 Task: Reply to email with the signature Douglas Martin with the subject Emergency leave request from softage.1@softage.net with the message I would like to schedule a meeting to discuss the projects human resources plan. with CC to softage.9@softage.net with an attached document Brand_guidelines.pdf
Action: Mouse moved to (546, 691)
Screenshot: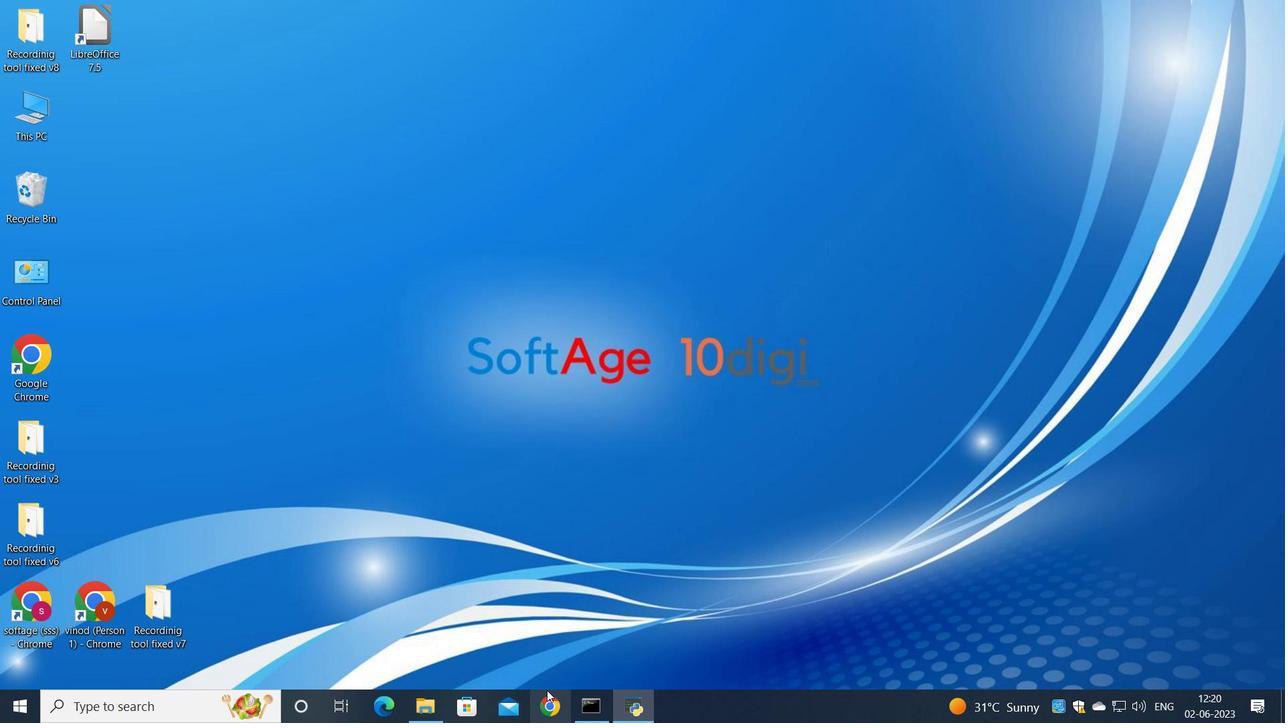 
Action: Mouse pressed left at (546, 691)
Screenshot: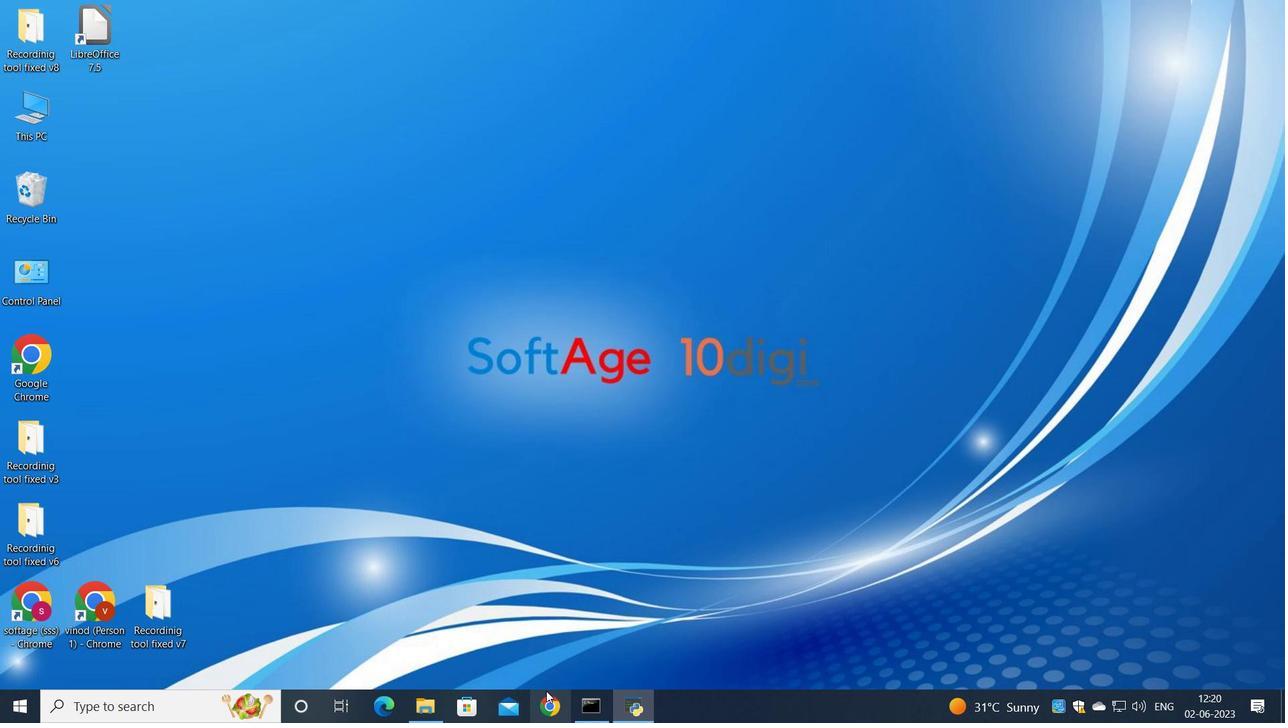 
Action: Mouse moved to (547, 406)
Screenshot: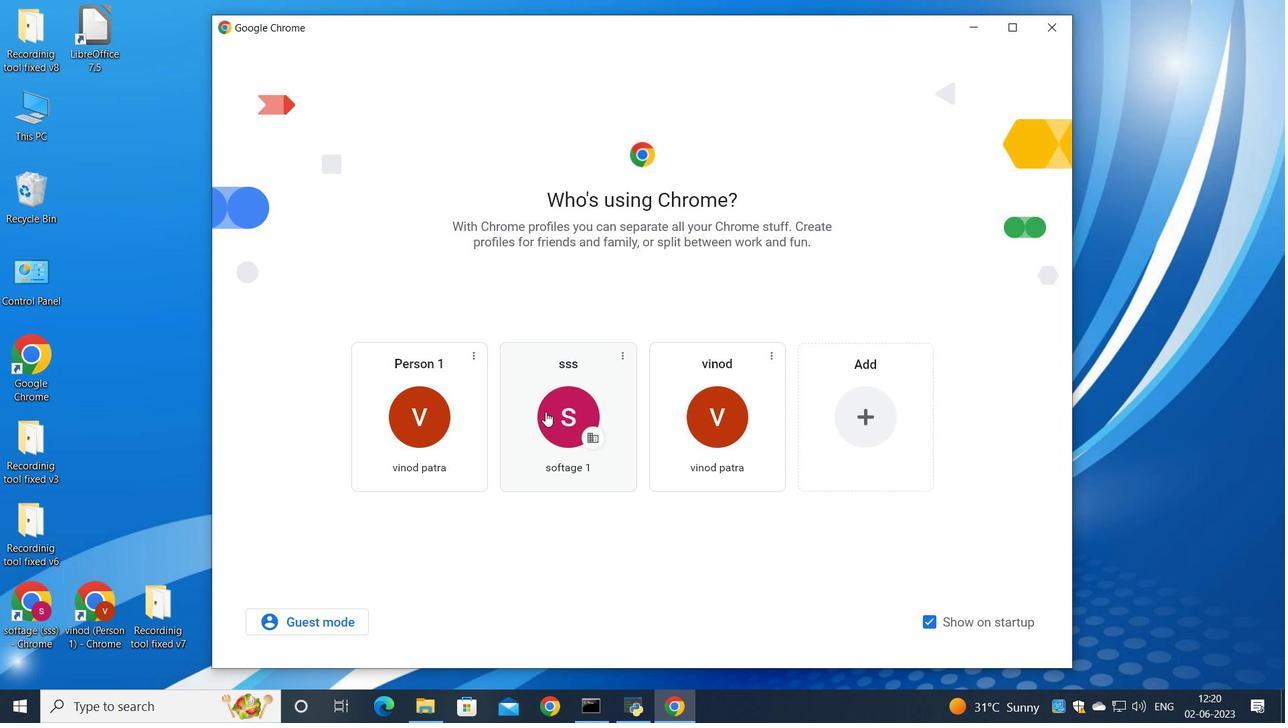 
Action: Mouse pressed left at (547, 406)
Screenshot: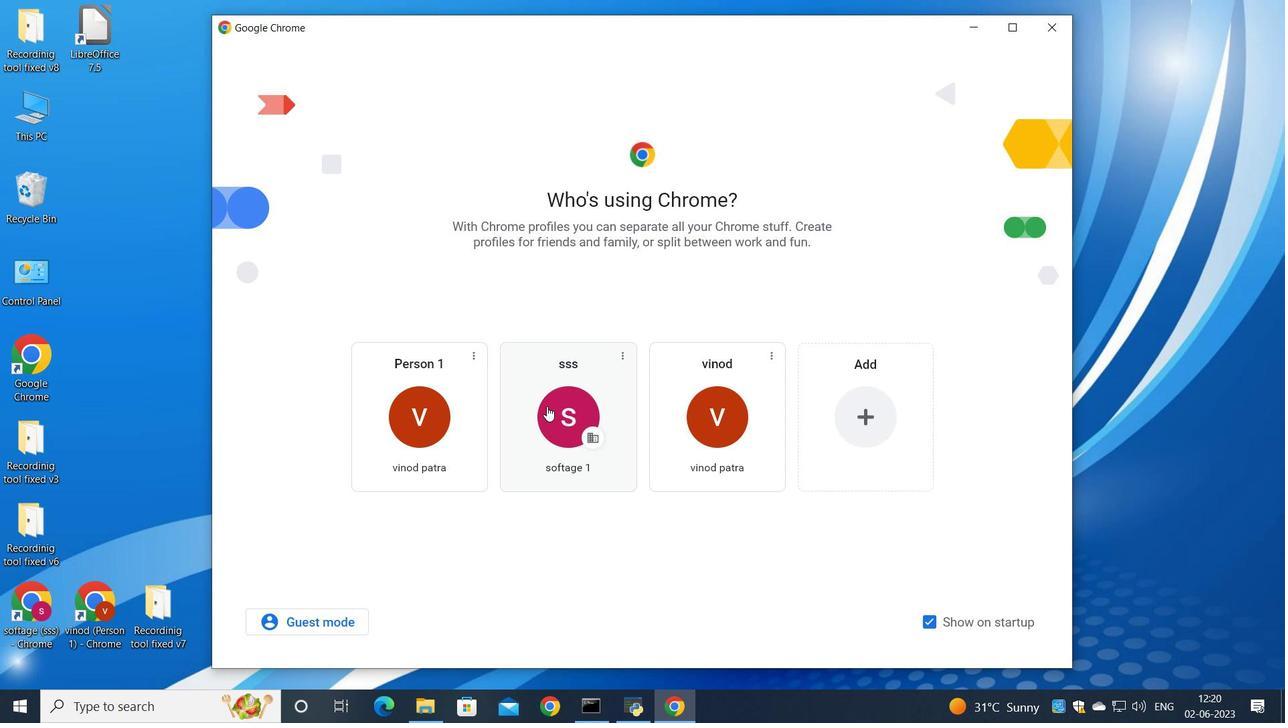 
Action: Mouse moved to (1127, 117)
Screenshot: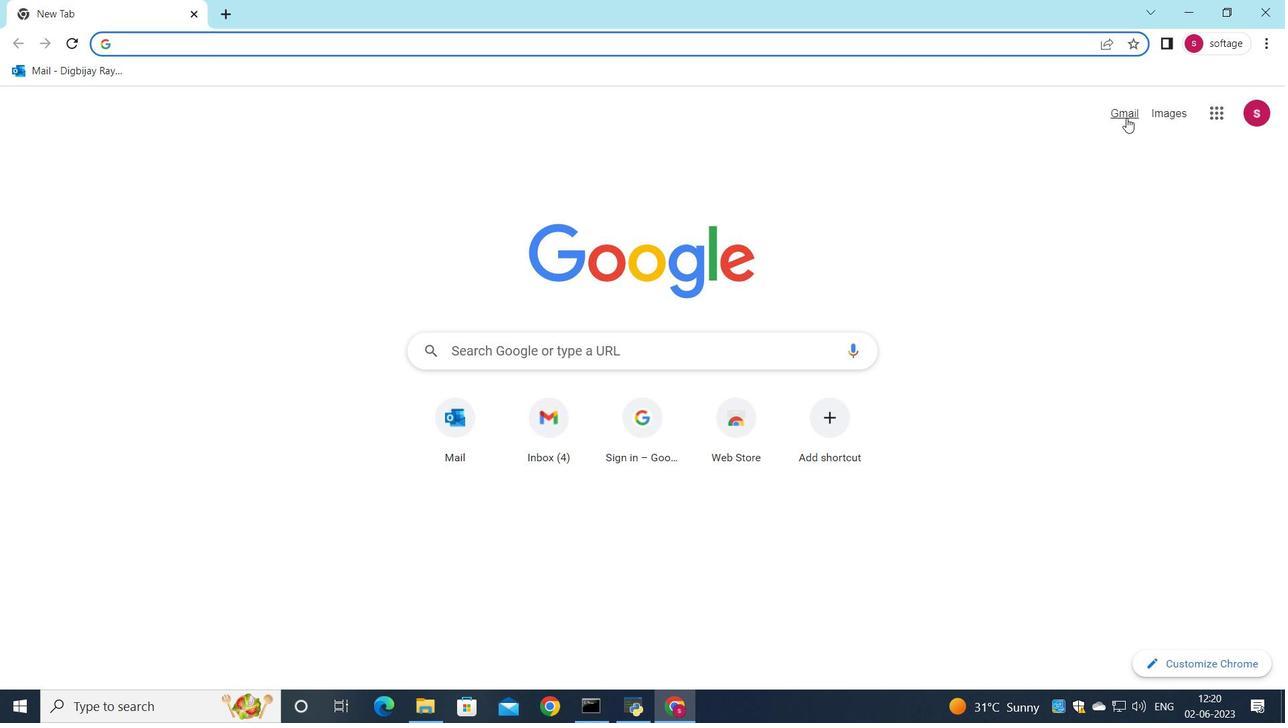 
Action: Mouse pressed left at (1127, 117)
Screenshot: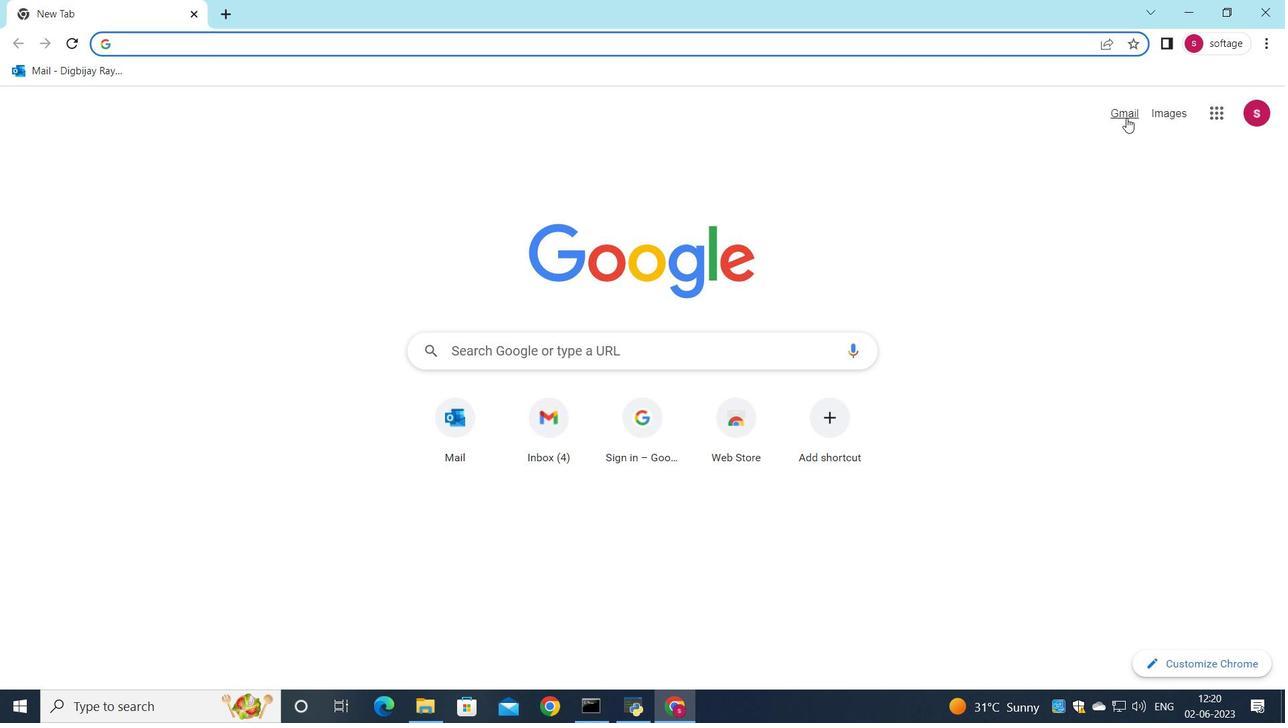 
Action: Mouse moved to (1090, 114)
Screenshot: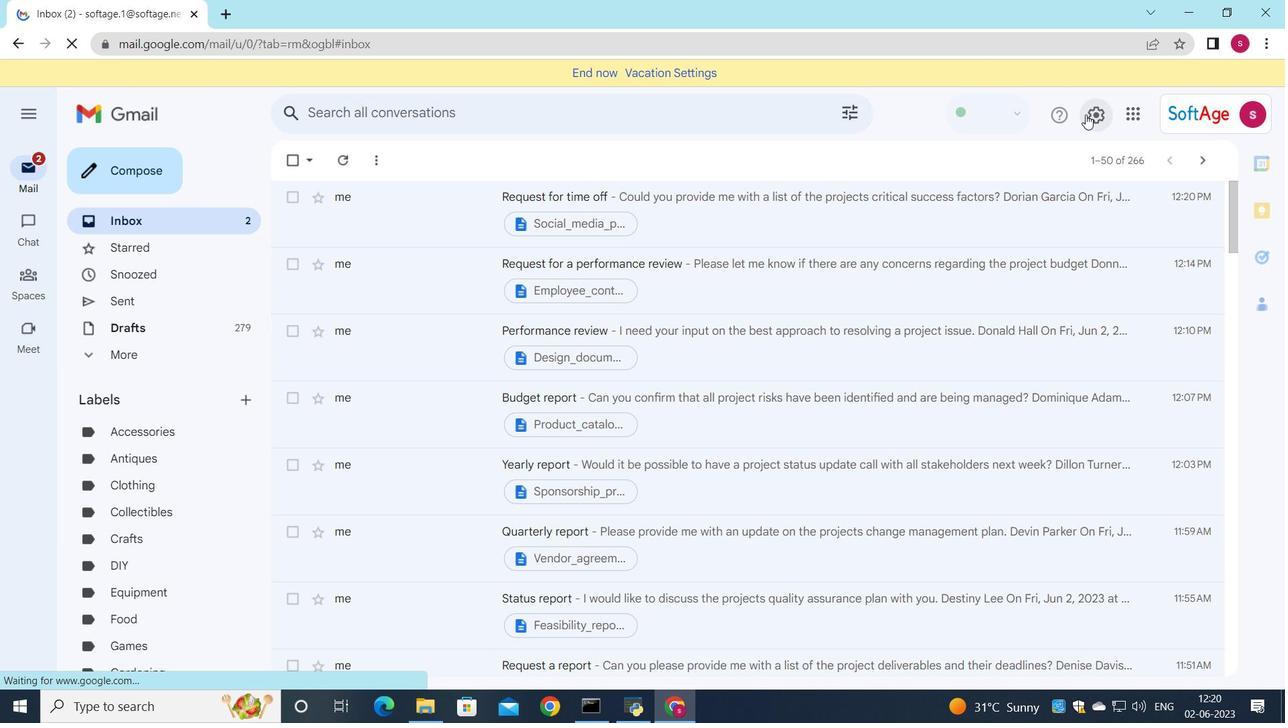 
Action: Mouse pressed left at (1090, 114)
Screenshot: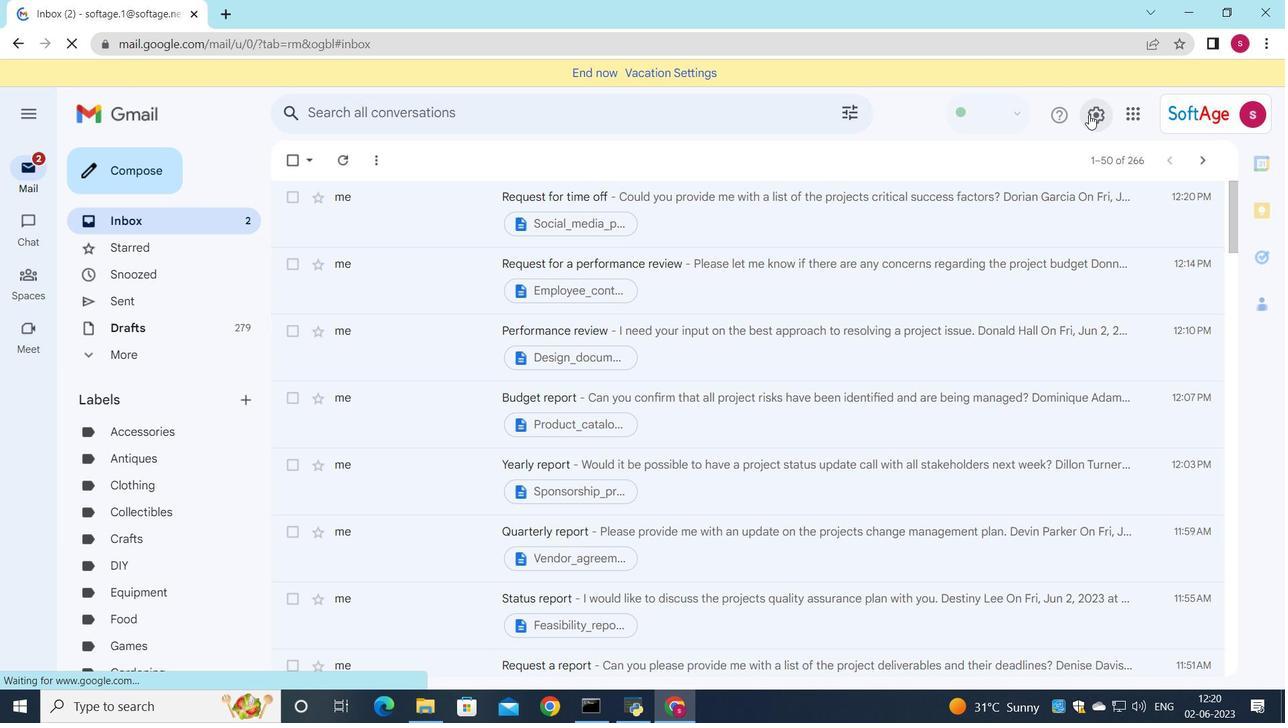 
Action: Mouse moved to (1111, 189)
Screenshot: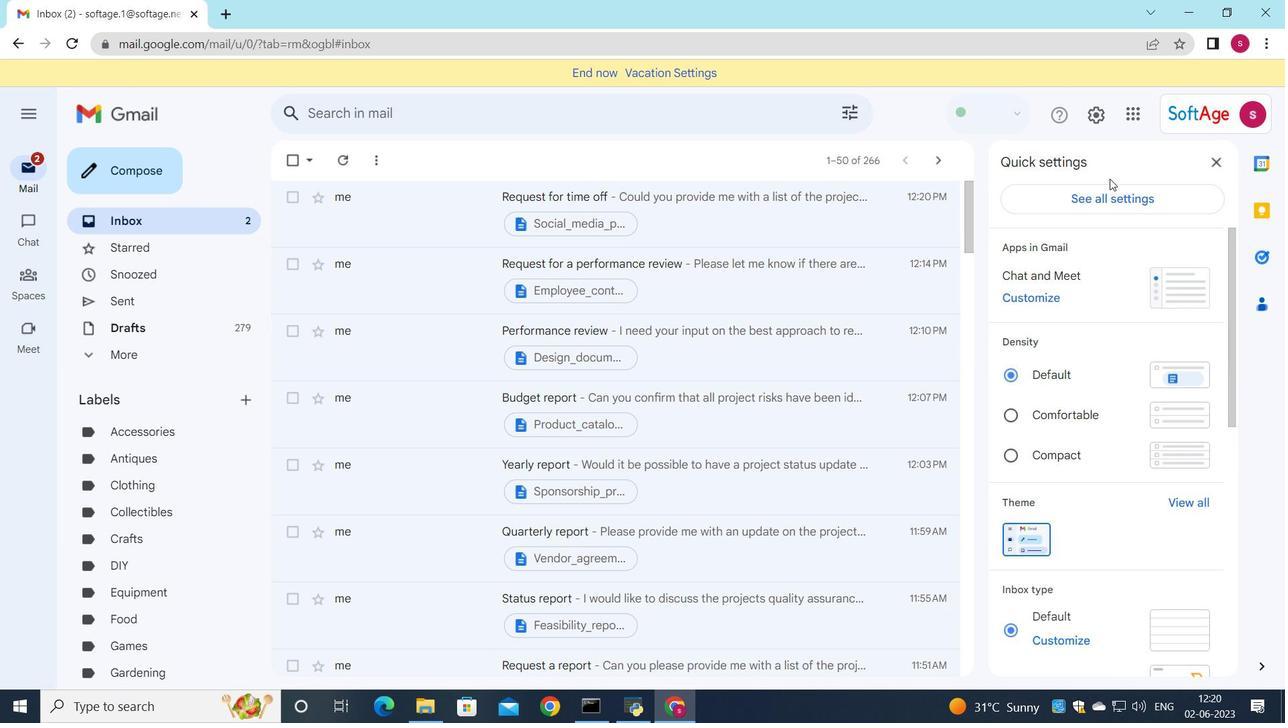 
Action: Mouse pressed left at (1111, 189)
Screenshot: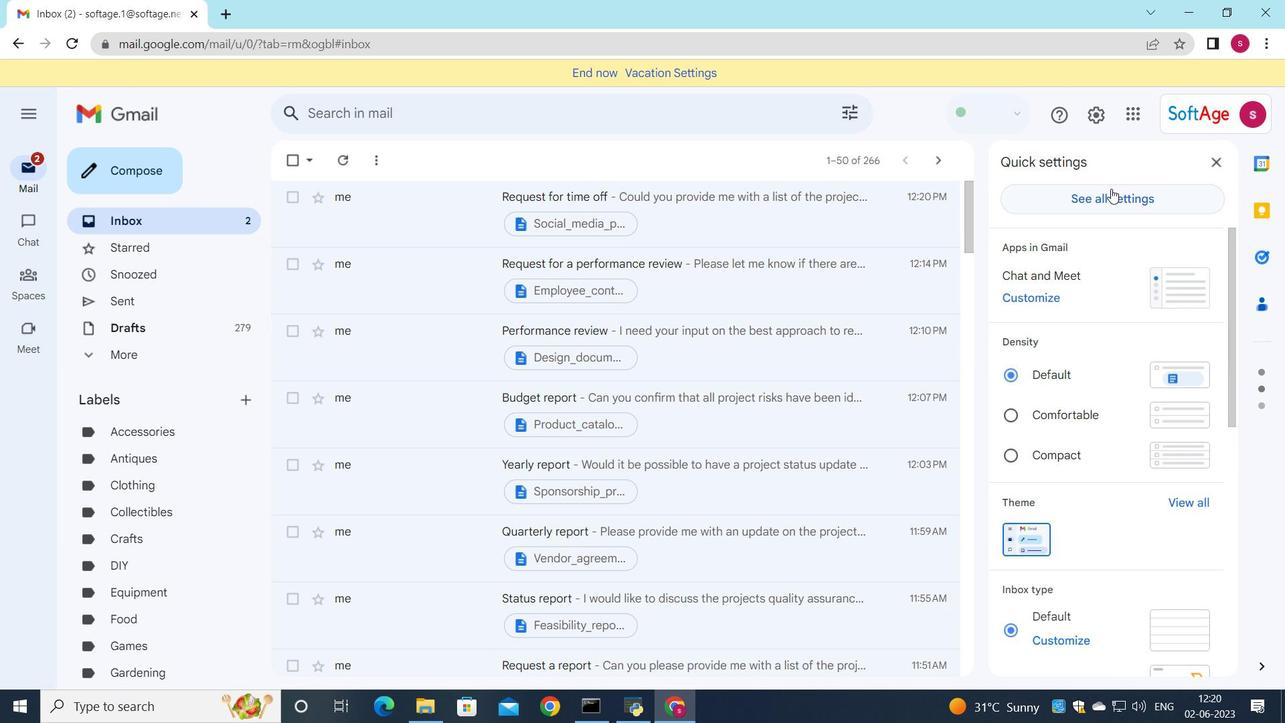 
Action: Mouse moved to (647, 287)
Screenshot: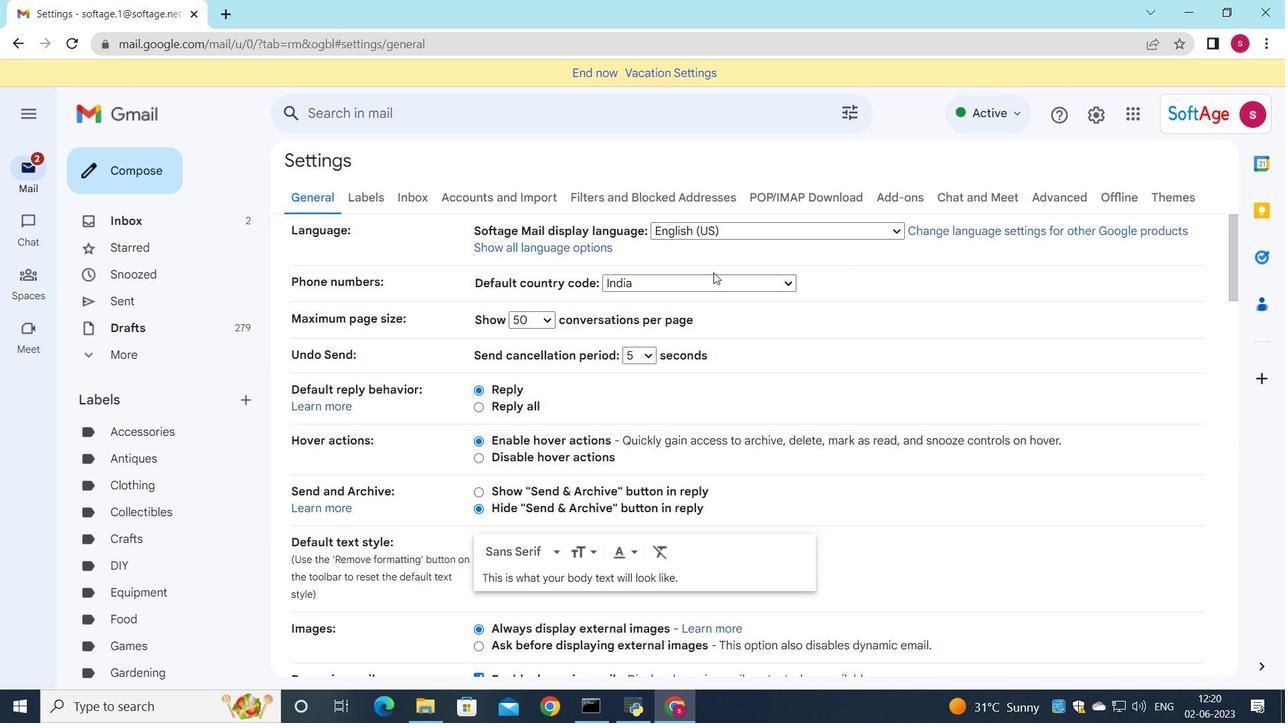 
Action: Mouse scrolled (647, 286) with delta (0, 0)
Screenshot: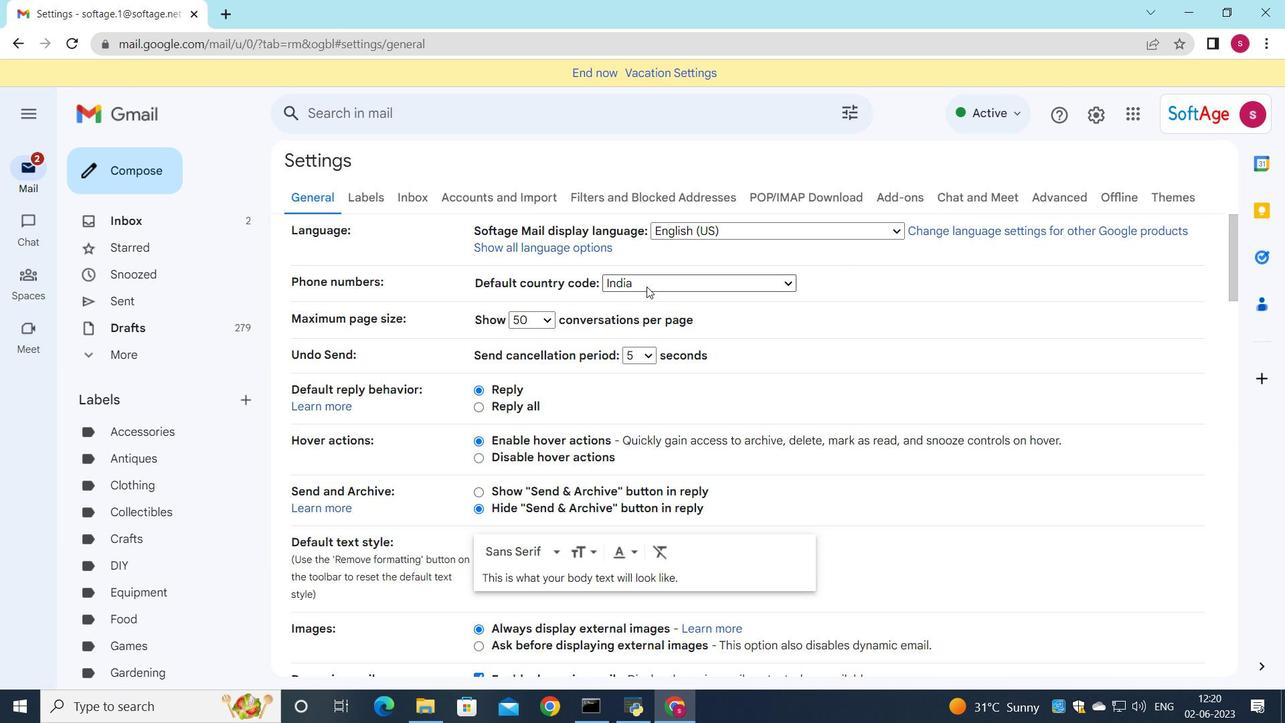 
Action: Mouse scrolled (647, 286) with delta (0, 0)
Screenshot: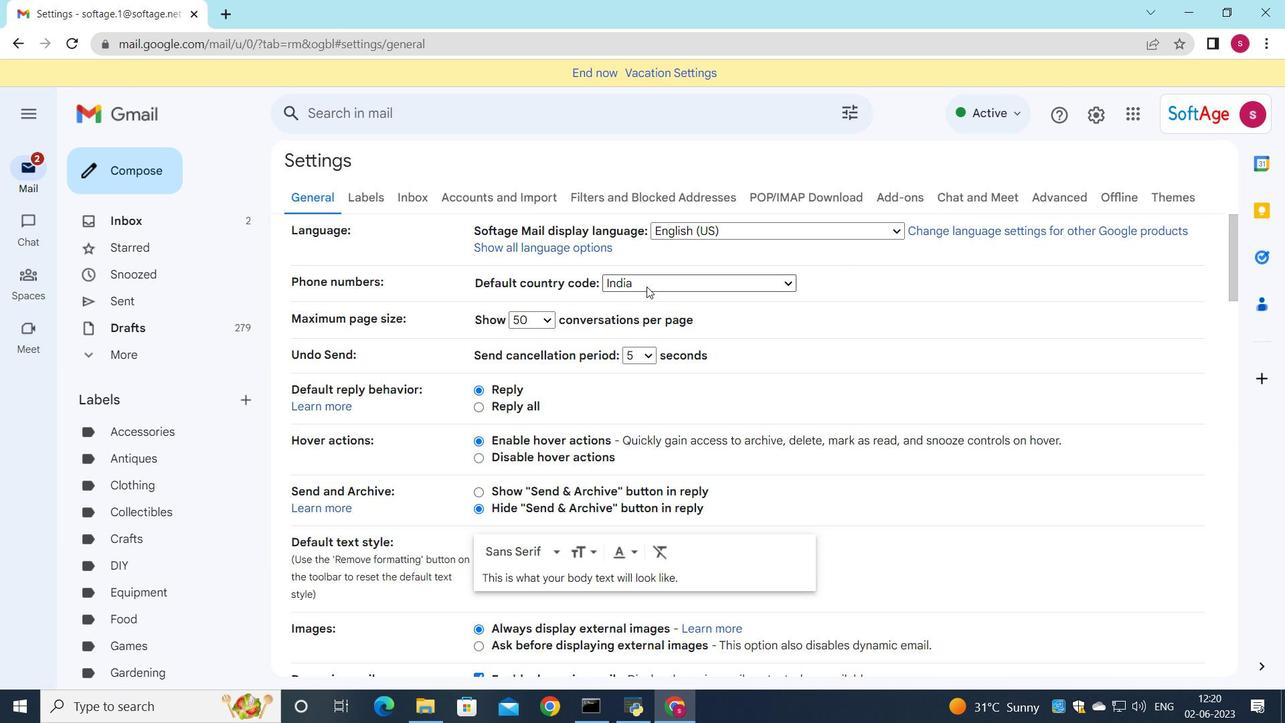 
Action: Mouse scrolled (647, 286) with delta (0, 0)
Screenshot: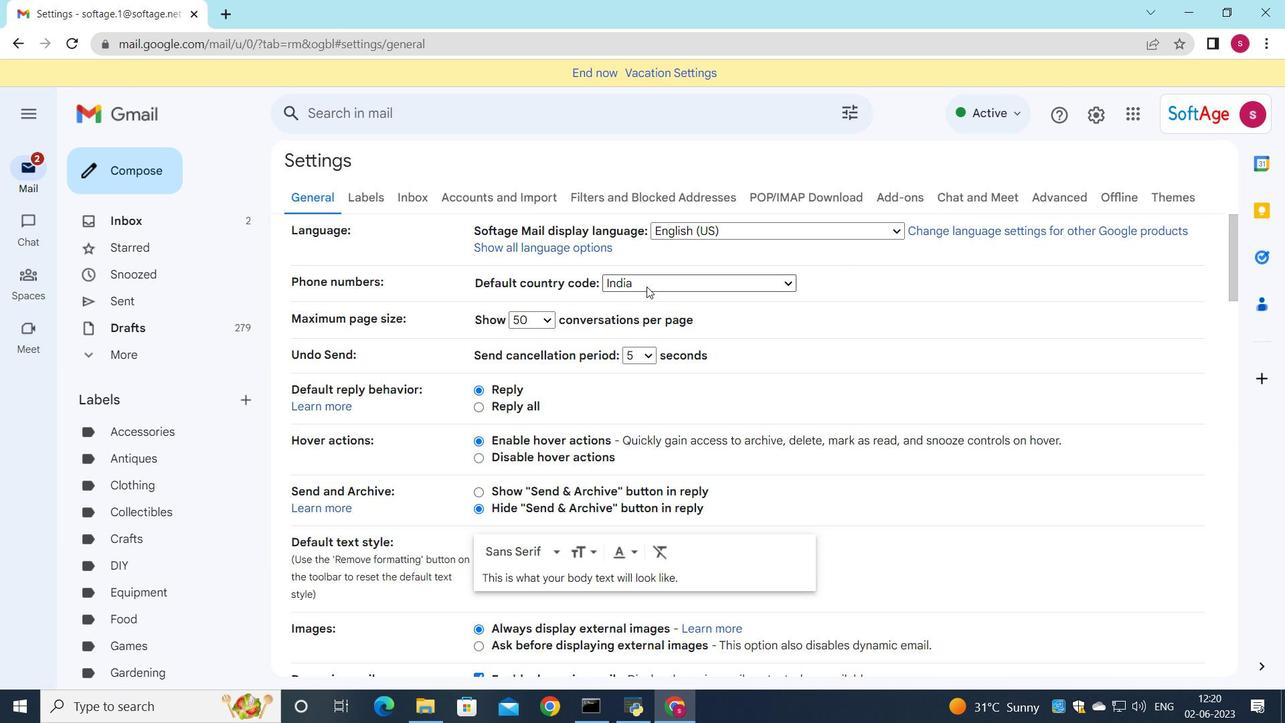 
Action: Mouse moved to (640, 302)
Screenshot: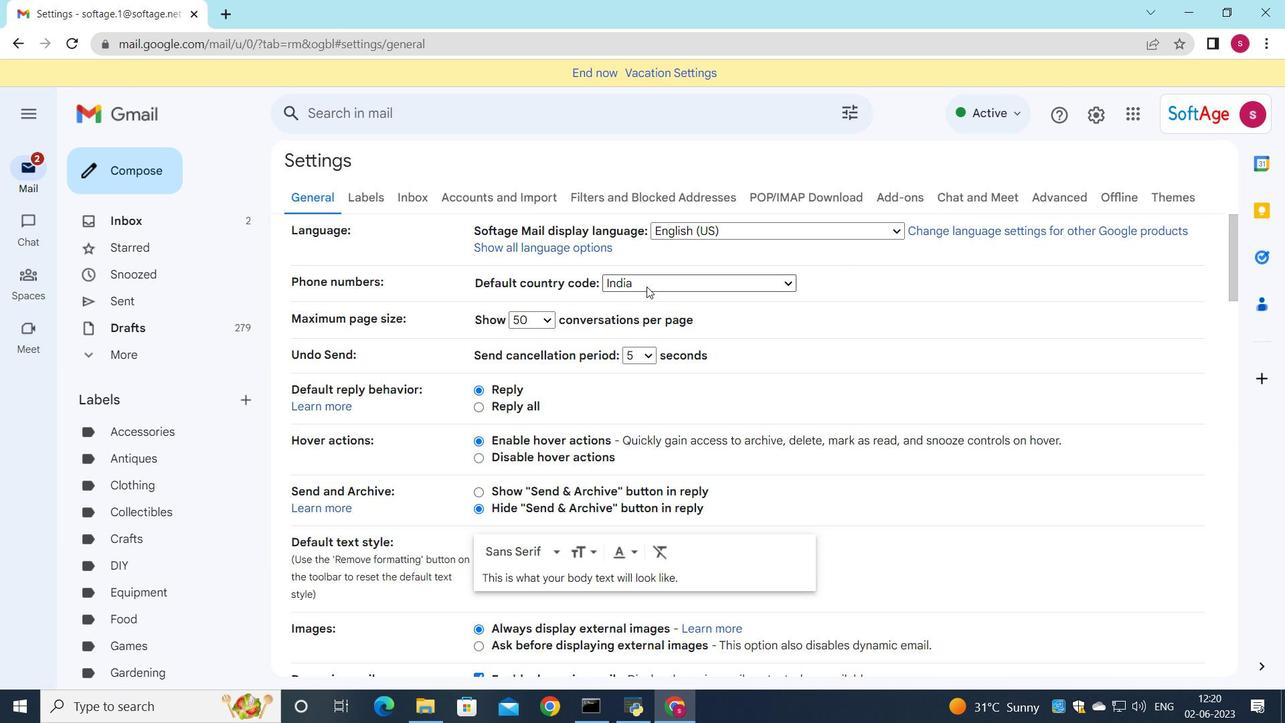 
Action: Mouse scrolled (640, 301) with delta (0, 0)
Screenshot: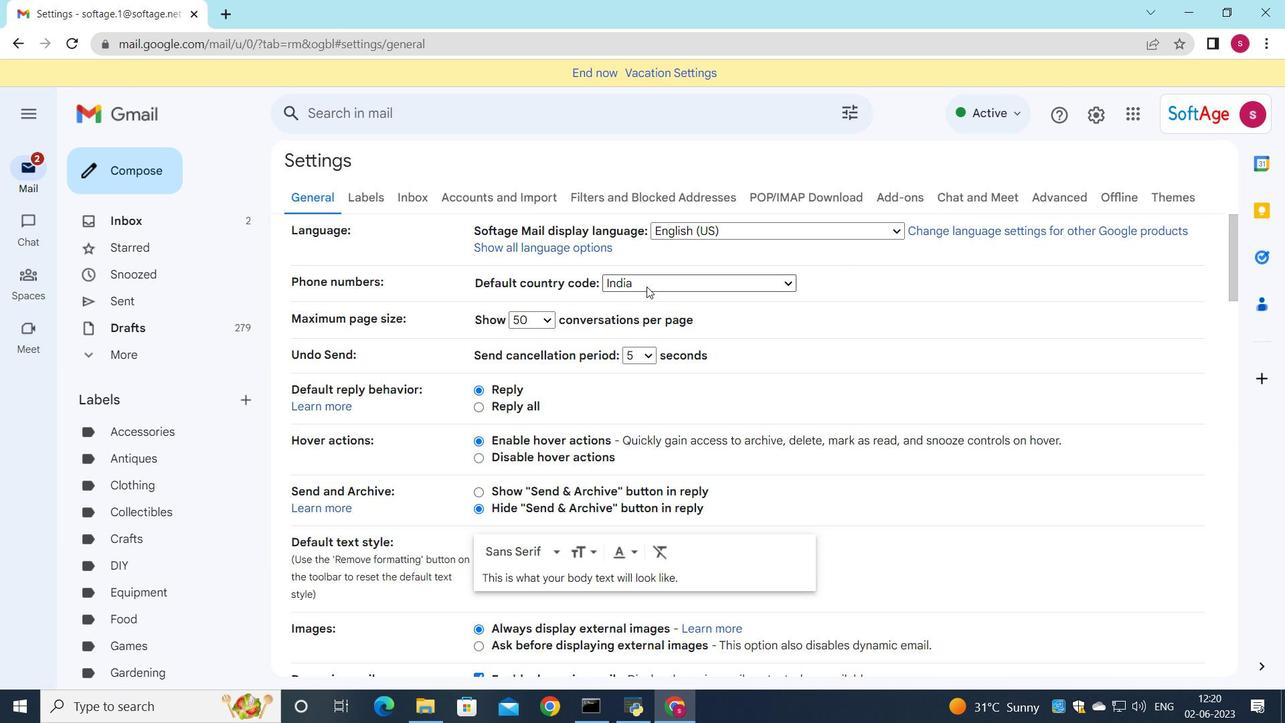 
Action: Mouse moved to (523, 398)
Screenshot: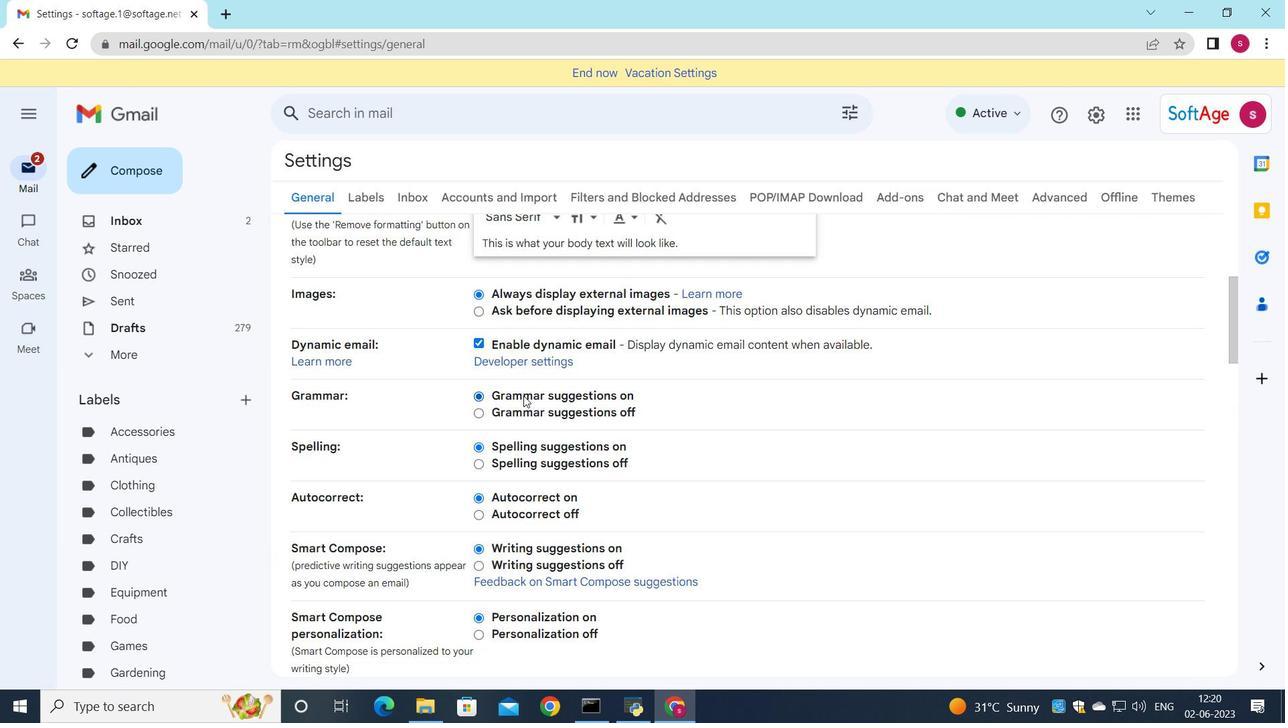 
Action: Mouse scrolled (523, 397) with delta (0, 0)
Screenshot: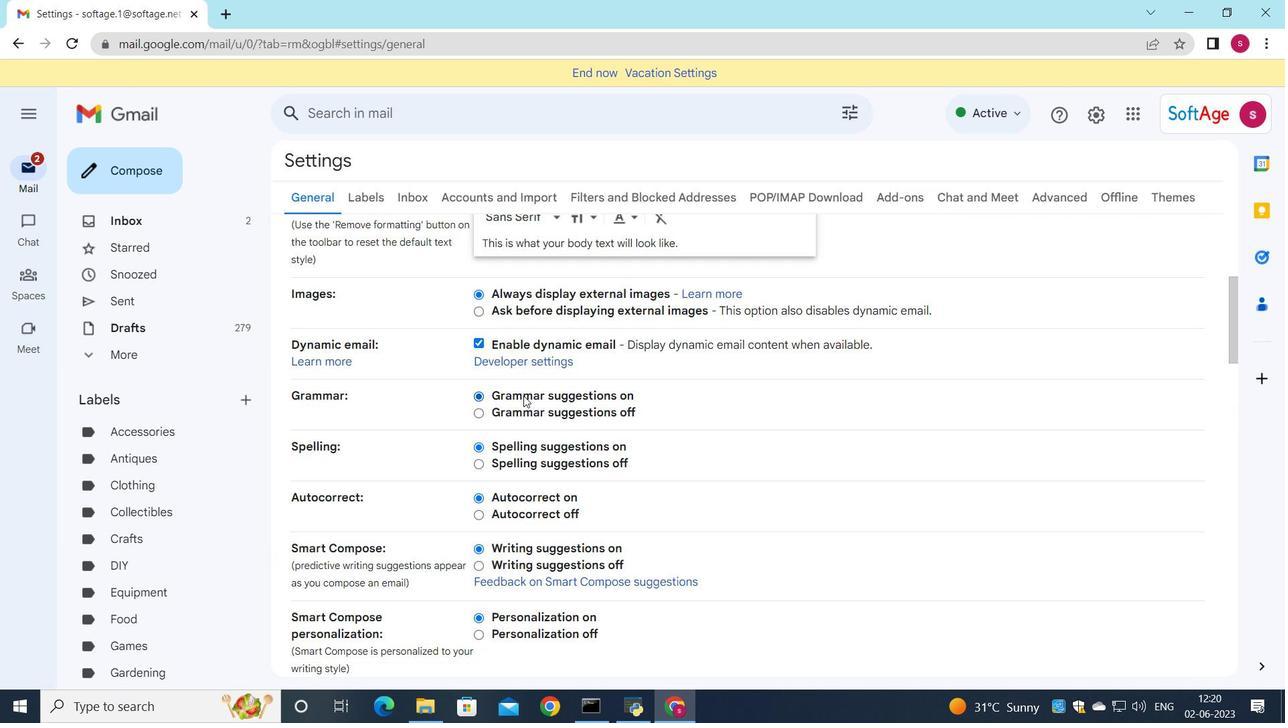 
Action: Mouse moved to (522, 419)
Screenshot: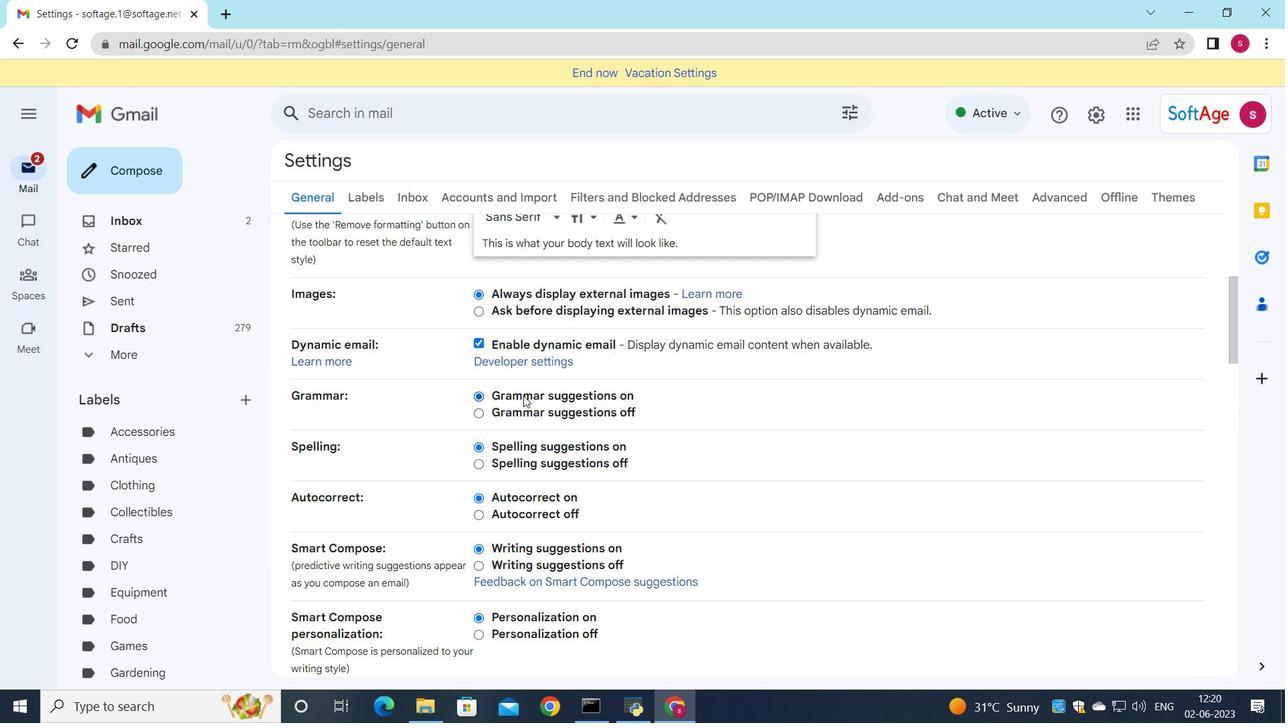 
Action: Mouse scrolled (522, 419) with delta (0, 0)
Screenshot: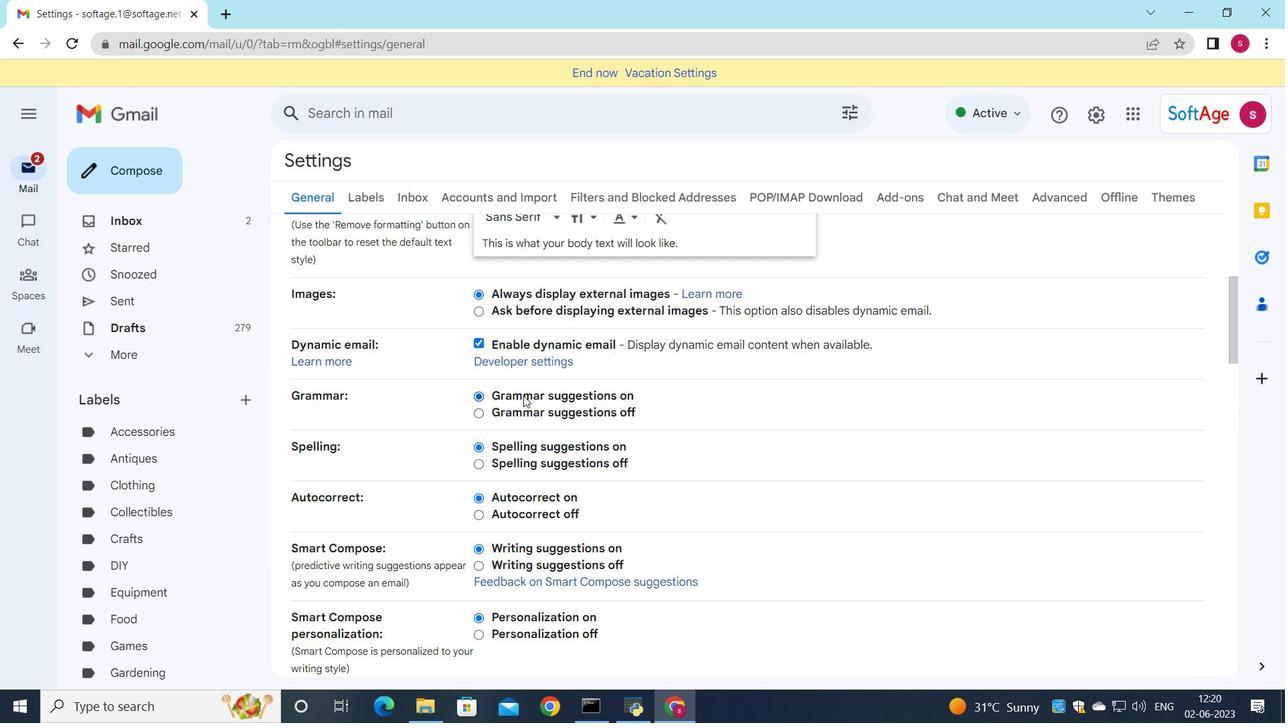 
Action: Mouse moved to (509, 444)
Screenshot: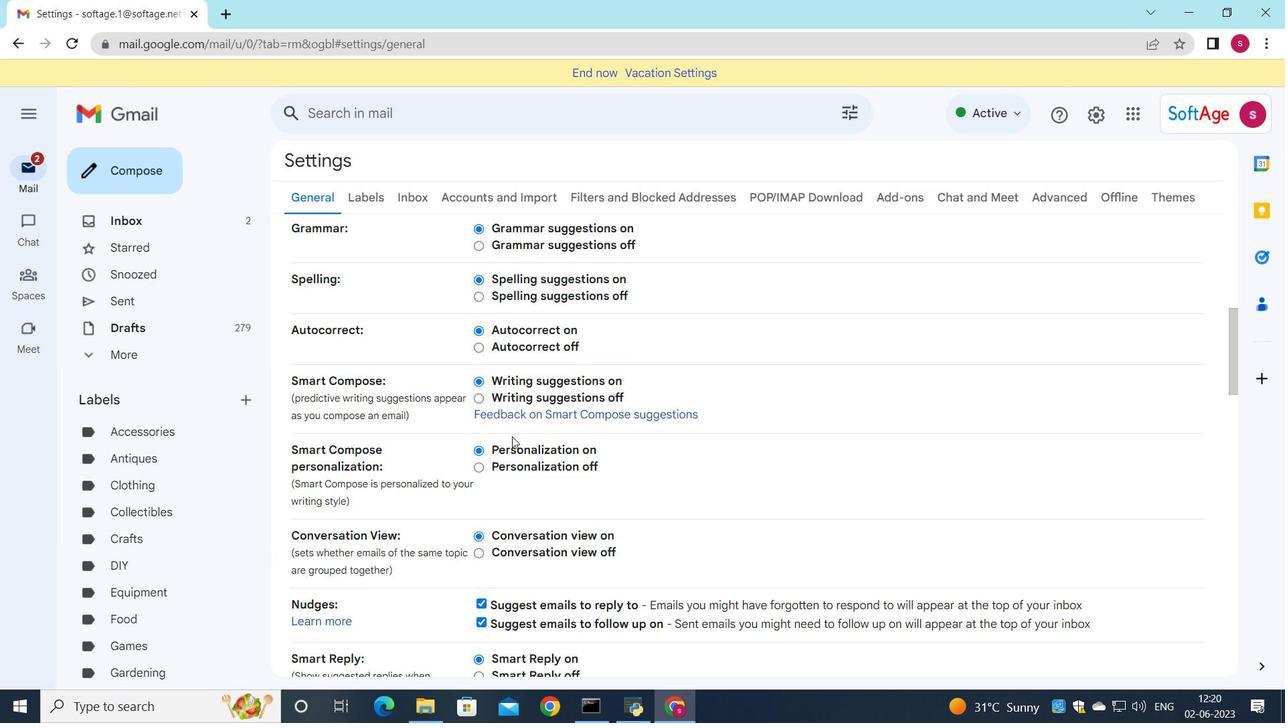 
Action: Mouse scrolled (509, 443) with delta (0, 0)
Screenshot: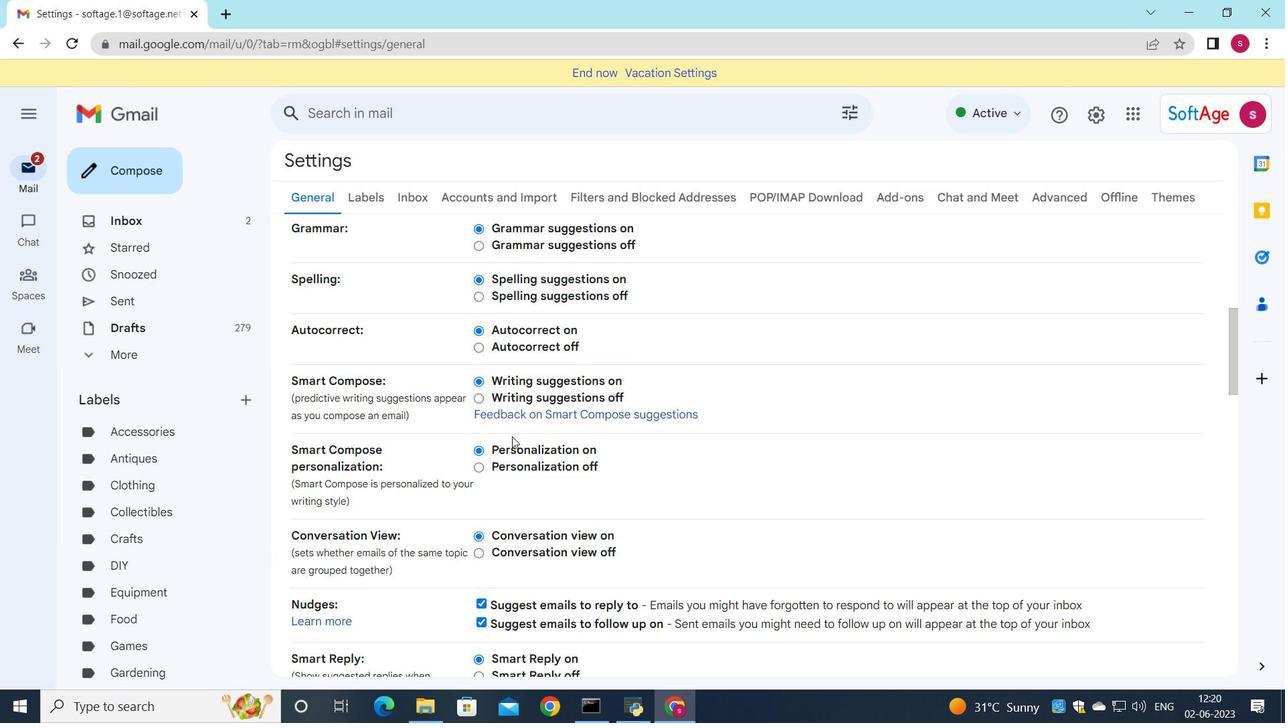 
Action: Mouse moved to (507, 459)
Screenshot: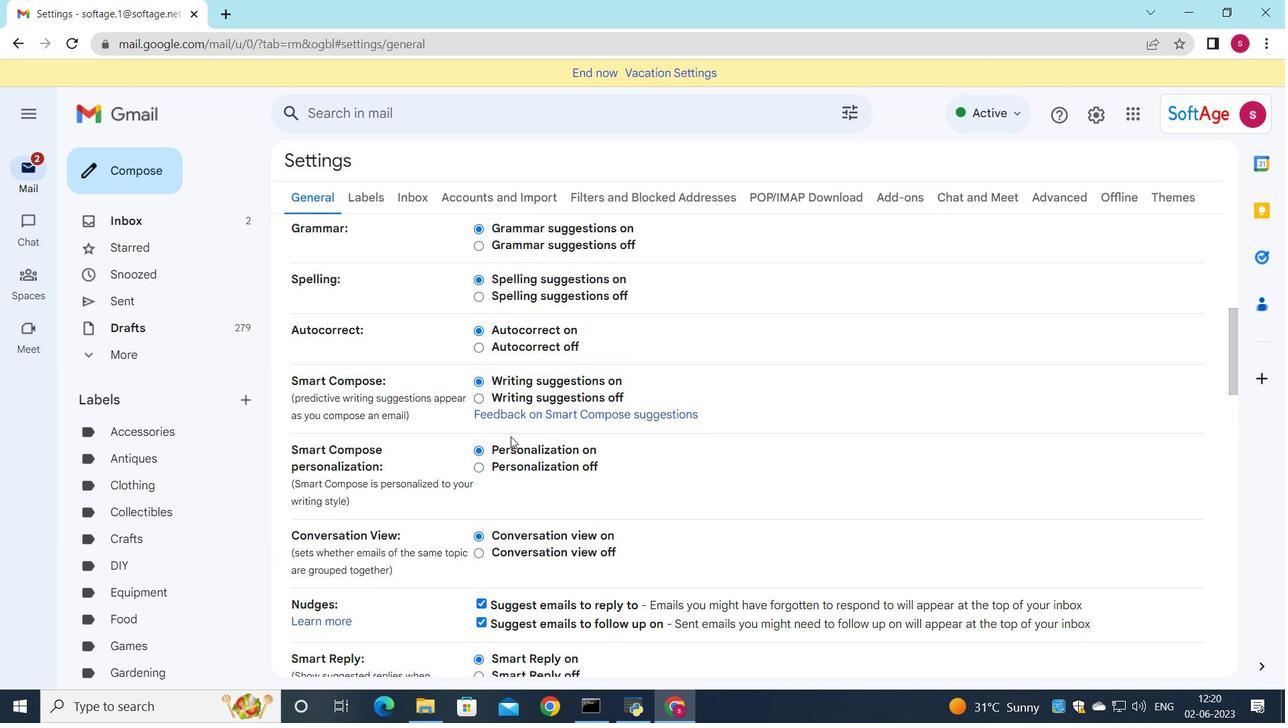 
Action: Mouse scrolled (507, 458) with delta (0, 0)
Screenshot: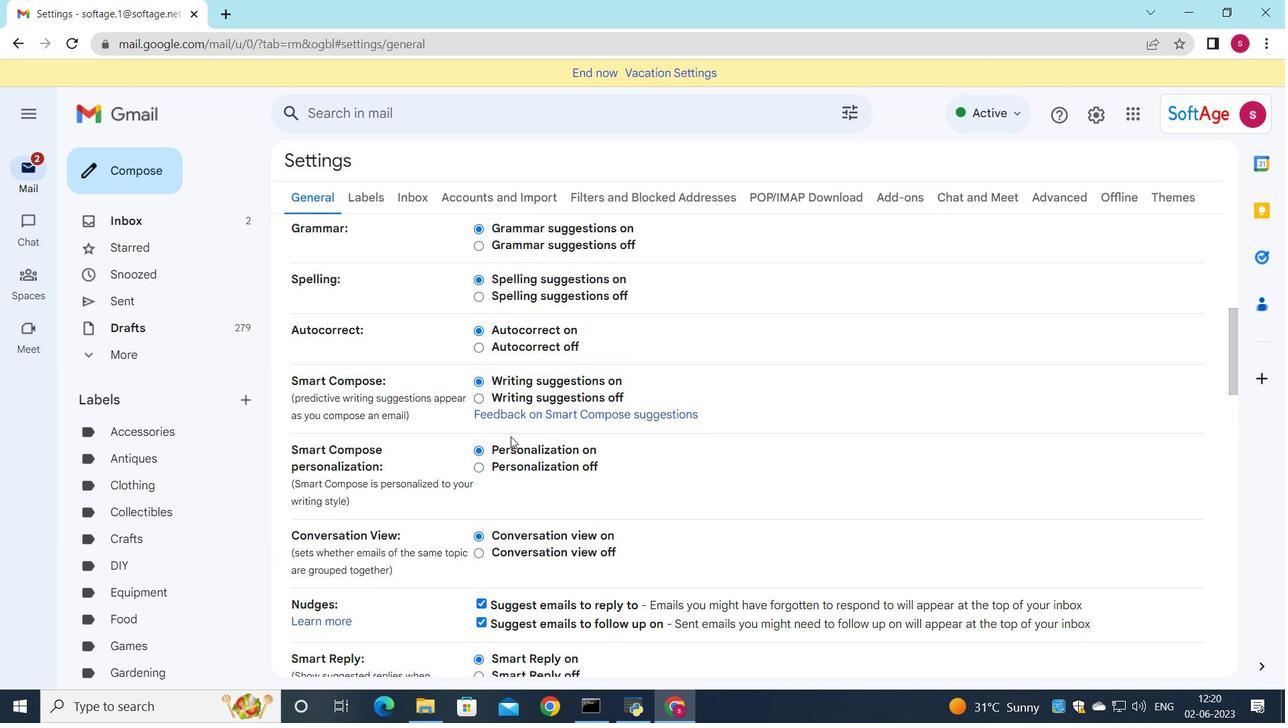 
Action: Mouse moved to (503, 426)
Screenshot: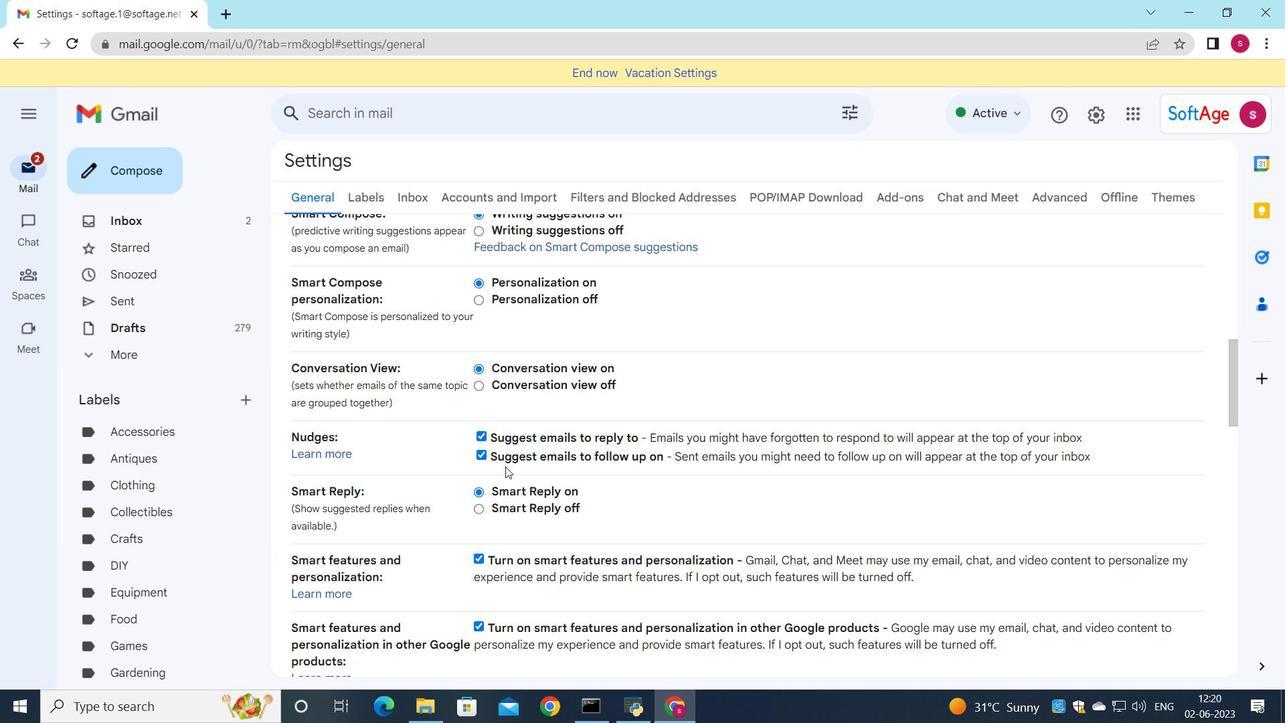 
Action: Mouse scrolled (503, 425) with delta (0, 0)
Screenshot: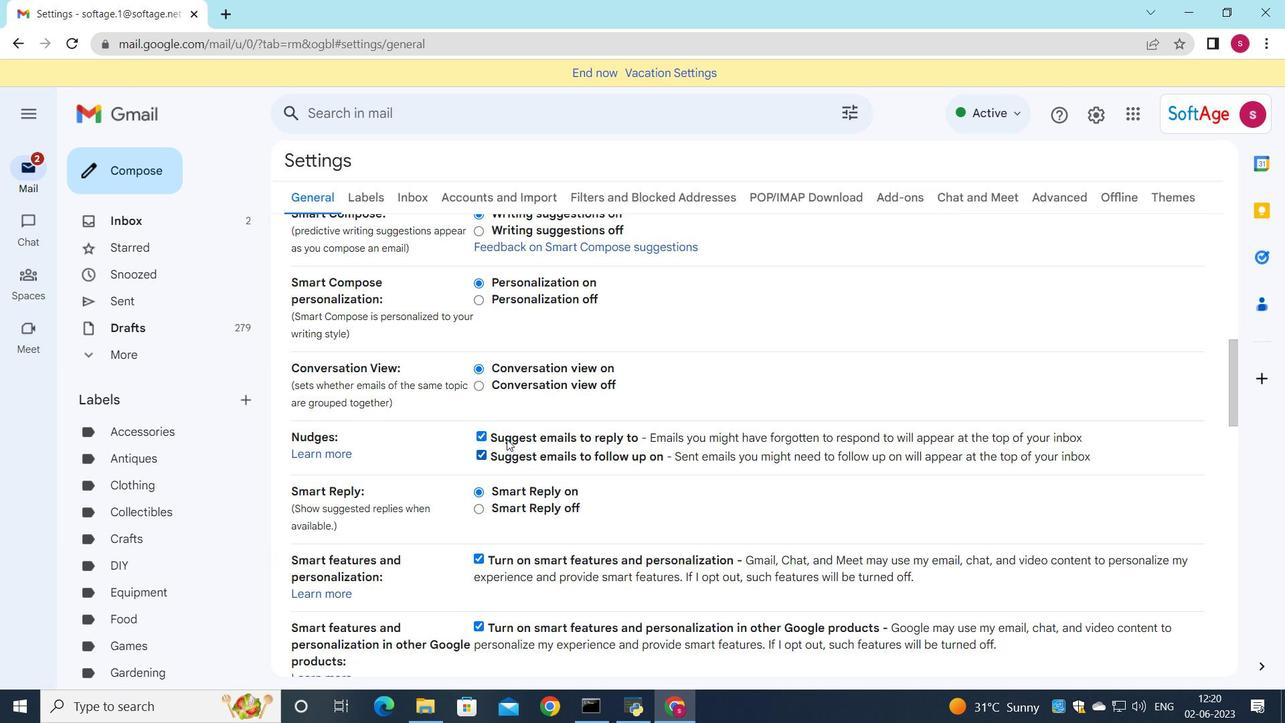 
Action: Mouse moved to (503, 426)
Screenshot: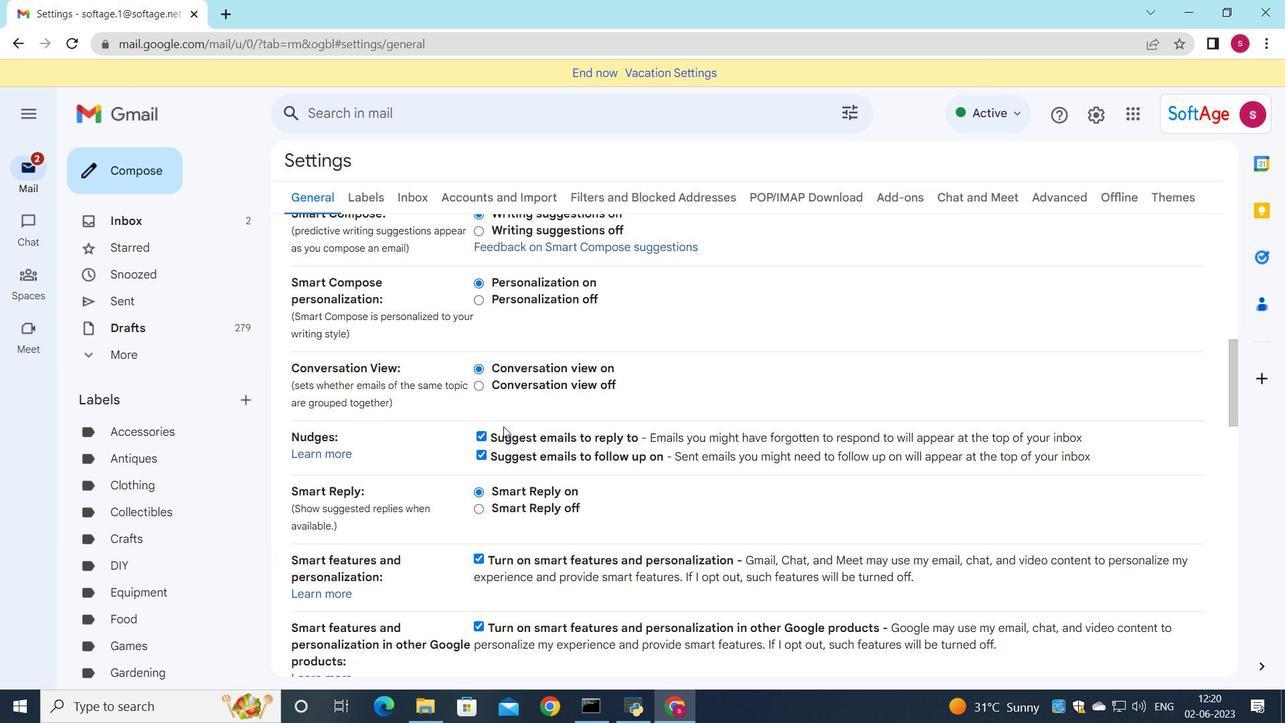 
Action: Mouse scrolled (503, 425) with delta (0, 0)
Screenshot: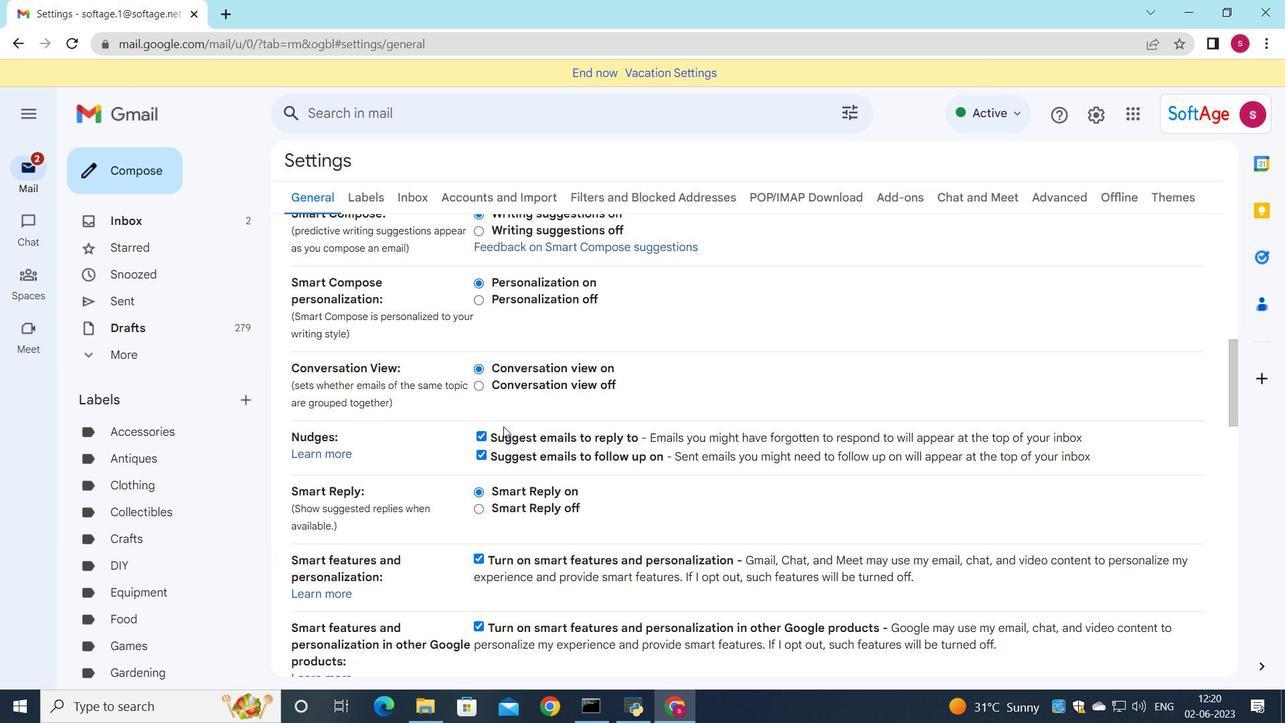 
Action: Mouse scrolled (503, 425) with delta (0, 0)
Screenshot: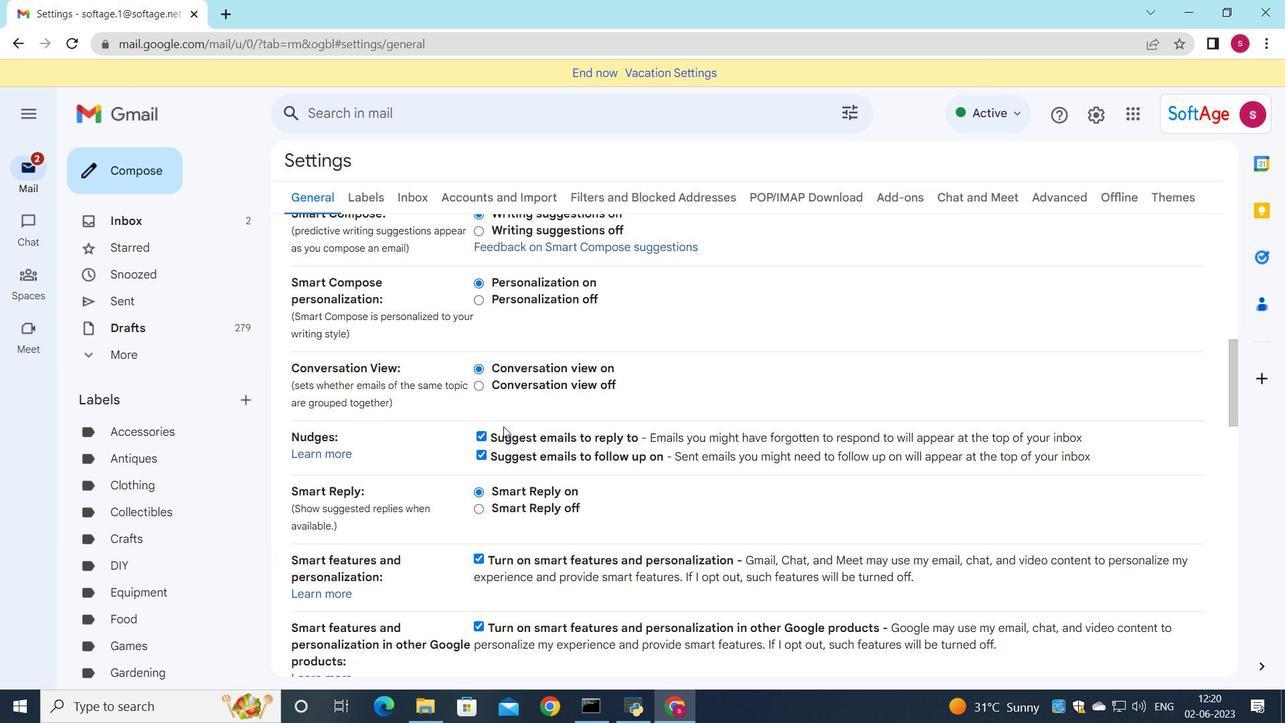 
Action: Mouse moved to (511, 447)
Screenshot: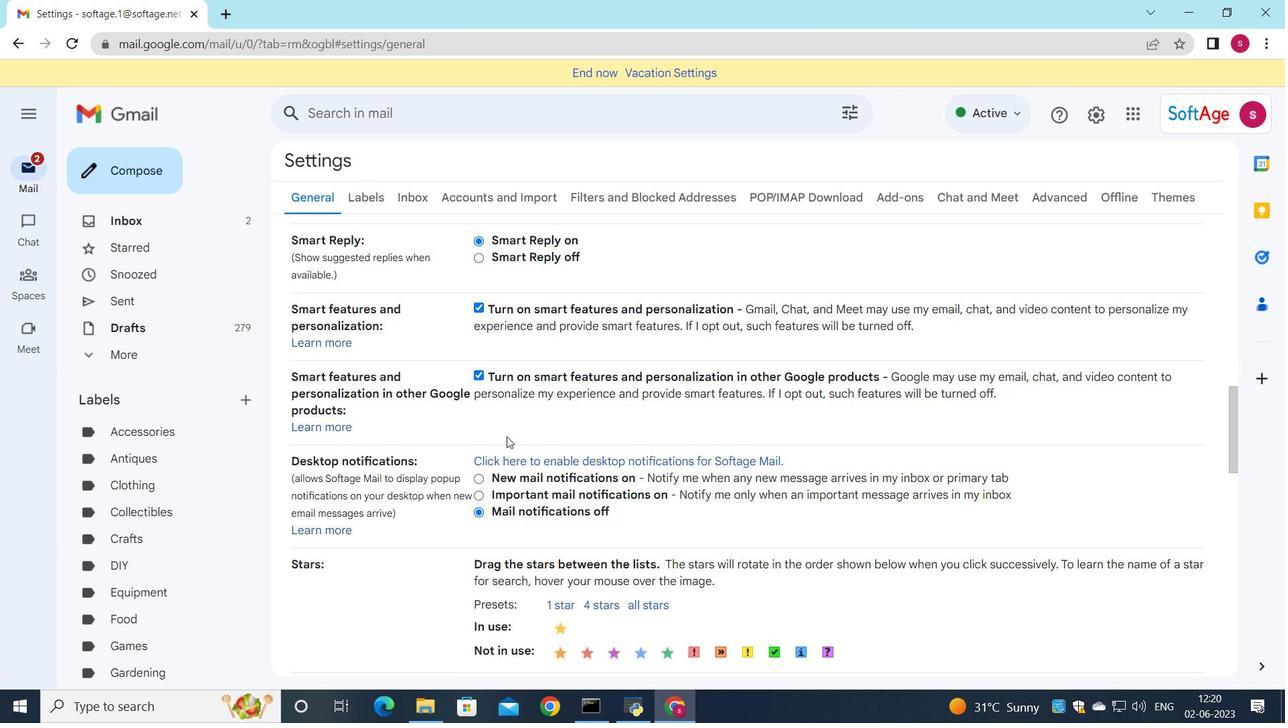 
Action: Mouse scrolled (511, 446) with delta (0, 0)
Screenshot: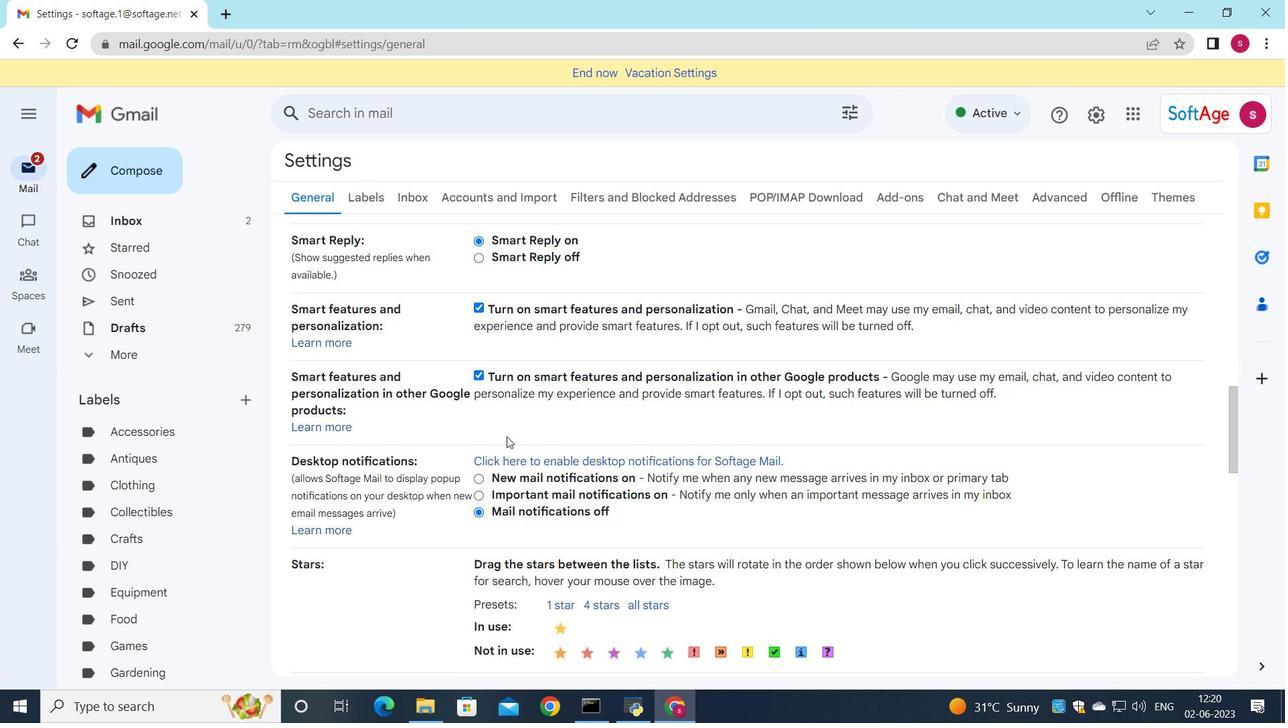 
Action: Mouse moved to (511, 454)
Screenshot: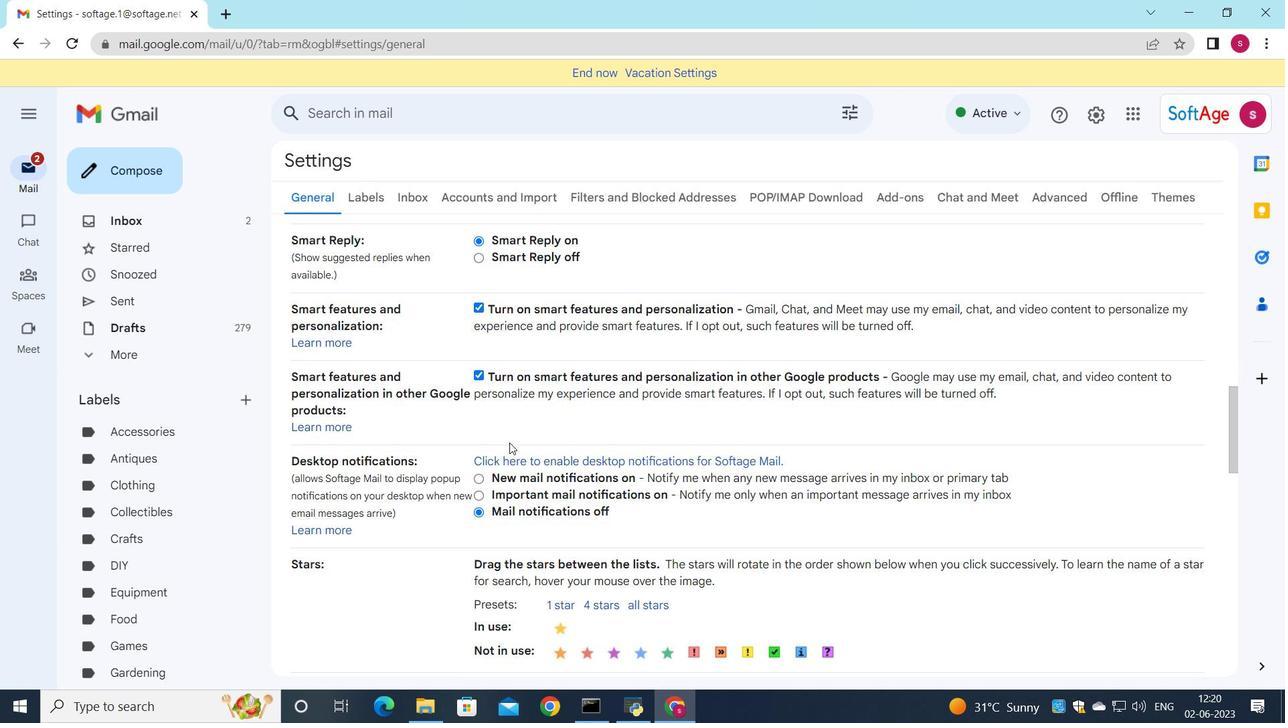 
Action: Mouse scrolled (511, 454) with delta (0, 0)
Screenshot: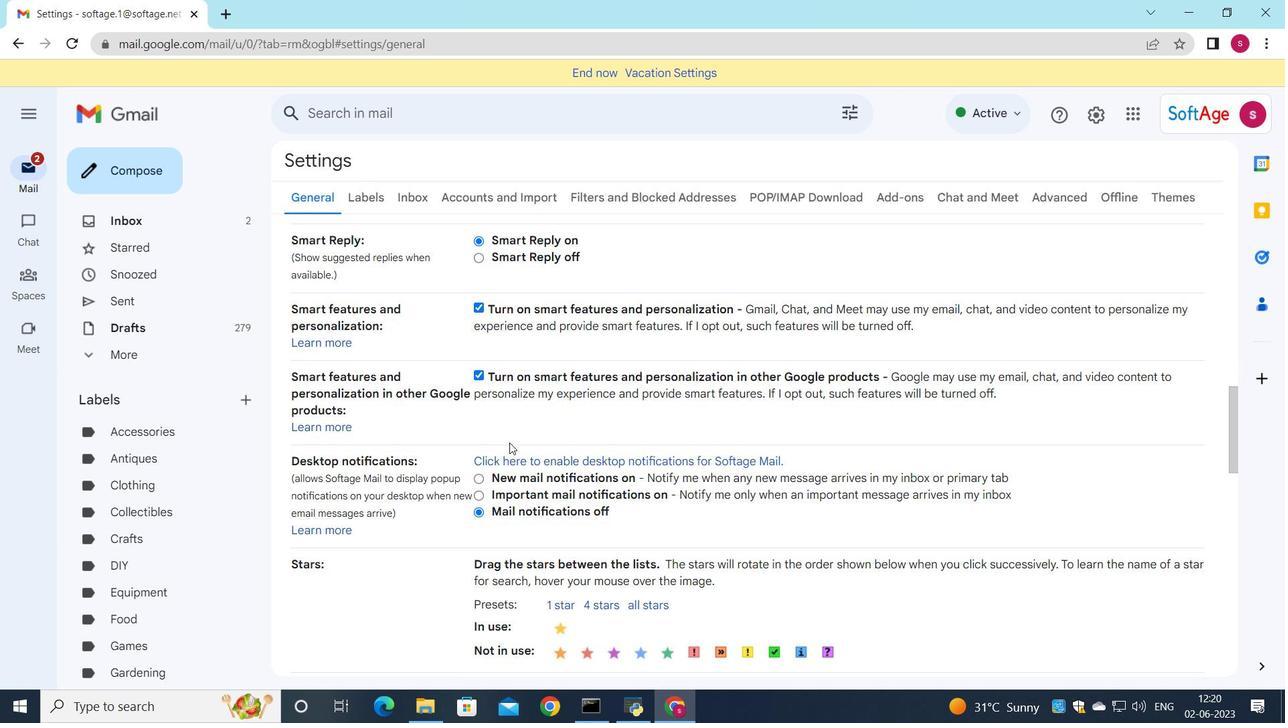 
Action: Mouse moved to (511, 460)
Screenshot: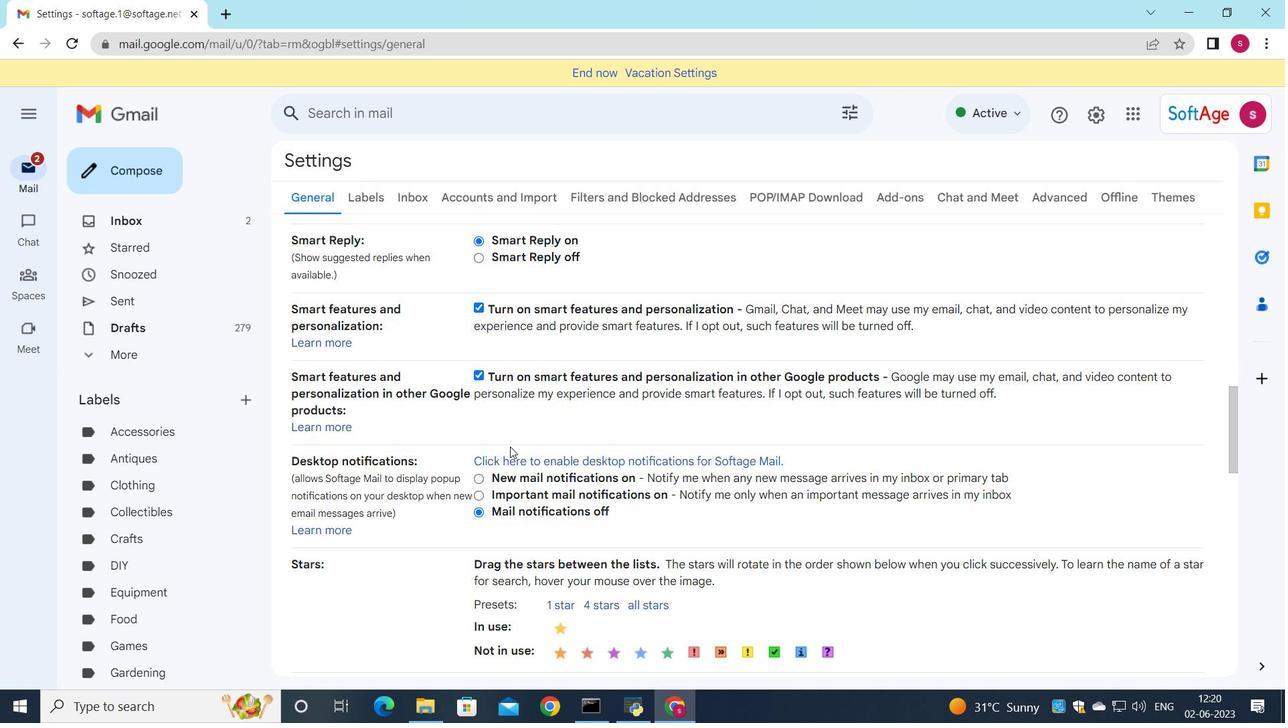 
Action: Mouse scrolled (511, 460) with delta (0, 0)
Screenshot: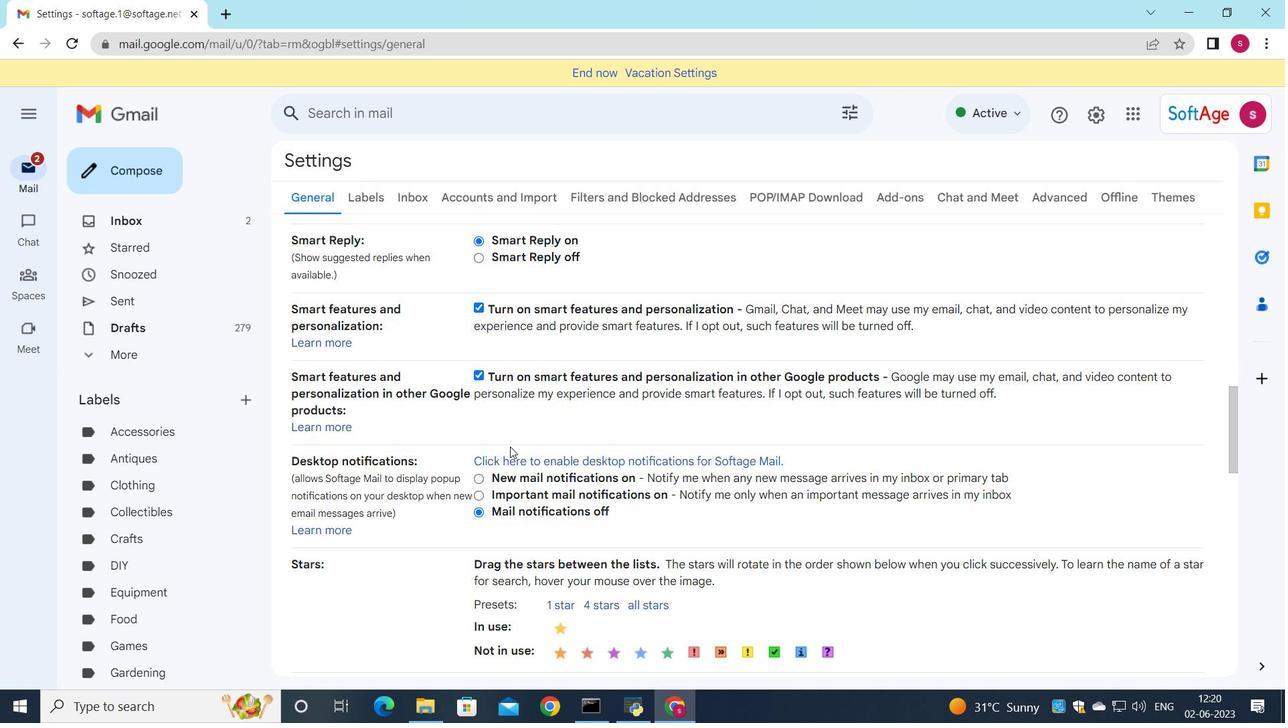
Action: Mouse moved to (513, 483)
Screenshot: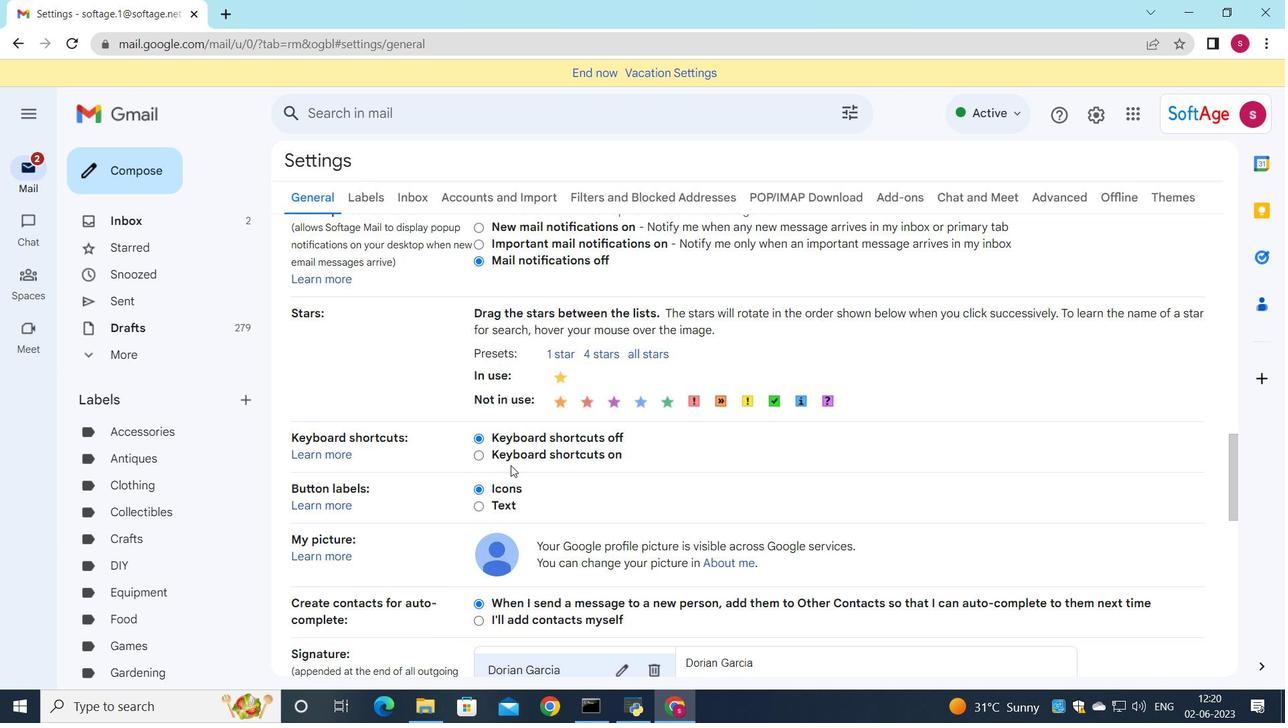 
Action: Mouse scrolled (513, 482) with delta (0, 0)
Screenshot: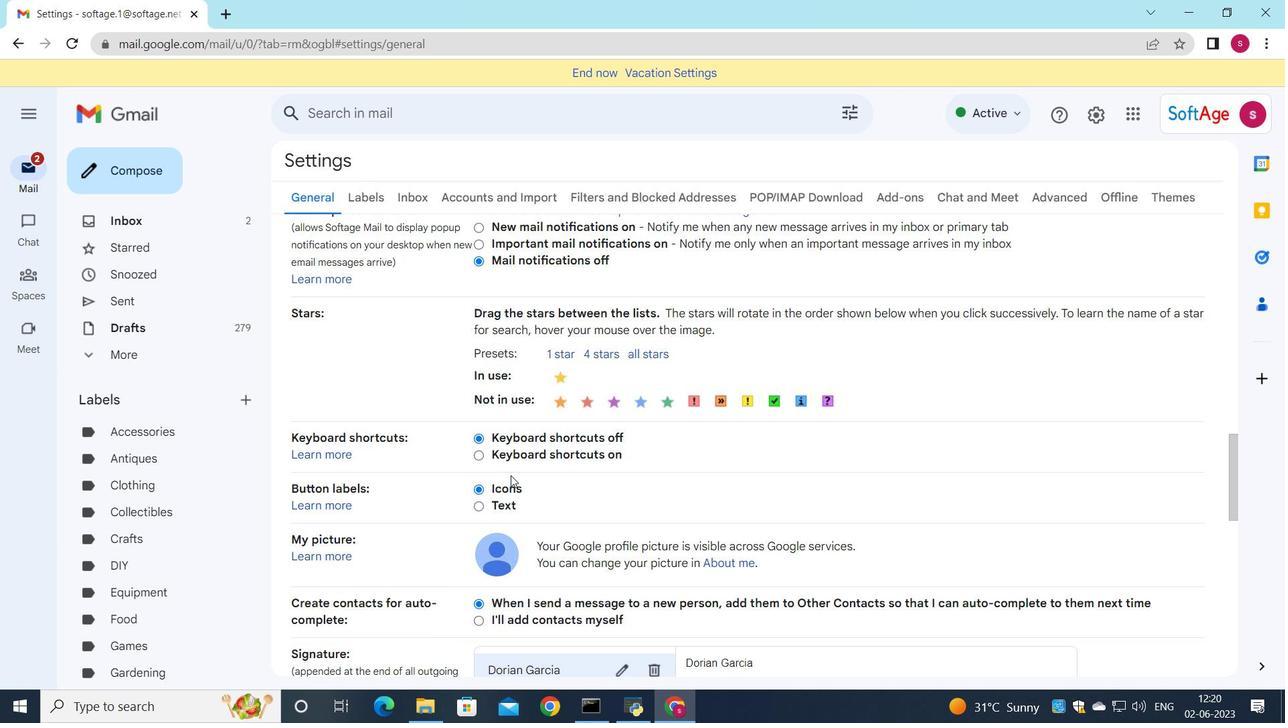 
Action: Mouse moved to (513, 486)
Screenshot: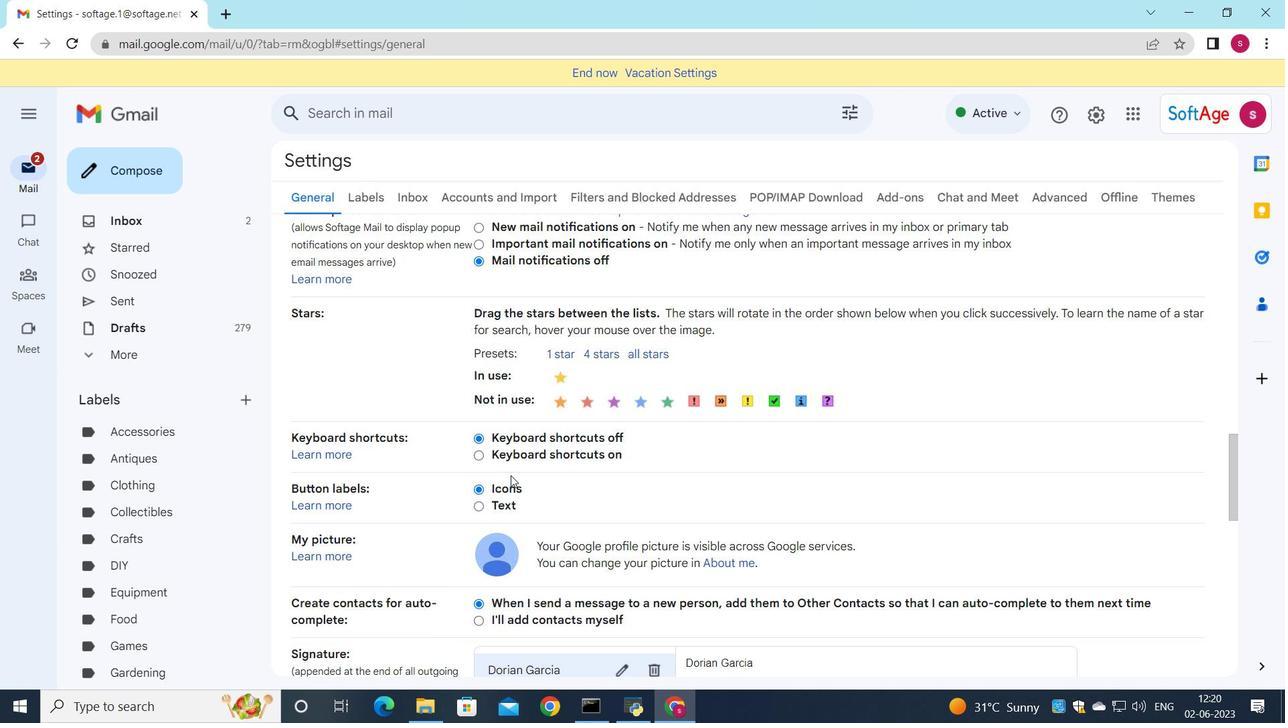 
Action: Mouse scrolled (513, 486) with delta (0, 0)
Screenshot: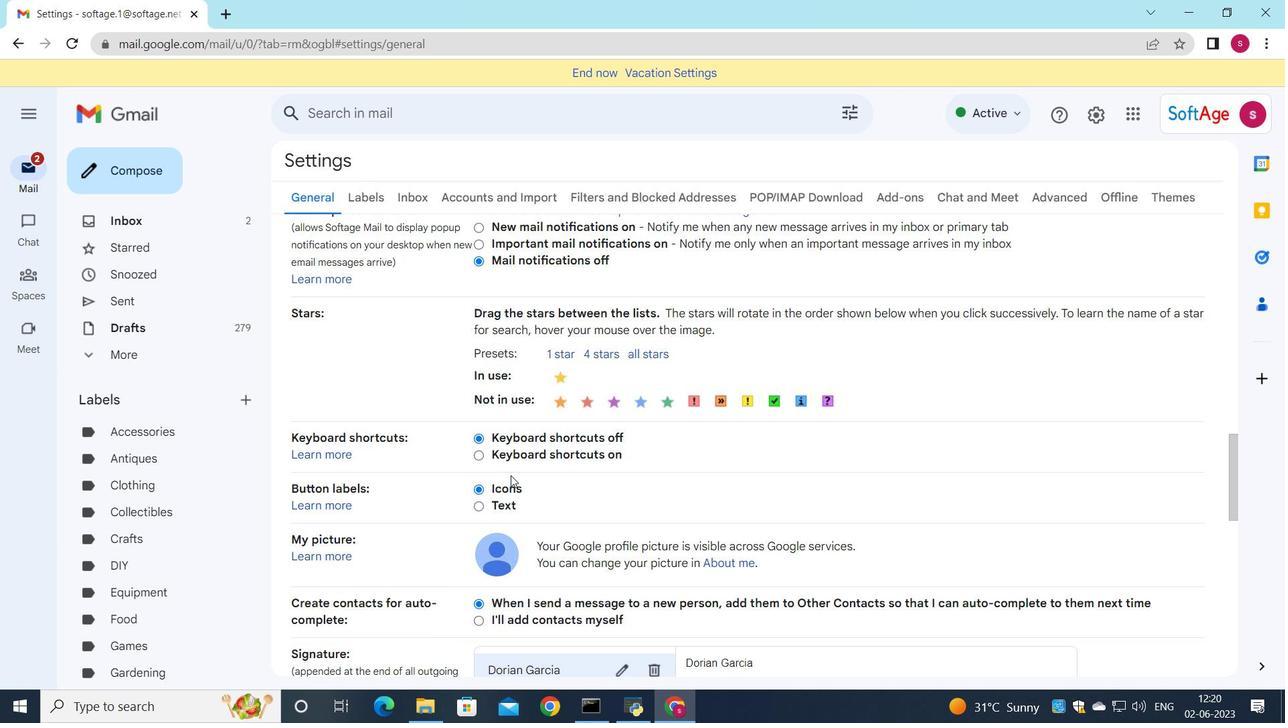
Action: Mouse moved to (659, 495)
Screenshot: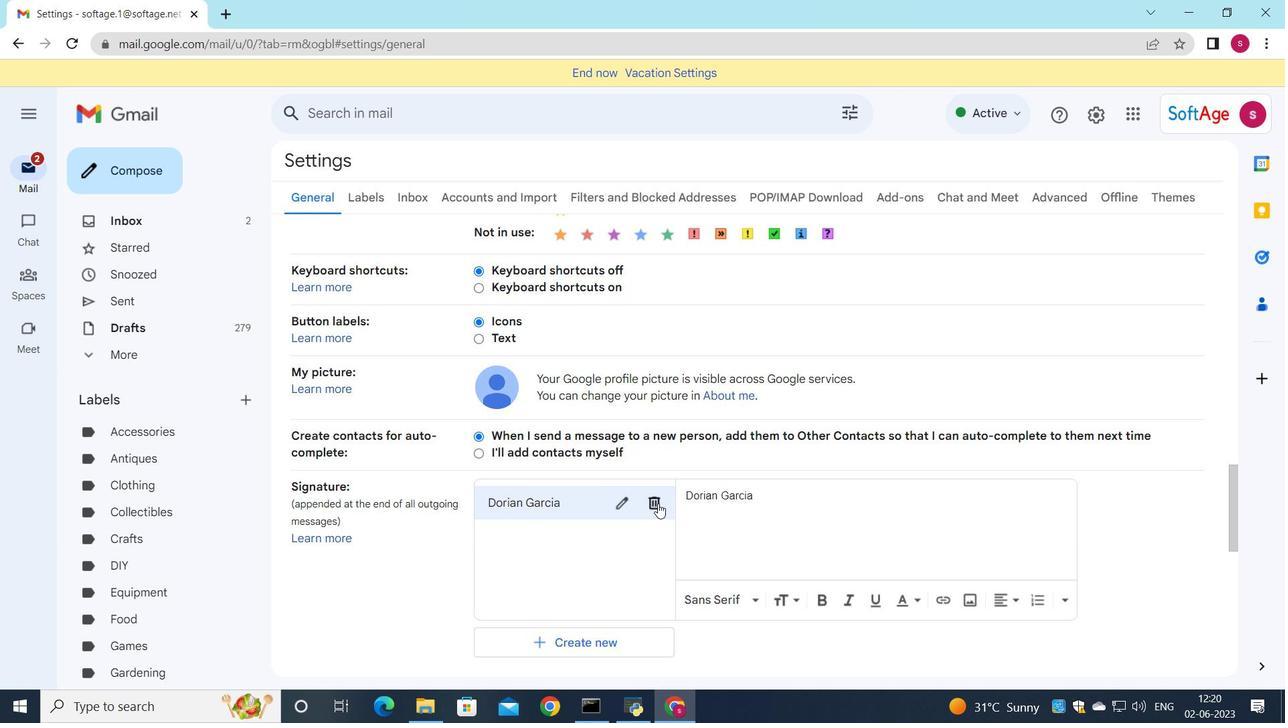 
Action: Mouse pressed left at (659, 495)
Screenshot: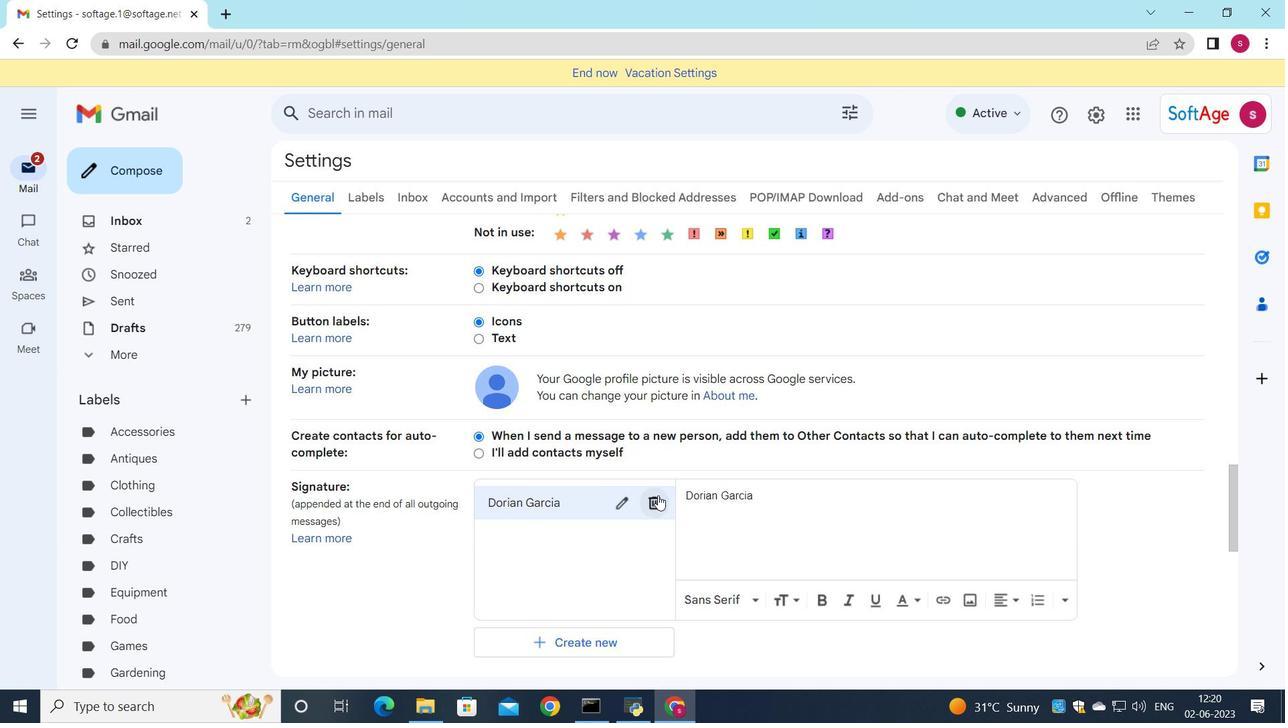 
Action: Mouse moved to (768, 411)
Screenshot: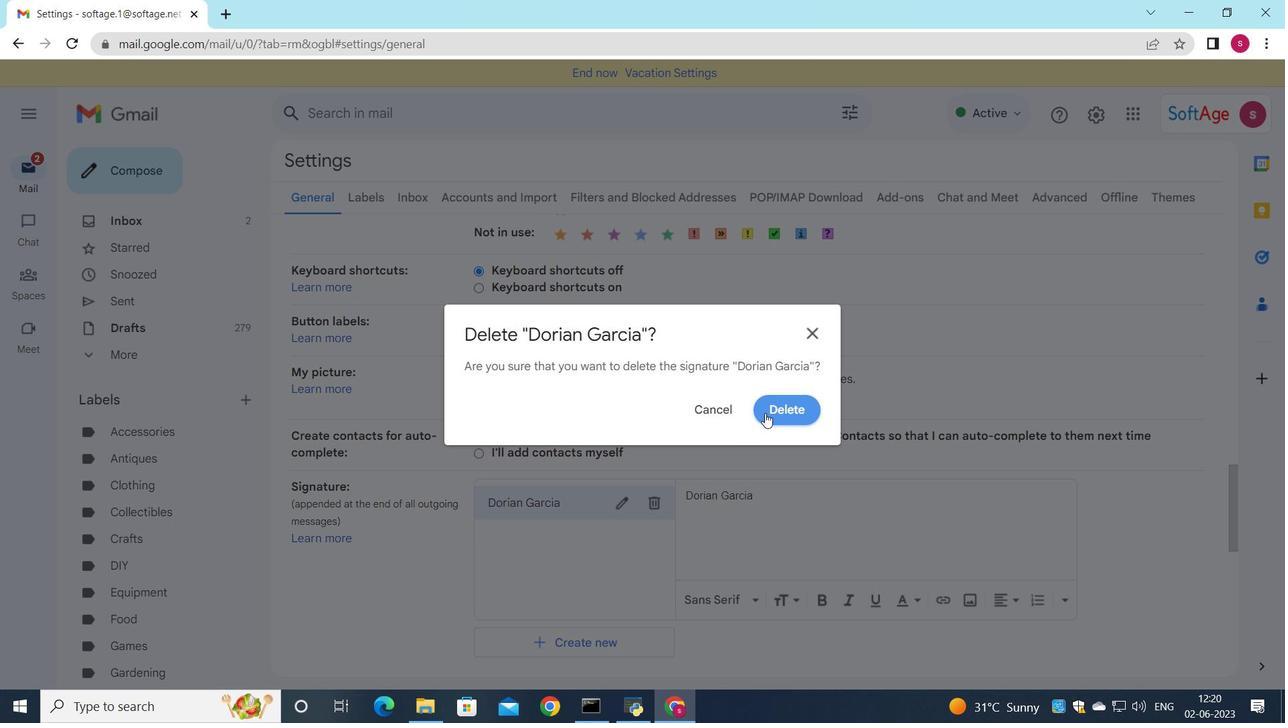 
Action: Mouse pressed left at (768, 411)
Screenshot: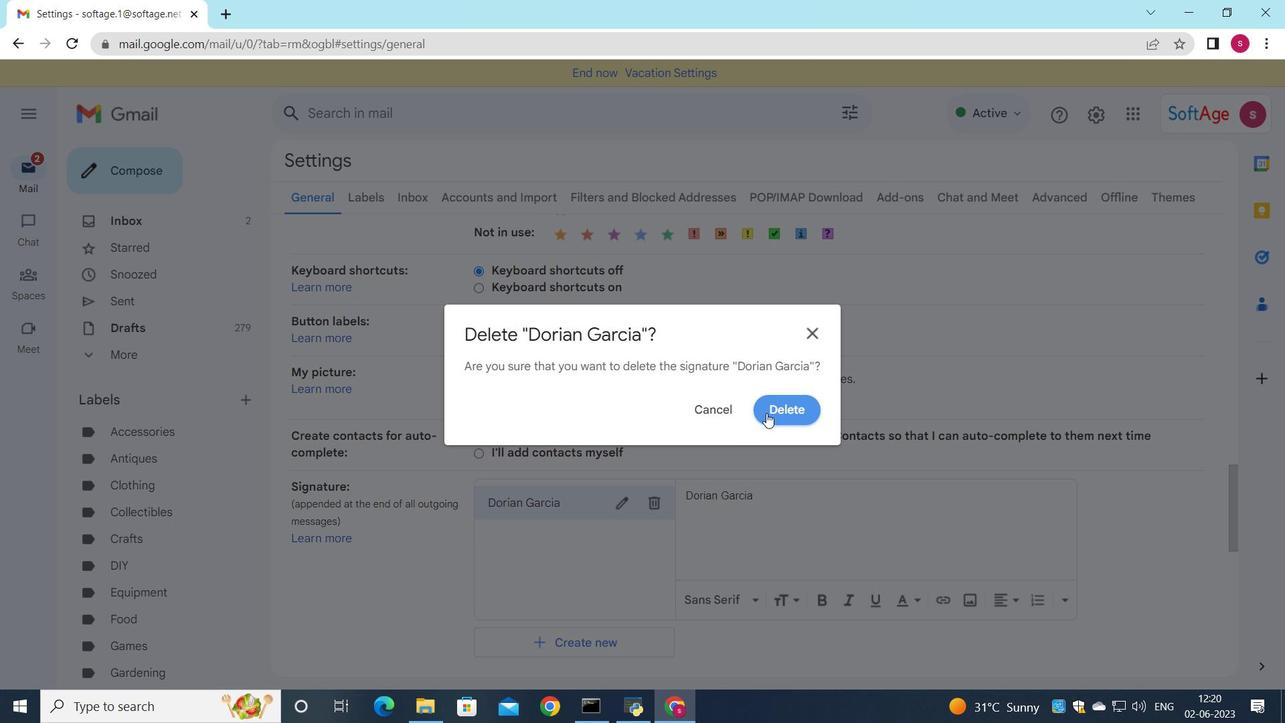 
Action: Mouse moved to (524, 518)
Screenshot: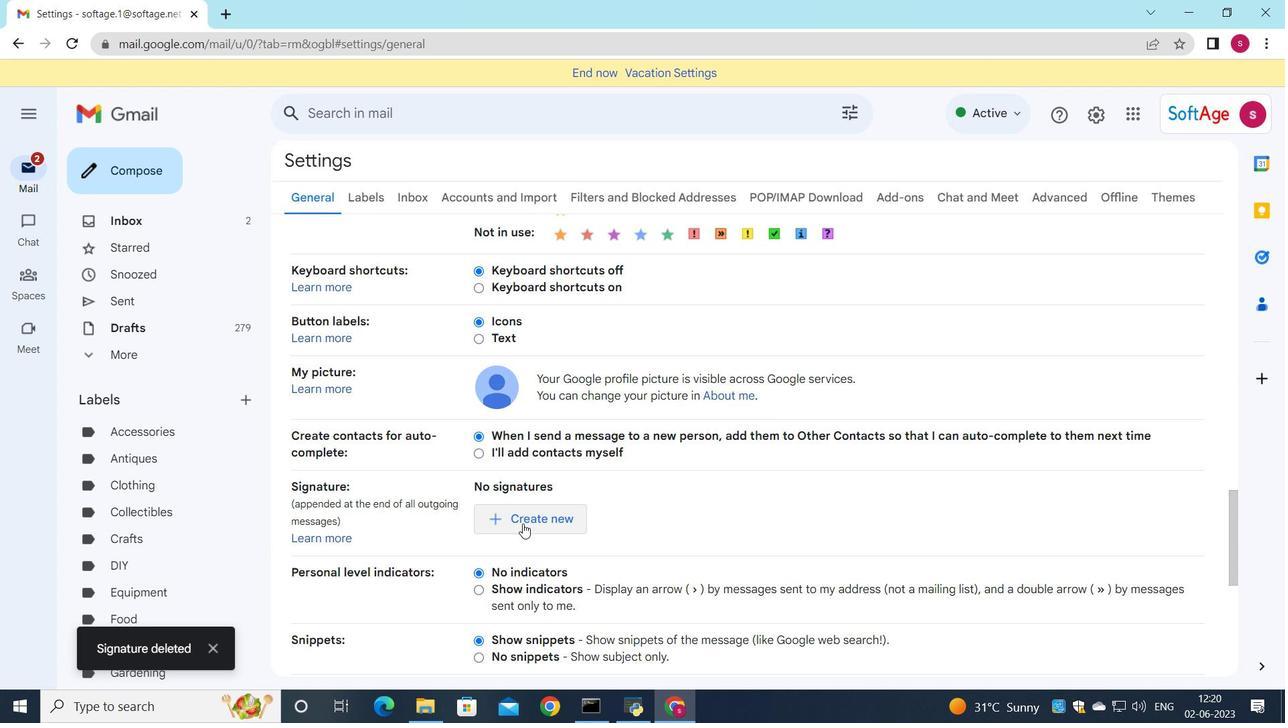 
Action: Mouse pressed left at (524, 518)
Screenshot: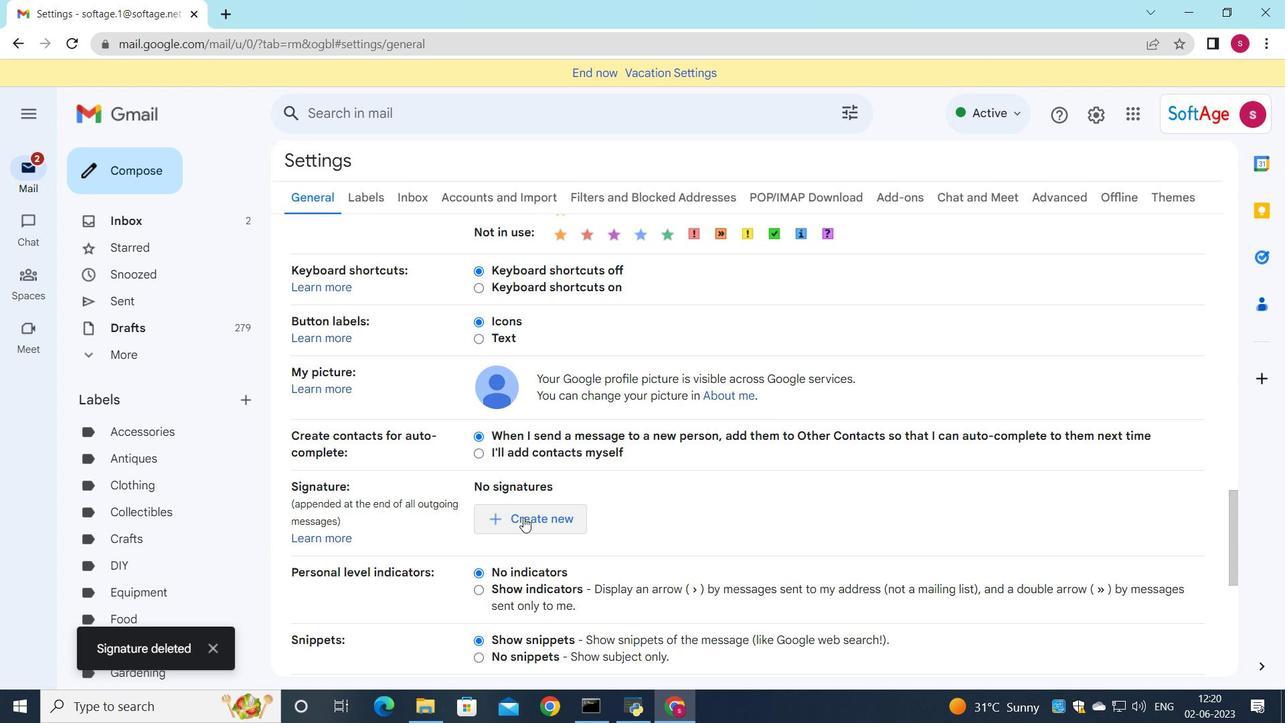 
Action: Mouse moved to (797, 397)
Screenshot: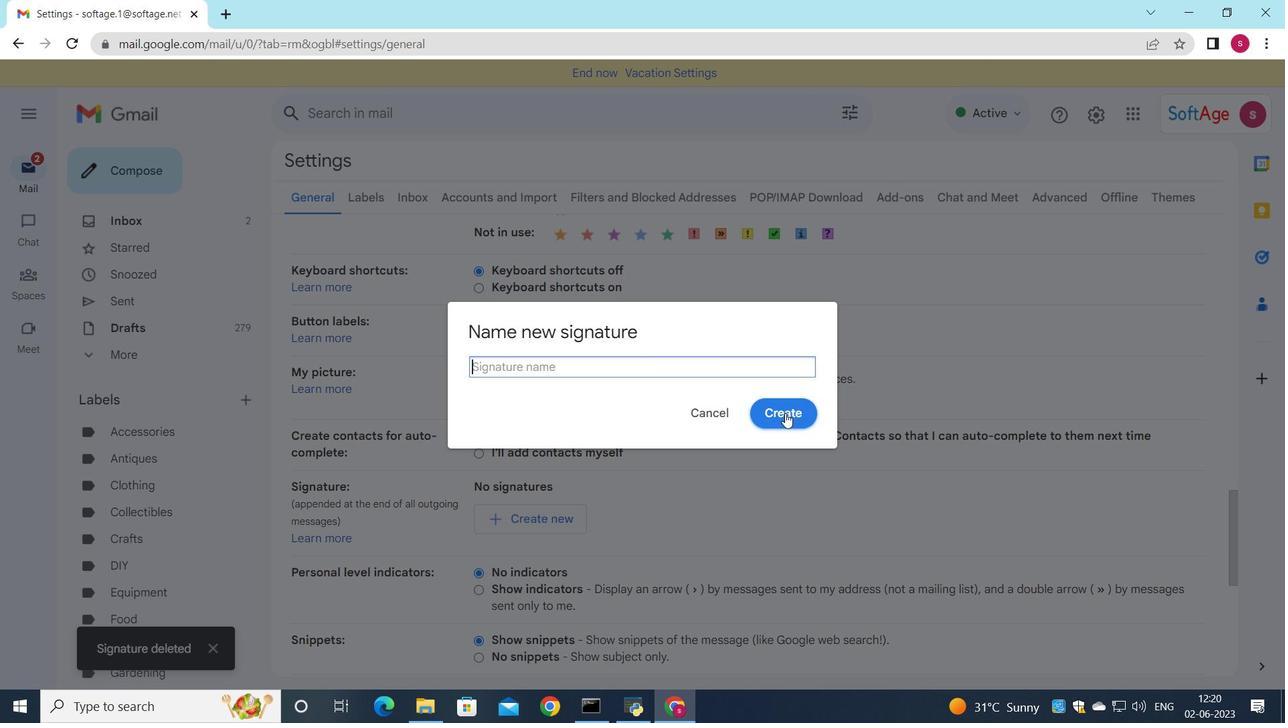 
Action: Key pressed <Key.shift>Douglas<Key.space><Key.shift>Martin
Screenshot: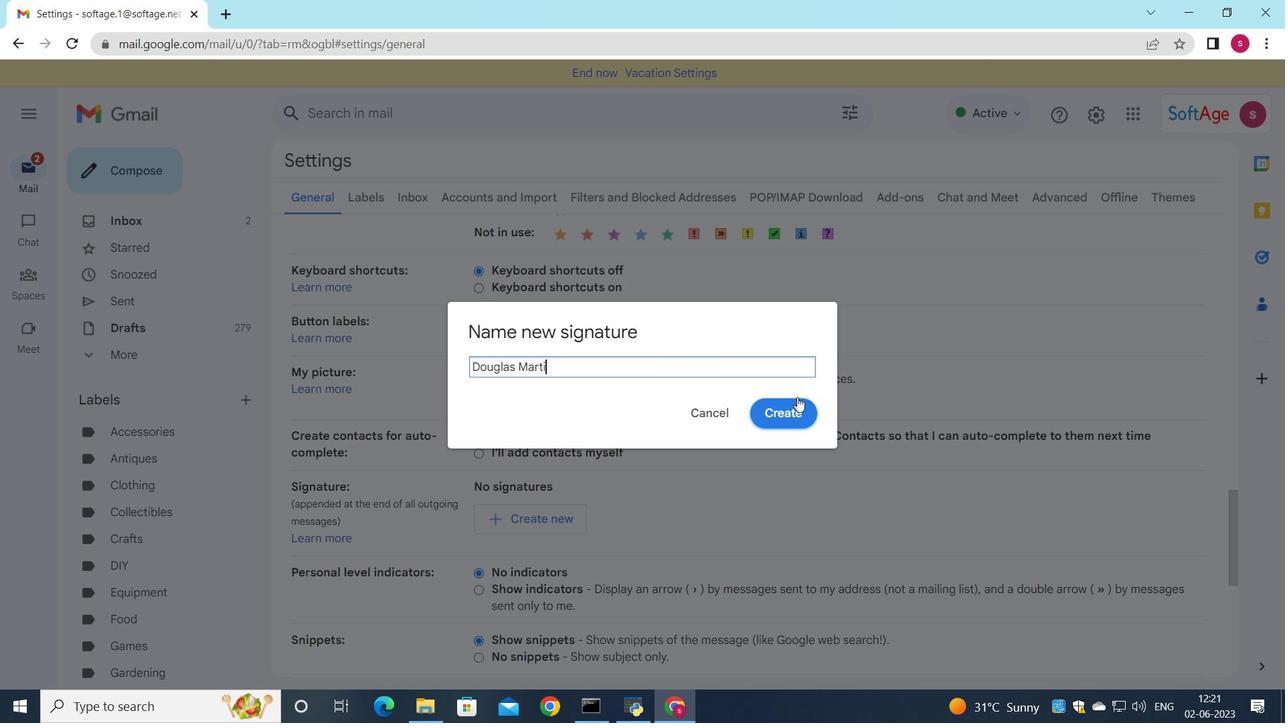 
Action: Mouse moved to (771, 414)
Screenshot: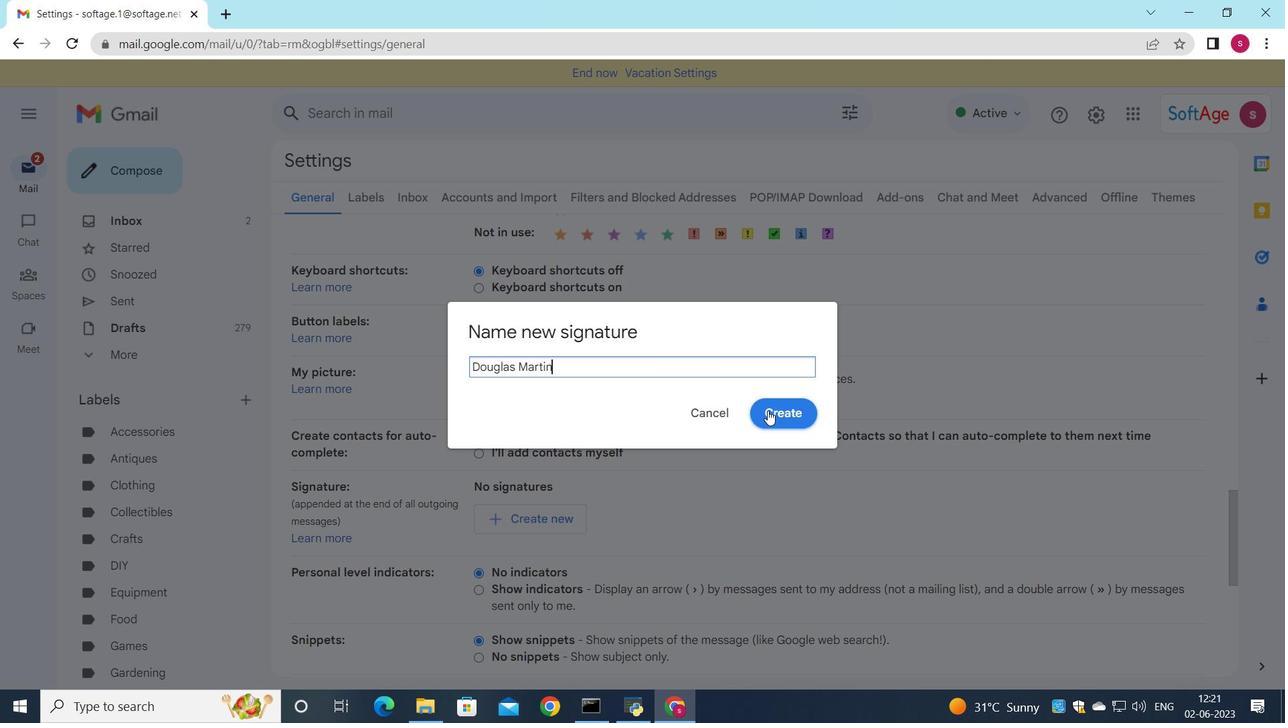
Action: Mouse pressed left at (771, 414)
Screenshot: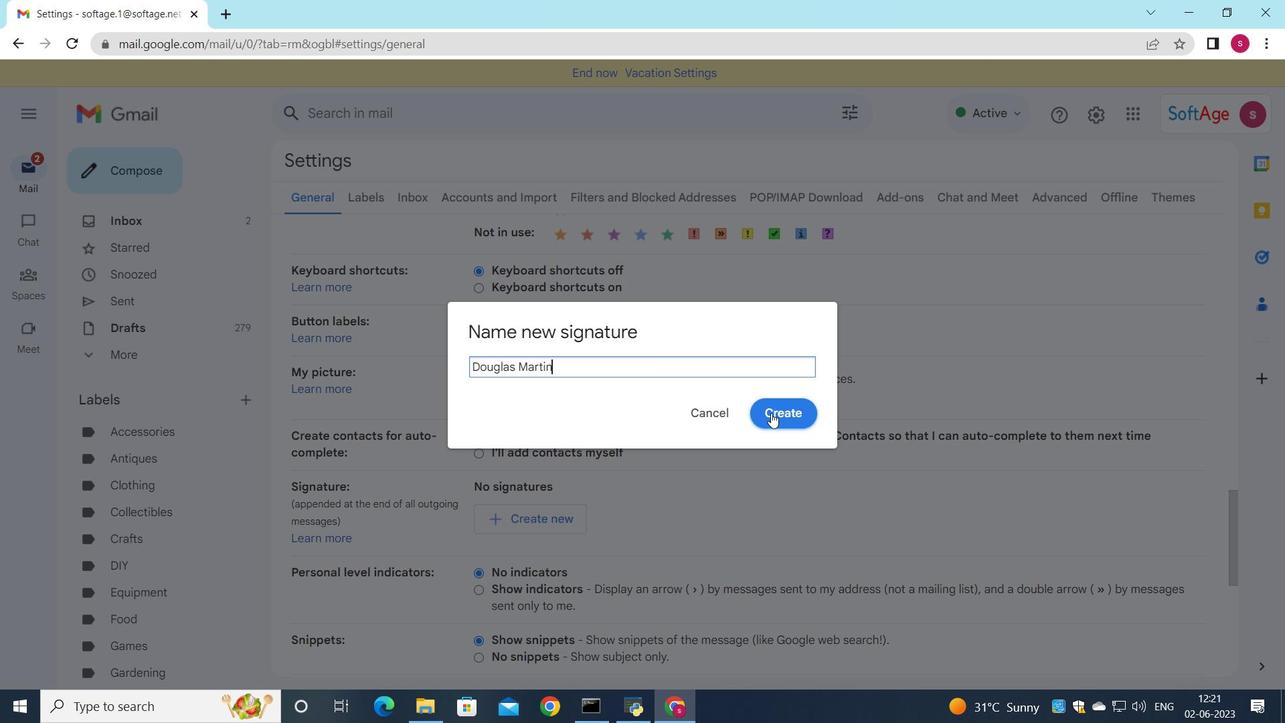 
Action: Mouse moved to (808, 527)
Screenshot: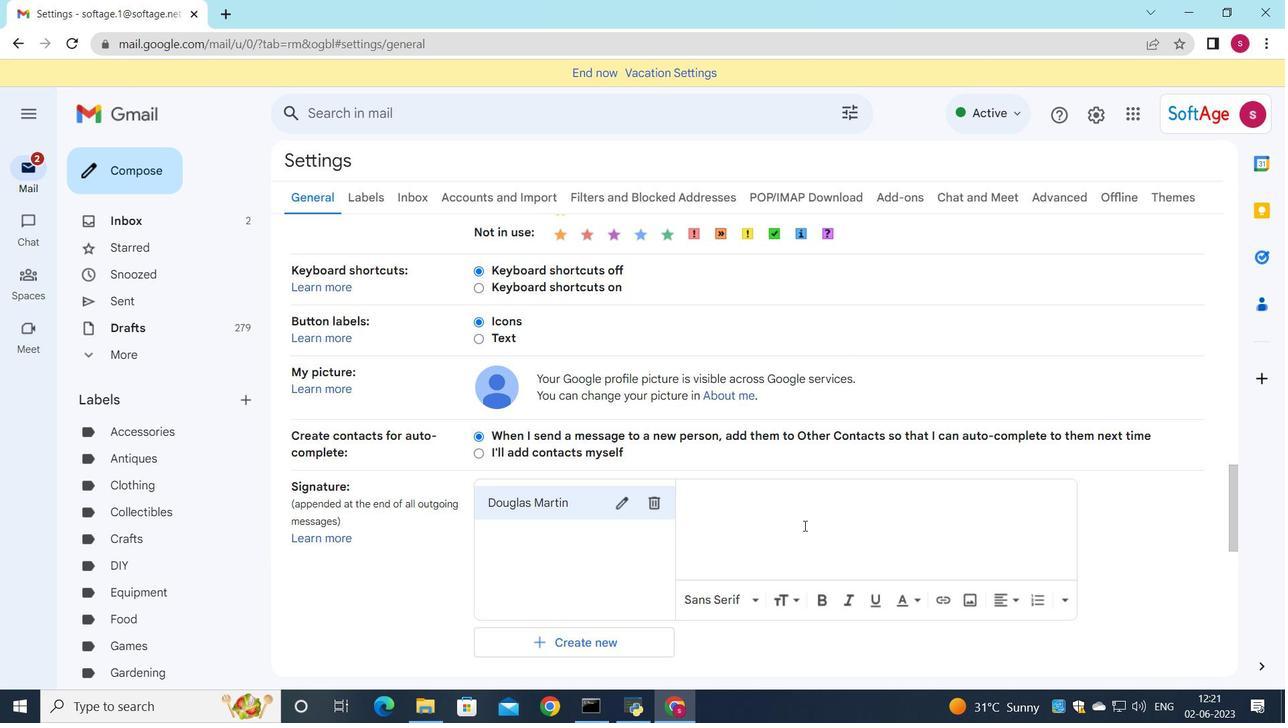 
Action: Mouse pressed left at (808, 527)
Screenshot: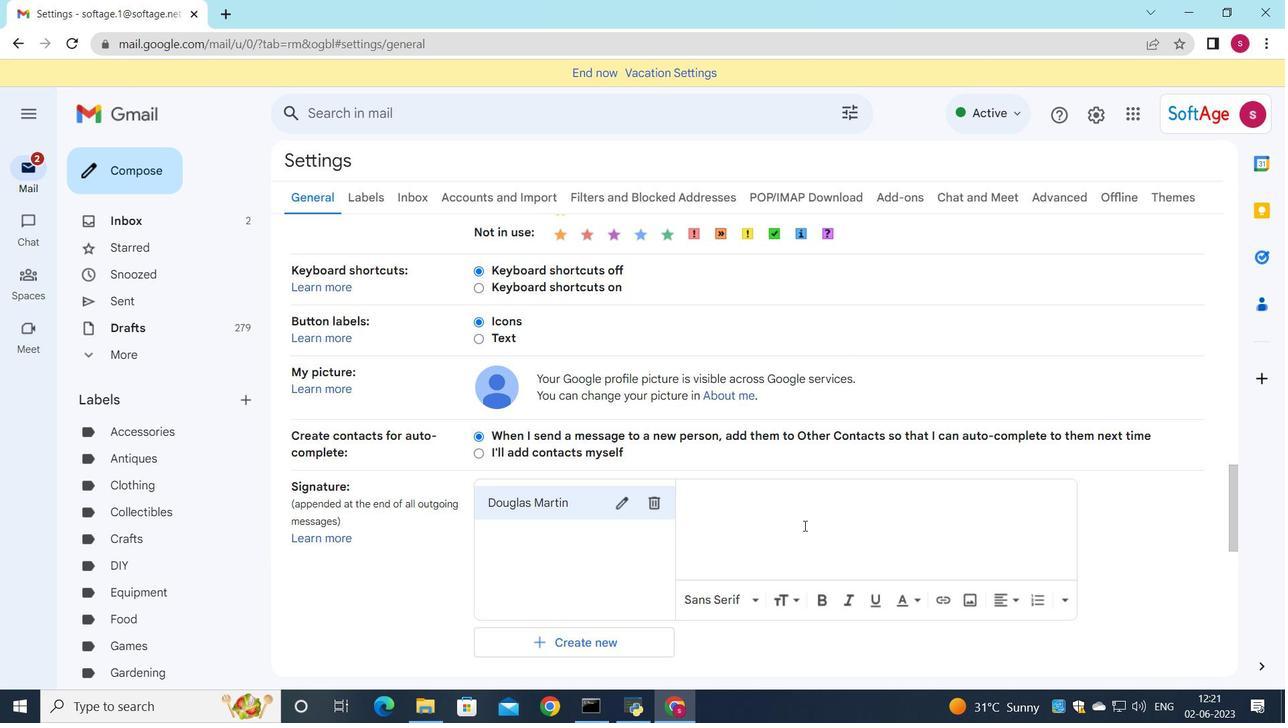 
Action: Key pressed <Key.shift>Douglas<Key.space><Key.shift>Martin
Screenshot: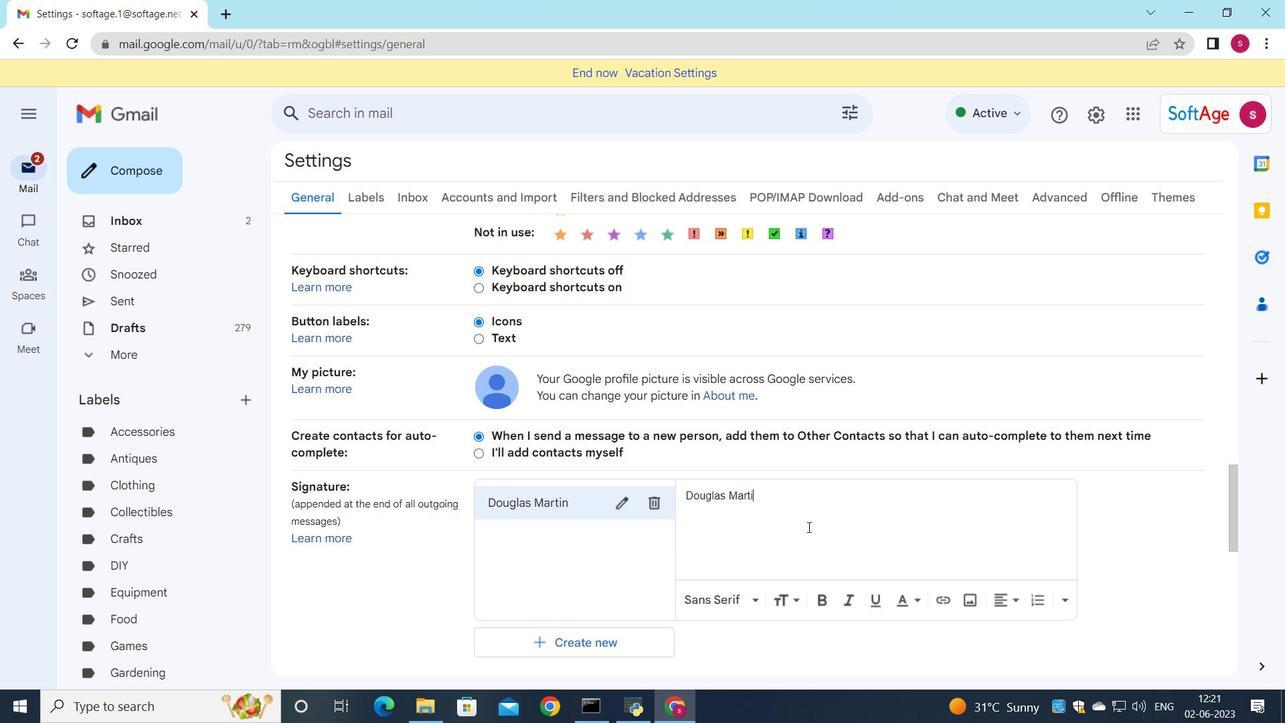 
Action: Mouse scrolled (808, 527) with delta (0, 0)
Screenshot: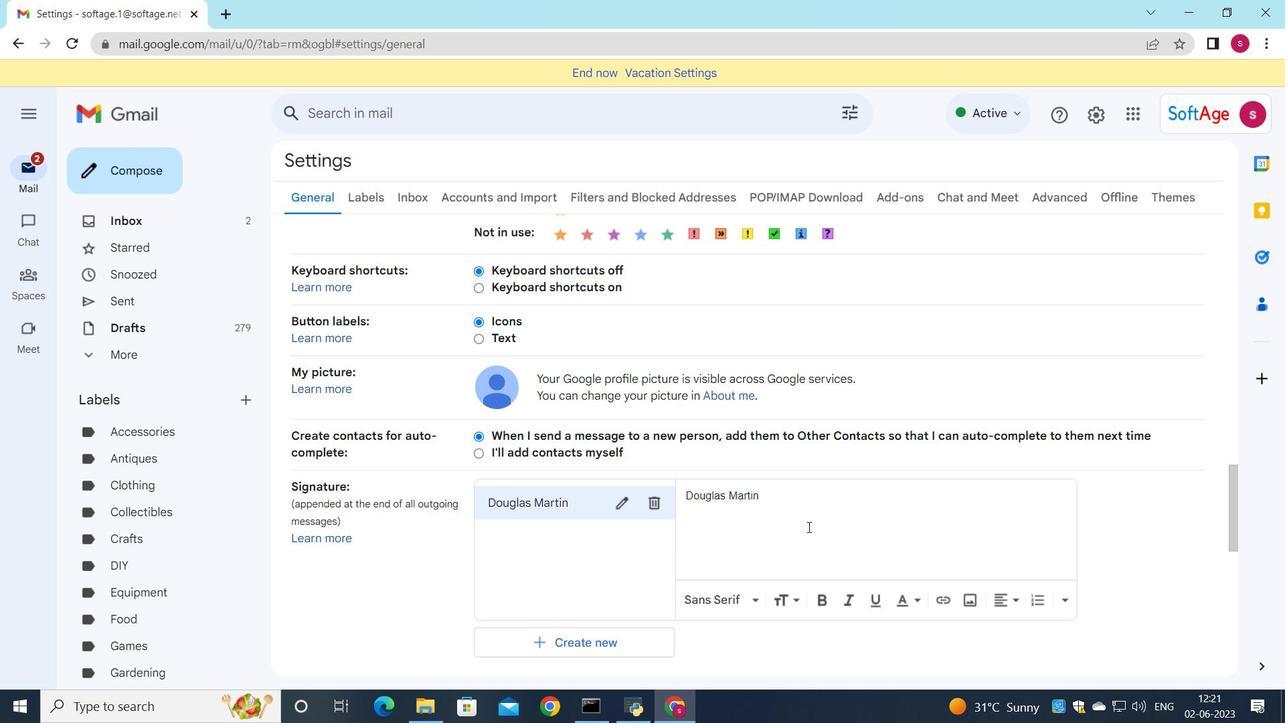 
Action: Mouse scrolled (808, 527) with delta (0, 0)
Screenshot: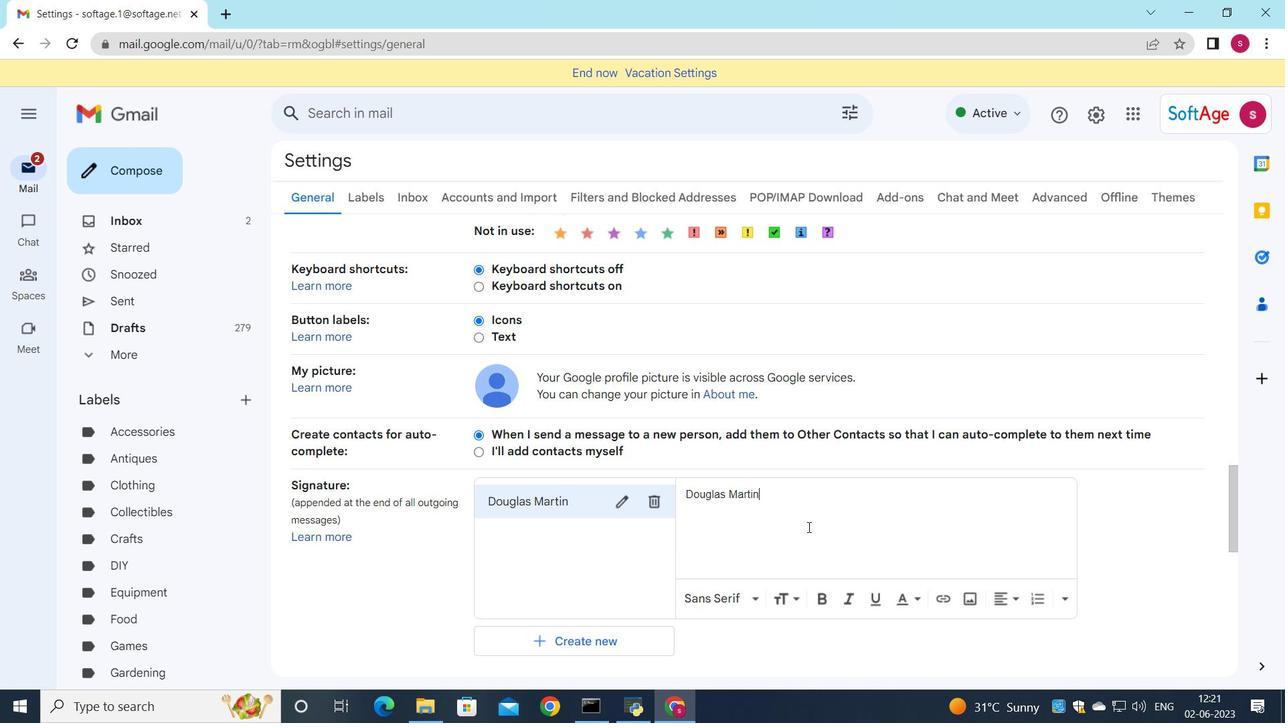 
Action: Mouse scrolled (808, 527) with delta (0, 0)
Screenshot: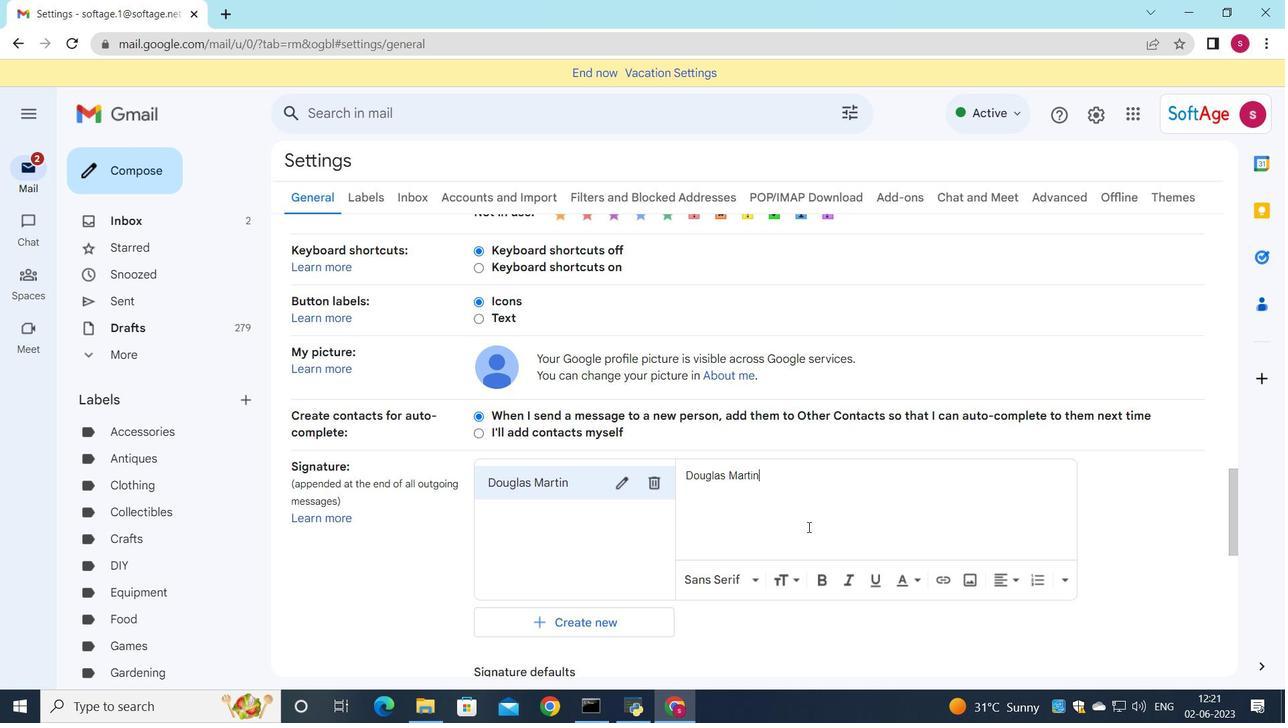 
Action: Mouse scrolled (808, 527) with delta (0, 0)
Screenshot: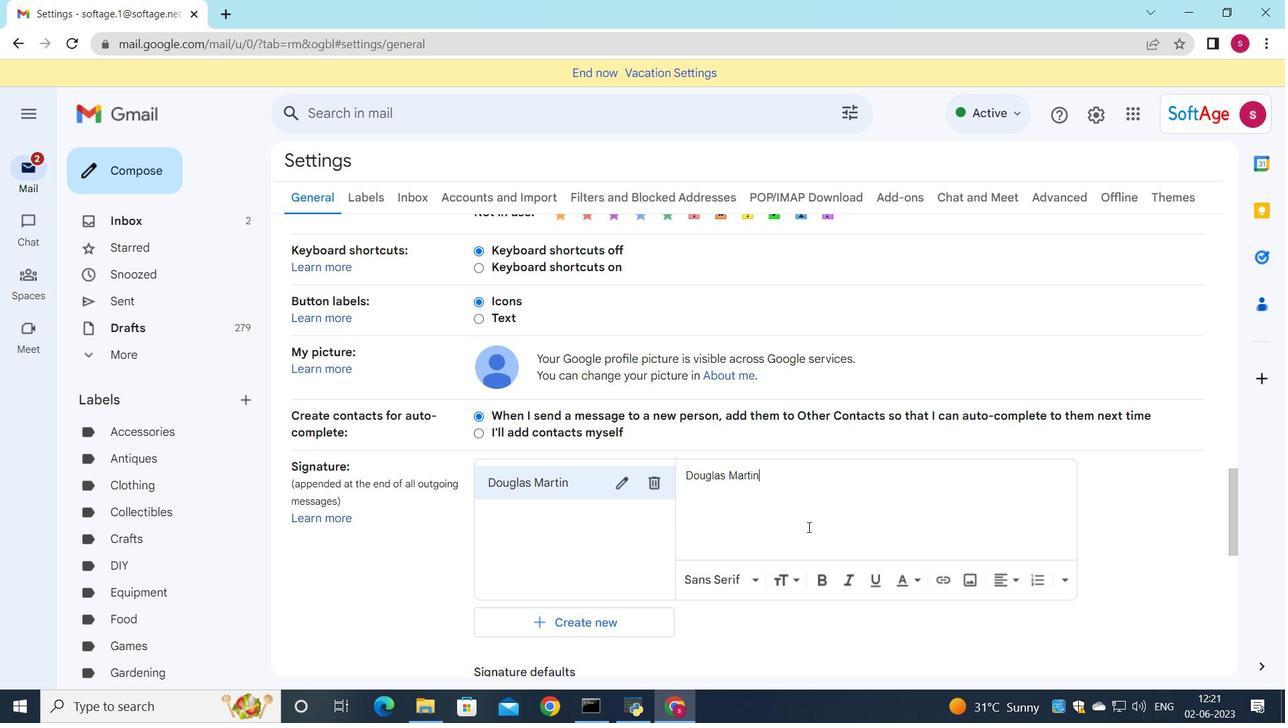 
Action: Mouse moved to (608, 383)
Screenshot: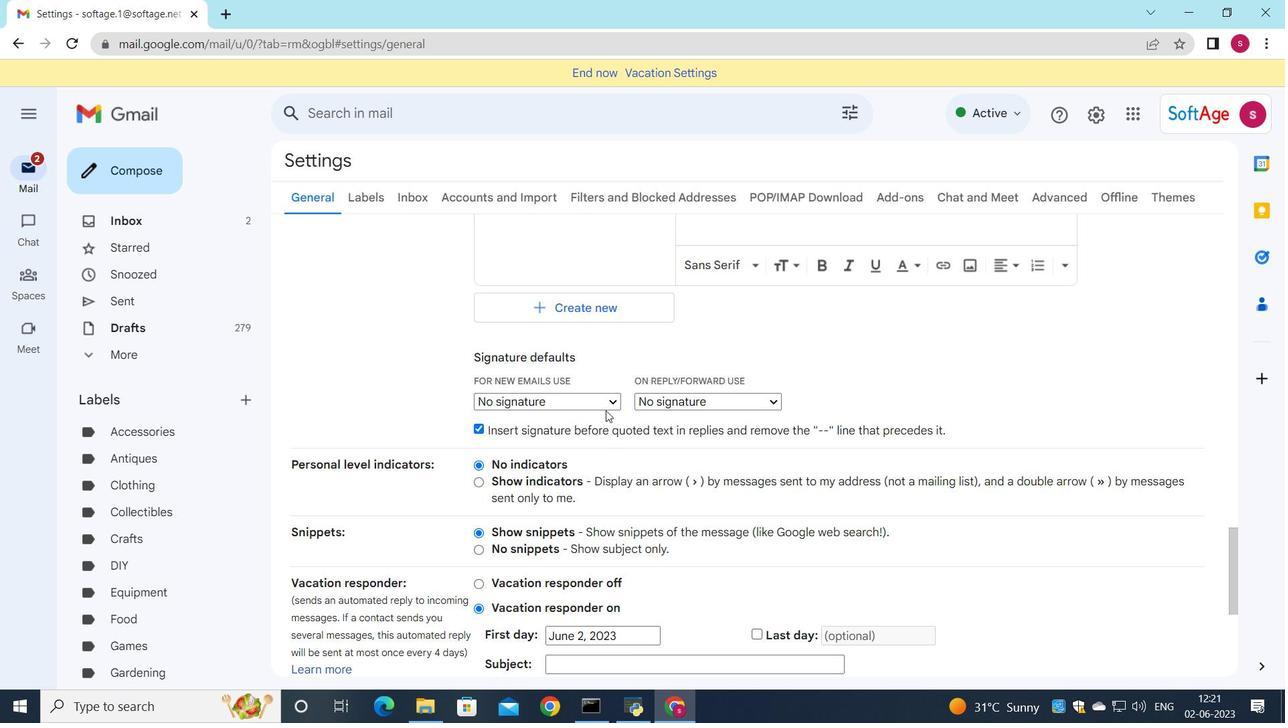 
Action: Mouse pressed left at (608, 383)
Screenshot: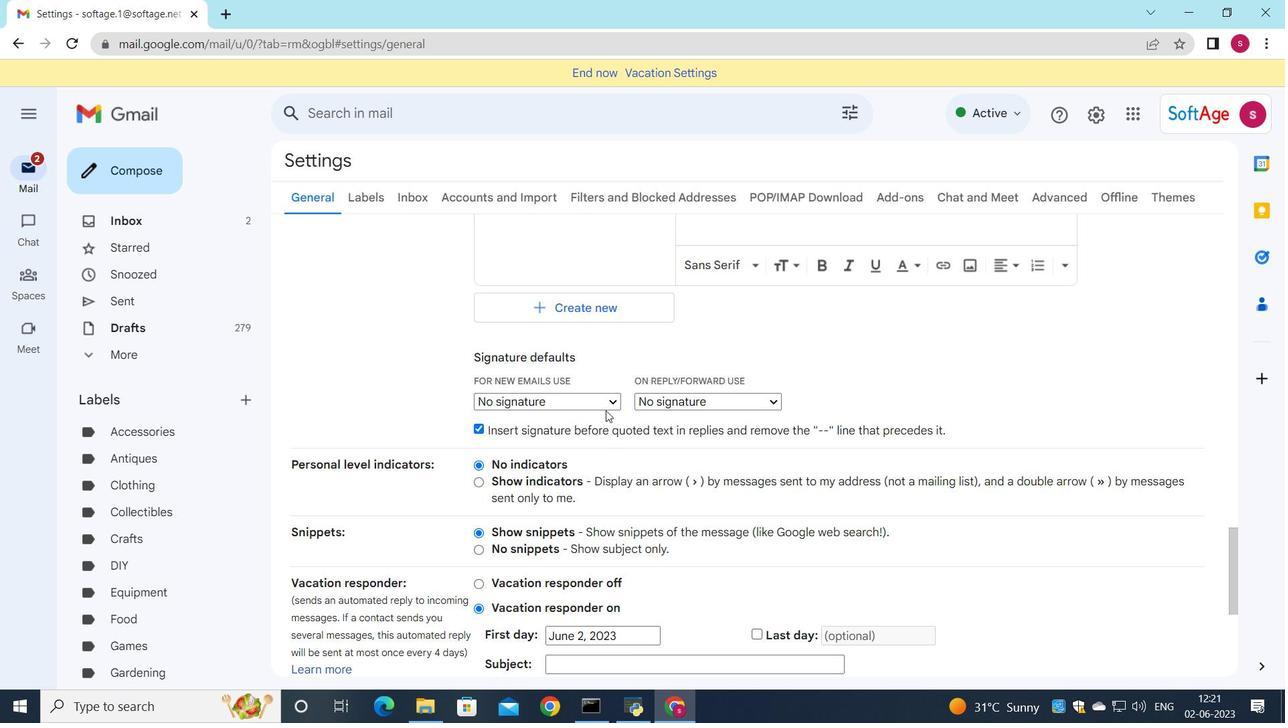 
Action: Mouse moved to (606, 398)
Screenshot: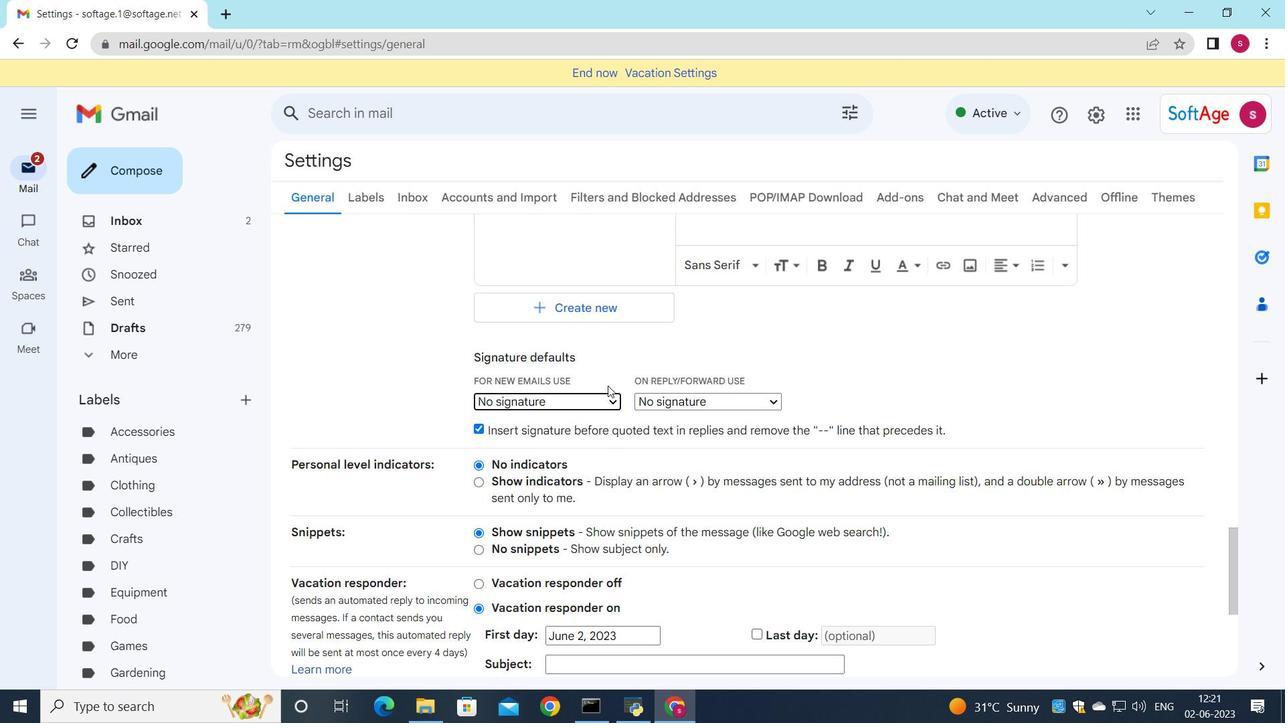 
Action: Mouse pressed left at (606, 398)
Screenshot: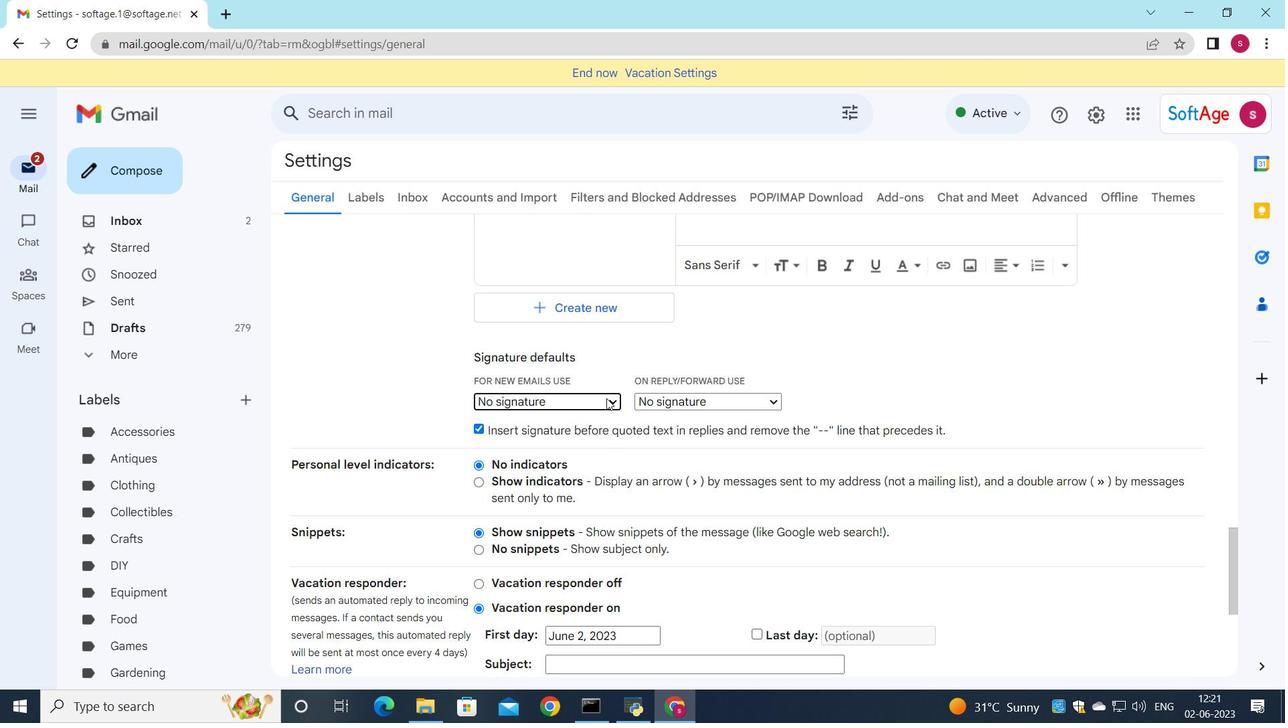 
Action: Mouse moved to (615, 429)
Screenshot: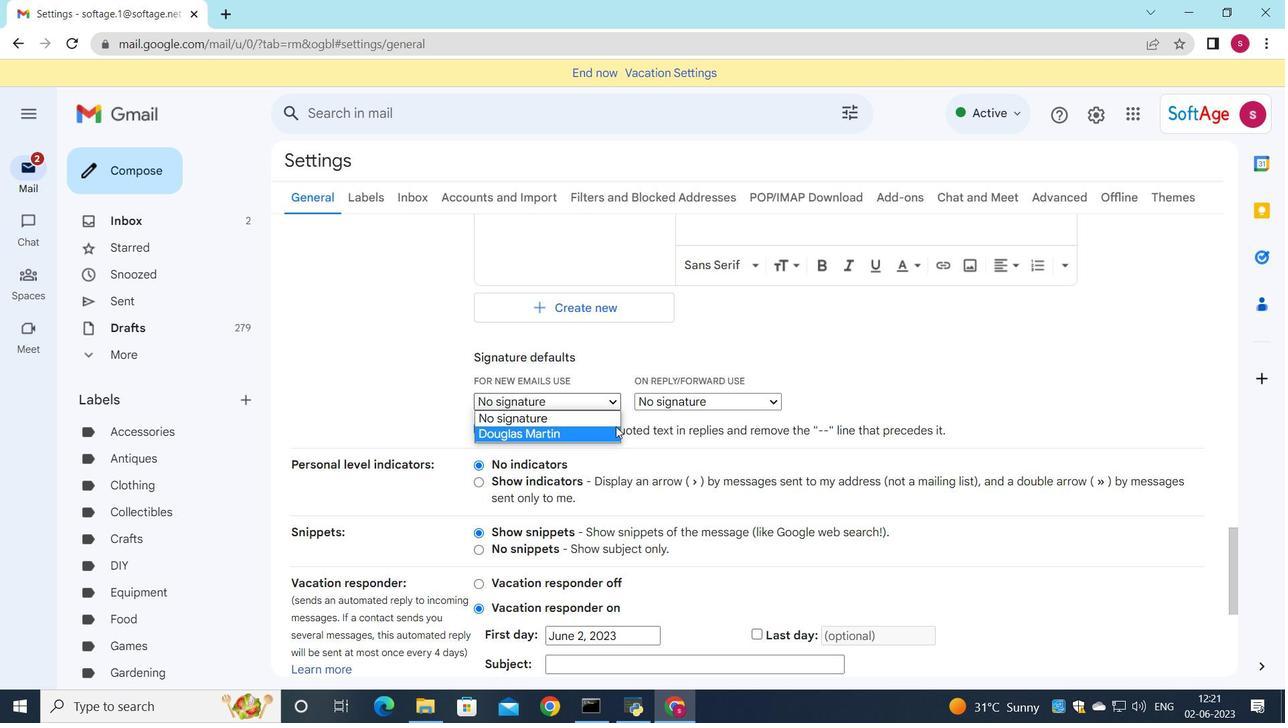 
Action: Mouse pressed left at (615, 429)
Screenshot: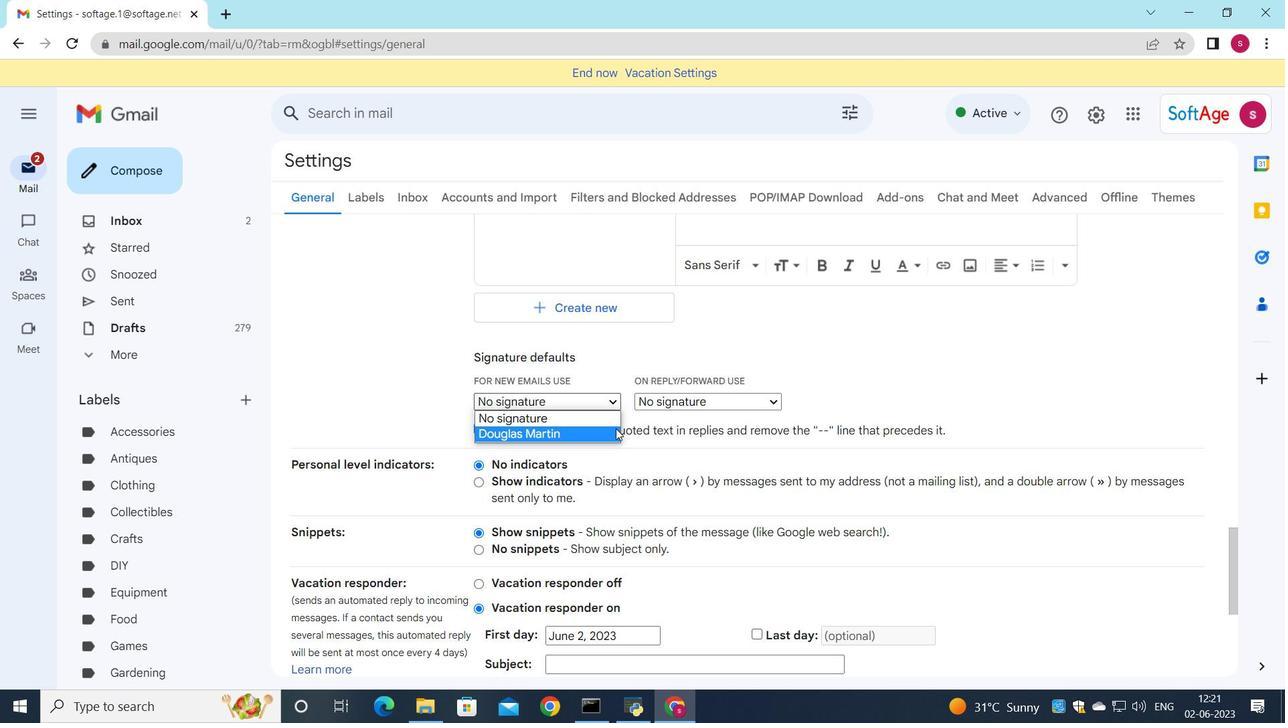 
Action: Mouse moved to (653, 396)
Screenshot: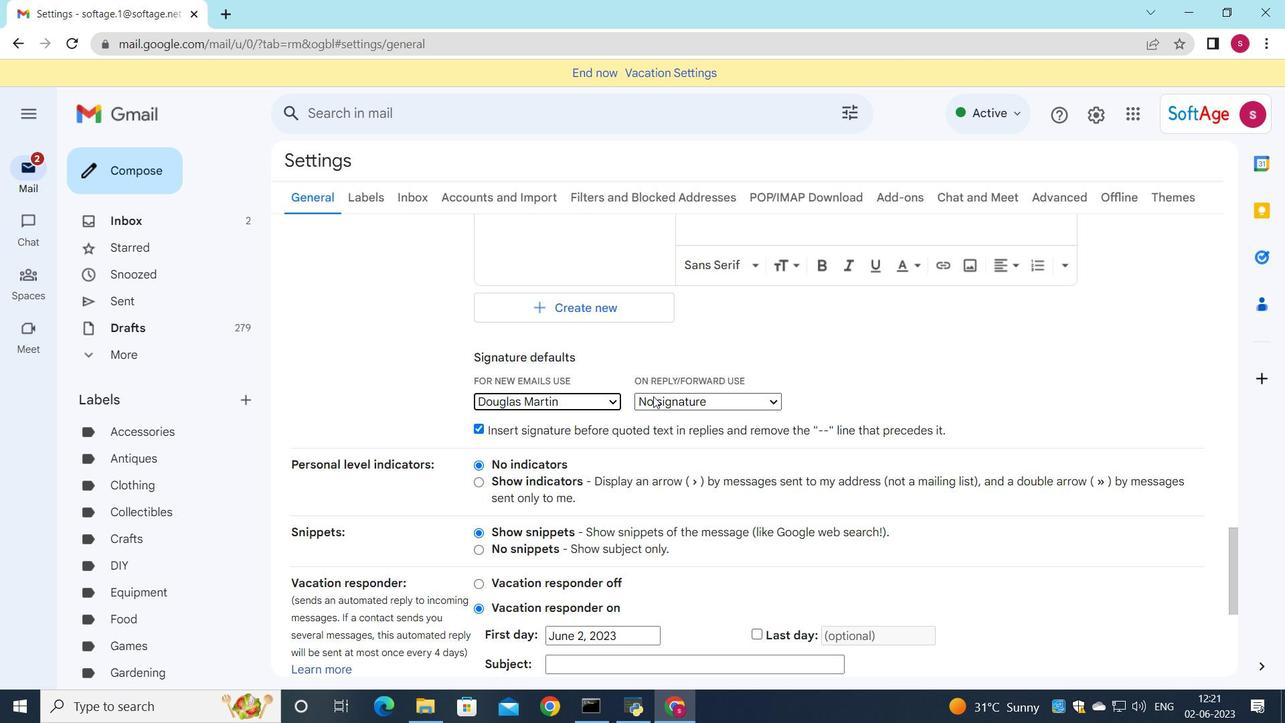 
Action: Mouse pressed left at (653, 396)
Screenshot: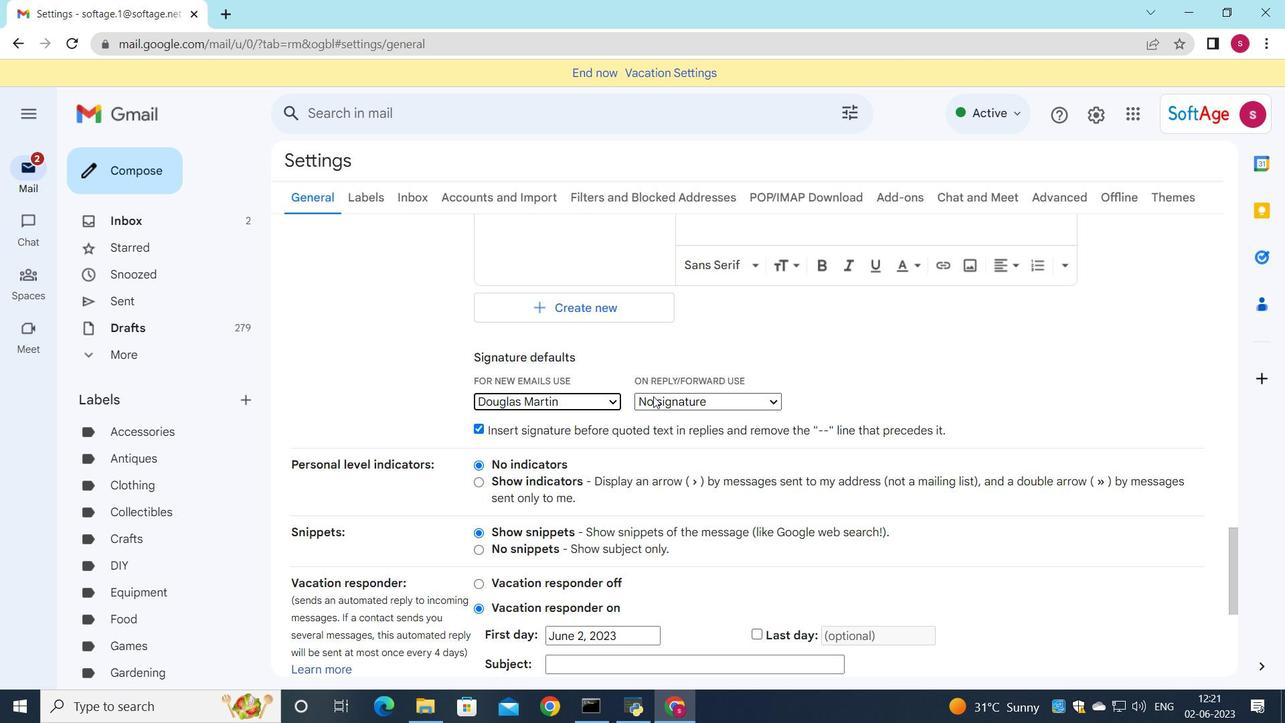 
Action: Mouse moved to (650, 433)
Screenshot: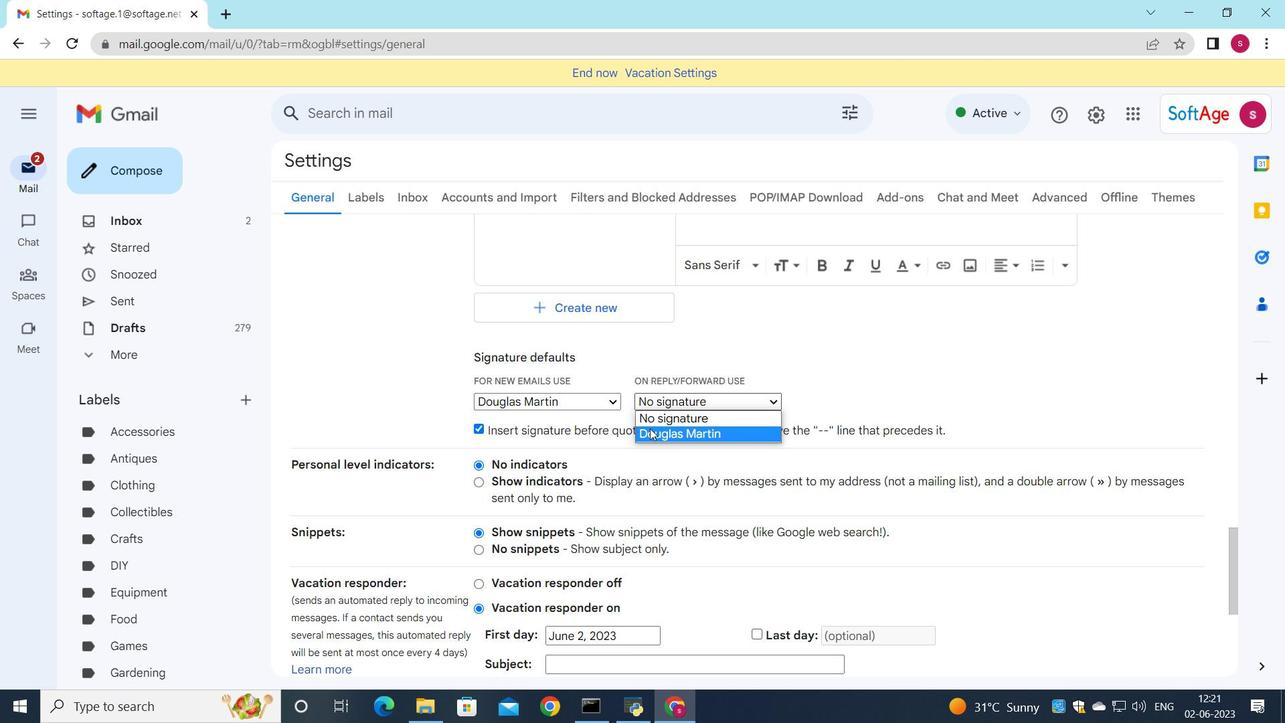 
Action: Mouse pressed left at (650, 433)
Screenshot: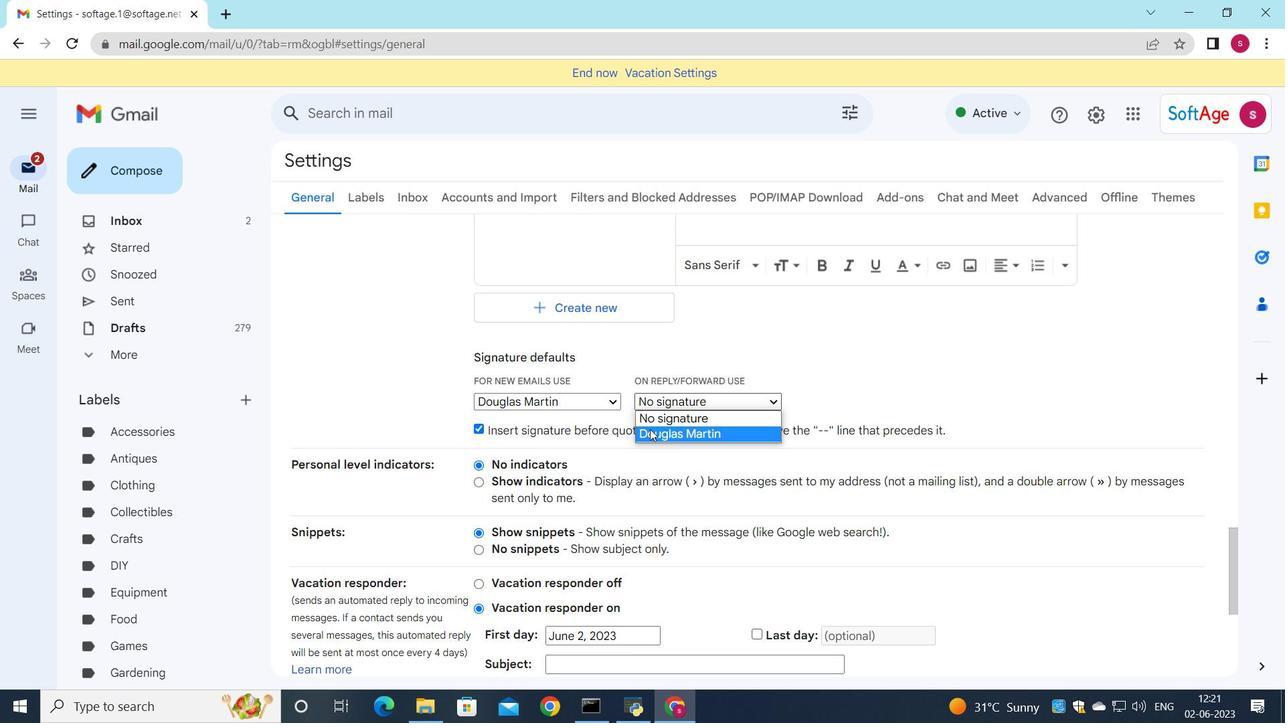 
Action: Mouse scrolled (650, 432) with delta (0, 0)
Screenshot: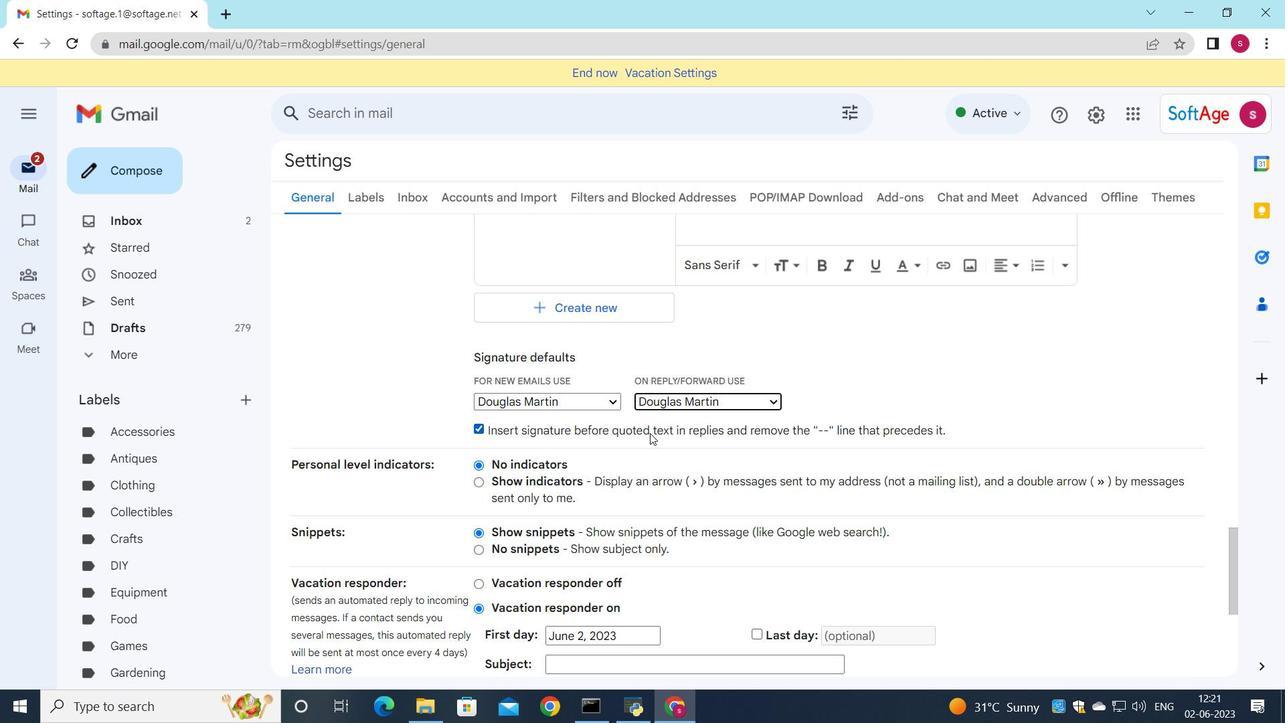 
Action: Mouse scrolled (650, 432) with delta (0, 0)
Screenshot: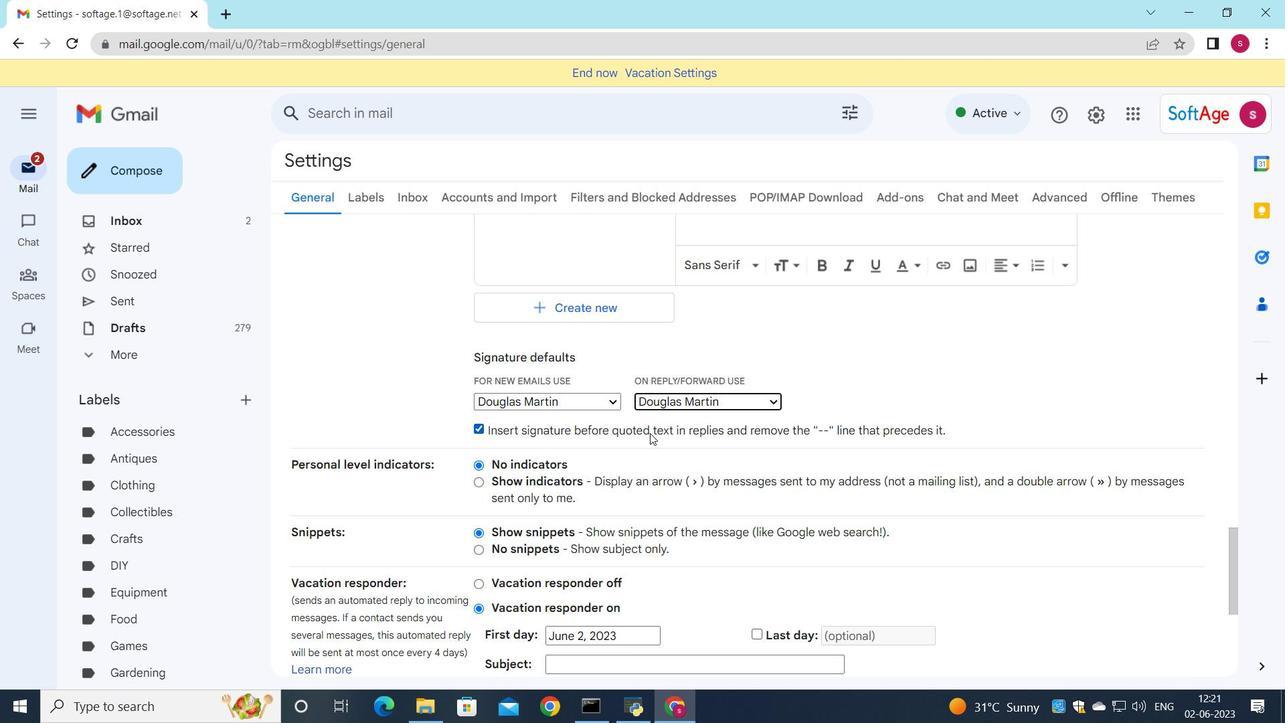 
Action: Mouse scrolled (650, 432) with delta (0, 0)
Screenshot: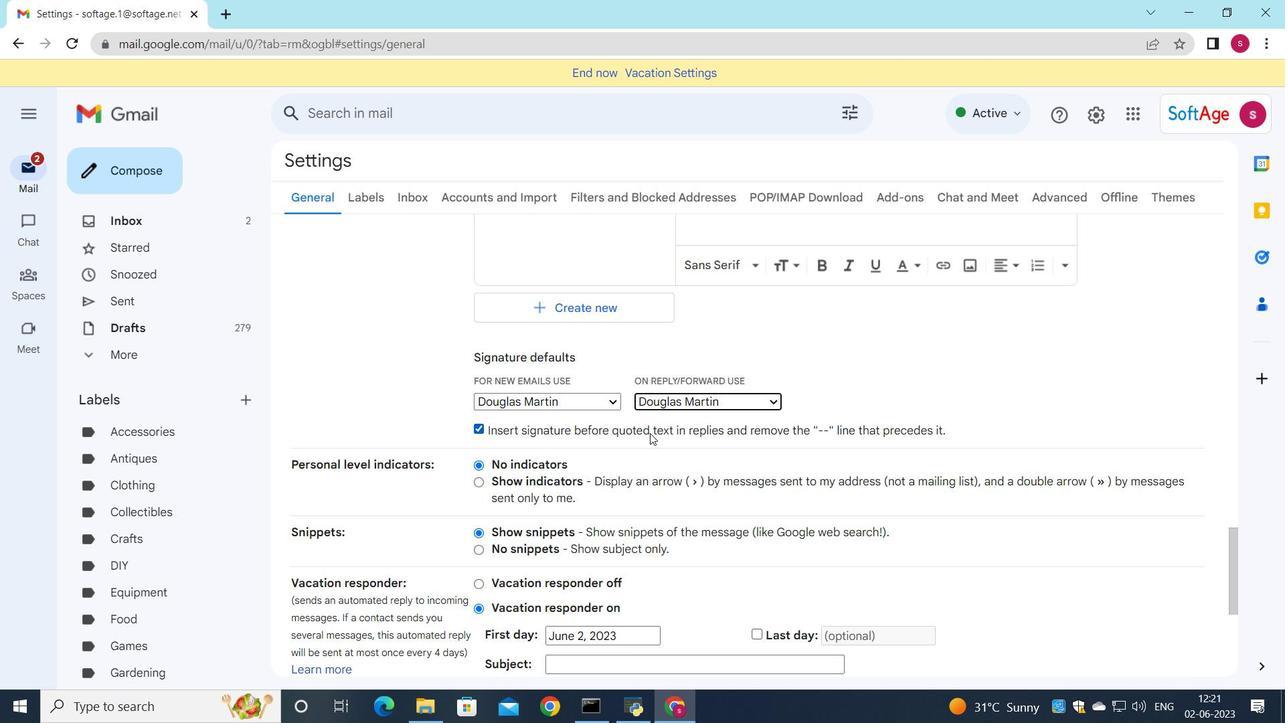 
Action: Mouse scrolled (650, 432) with delta (0, 0)
Screenshot: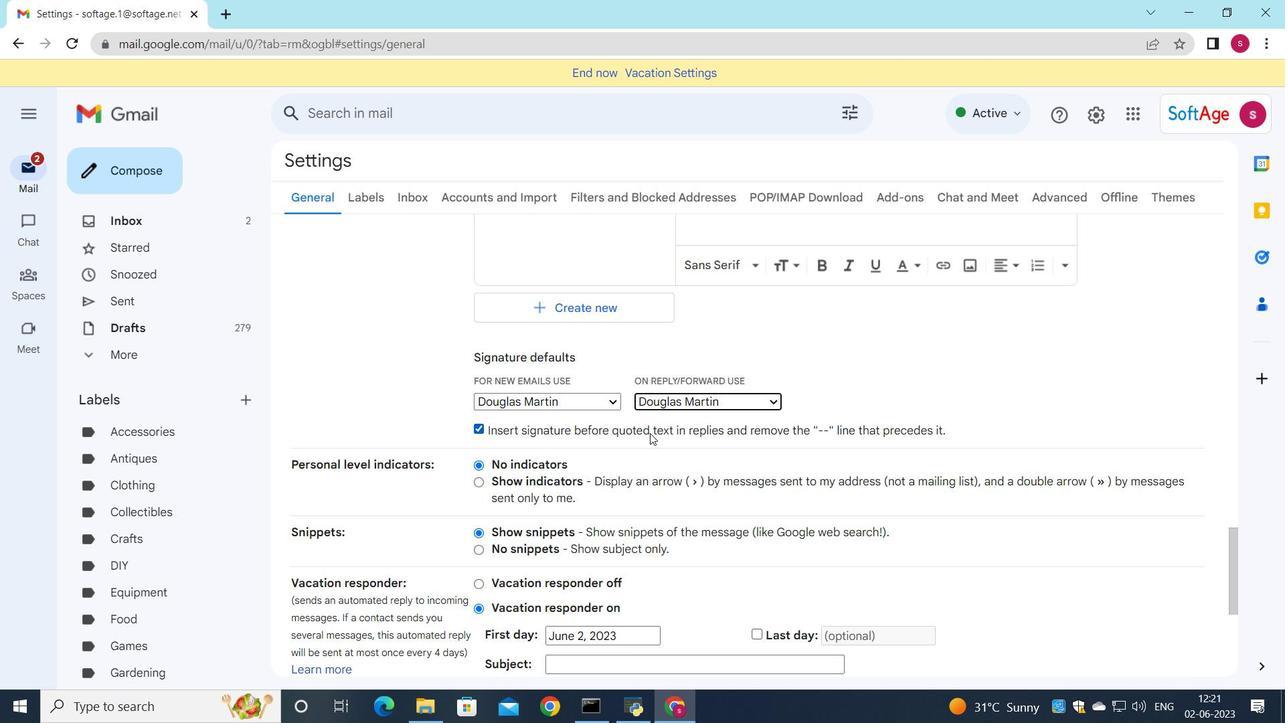 
Action: Mouse scrolled (650, 432) with delta (0, 0)
Screenshot: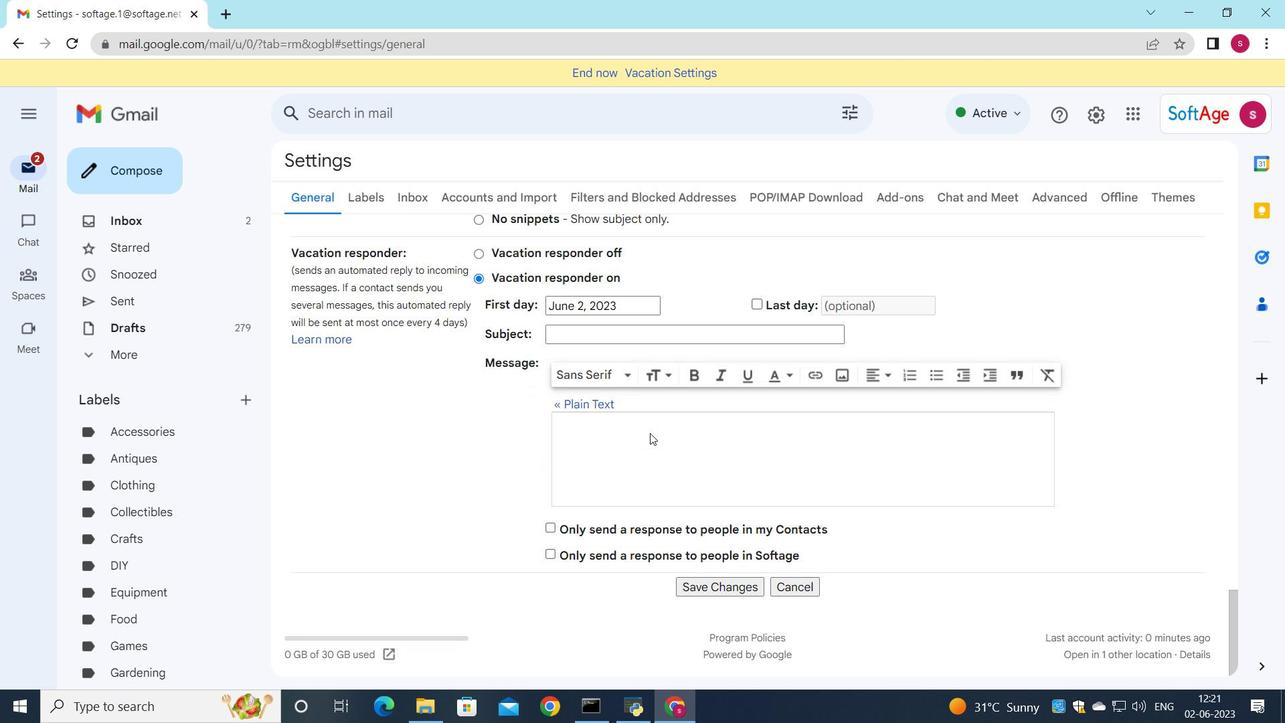 
Action: Mouse scrolled (650, 432) with delta (0, 0)
Screenshot: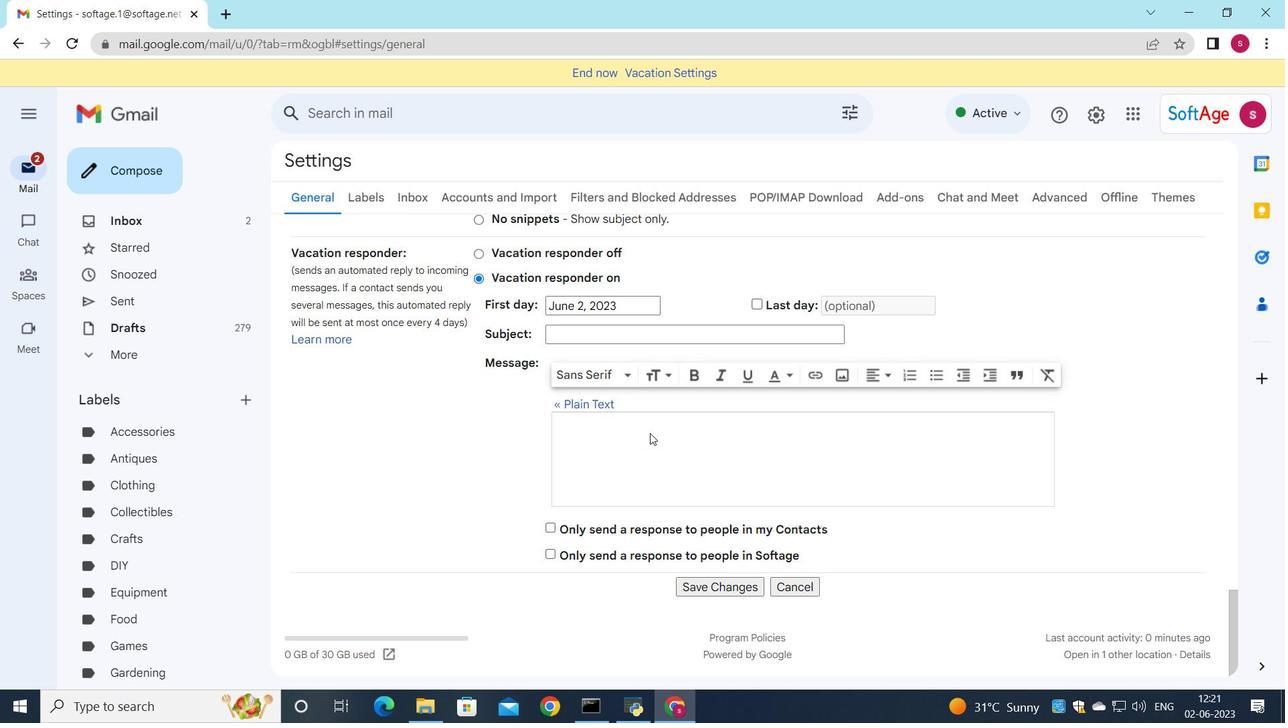 
Action: Mouse scrolled (650, 432) with delta (0, 0)
Screenshot: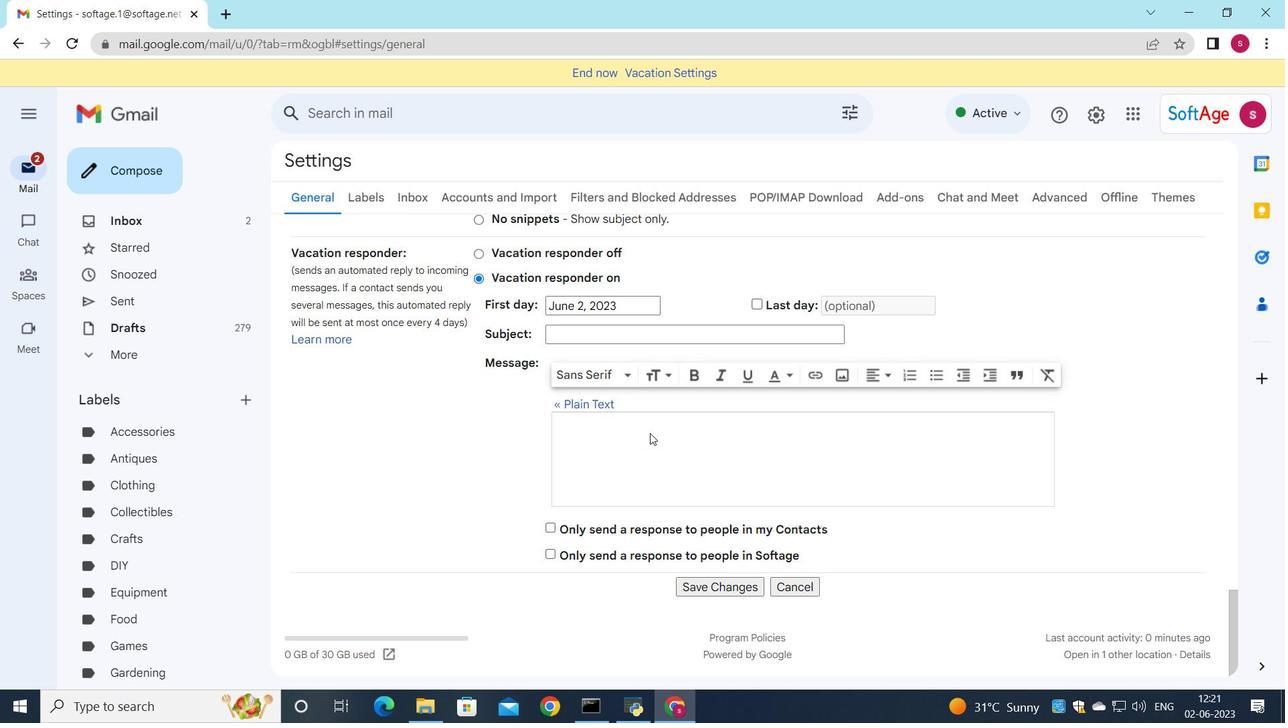 
Action: Mouse moved to (657, 438)
Screenshot: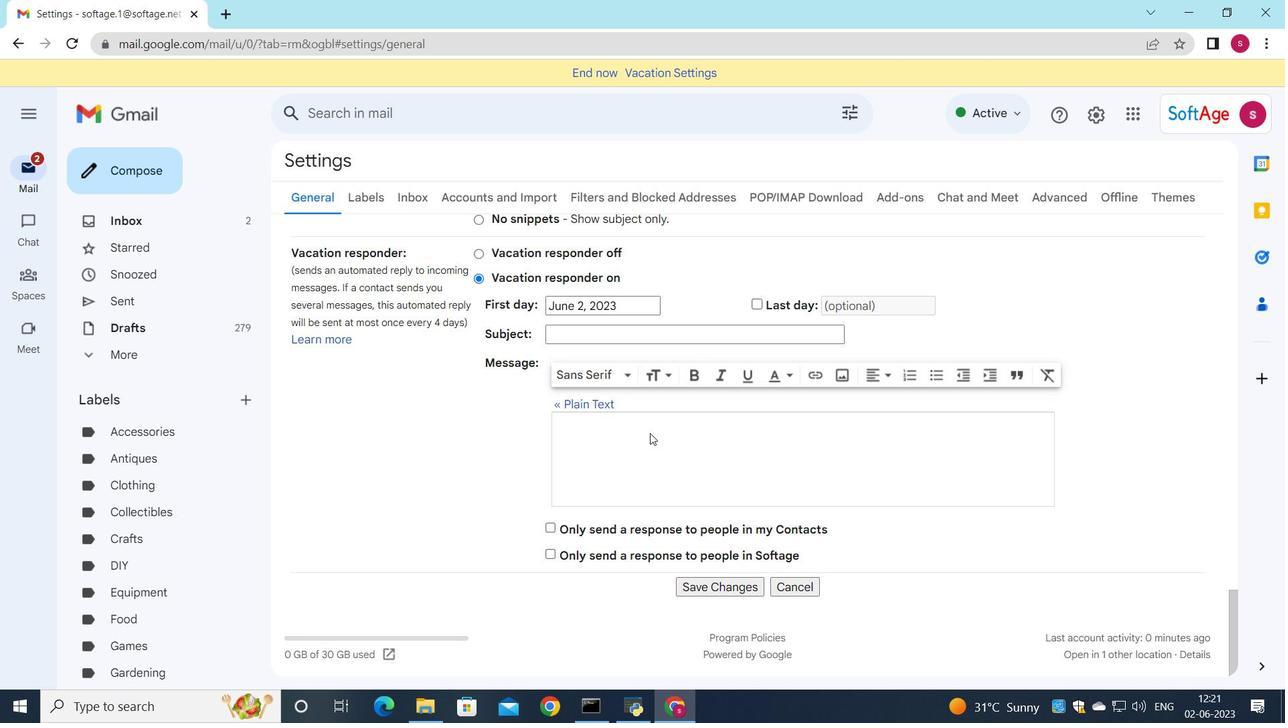 
Action: Mouse scrolled (655, 436) with delta (0, 0)
Screenshot: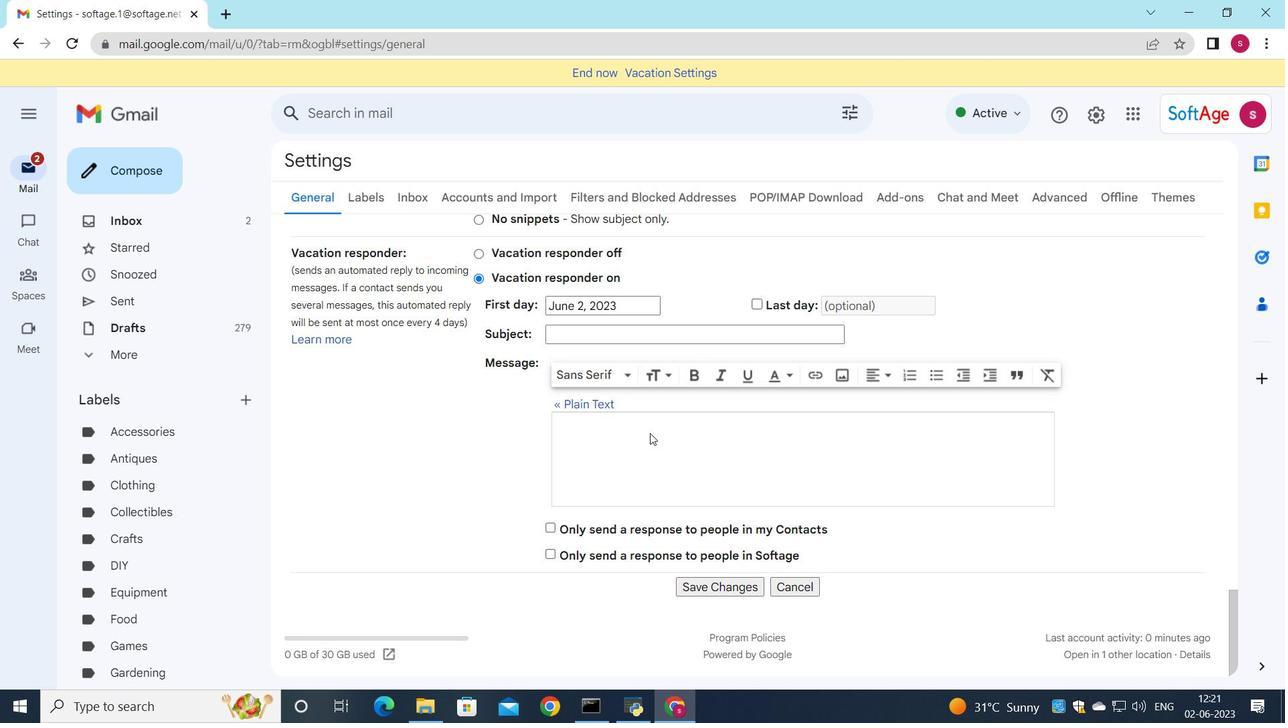 
Action: Mouse moved to (712, 592)
Screenshot: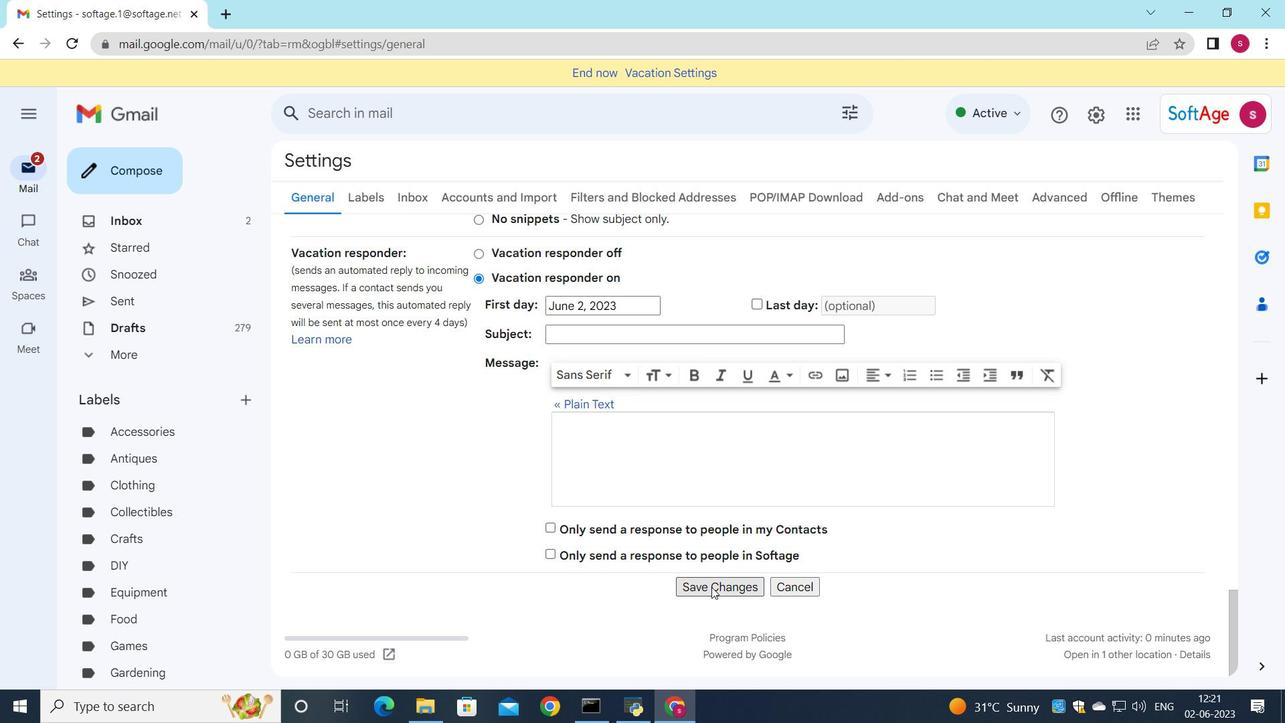 
Action: Mouse pressed left at (712, 592)
Screenshot: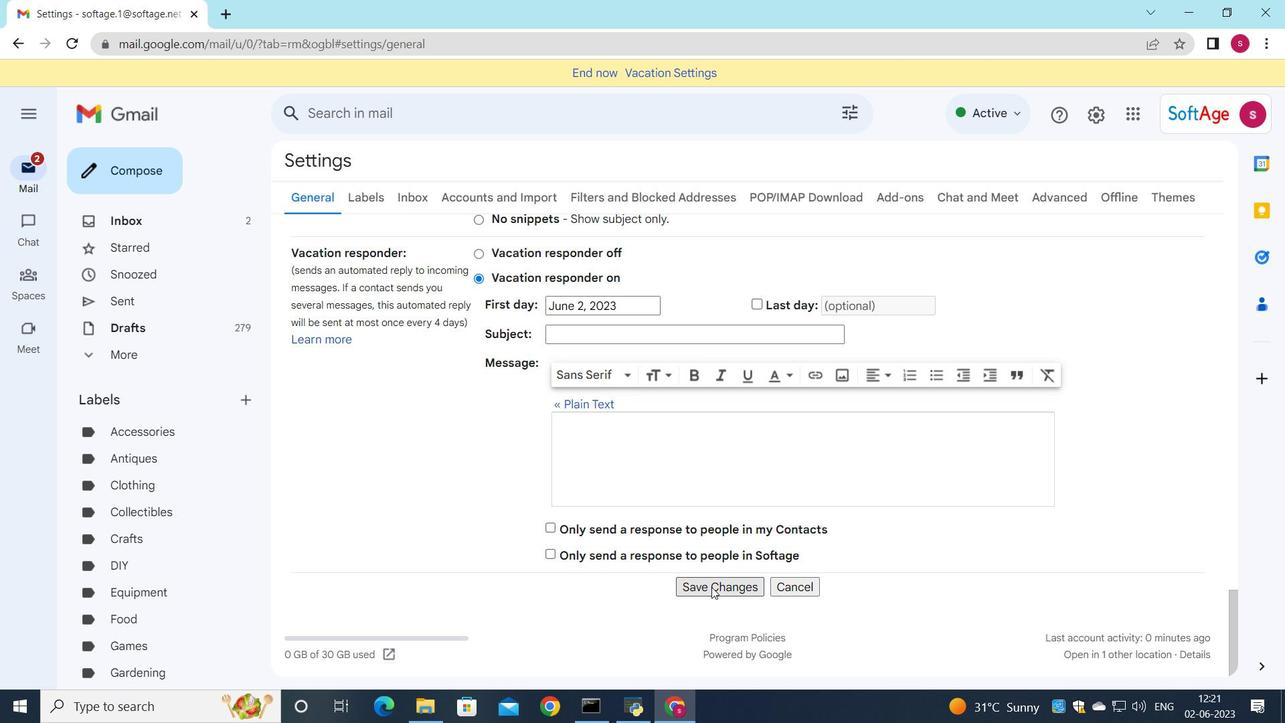 
Action: Mouse moved to (496, 330)
Screenshot: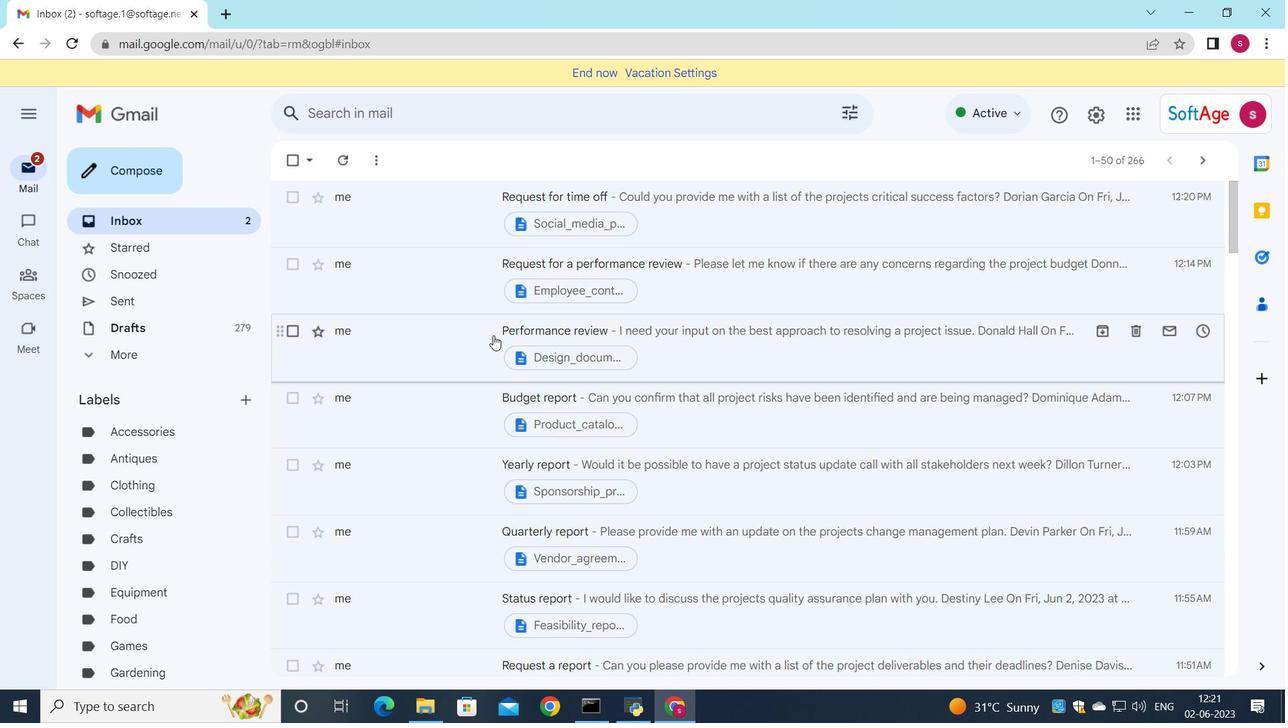 
Action: Mouse scrolled (496, 330) with delta (0, 0)
Screenshot: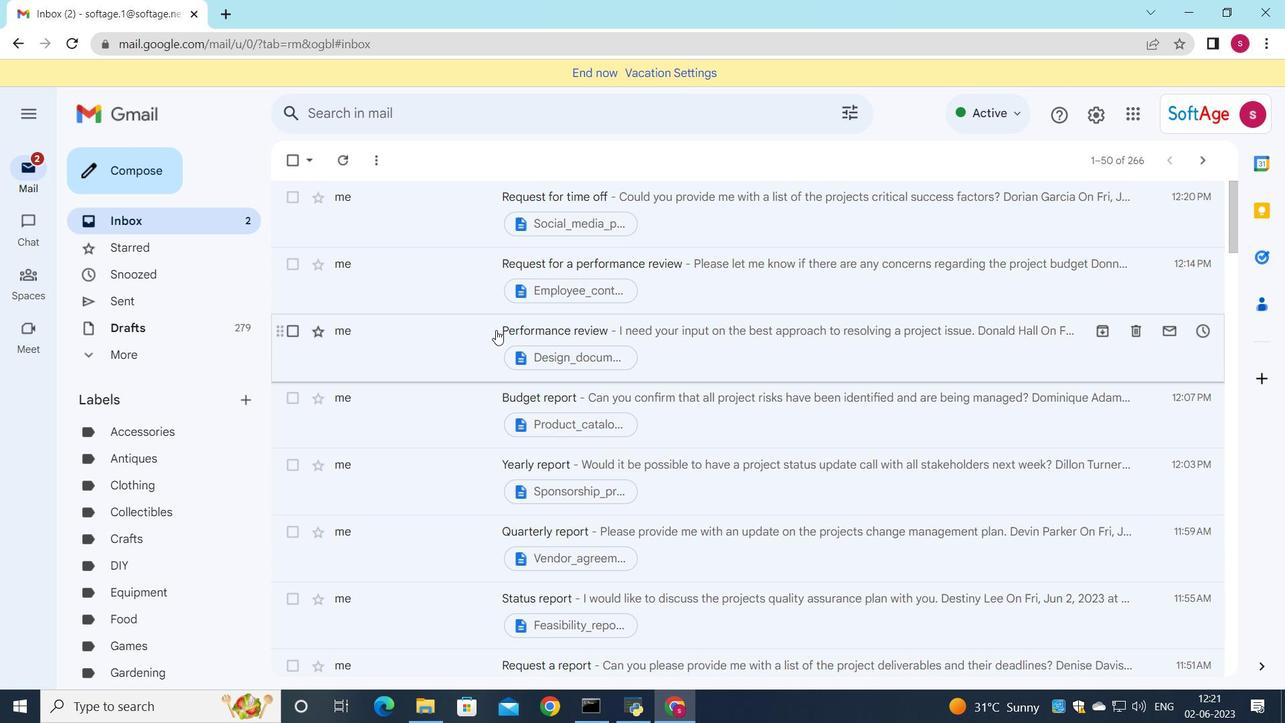 
Action: Mouse scrolled (496, 330) with delta (0, 0)
Screenshot: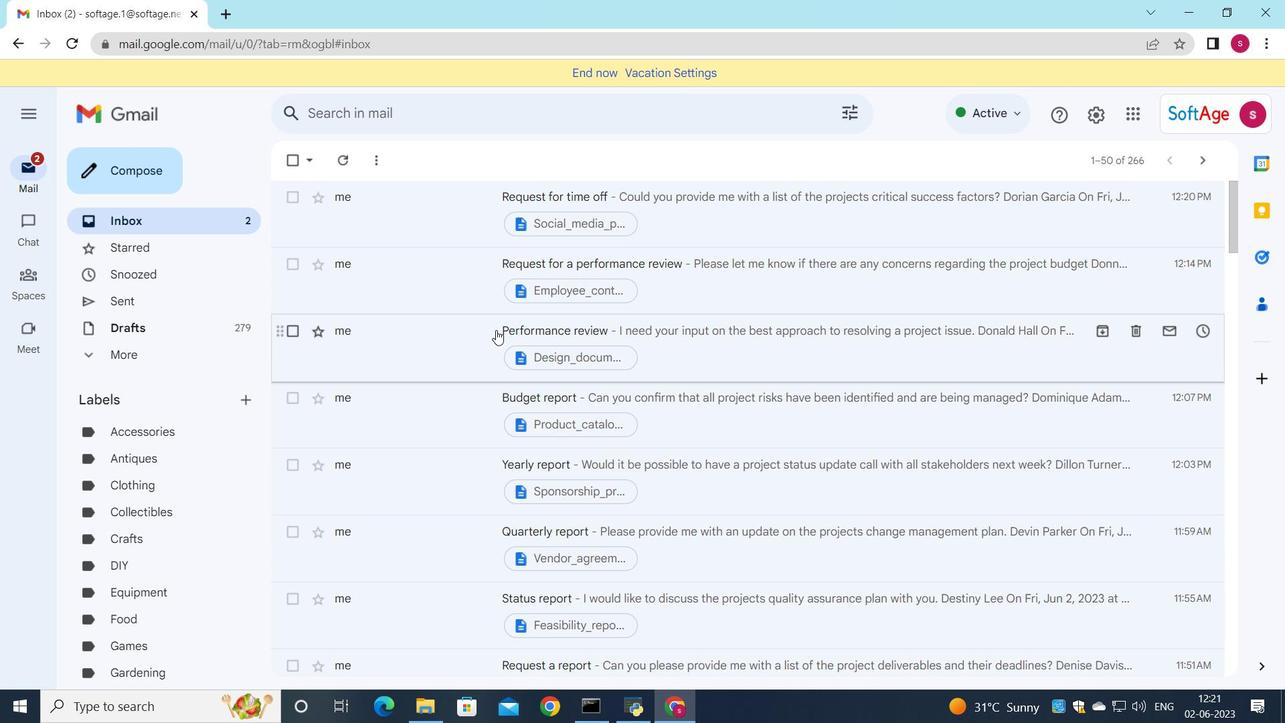 
Action: Mouse scrolled (496, 330) with delta (0, 0)
Screenshot: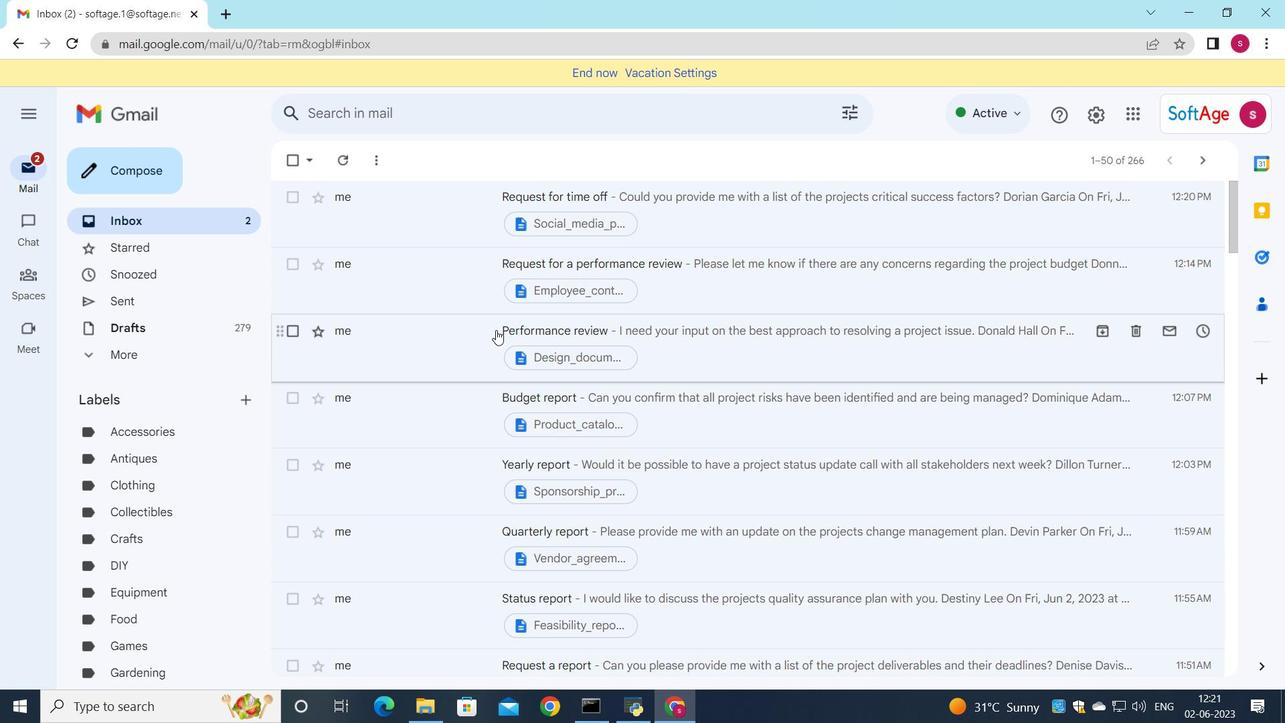 
Action: Mouse scrolled (496, 330) with delta (0, 0)
Screenshot: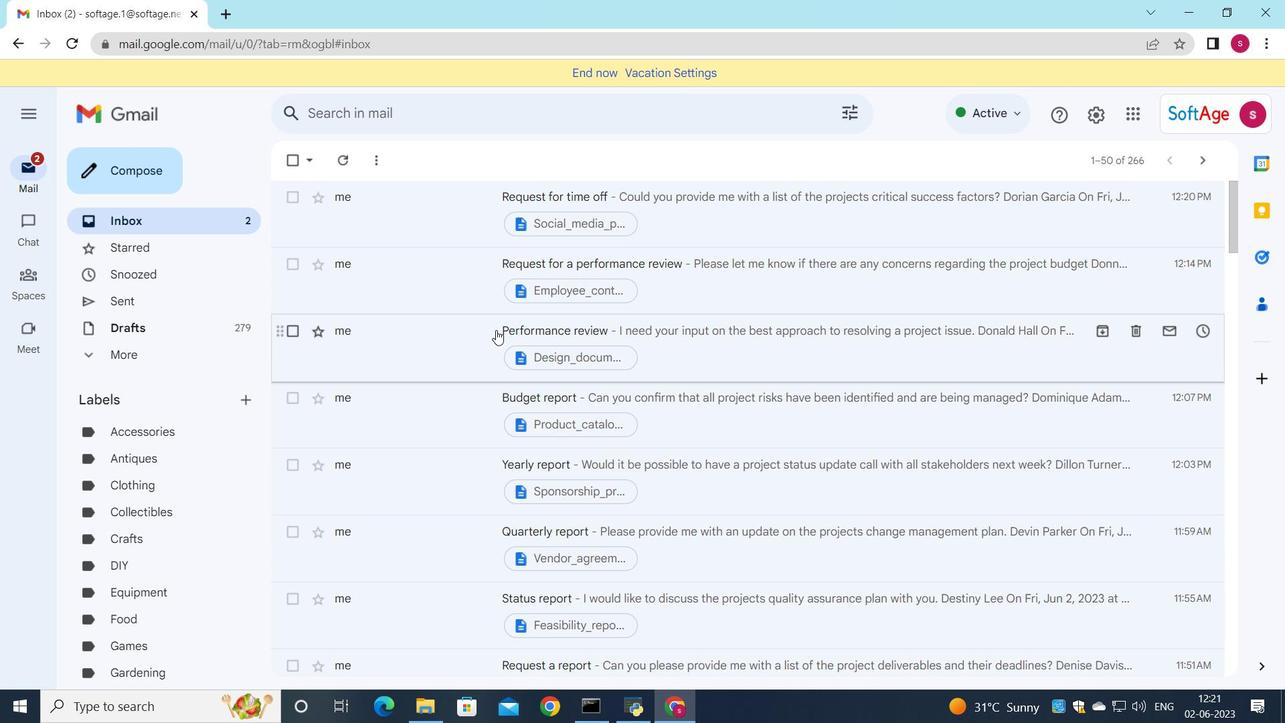 
Action: Mouse scrolled (496, 330) with delta (0, 0)
Screenshot: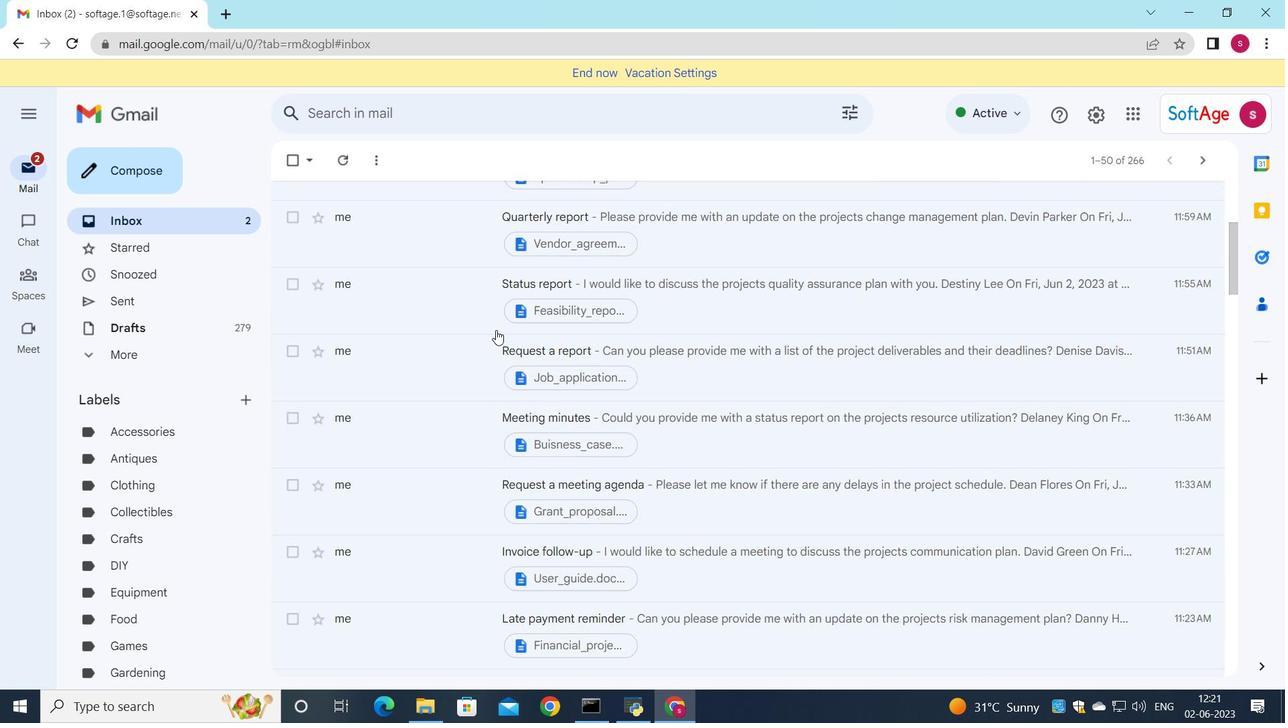 
Action: Mouse scrolled (496, 330) with delta (0, 0)
Screenshot: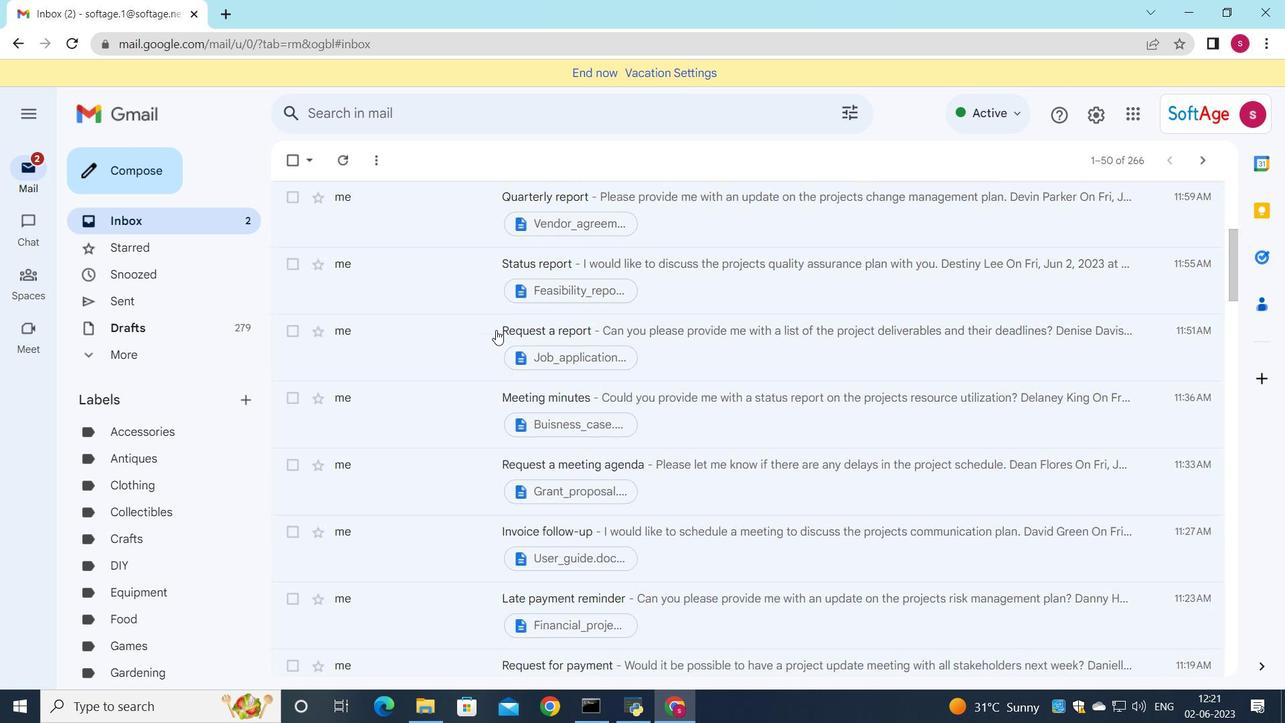 
Action: Mouse scrolled (496, 330) with delta (0, 0)
Screenshot: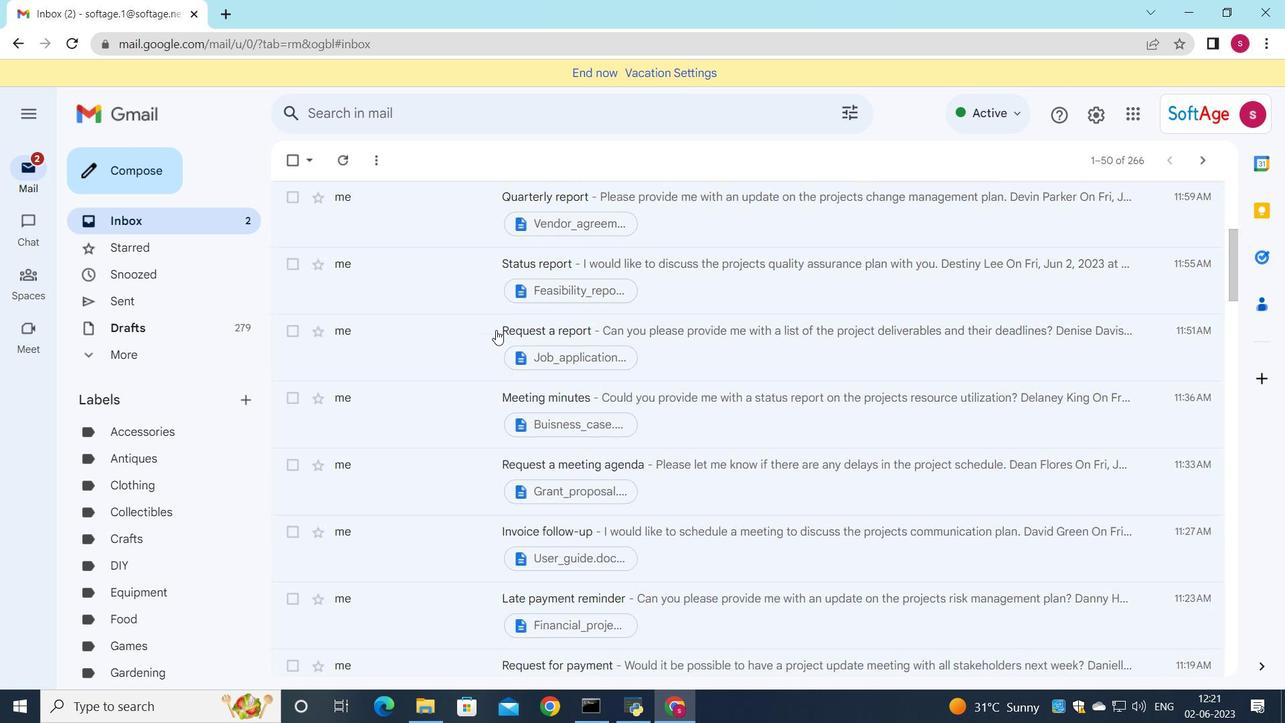 
Action: Mouse moved to (500, 330)
Screenshot: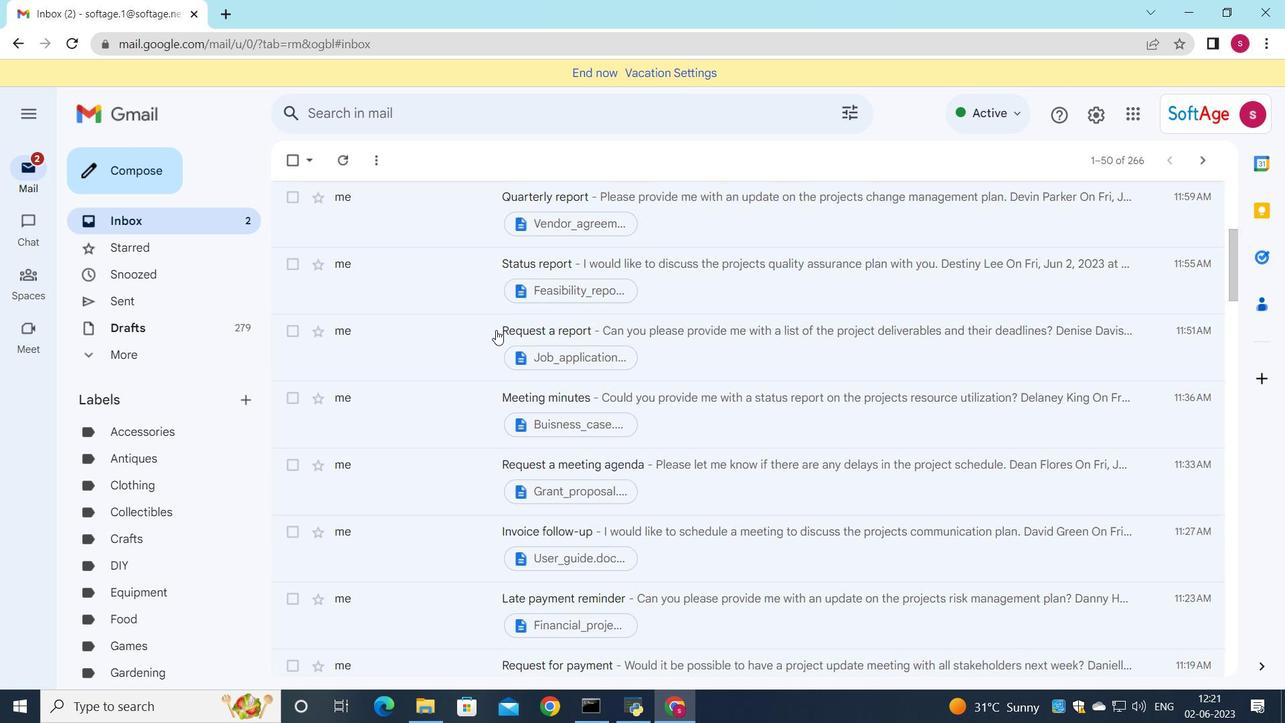 
Action: Mouse scrolled (500, 330) with delta (0, 0)
Screenshot: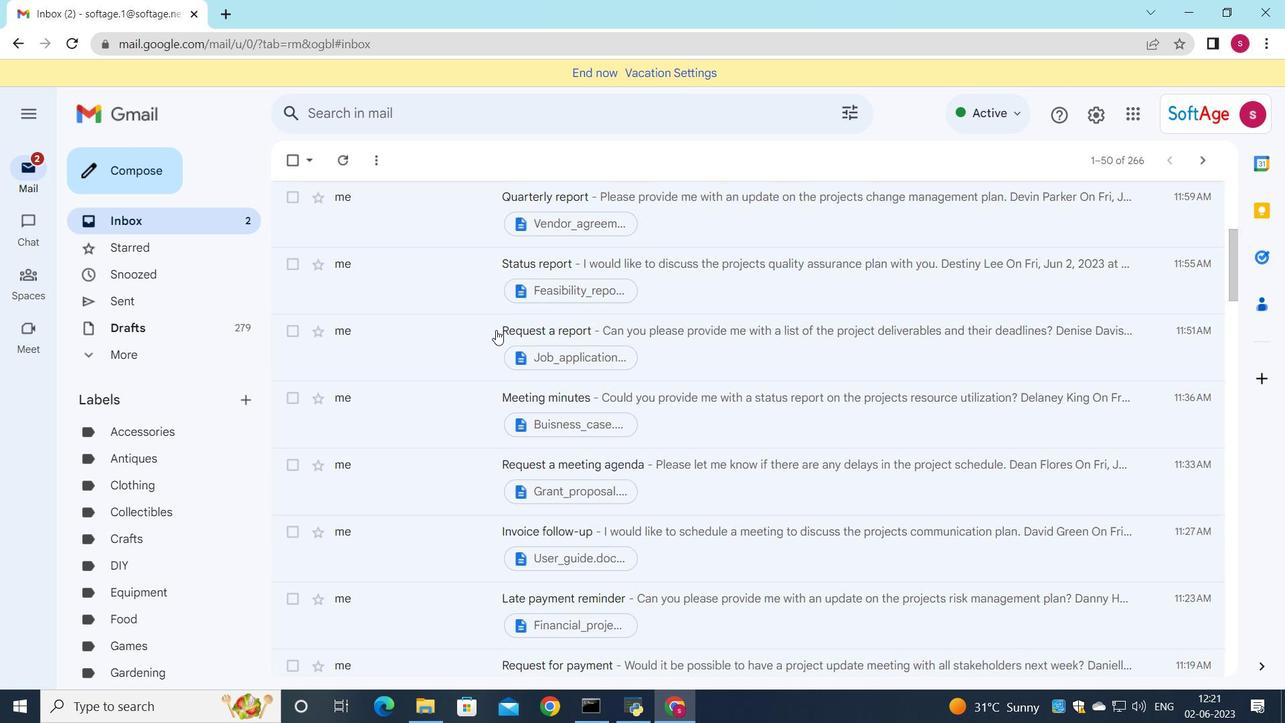 
Action: Mouse moved to (662, 484)
Screenshot: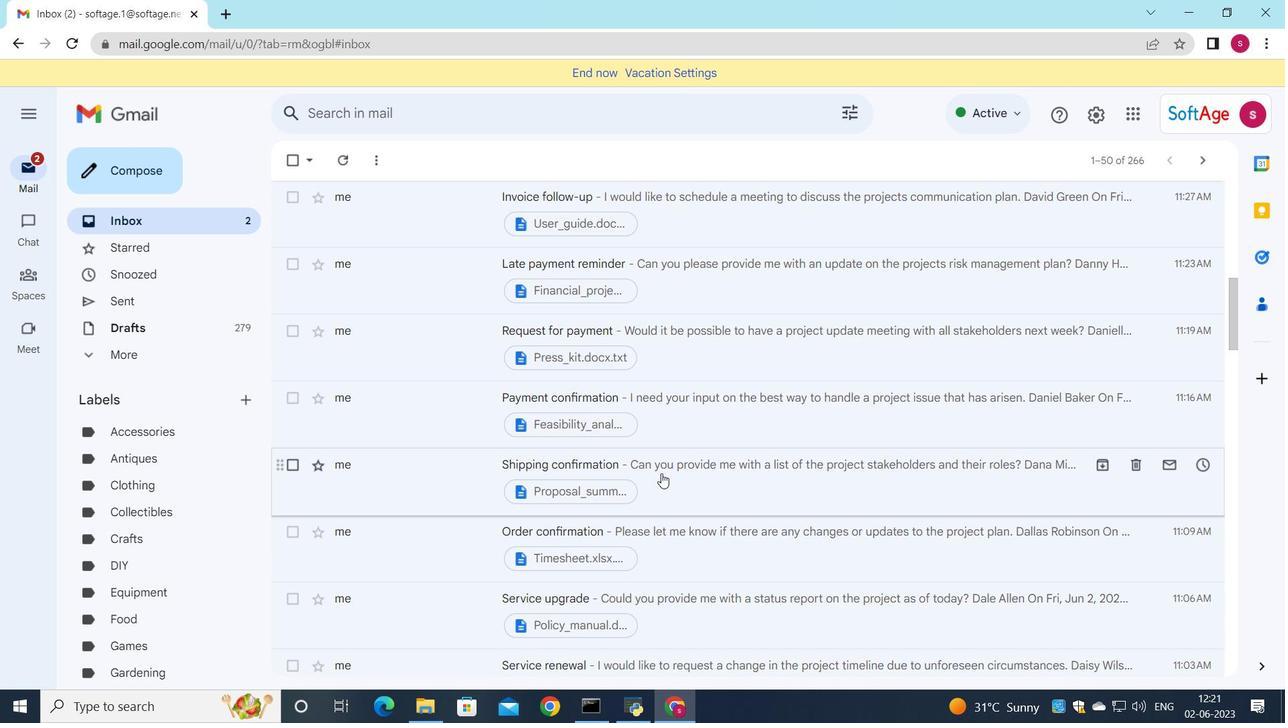 
Action: Mouse pressed left at (662, 484)
Screenshot: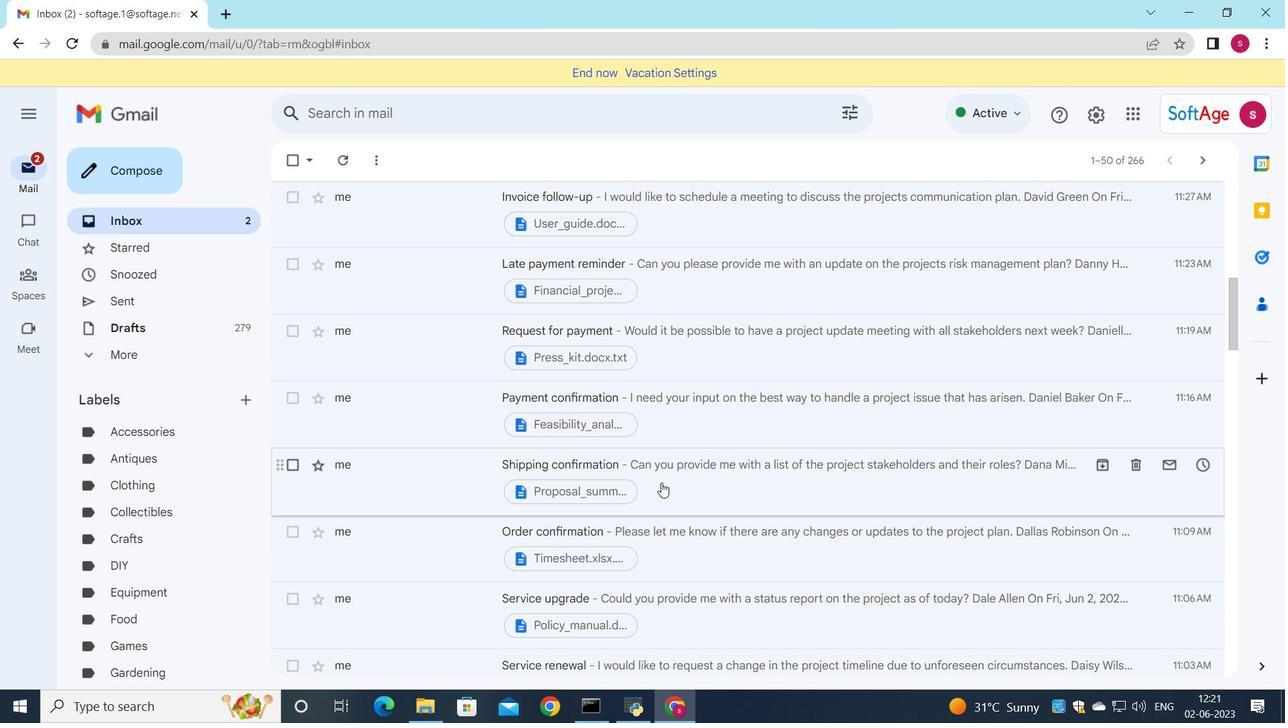 
Action: Mouse moved to (500, 326)
Screenshot: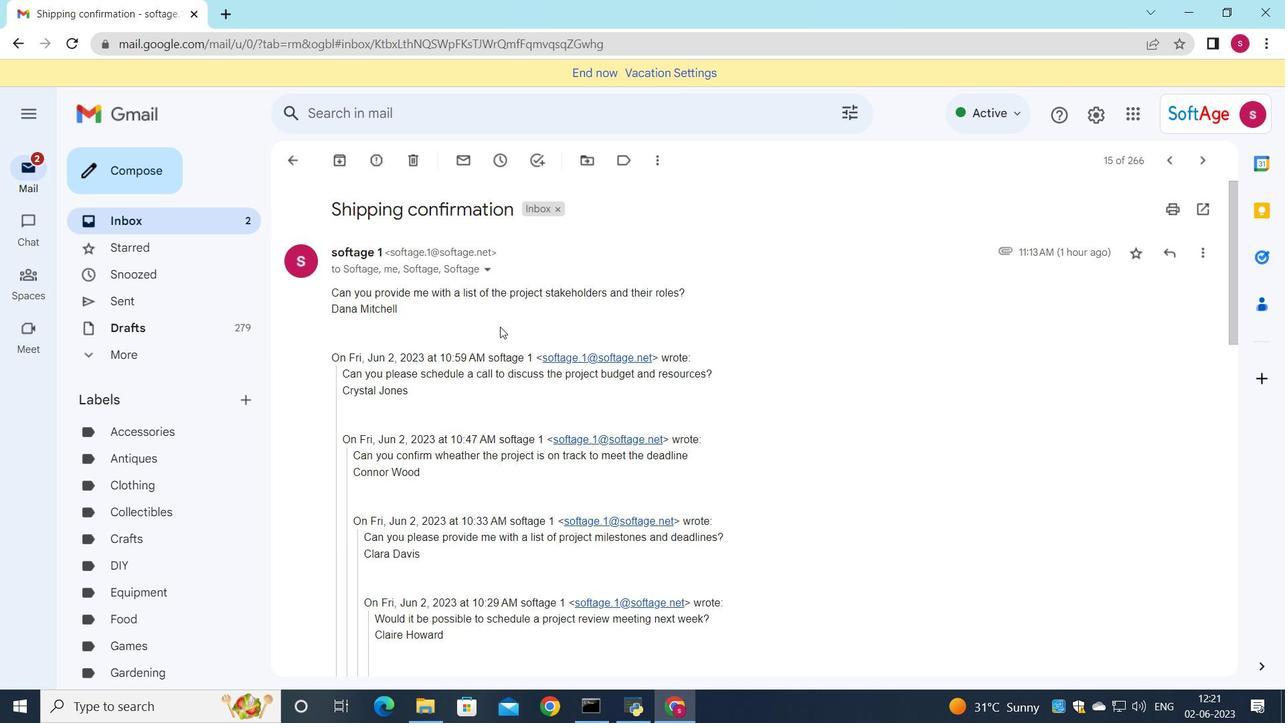 
Action: Mouse scrolled (500, 325) with delta (0, 0)
Screenshot: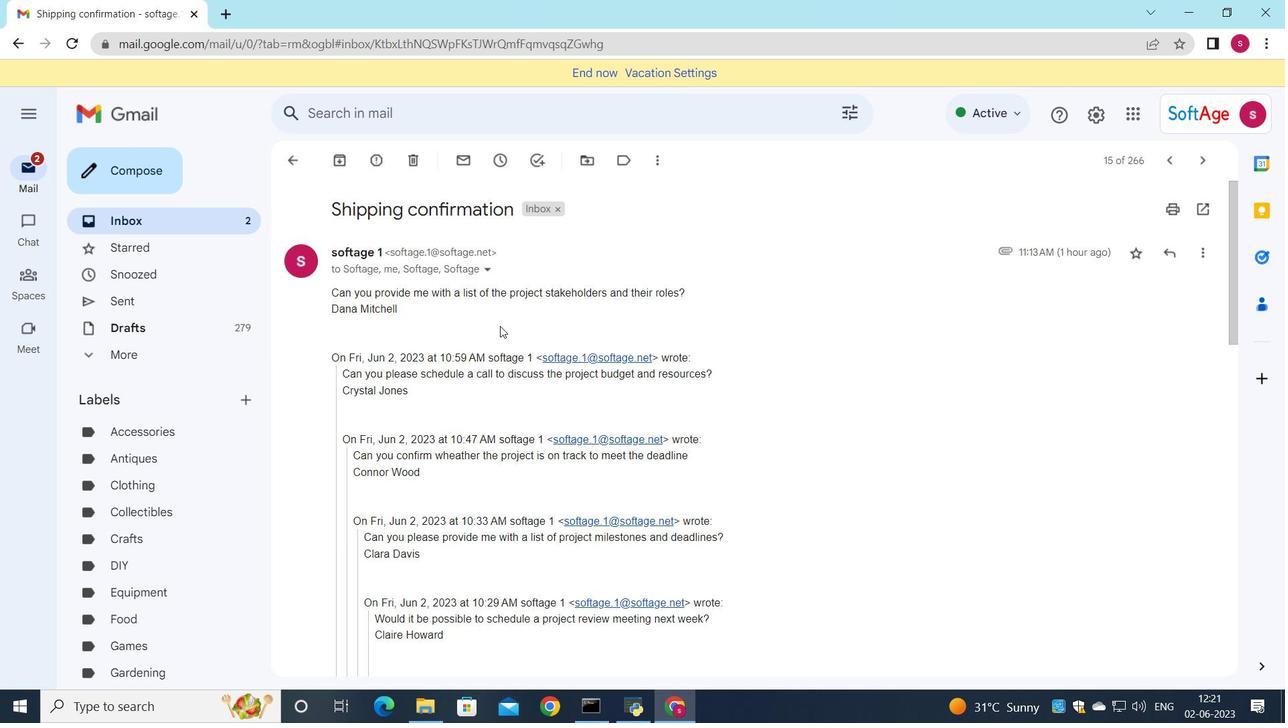 
Action: Mouse scrolled (500, 325) with delta (0, 0)
Screenshot: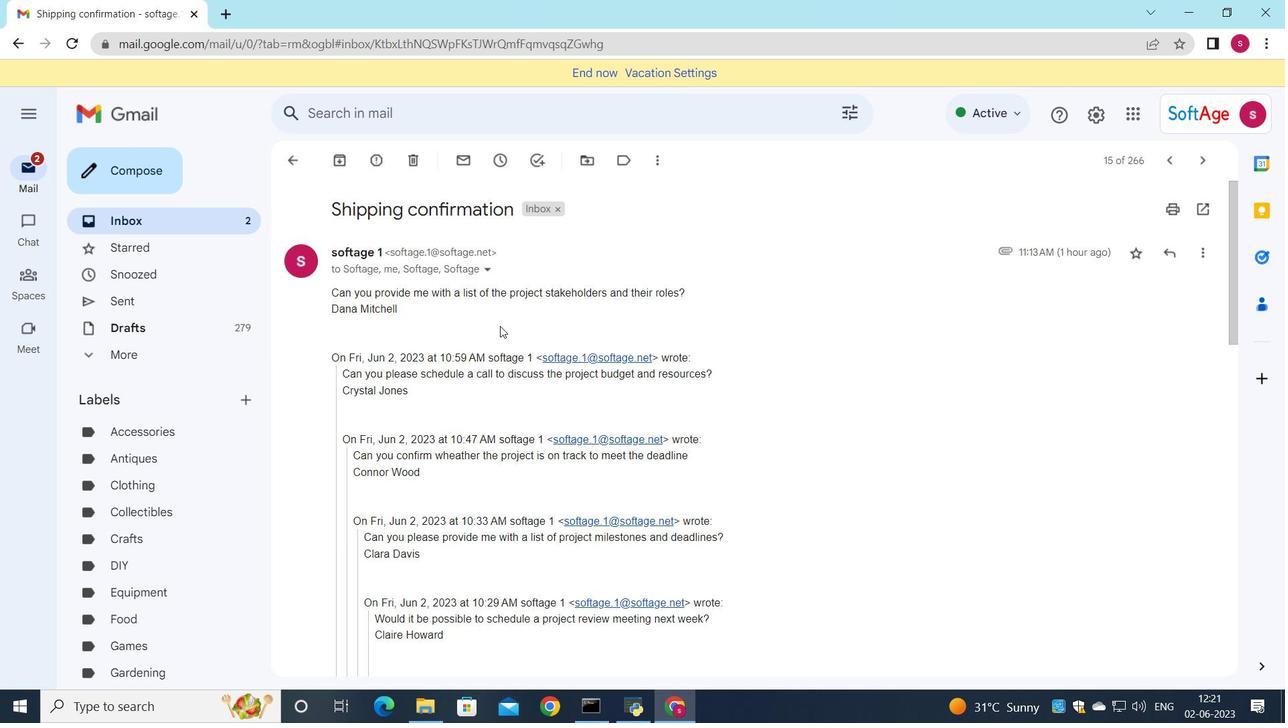 
Action: Mouse scrolled (500, 325) with delta (0, 0)
Screenshot: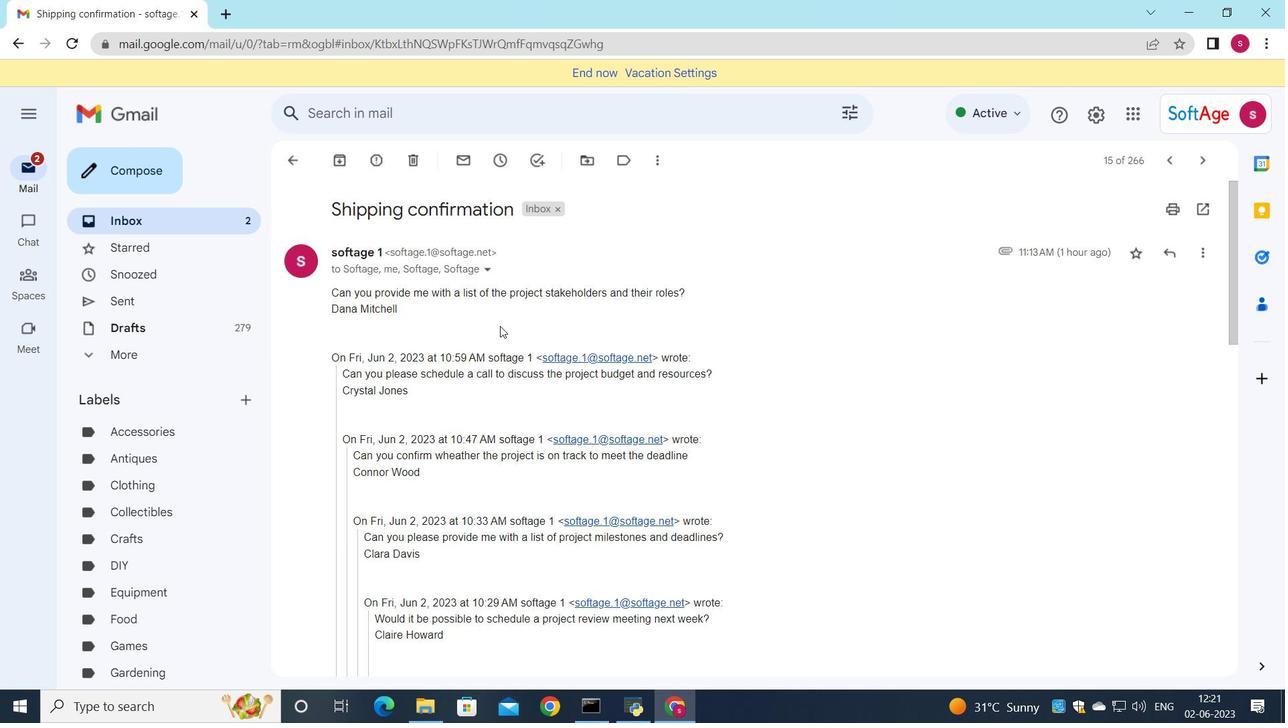 
Action: Mouse scrolled (500, 325) with delta (0, 0)
Screenshot: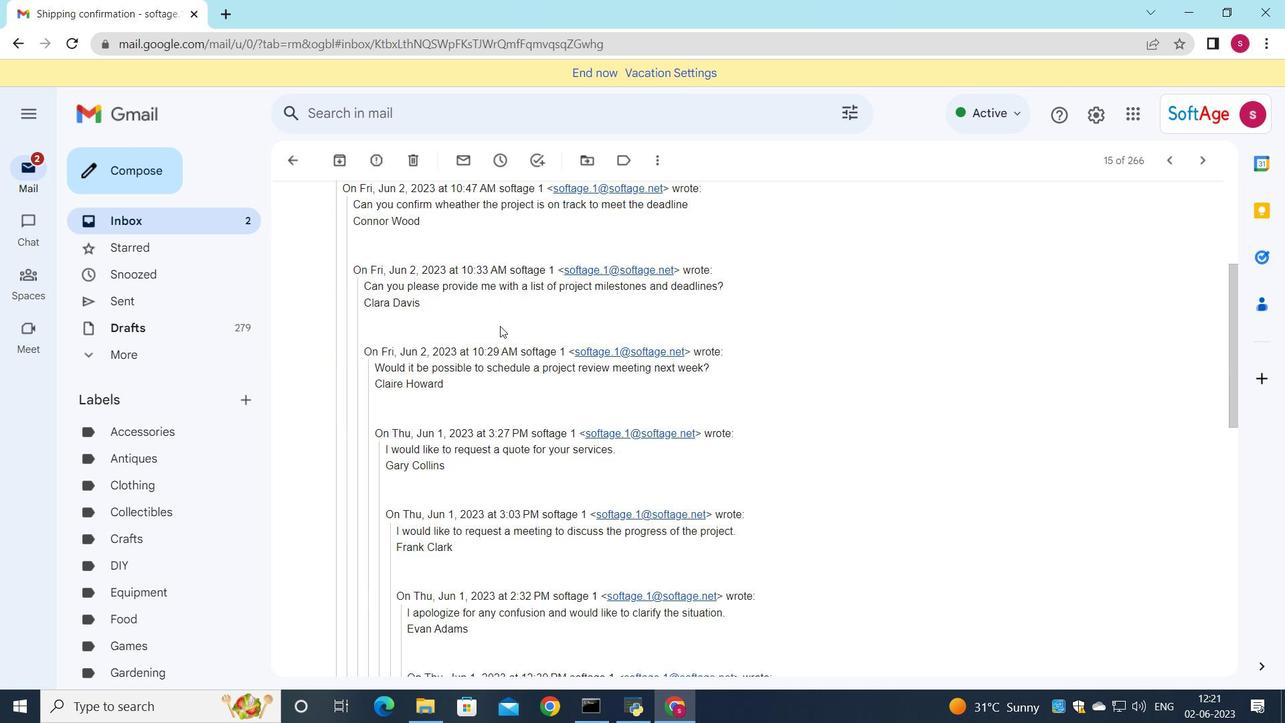 
Action: Mouse scrolled (500, 325) with delta (0, 0)
Screenshot: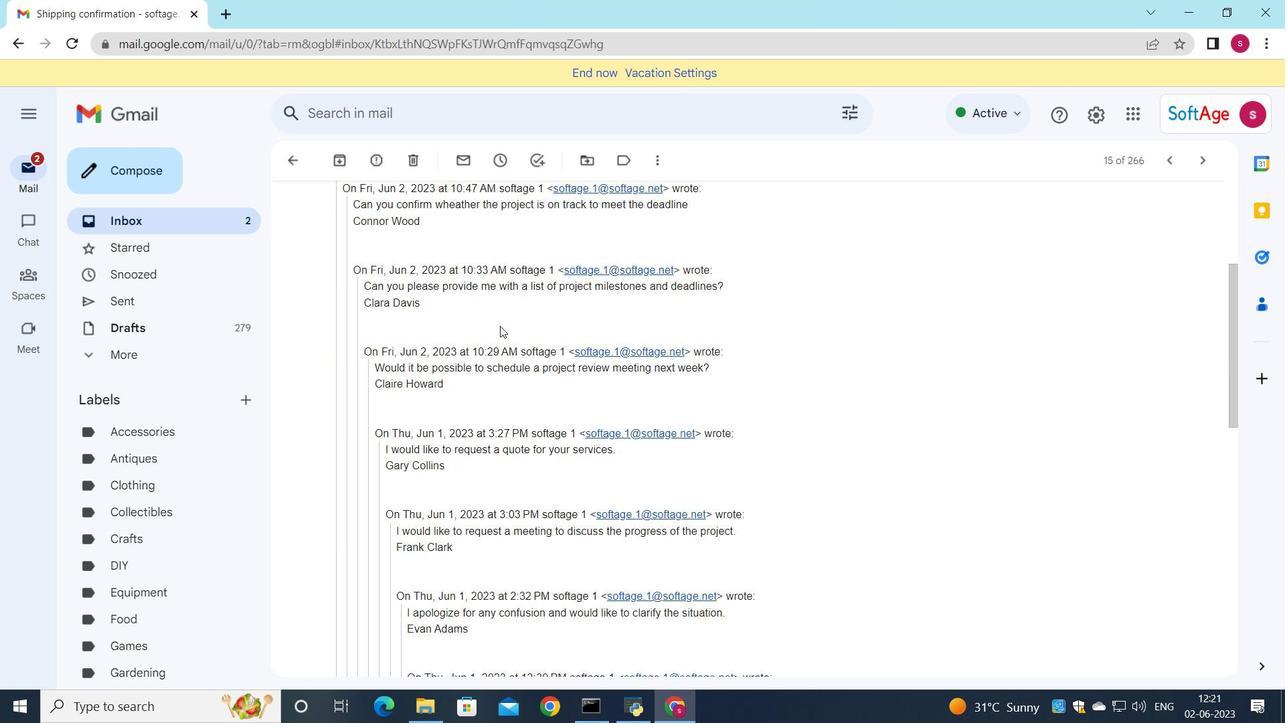 
Action: Mouse scrolled (500, 325) with delta (0, 0)
Screenshot: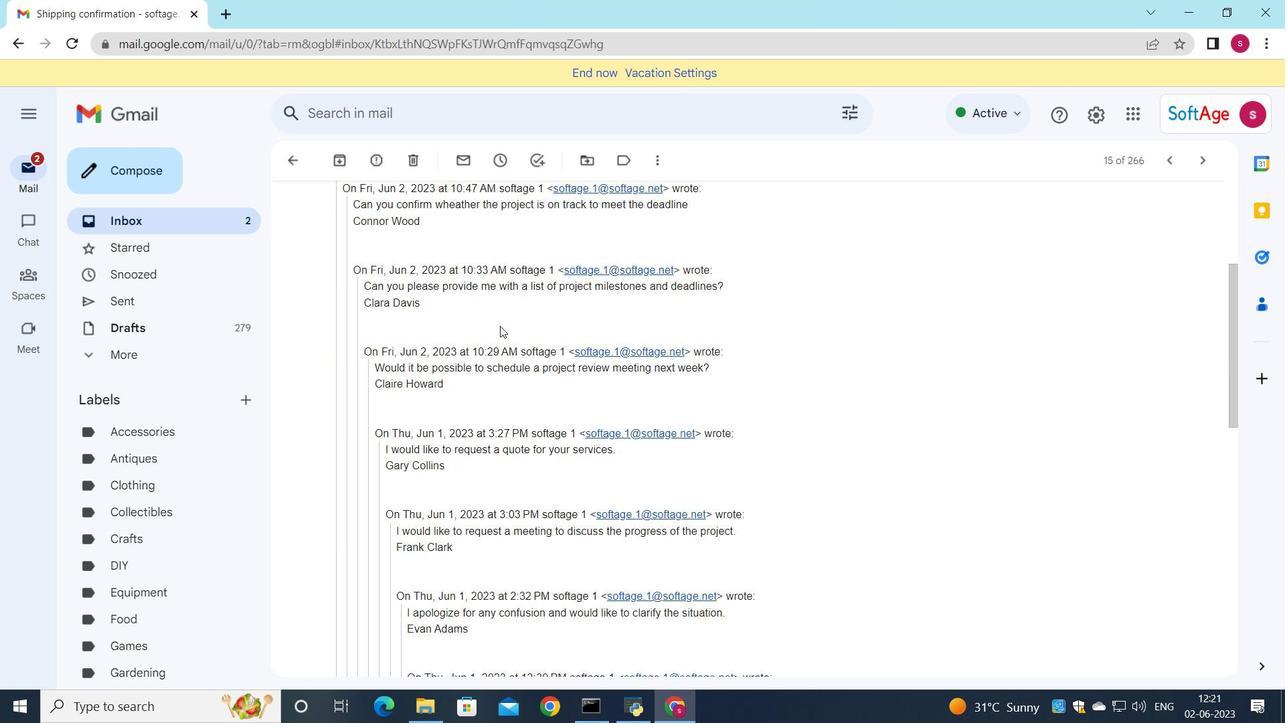 
Action: Mouse scrolled (500, 325) with delta (0, 0)
Screenshot: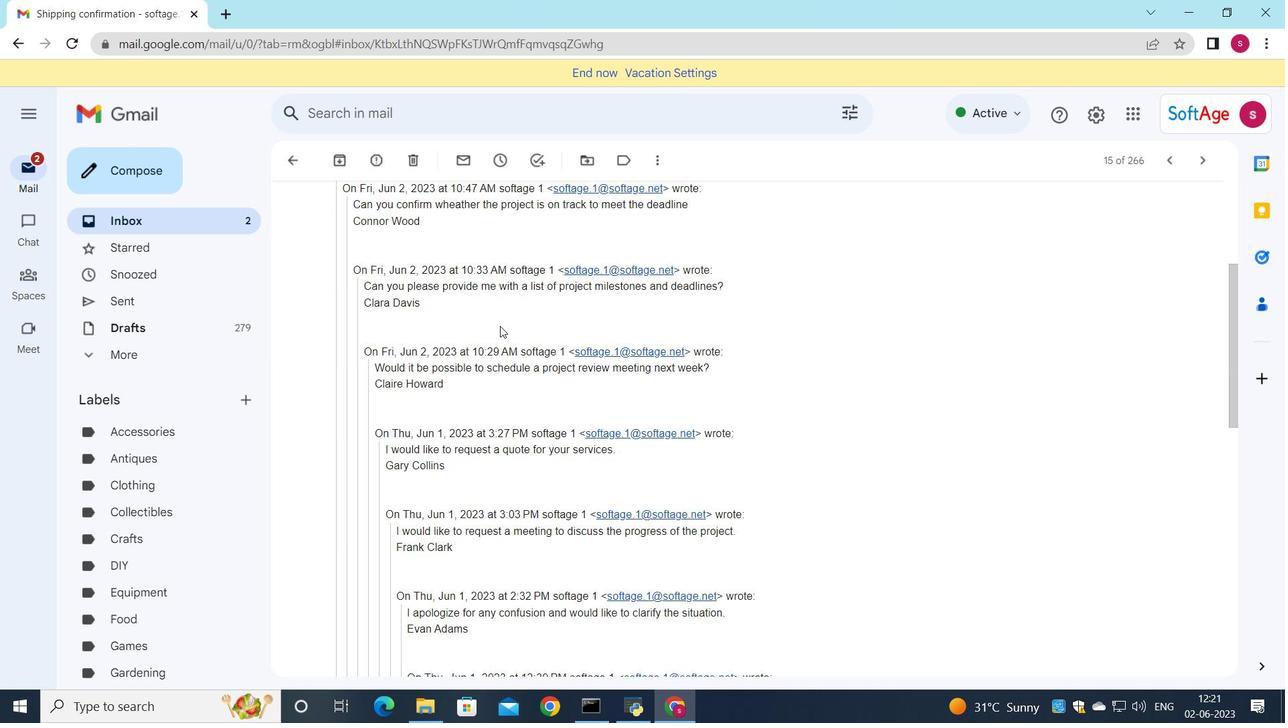 
Action: Mouse scrolled (500, 325) with delta (0, 0)
Screenshot: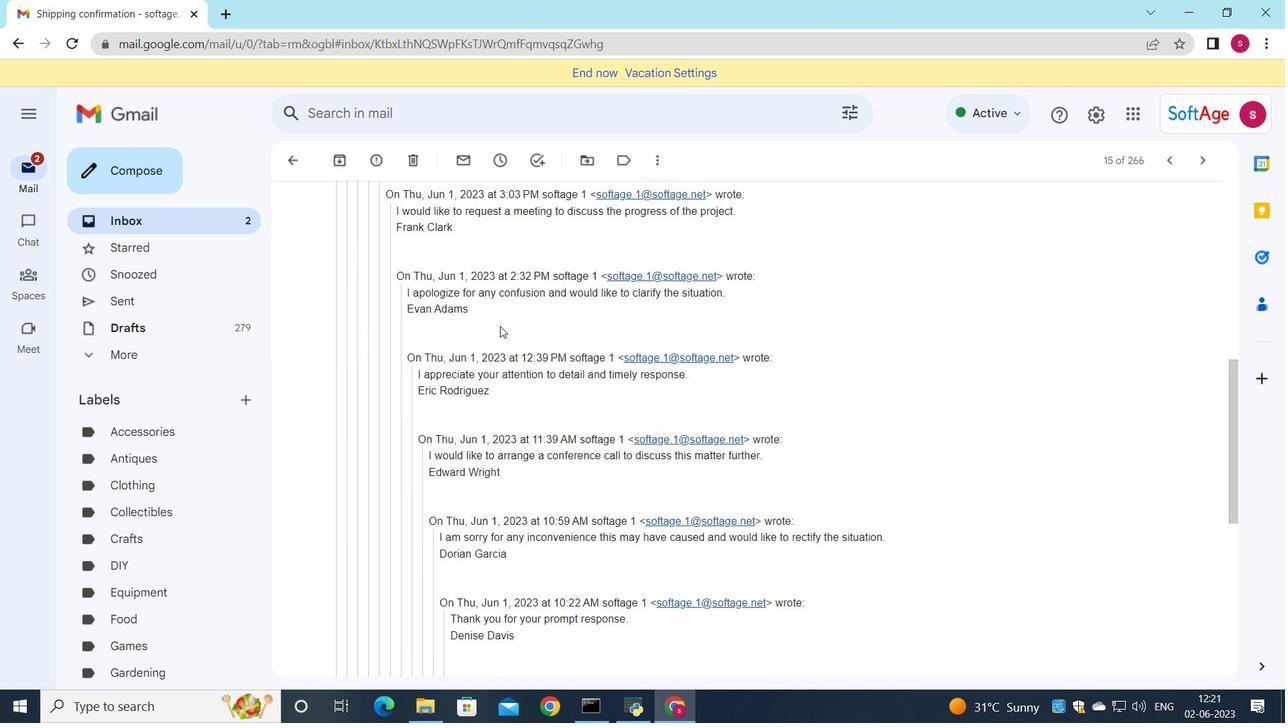 
Action: Mouse scrolled (500, 325) with delta (0, 0)
Screenshot: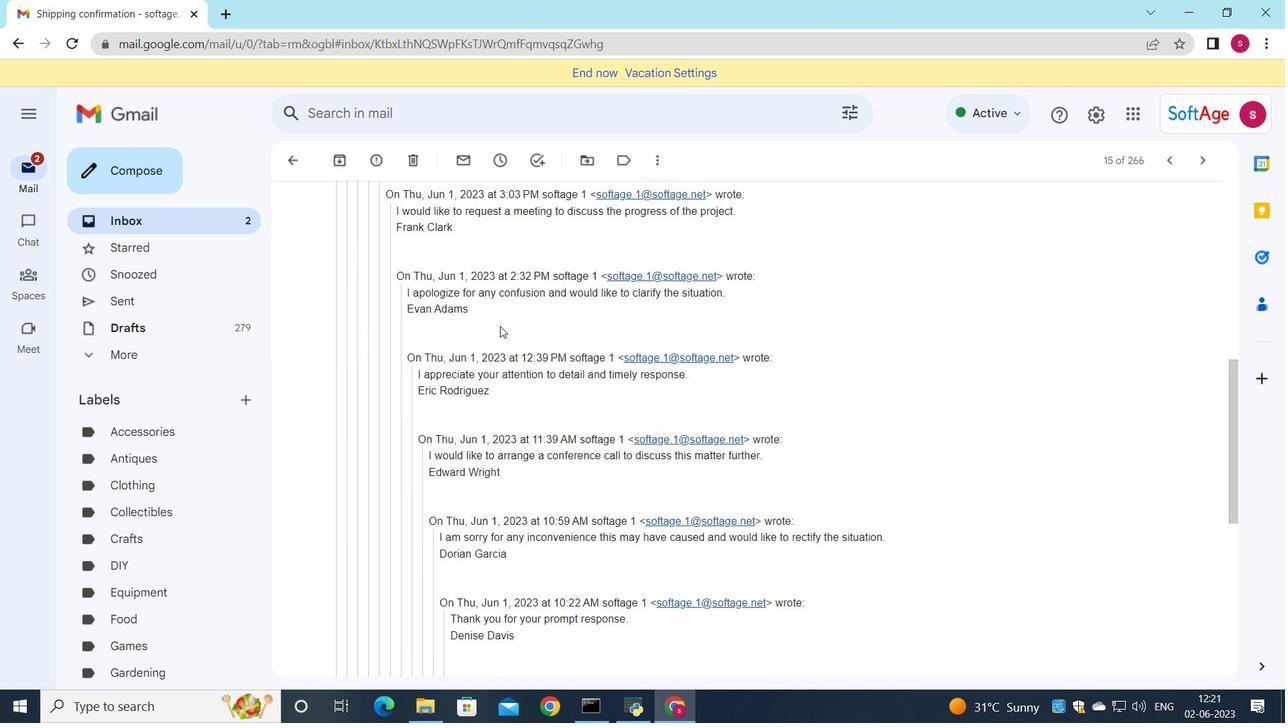 
Action: Mouse scrolled (500, 325) with delta (0, 0)
Screenshot: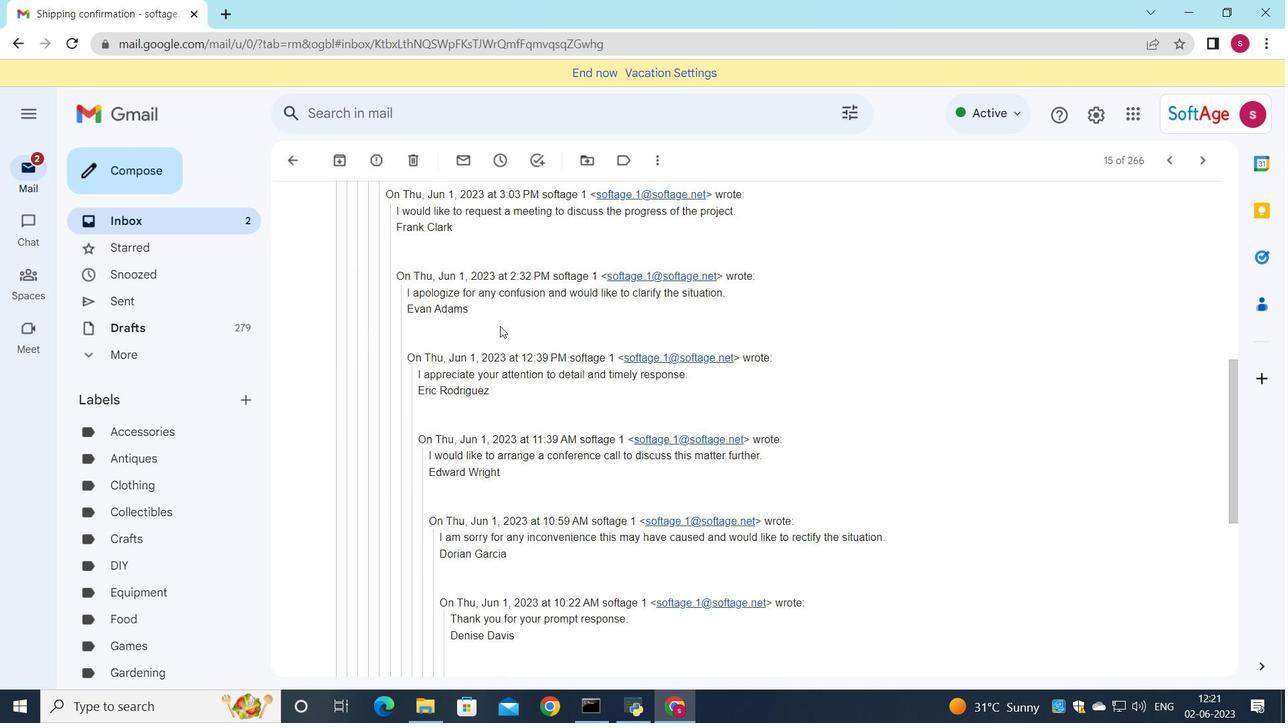 
Action: Mouse scrolled (500, 325) with delta (0, 0)
Screenshot: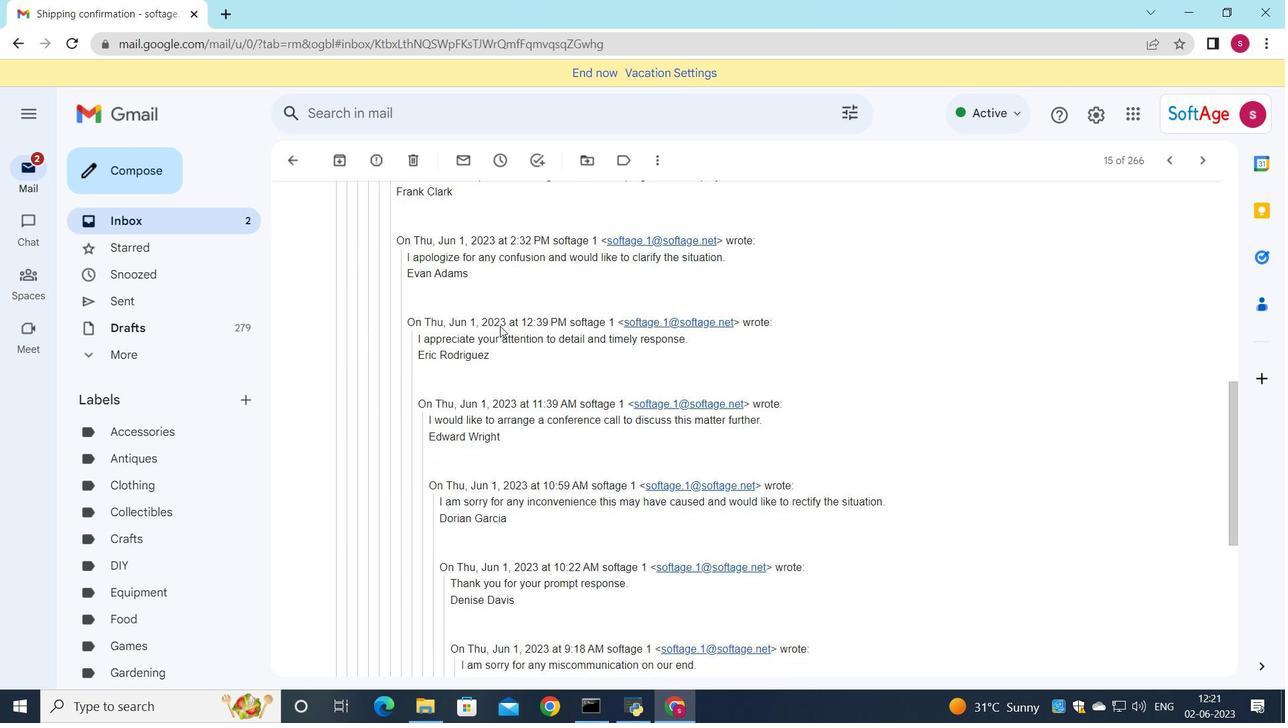 
Action: Mouse scrolled (500, 325) with delta (0, 0)
Screenshot: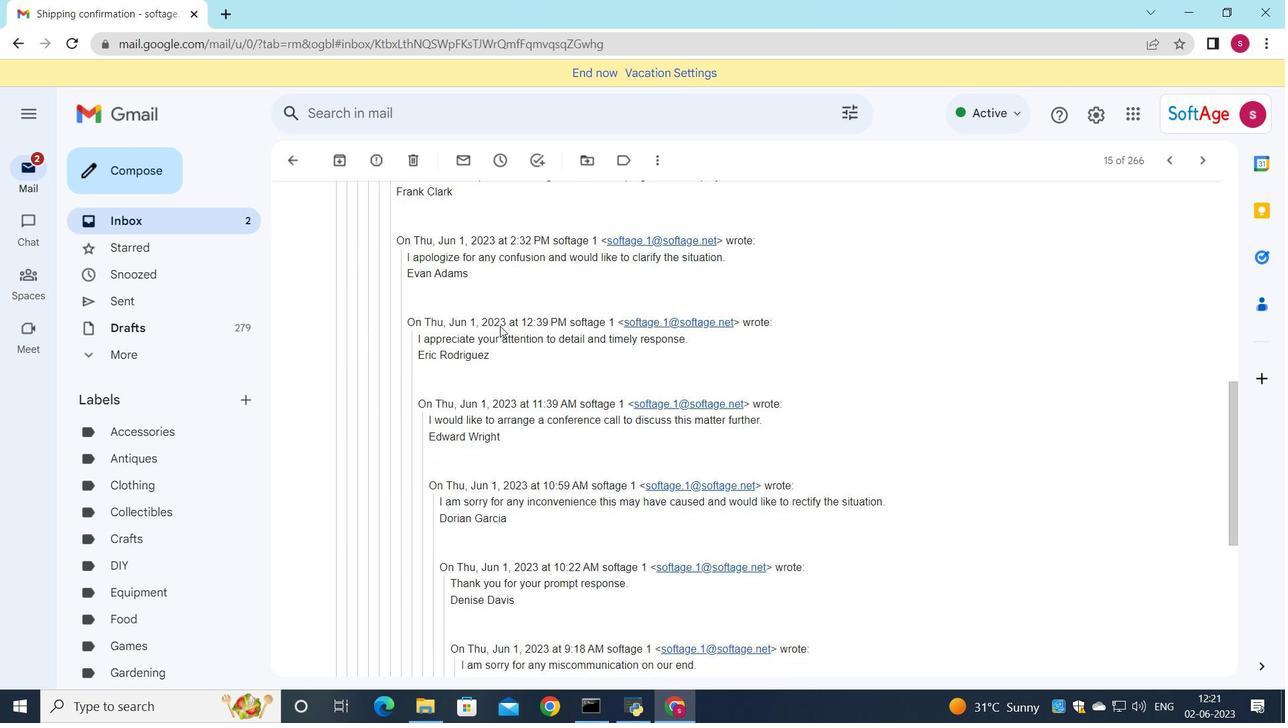 
Action: Mouse scrolled (500, 325) with delta (0, 0)
Screenshot: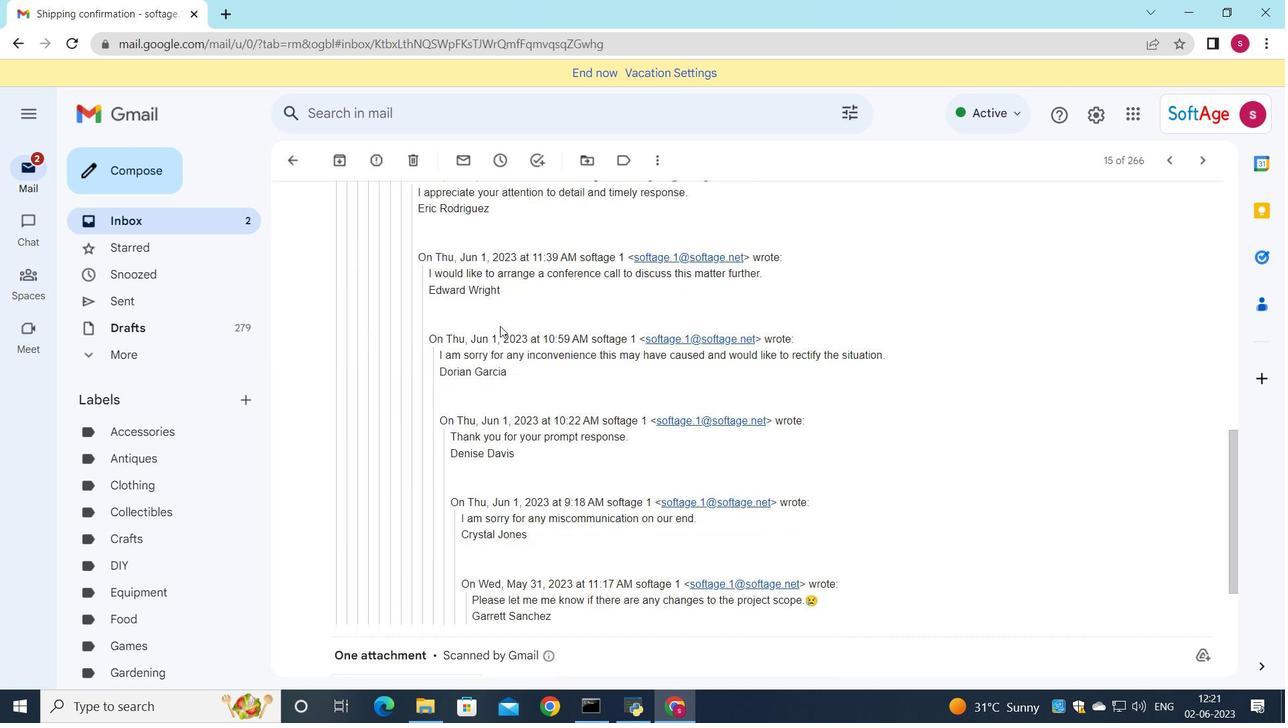 
Action: Mouse scrolled (500, 325) with delta (0, 0)
Screenshot: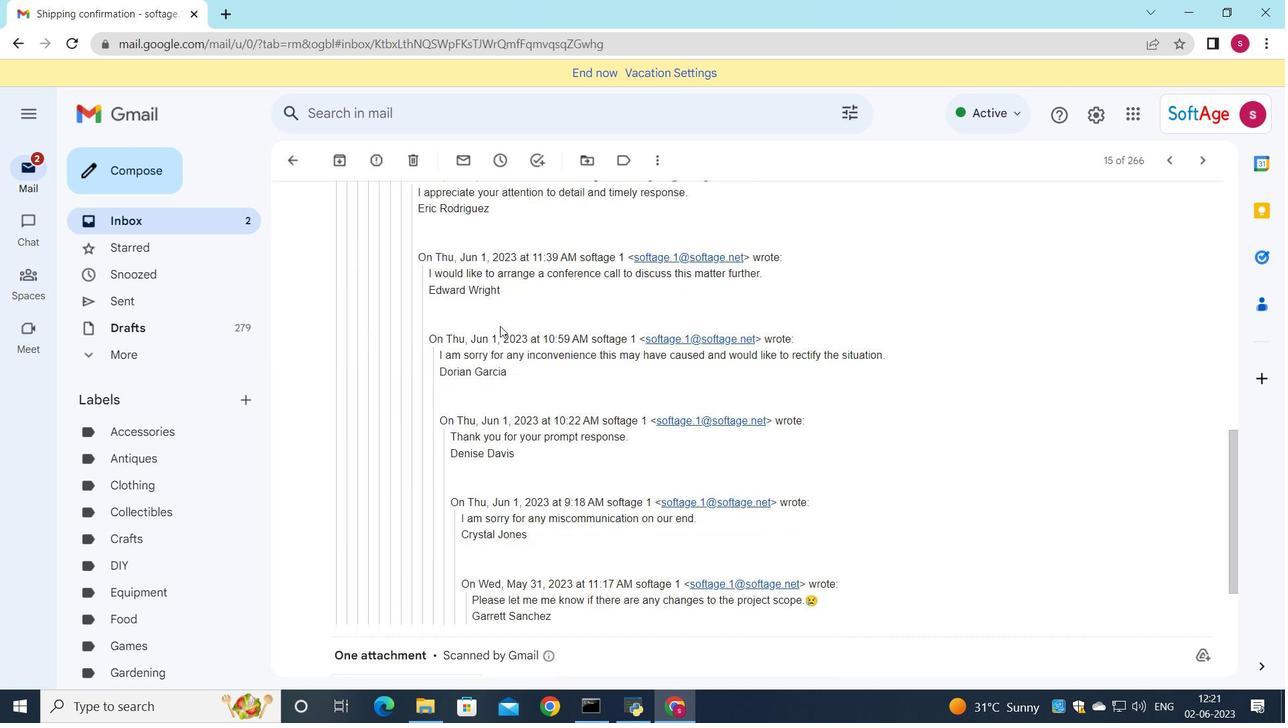 
Action: Mouse scrolled (500, 325) with delta (0, 0)
Screenshot: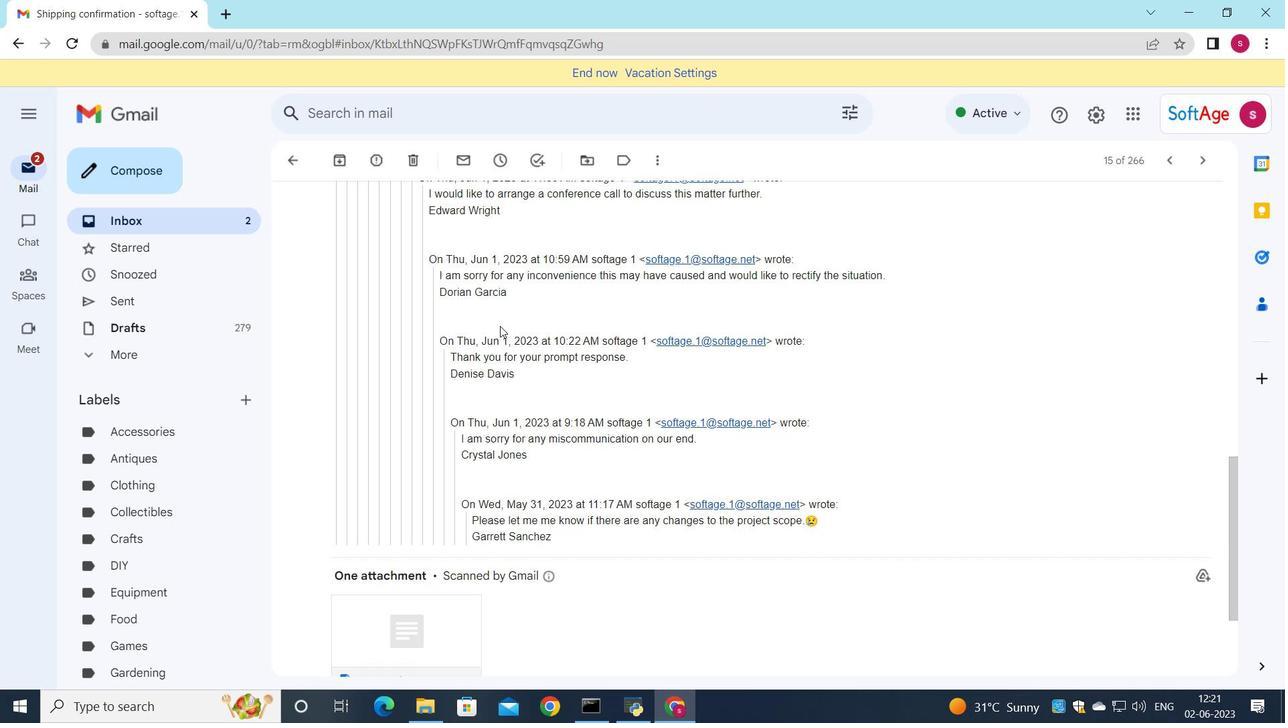 
Action: Mouse scrolled (500, 325) with delta (0, 0)
Screenshot: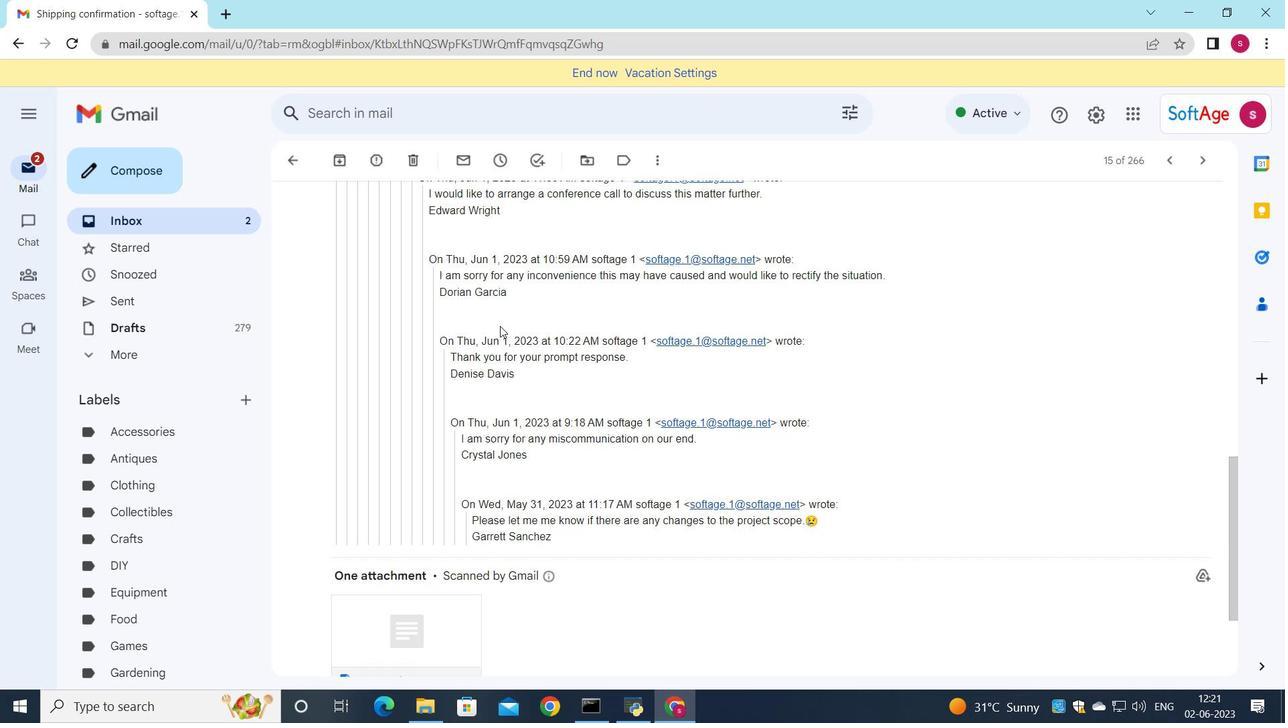 
Action: Mouse moved to (395, 579)
Screenshot: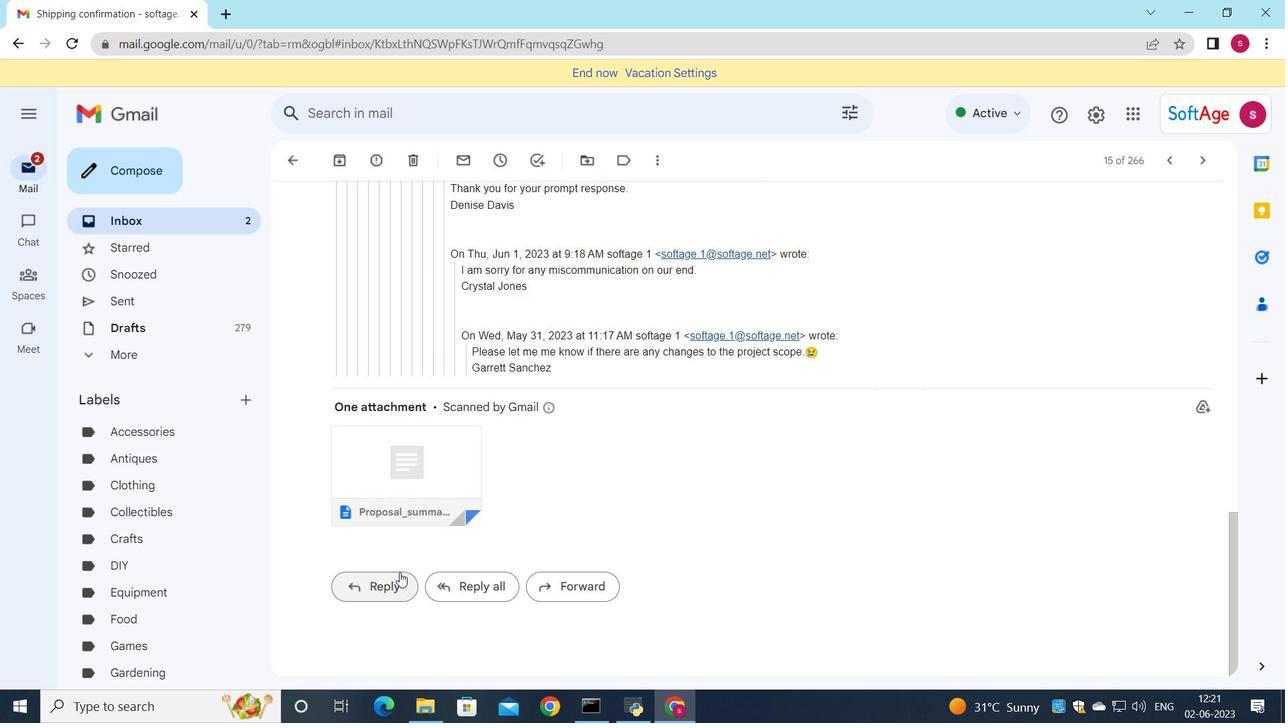
Action: Mouse pressed left at (395, 579)
Screenshot: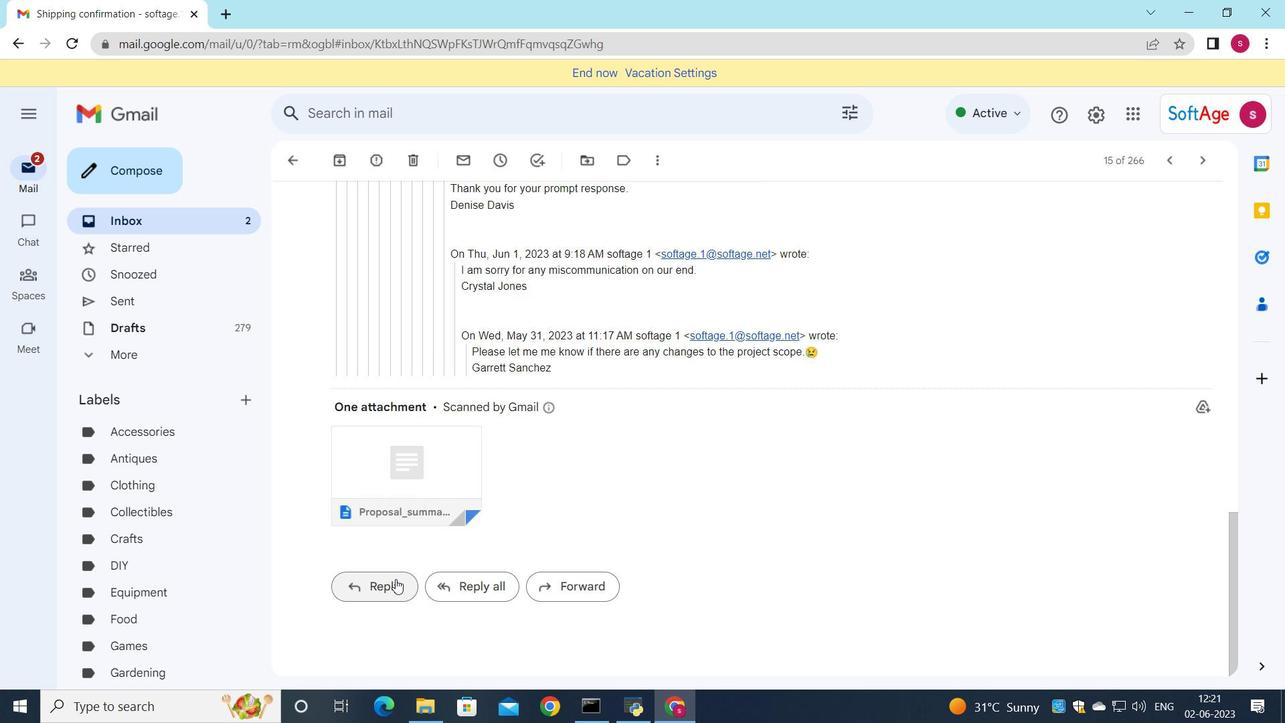 
Action: Mouse moved to (368, 456)
Screenshot: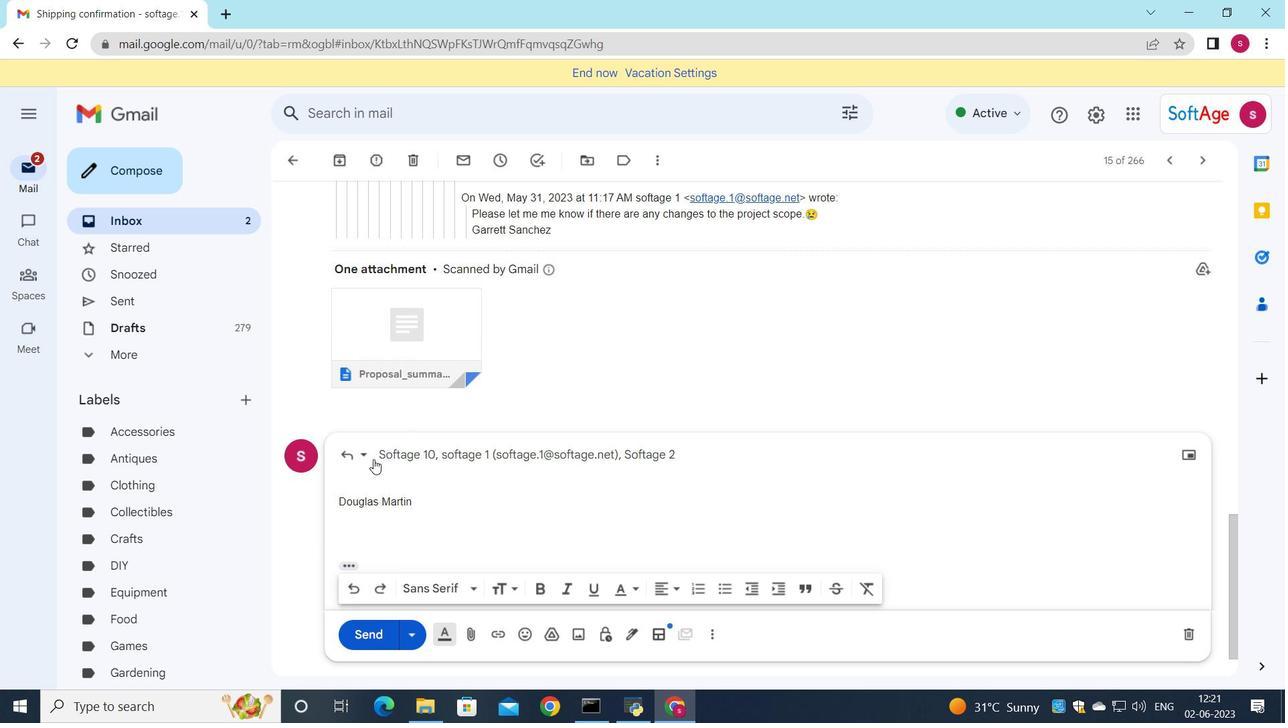 
Action: Mouse pressed left at (368, 456)
Screenshot: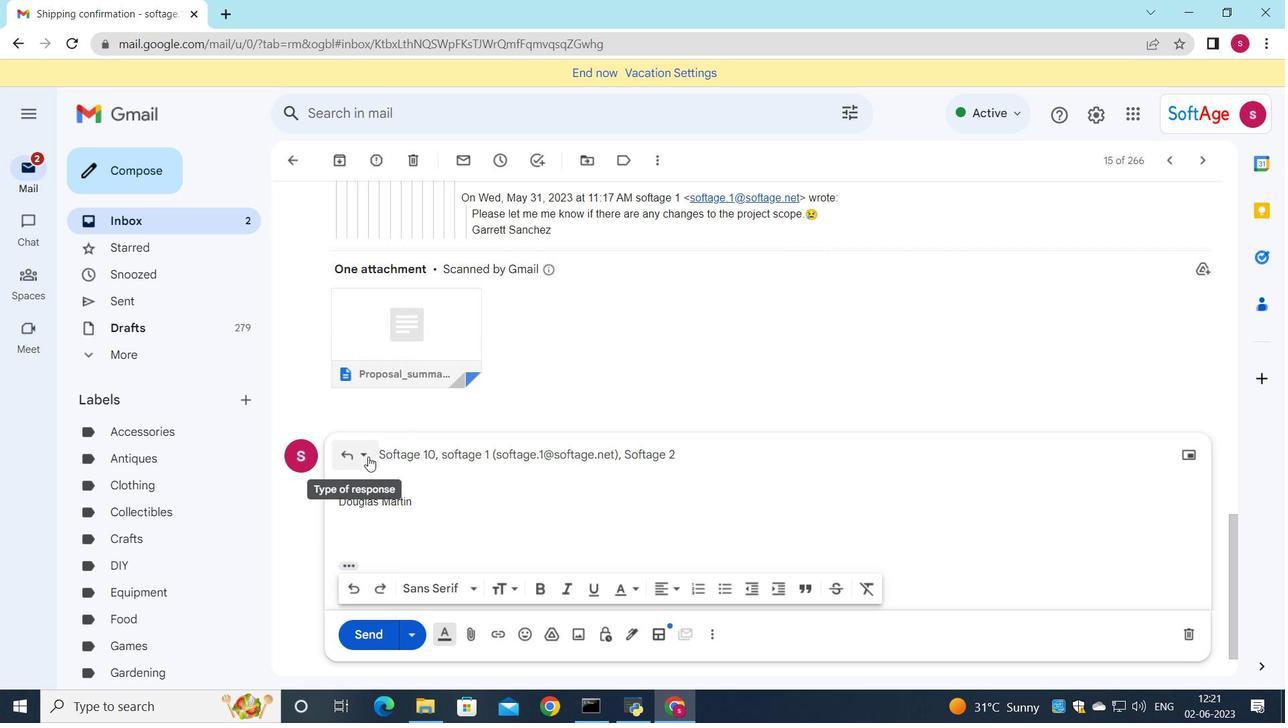 
Action: Mouse moved to (400, 570)
Screenshot: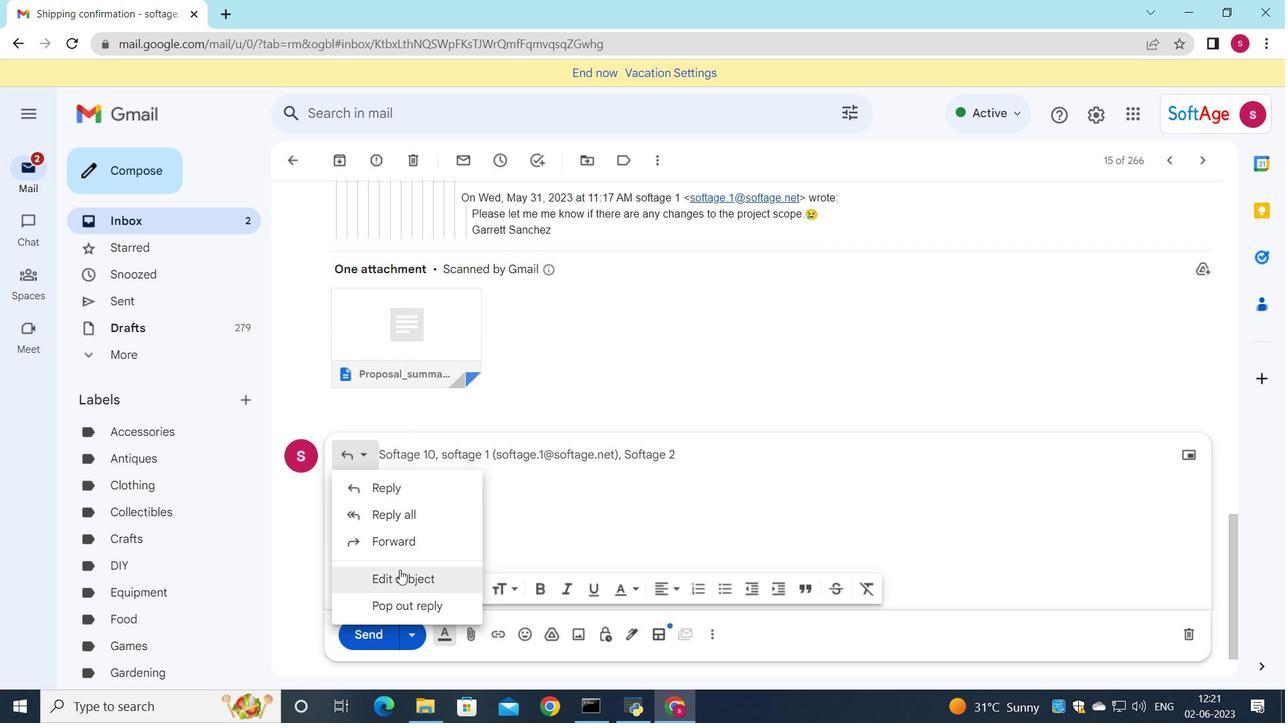
Action: Mouse pressed left at (400, 570)
Screenshot: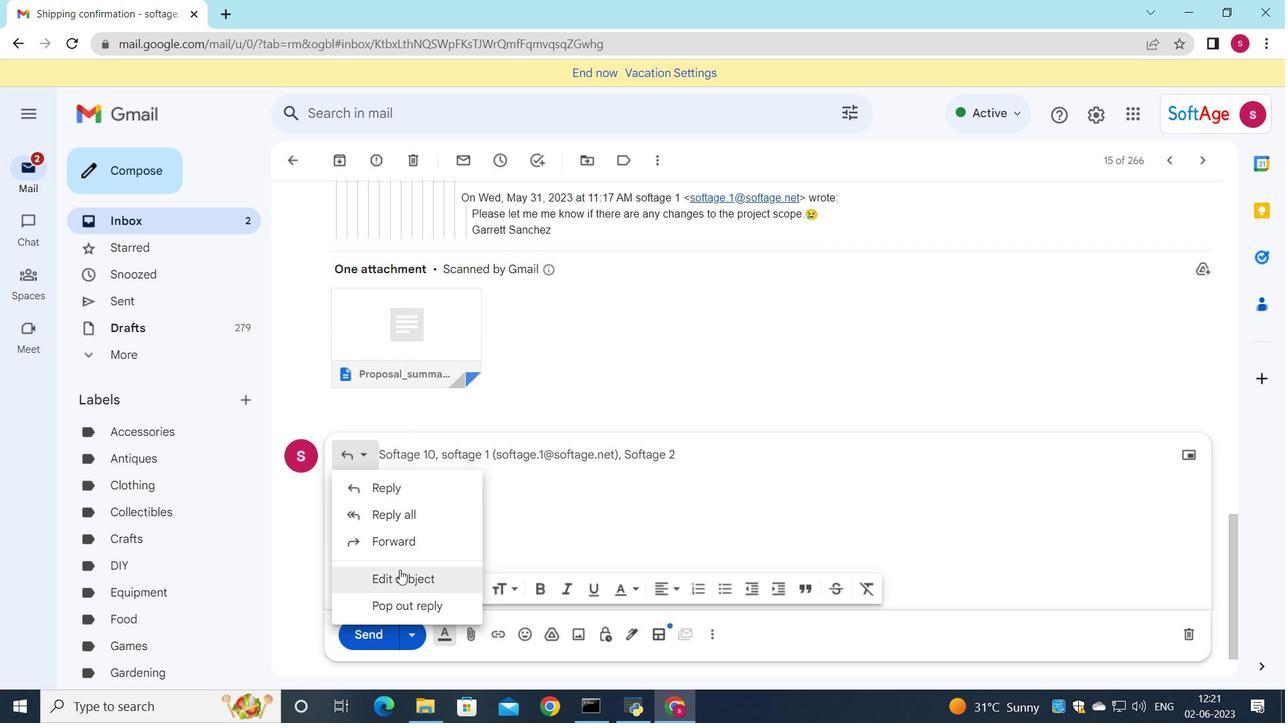 
Action: Mouse moved to (1013, 269)
Screenshot: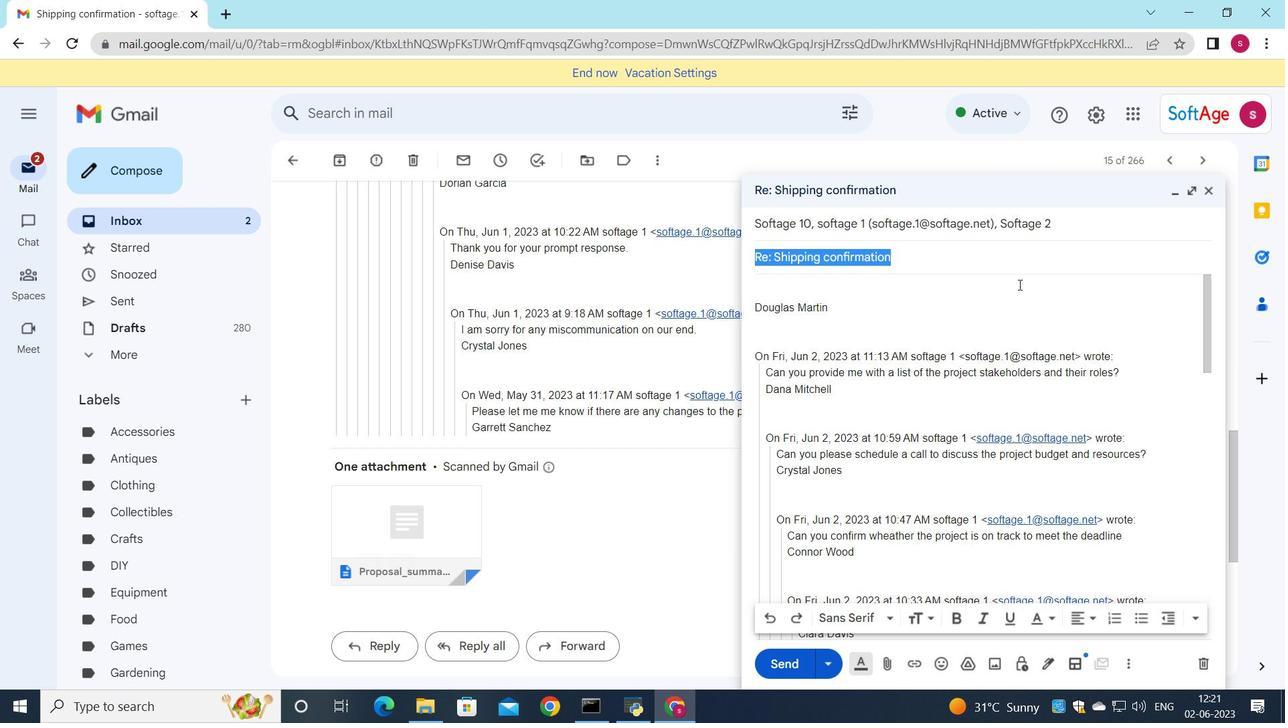 
Action: Key pressed <Key.shift>Emergency<Key.space>leave<Key.space>request
Screenshot: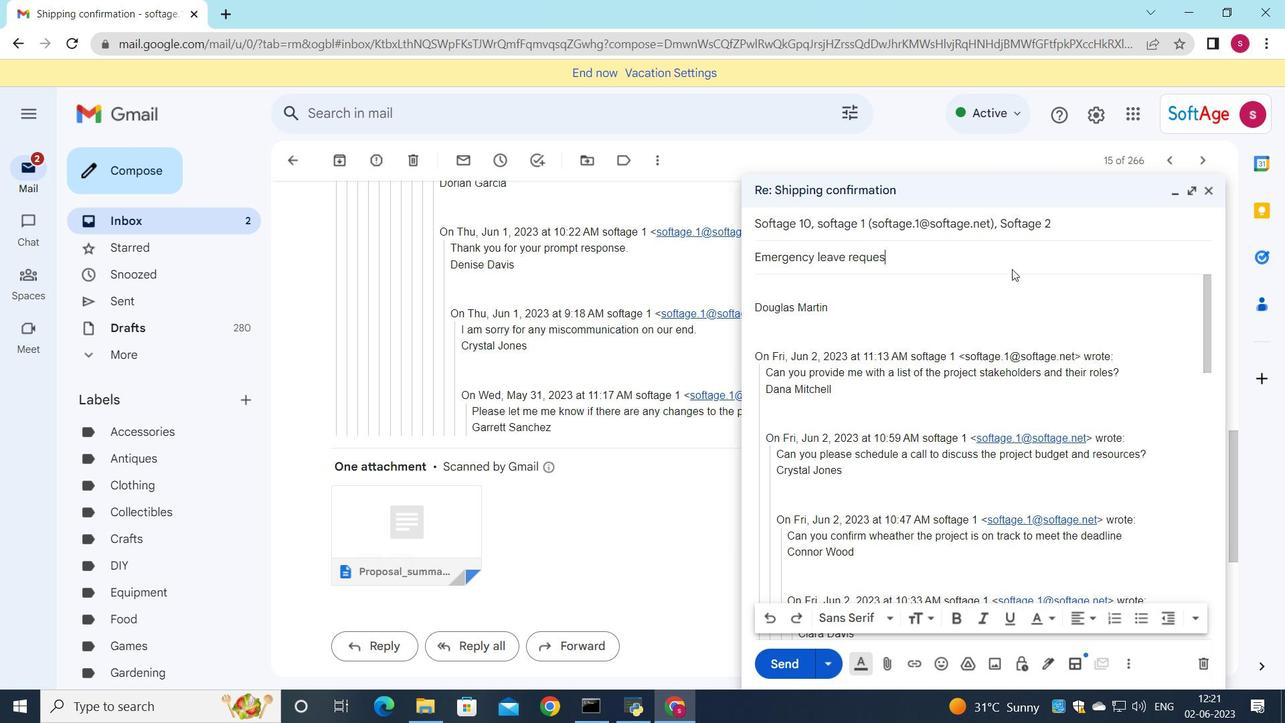 
Action: Mouse moved to (810, 290)
Screenshot: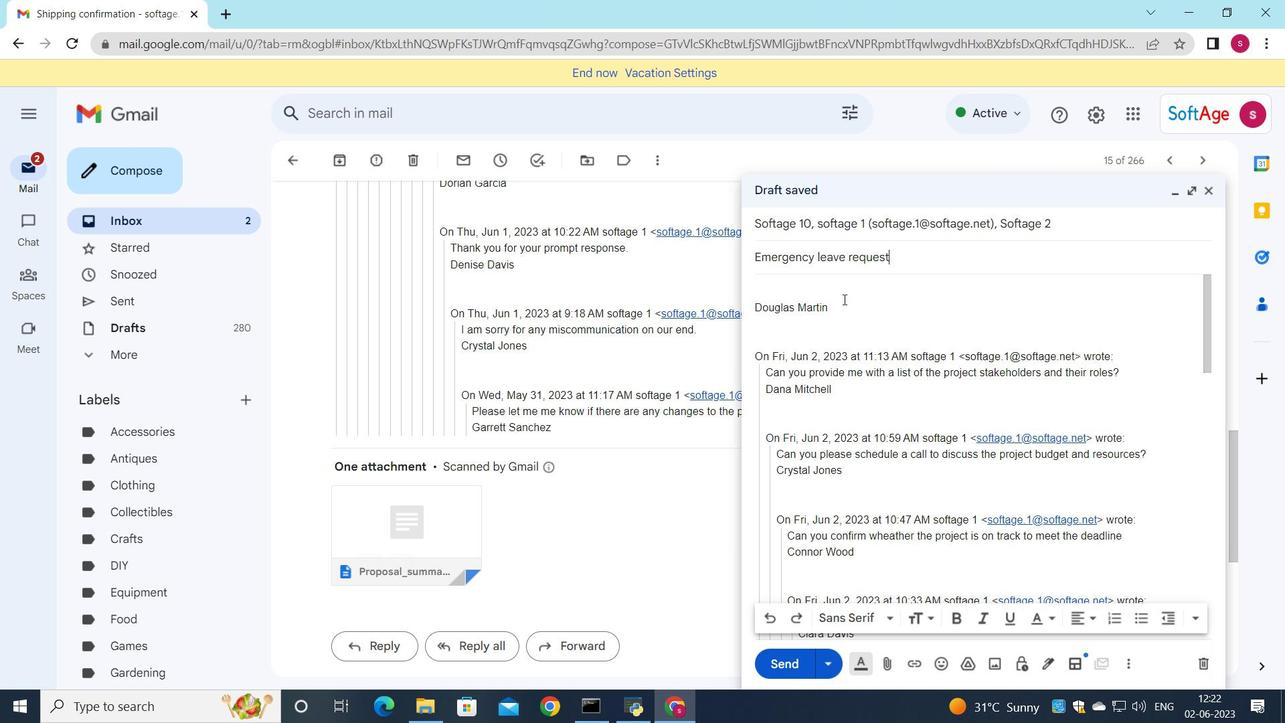 
Action: Mouse pressed left at (810, 290)
Screenshot: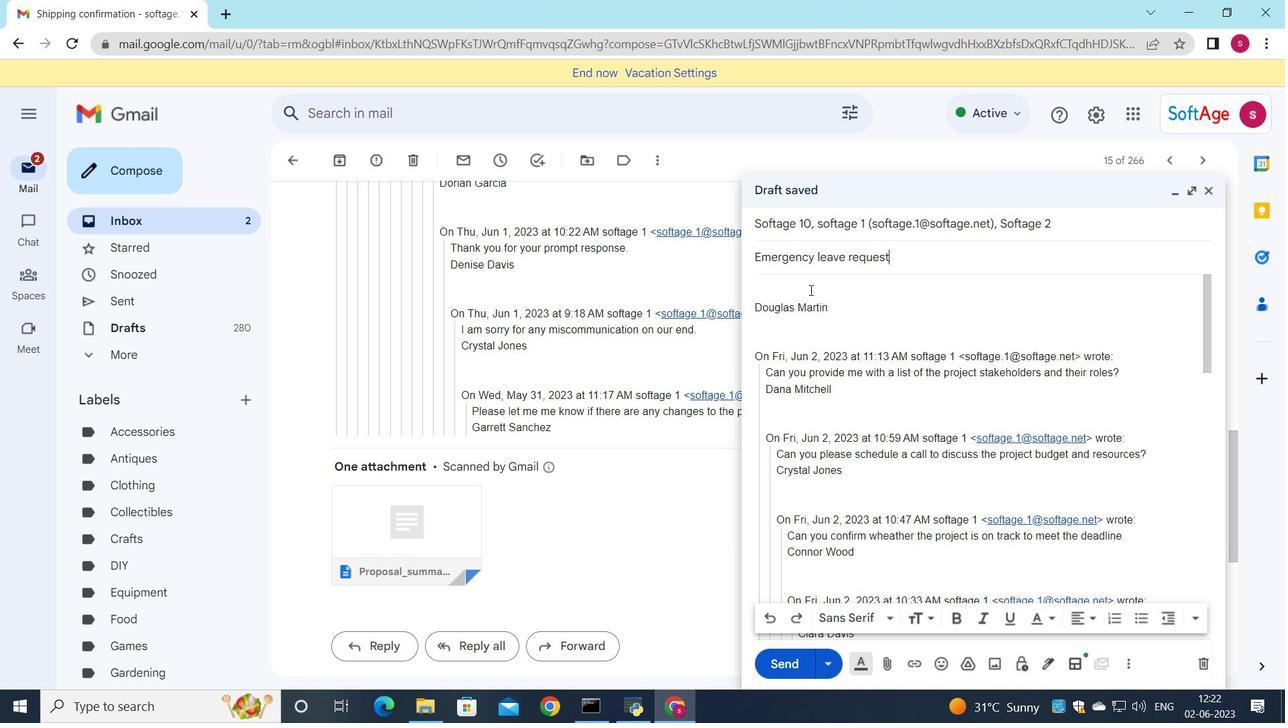 
Action: Key pressed <Key.shift>I<Key.space>would<Key.space>like<Key.space>to<Key.space>schedule<Key.space>a<Key.space>meeting<Key.space>to<Key.space>discy<Key.backspace>uss<Key.space>the<Key.space>projects<Key.space>human<Key.space>resources<Key.space>plan.
Screenshot: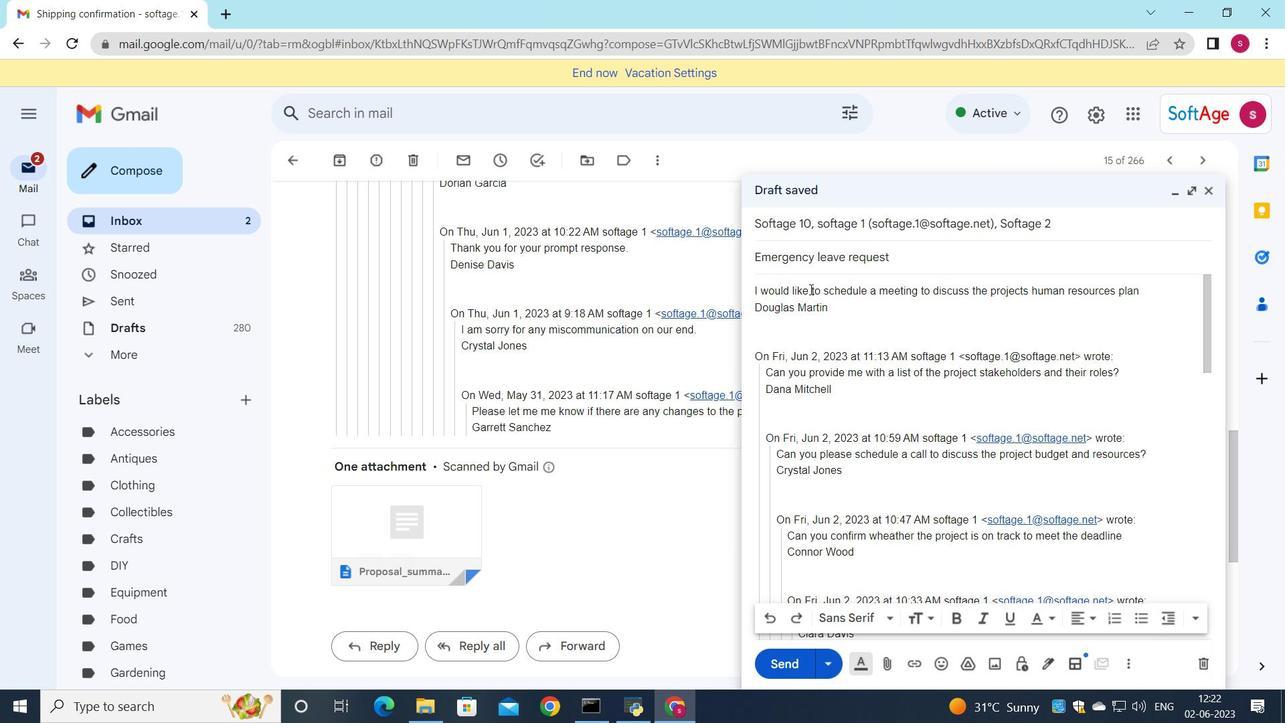 
Action: Mouse moved to (1092, 217)
Screenshot: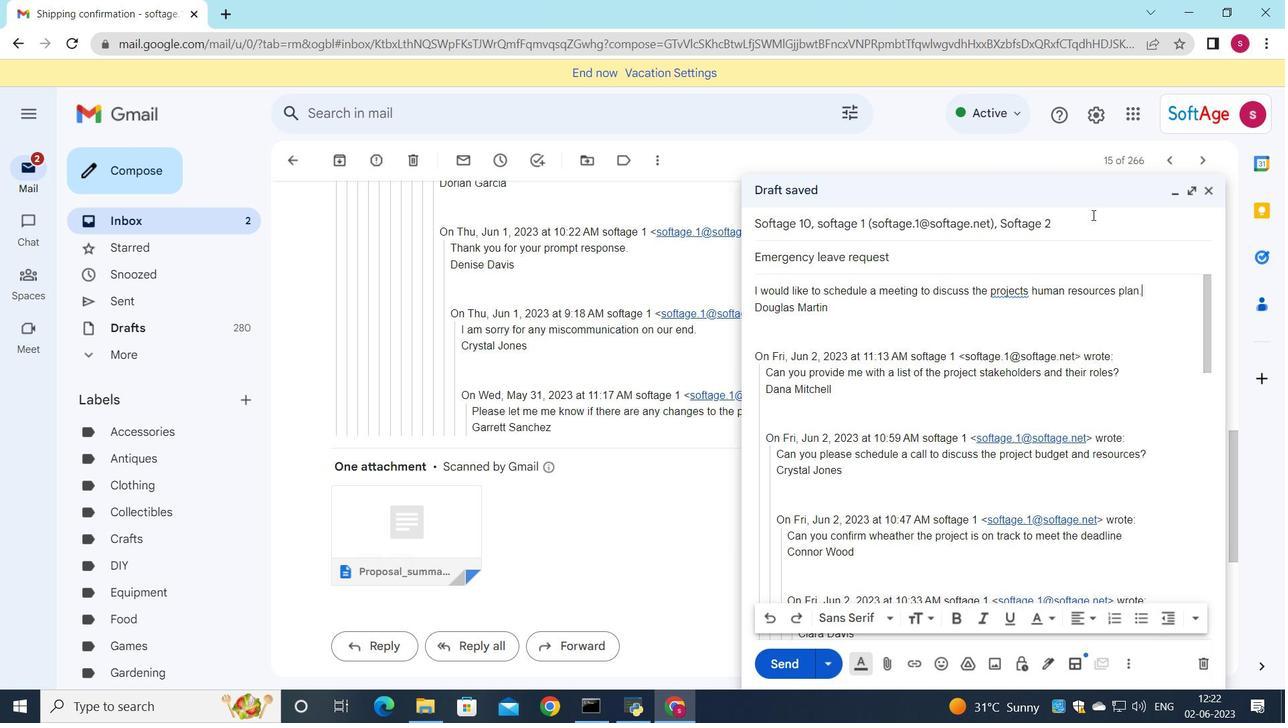 
Action: Mouse pressed left at (1092, 217)
Screenshot: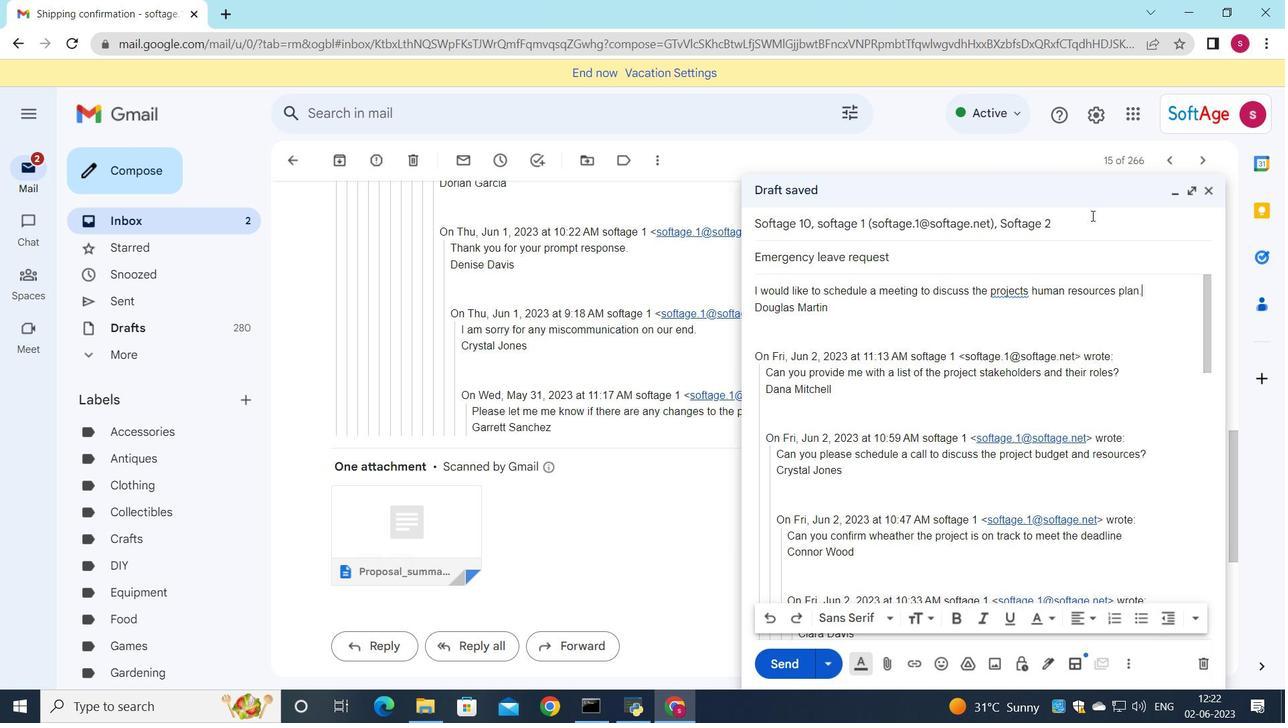 
Action: Mouse moved to (1178, 242)
Screenshot: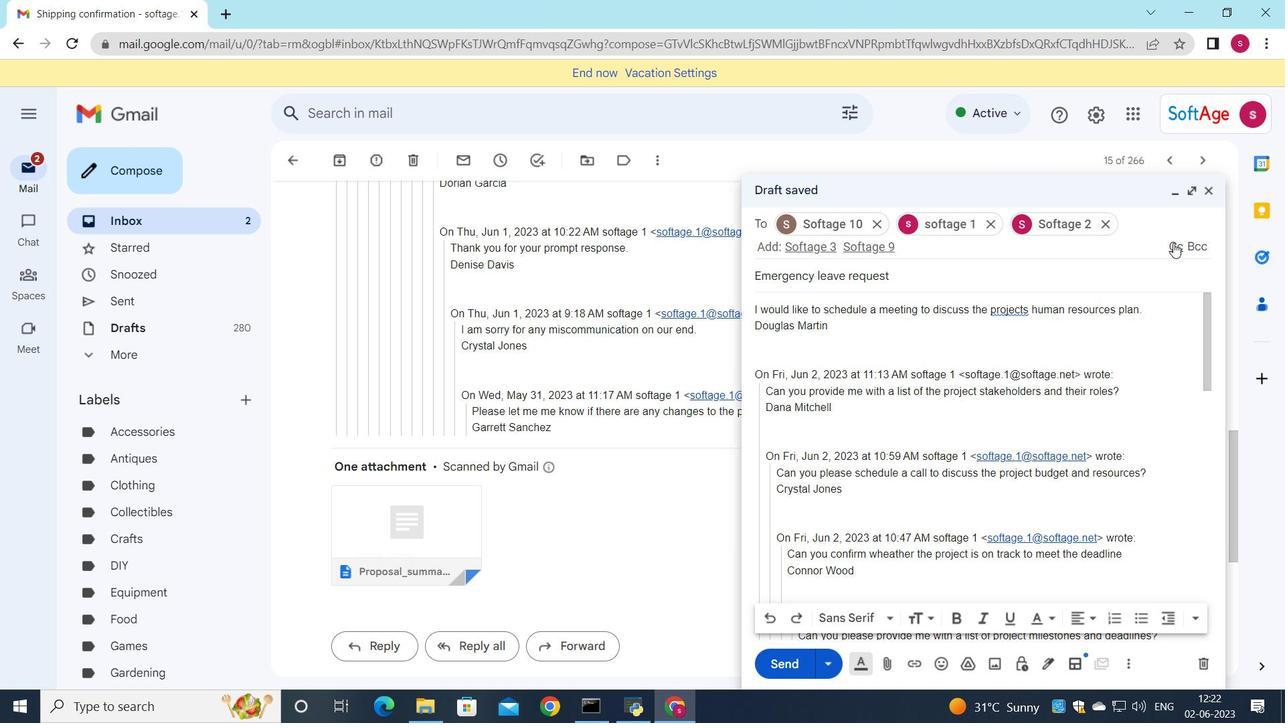 
Action: Mouse pressed left at (1178, 242)
Screenshot: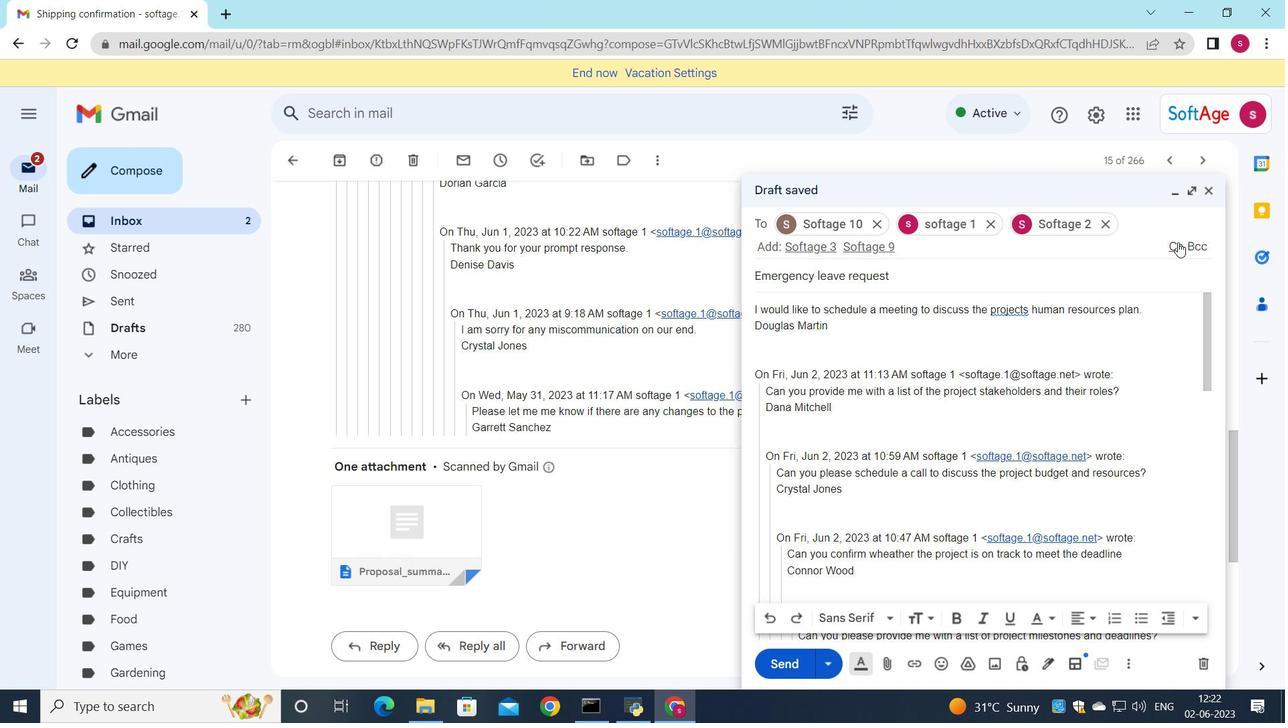 
Action: Mouse moved to (882, 277)
Screenshot: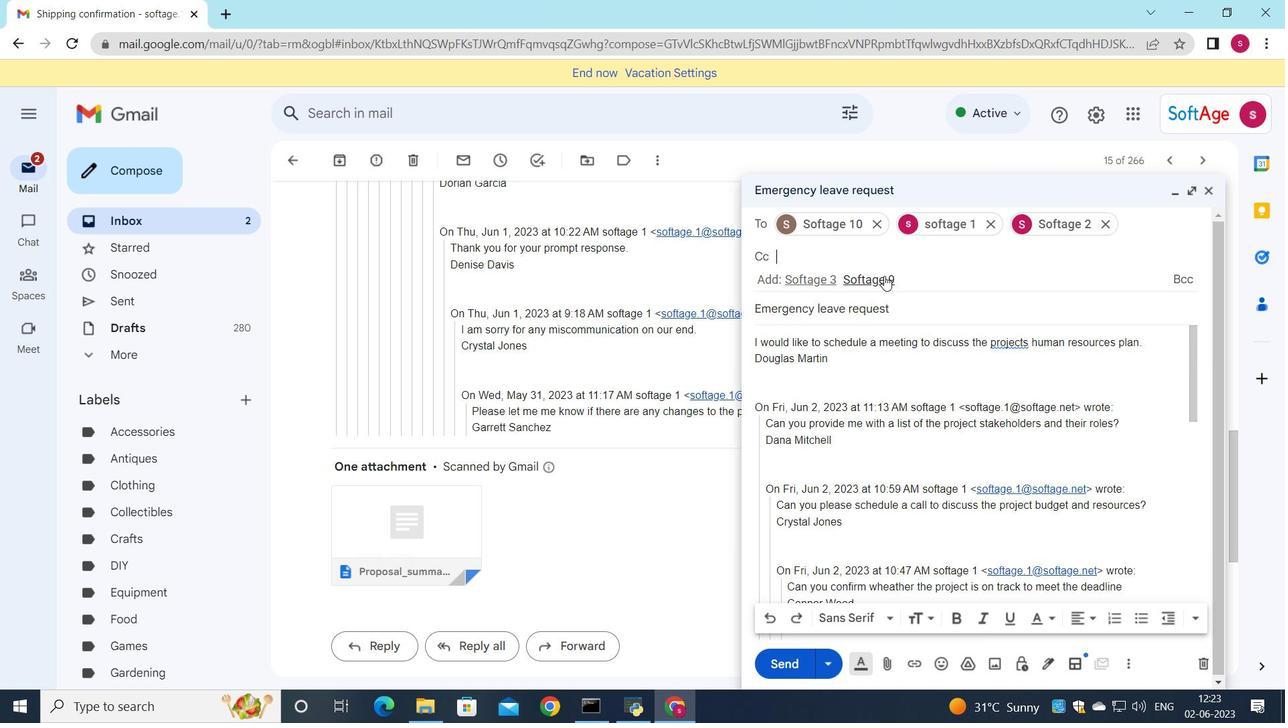 
Action: Mouse pressed left at (882, 277)
Screenshot: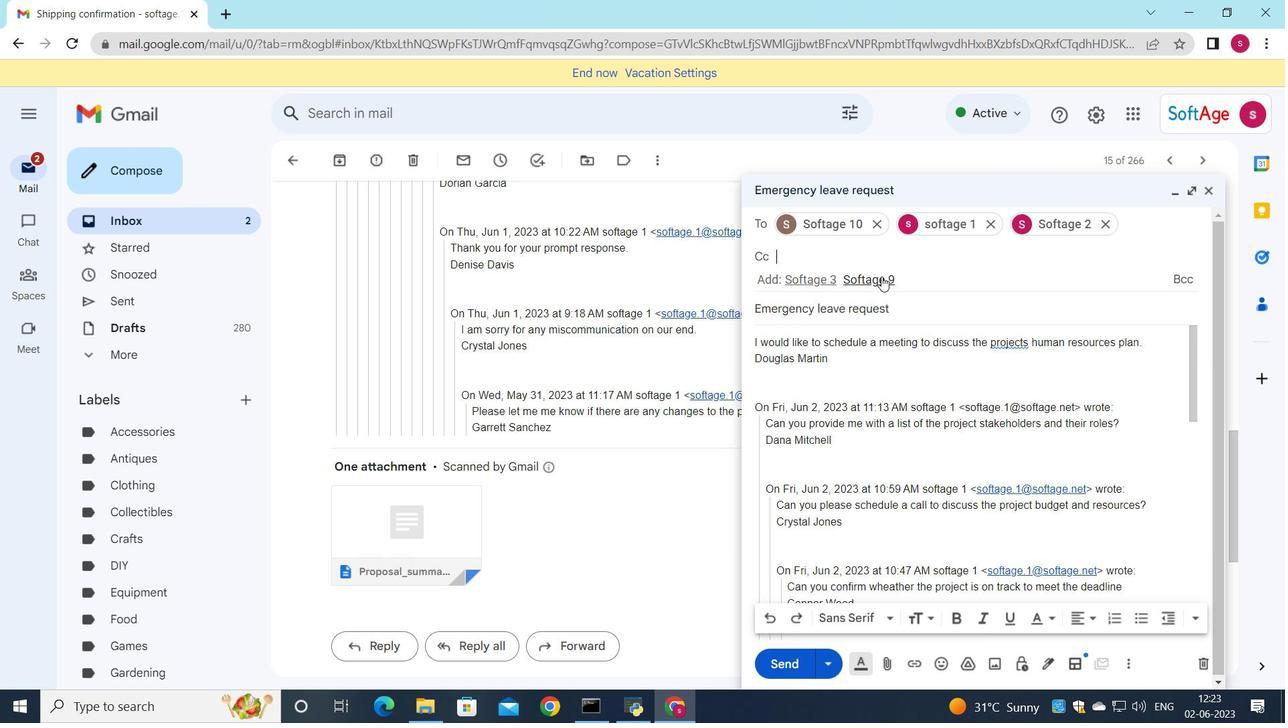 
Action: Mouse moved to (888, 665)
Screenshot: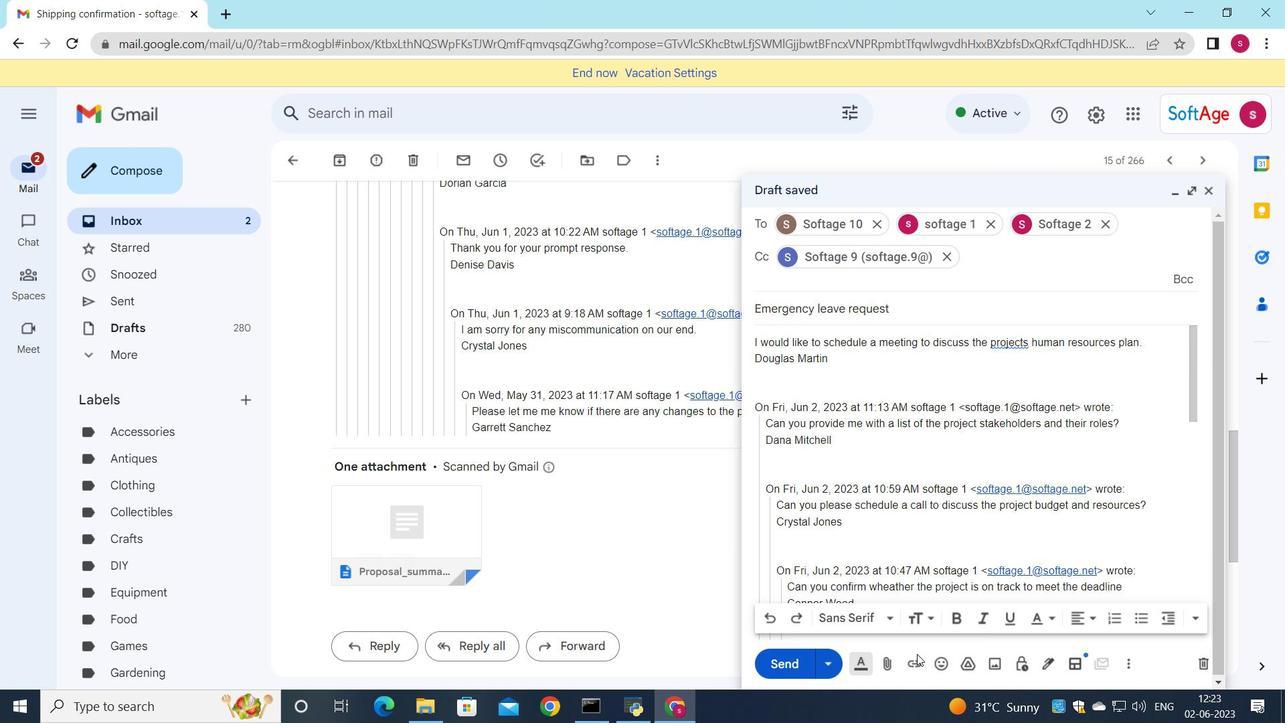 
Action: Mouse pressed left at (888, 665)
Screenshot: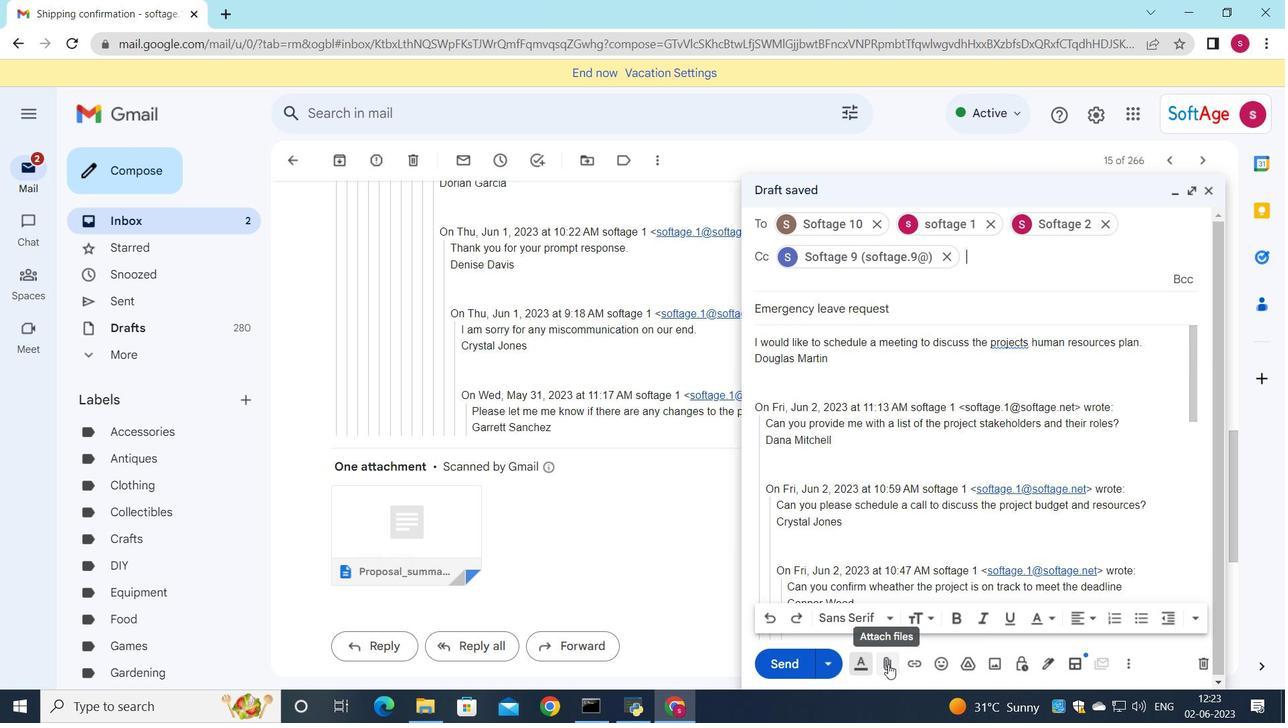 
Action: Mouse moved to (240, 123)
Screenshot: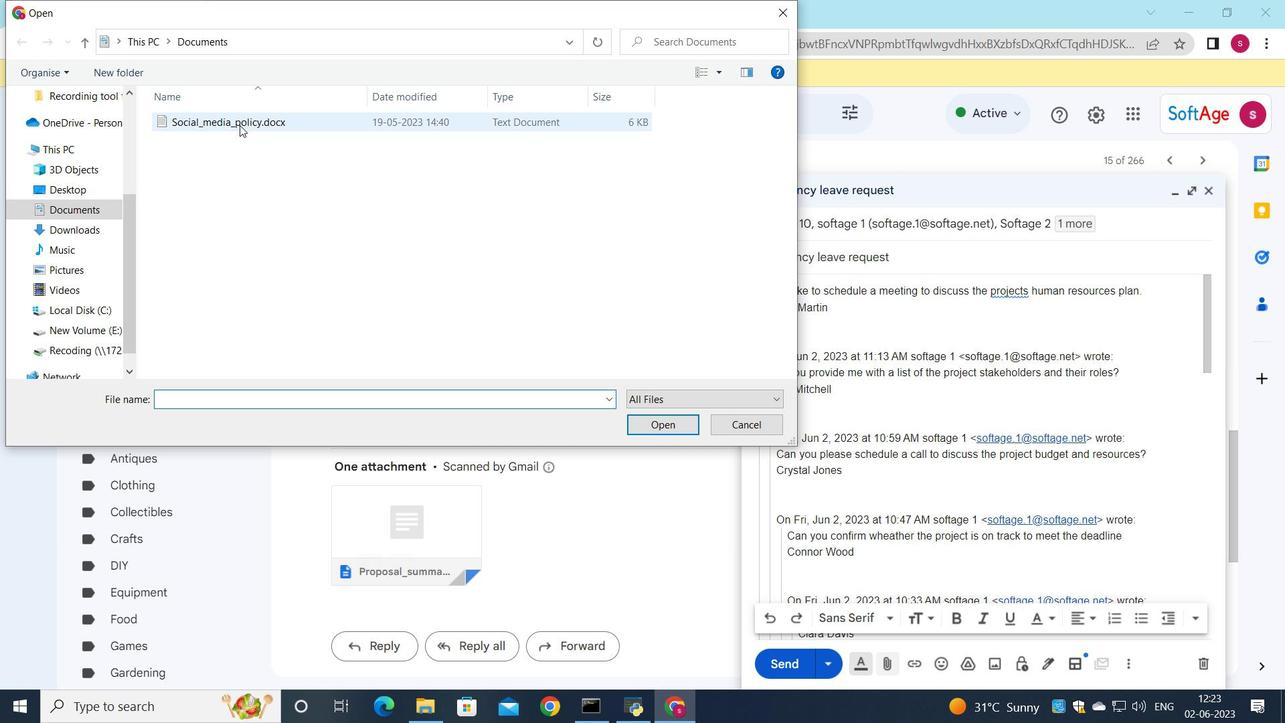 
Action: Mouse pressed left at (240, 123)
Screenshot: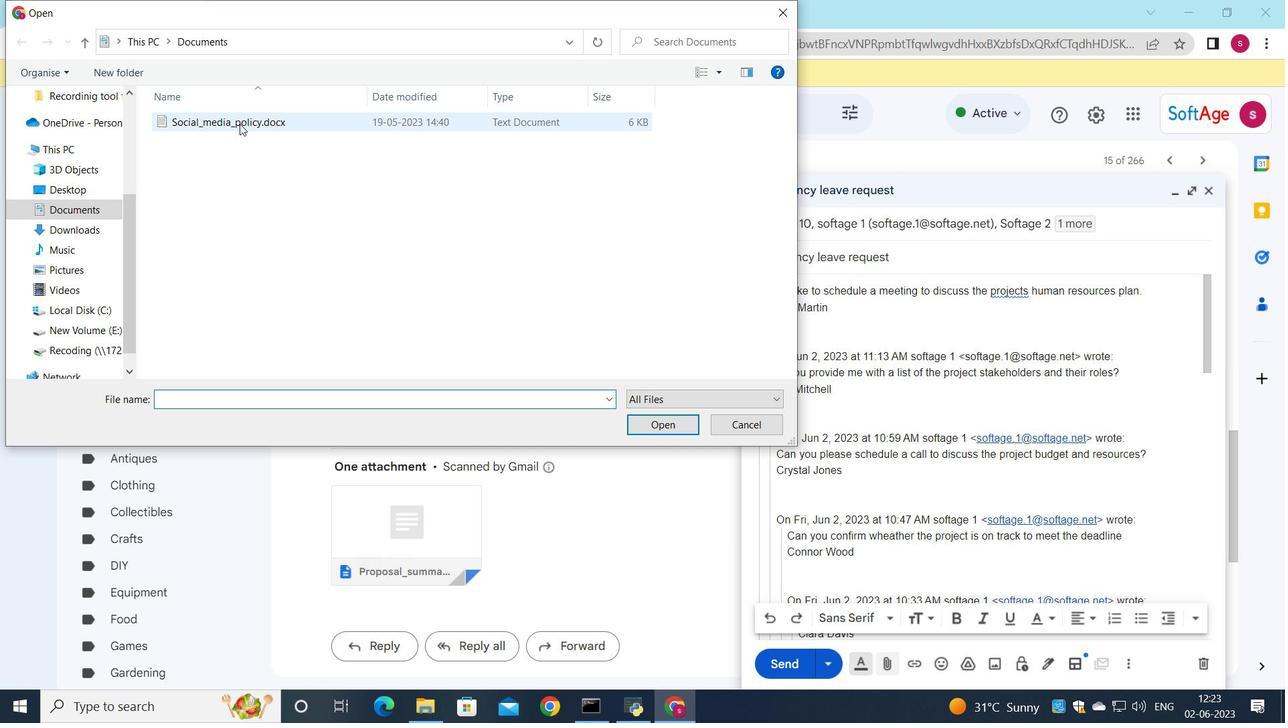 
Action: Mouse moved to (302, 125)
Screenshot: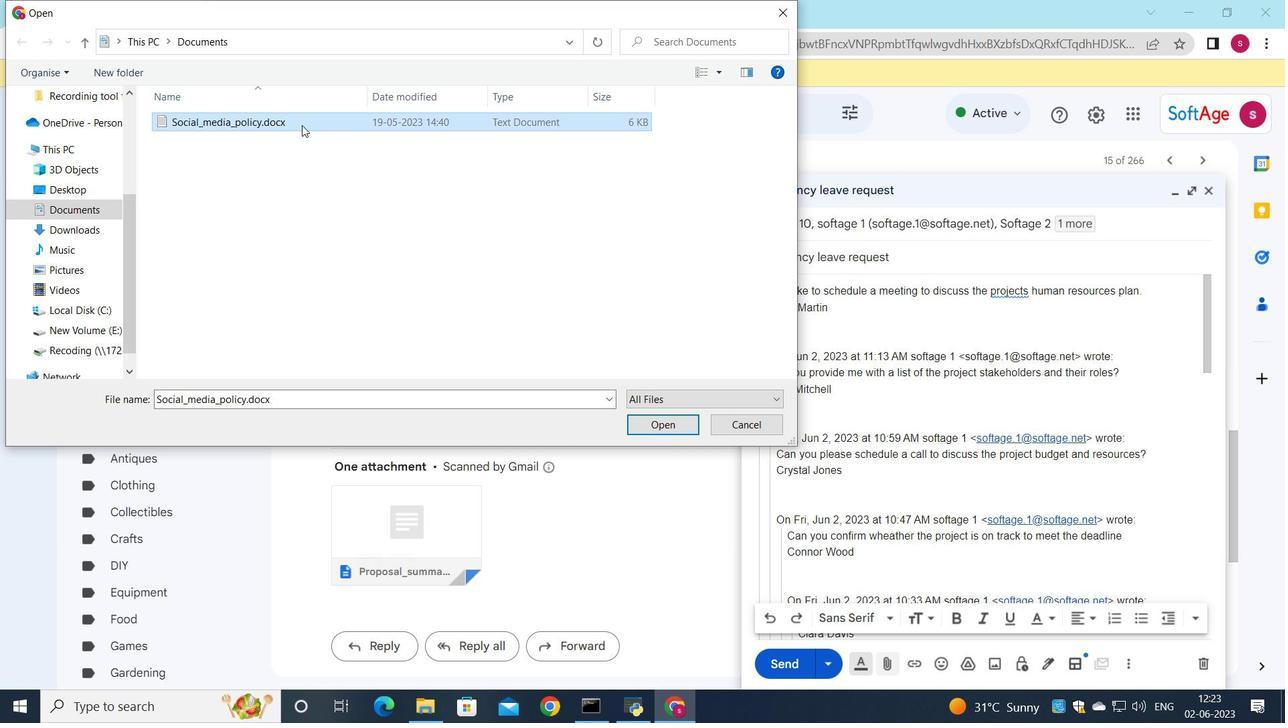 
Action: Mouse pressed left at (302, 125)
Screenshot: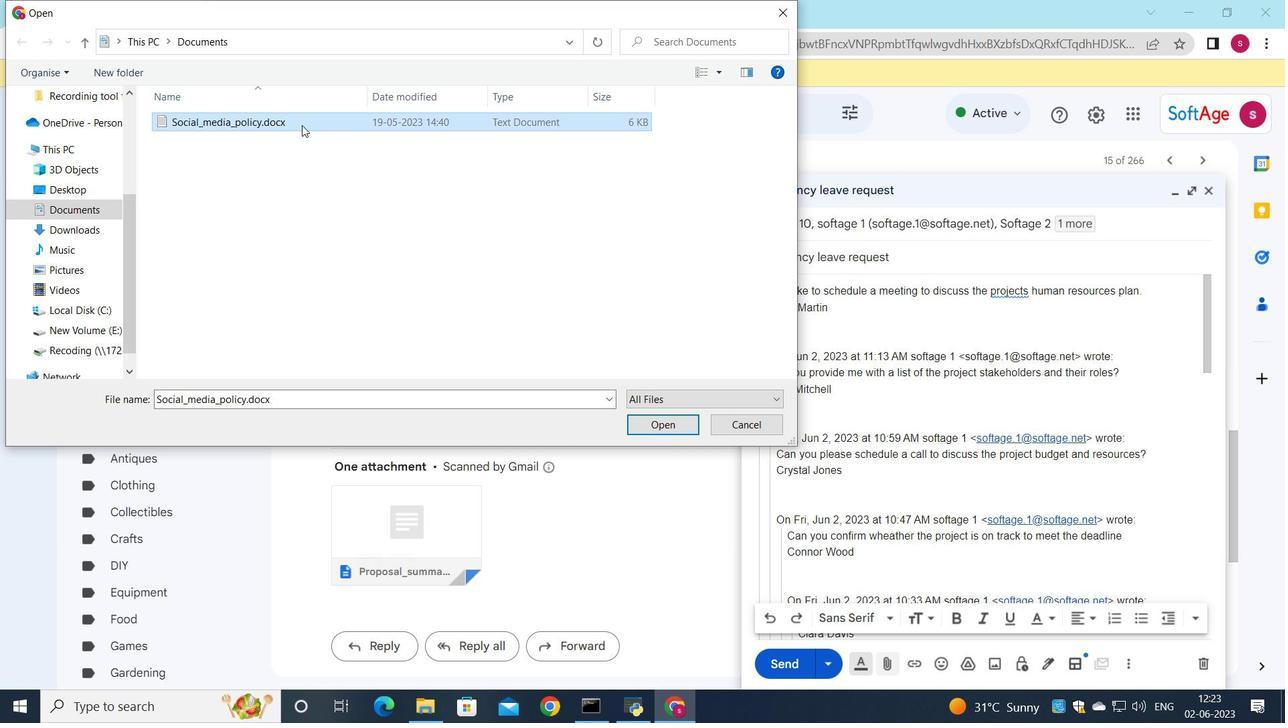 
Action: Key pressed <Key.shift>Bt<Key.backspace>rand<Key.shift><Key.shift><Key.shift><Key.shift><Key.shift>_guidelines
Screenshot: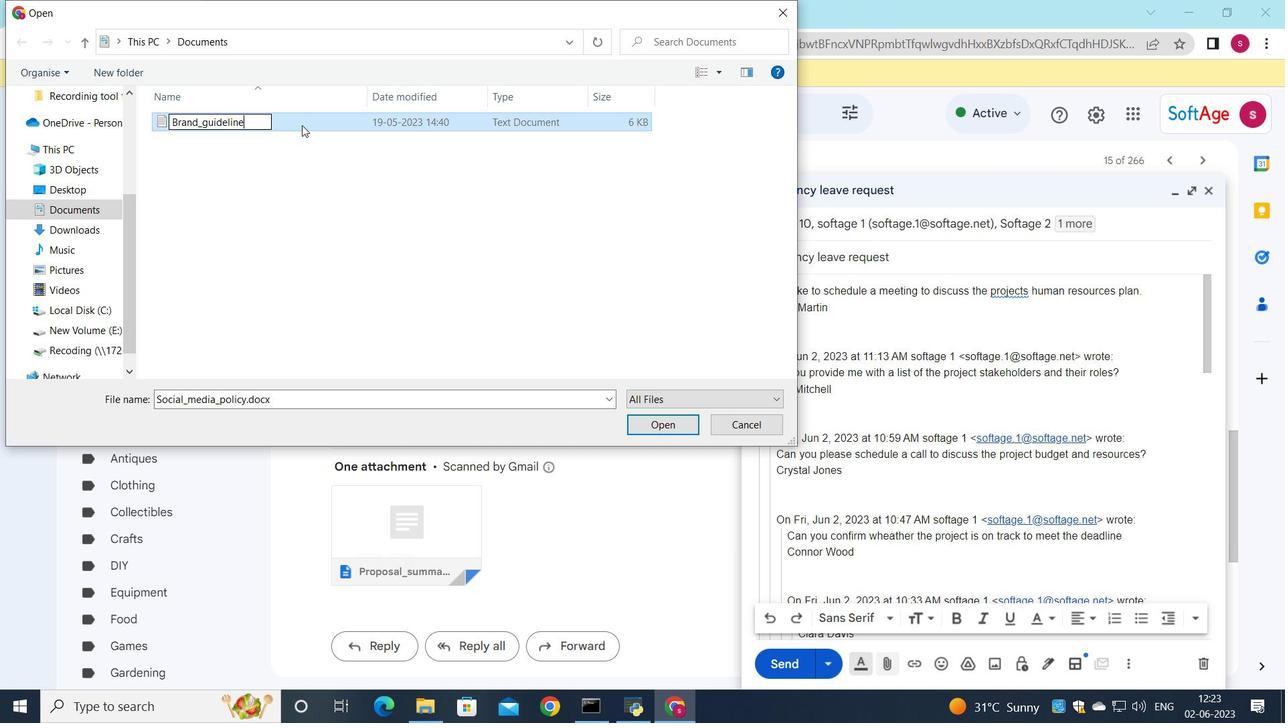 
Action: Mouse moved to (373, 124)
Screenshot: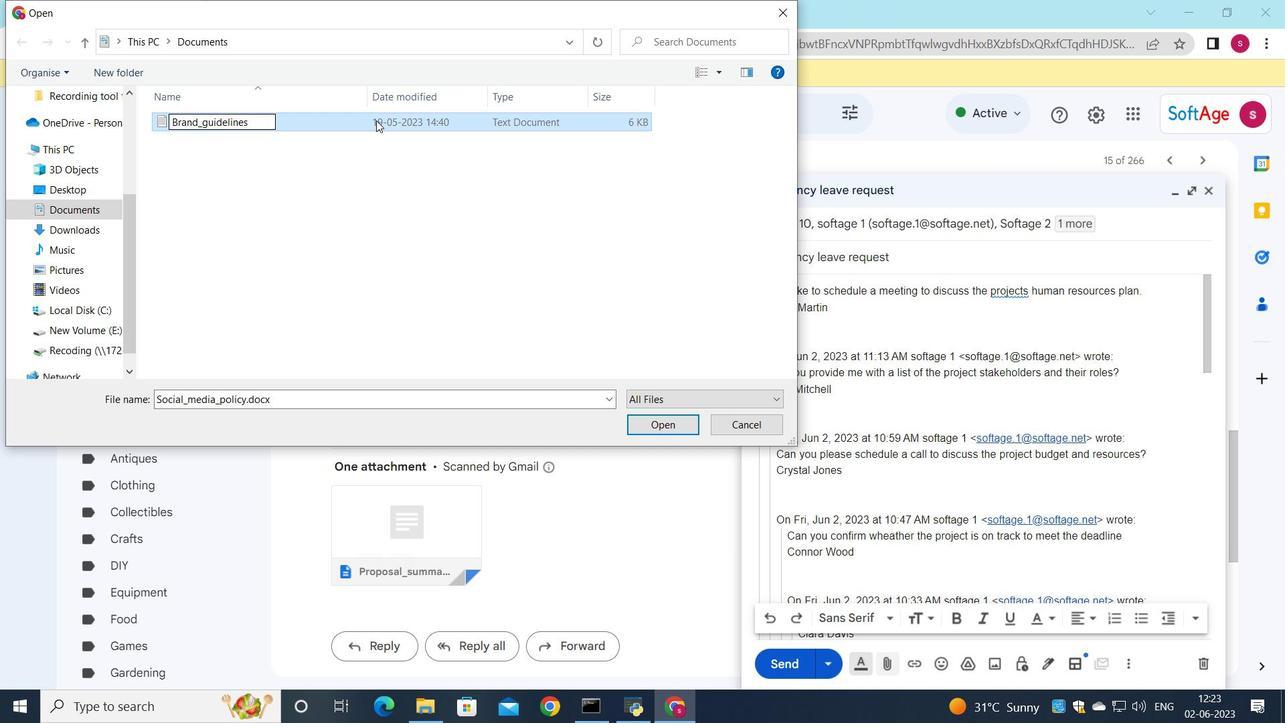 
Action: Key pressed .pdf
Screenshot: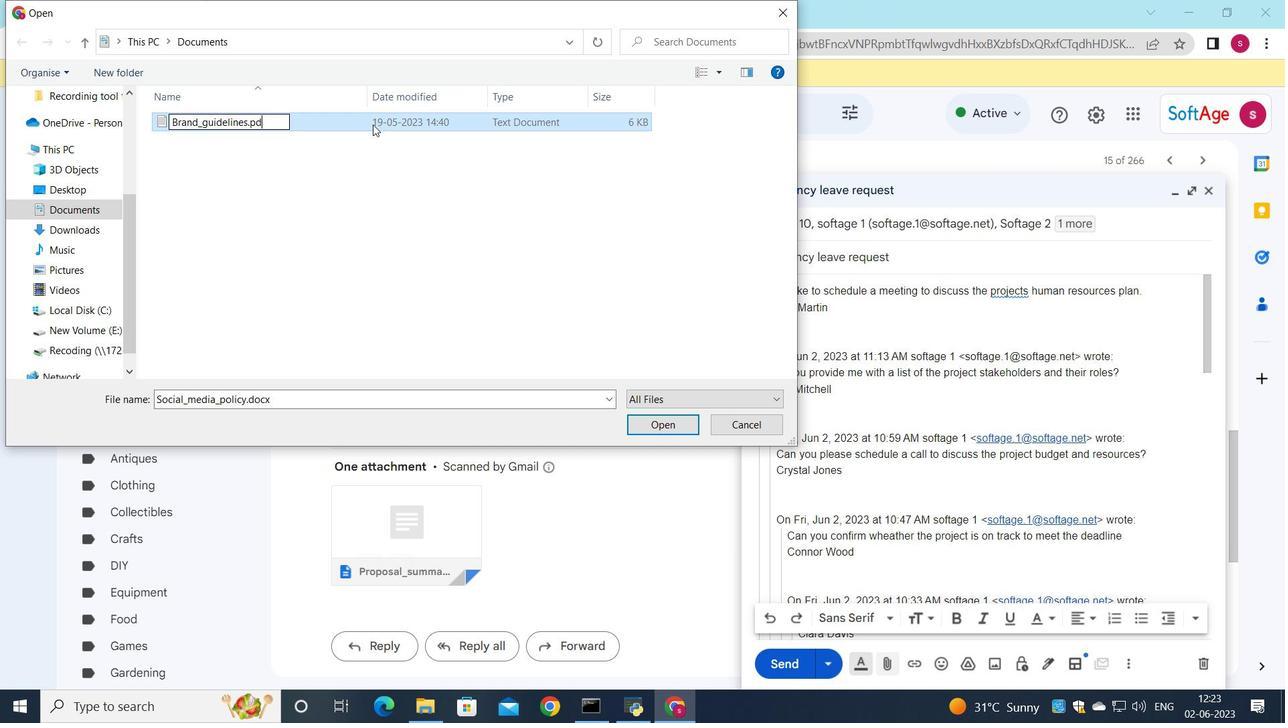 
Action: Mouse moved to (342, 117)
Screenshot: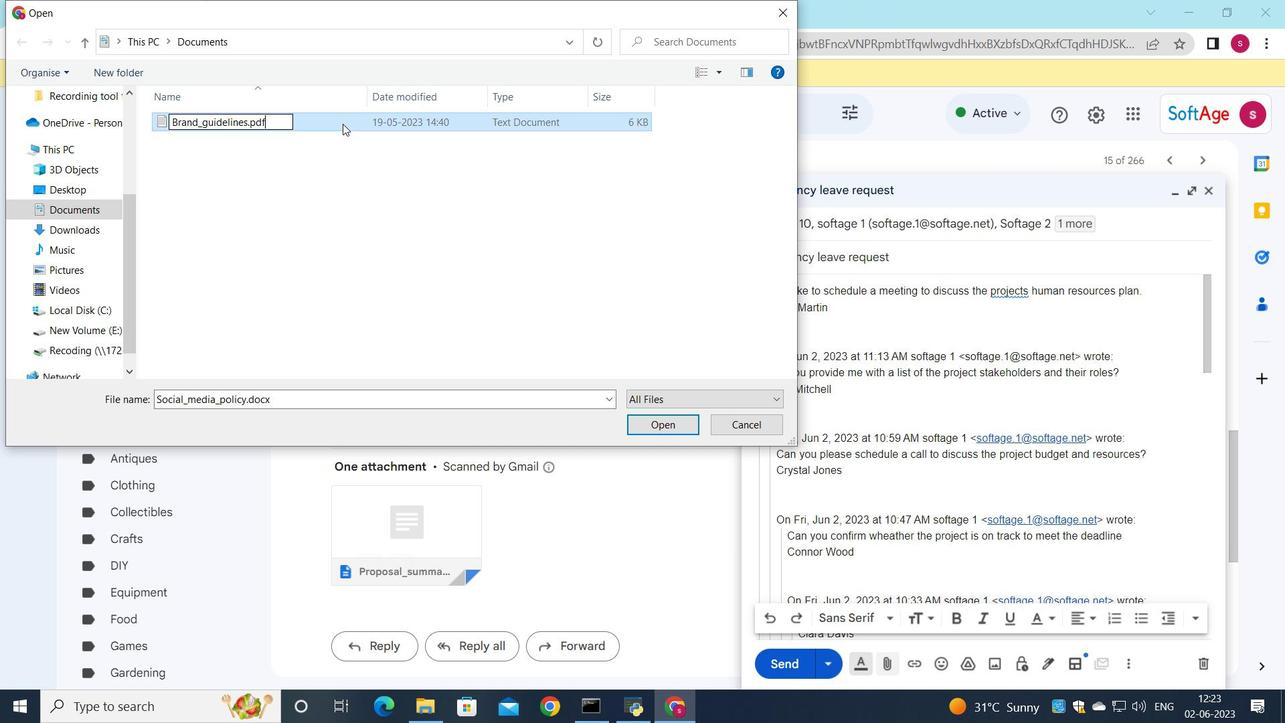 
Action: Mouse pressed left at (342, 117)
Screenshot: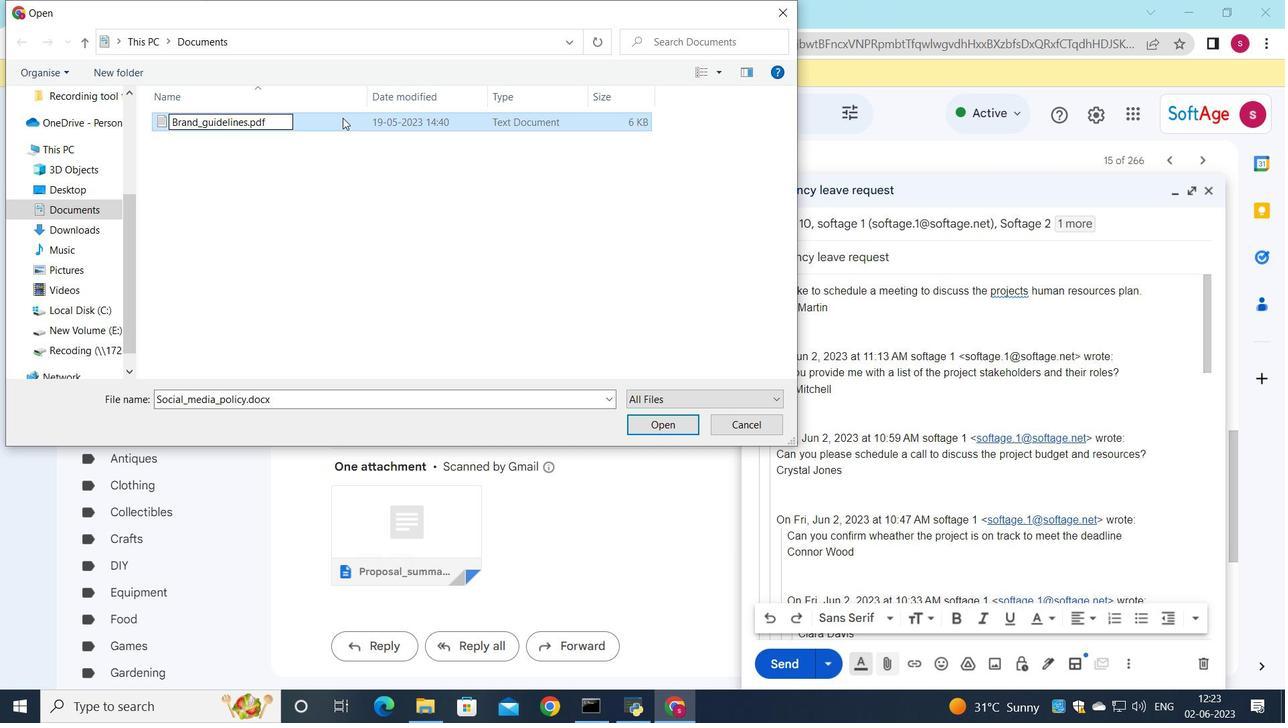 
Action: Mouse moved to (642, 423)
Screenshot: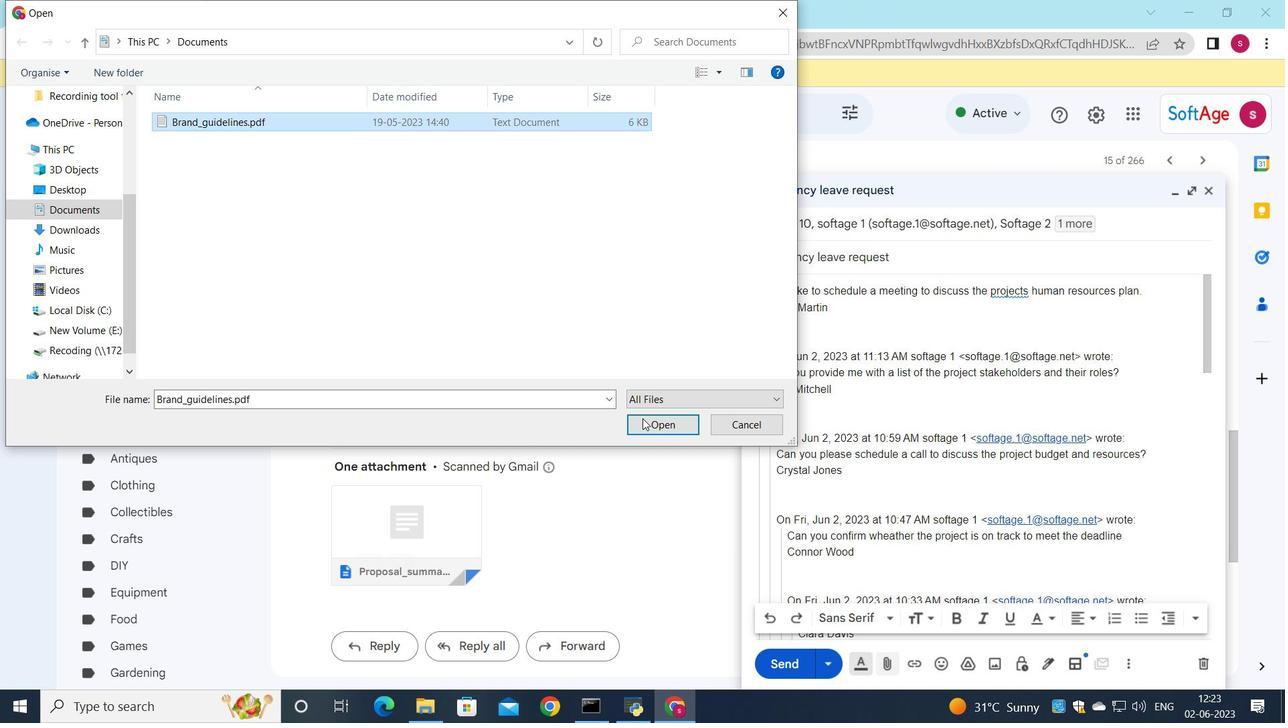 
Action: Mouse pressed left at (642, 423)
Screenshot: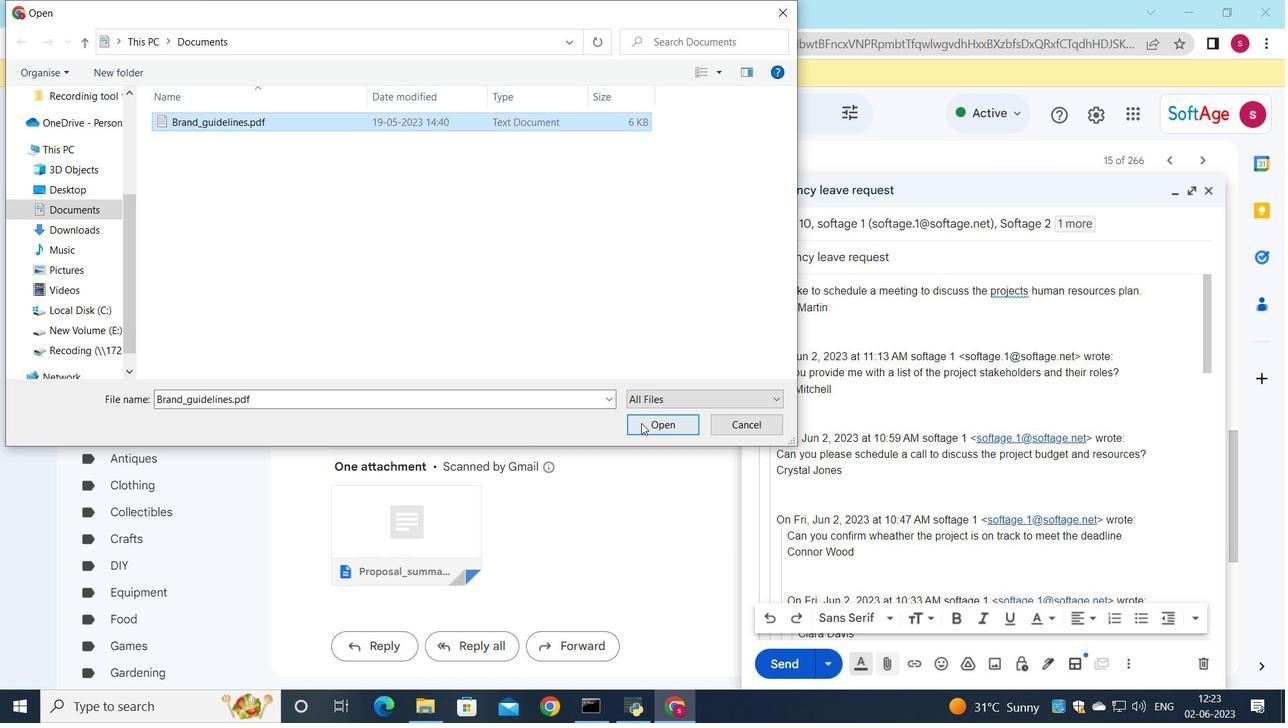 
Action: Mouse moved to (766, 657)
Screenshot: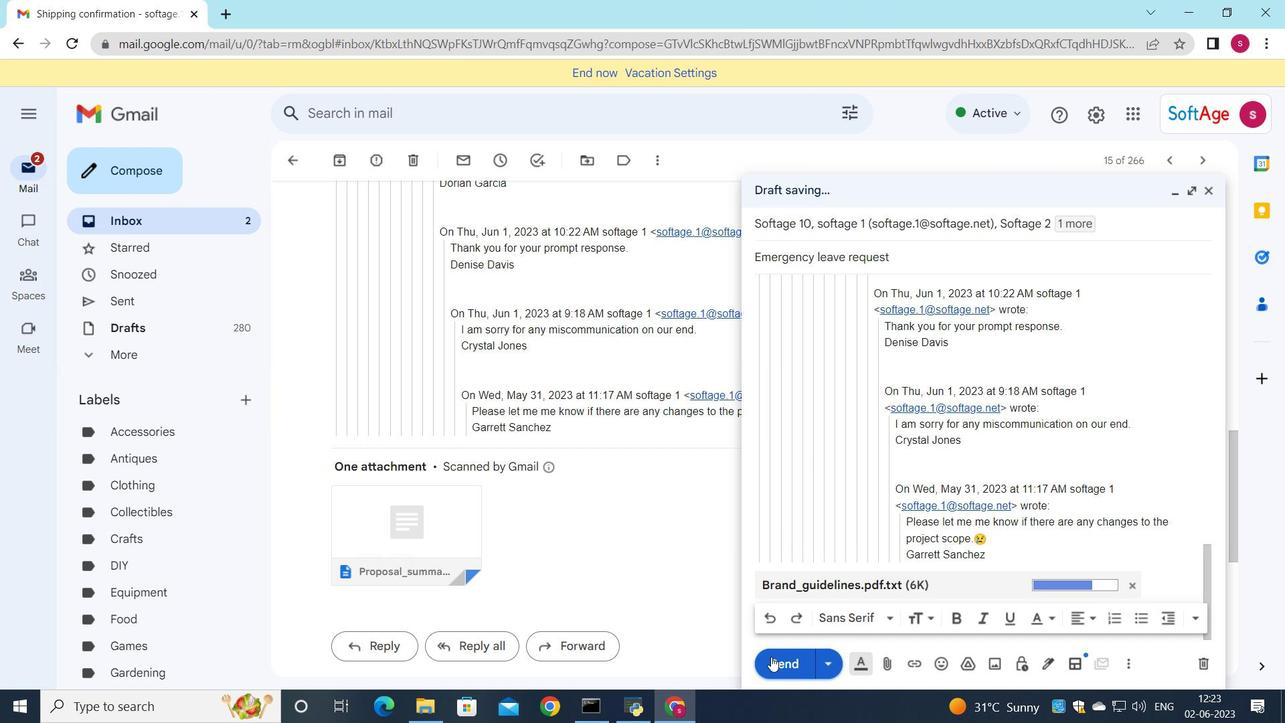 
Action: Mouse pressed left at (766, 657)
Screenshot: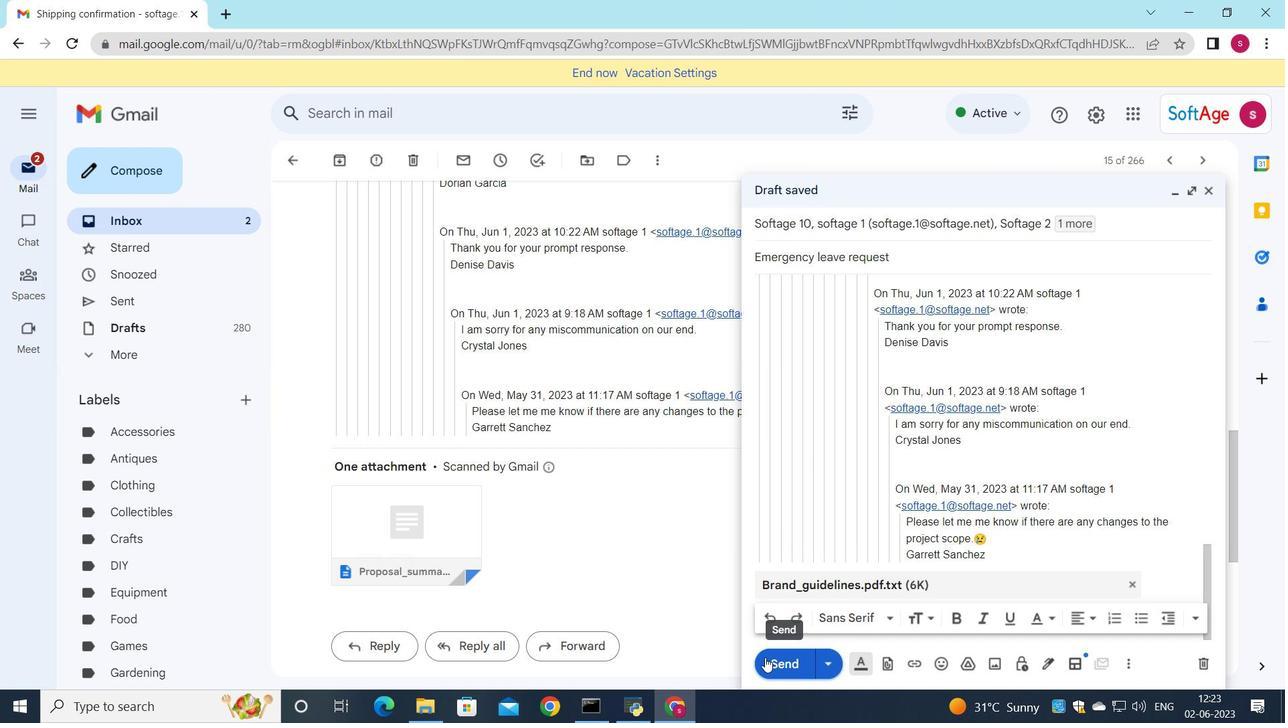 
Action: Mouse moved to (135, 215)
Screenshot: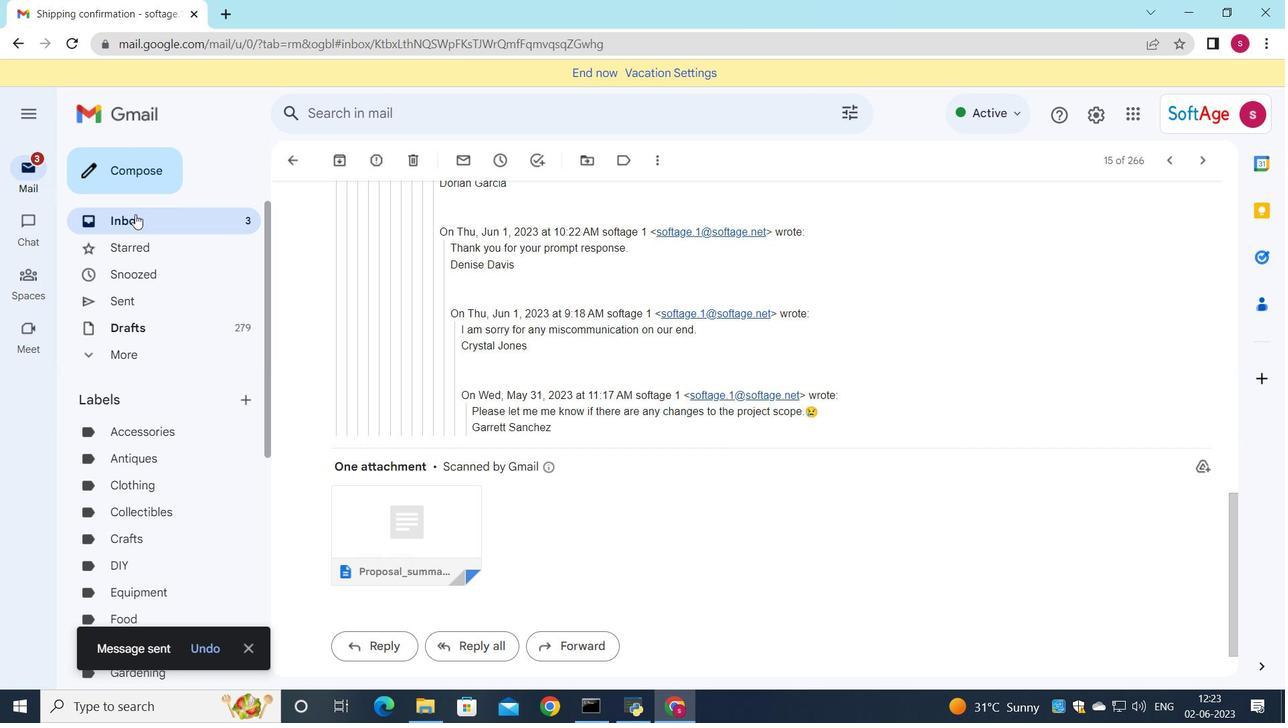
Action: Mouse pressed left at (135, 215)
Screenshot: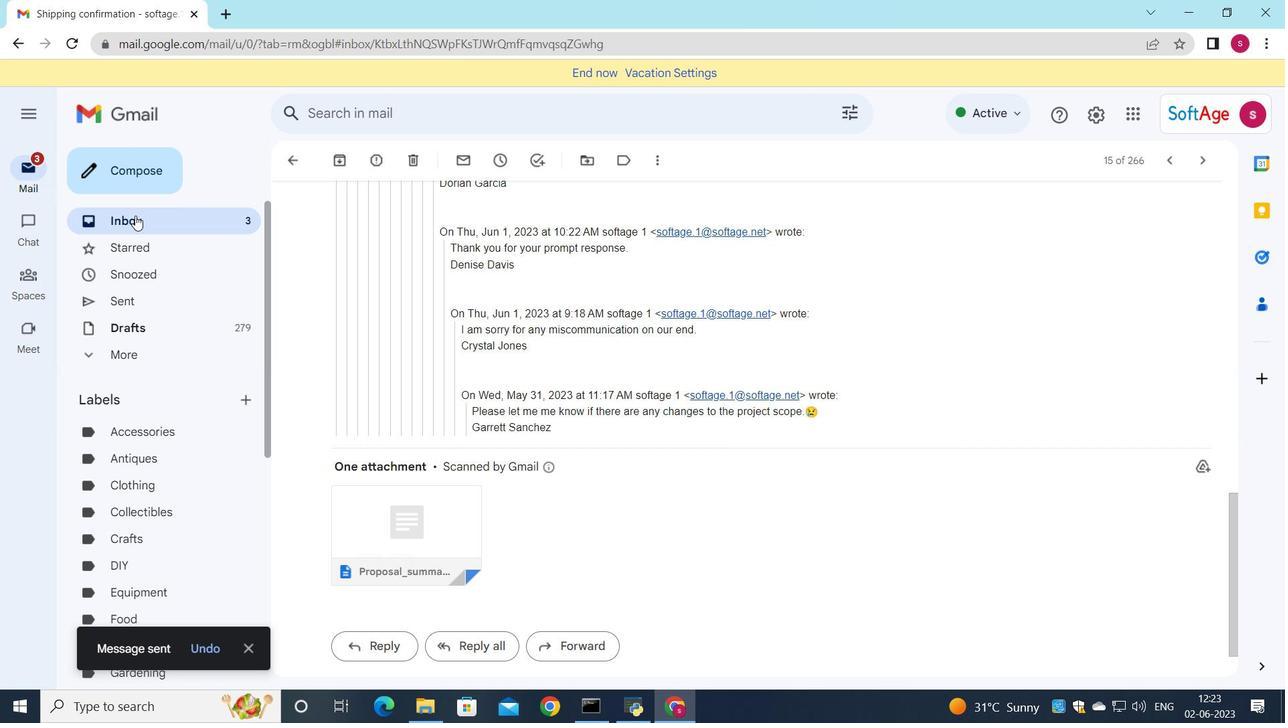 
Action: Mouse moved to (703, 202)
Screenshot: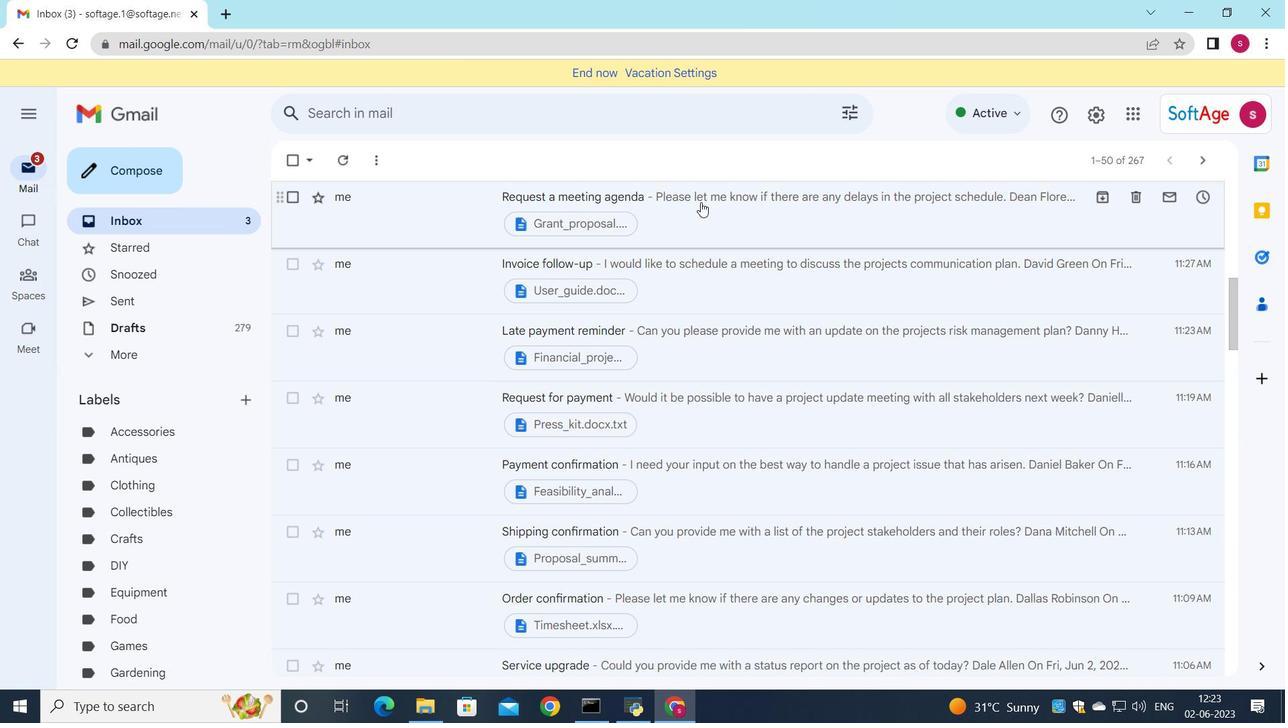 
Action: Mouse scrolled (703, 202) with delta (0, 0)
Screenshot: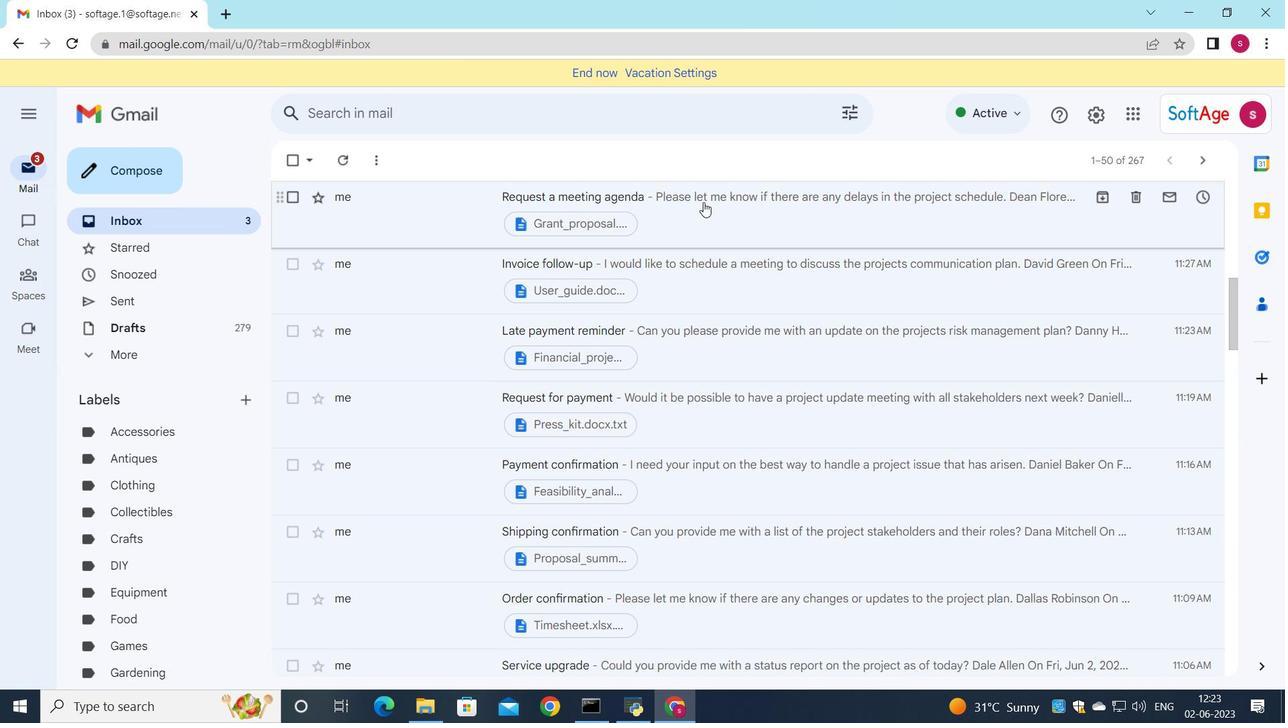 
Action: Mouse scrolled (703, 202) with delta (0, 0)
Screenshot: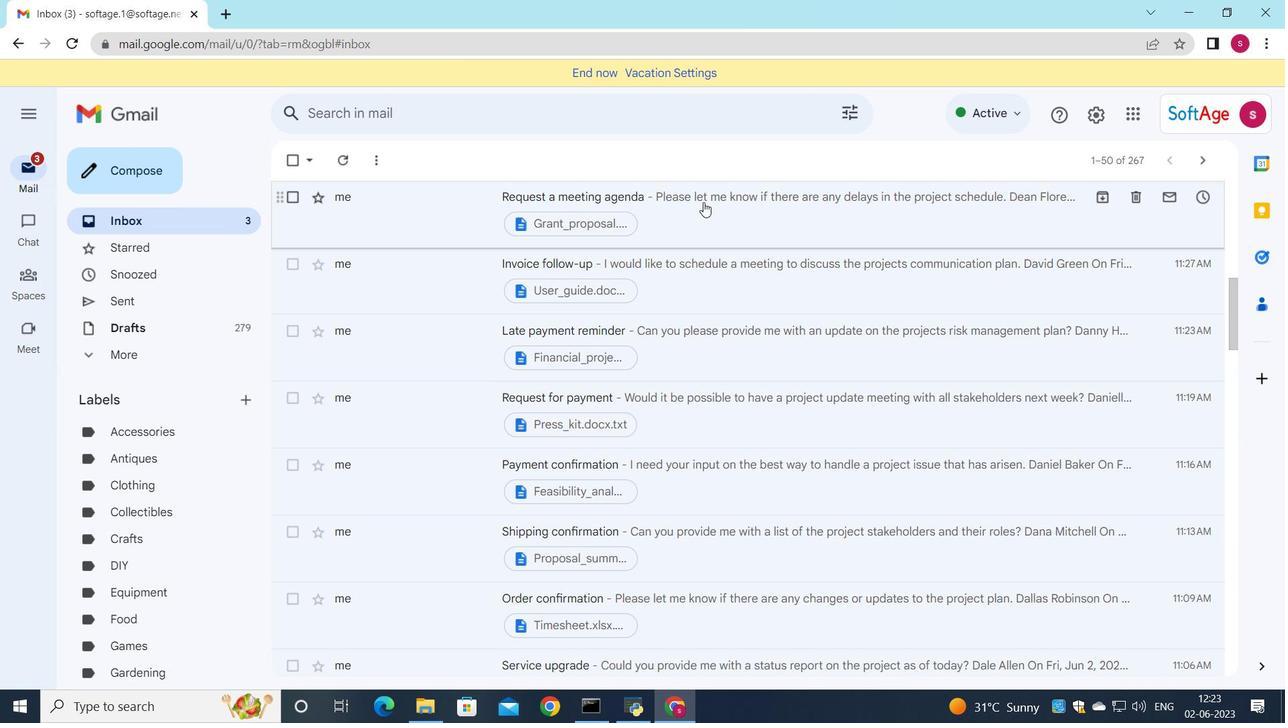 
Action: Mouse scrolled (703, 202) with delta (0, 0)
Screenshot: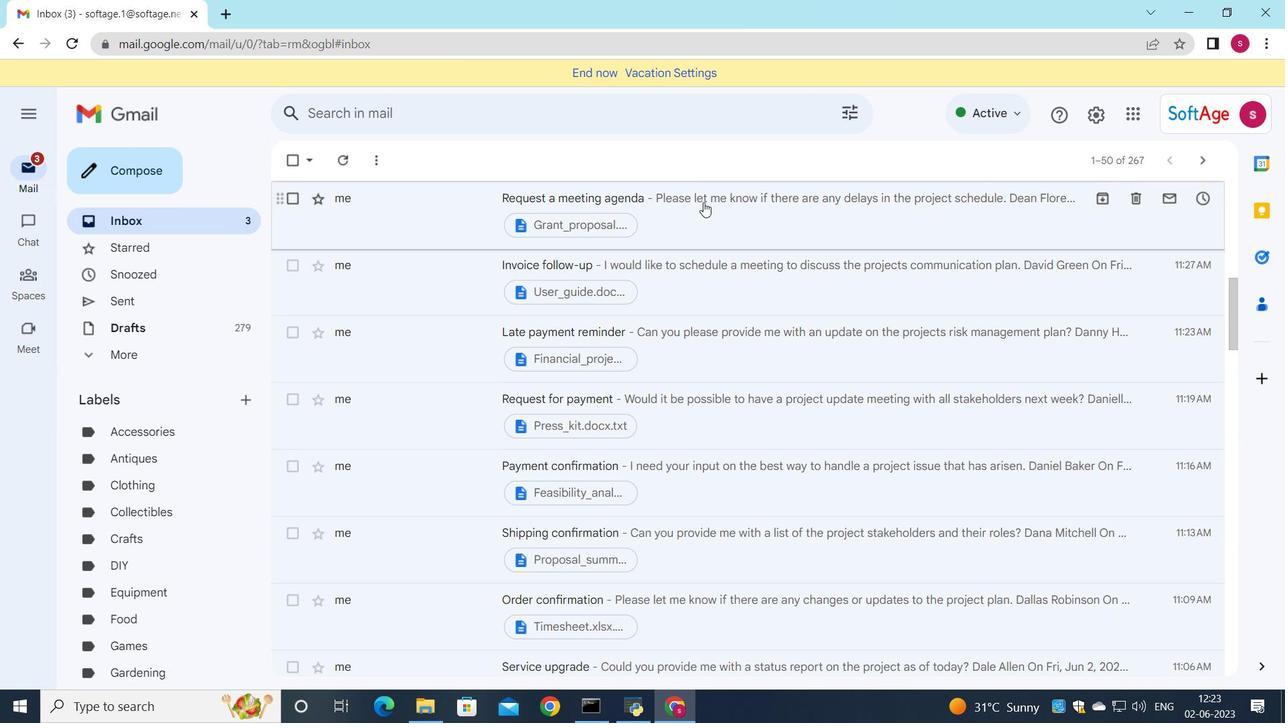 
Action: Mouse moved to (707, 190)
Screenshot: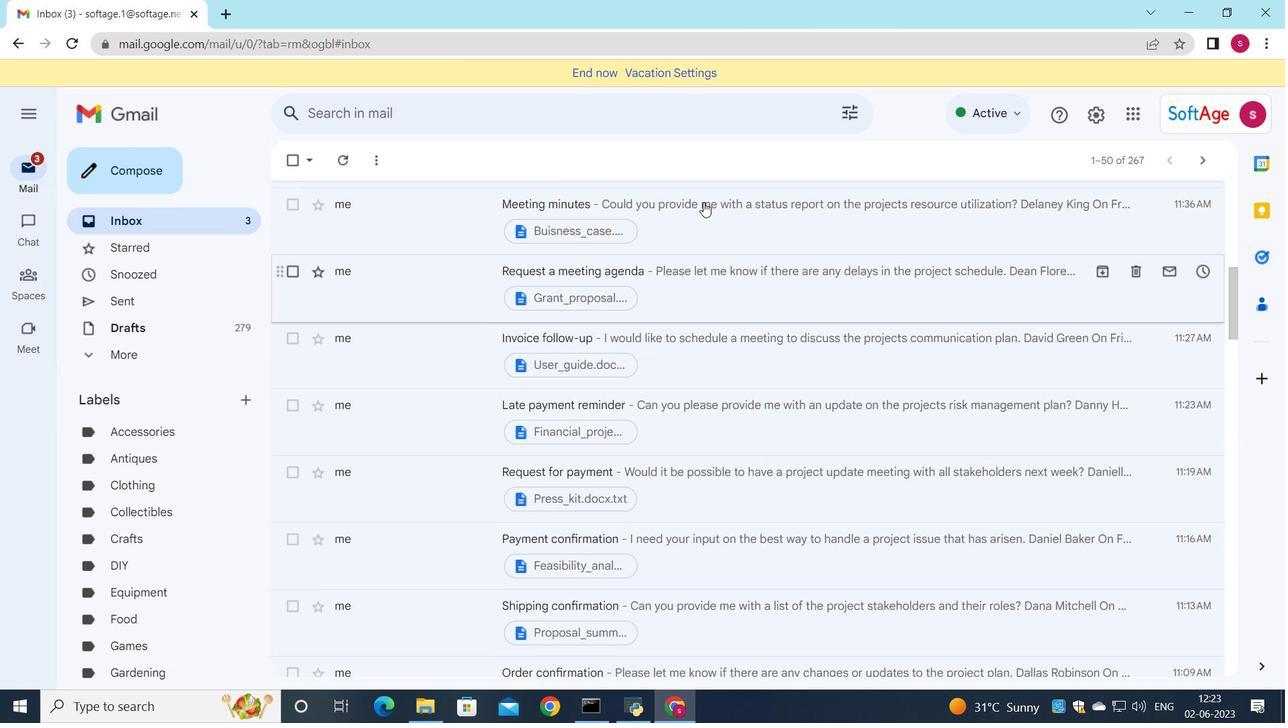 
Action: Mouse scrolled (707, 190) with delta (0, 0)
Screenshot: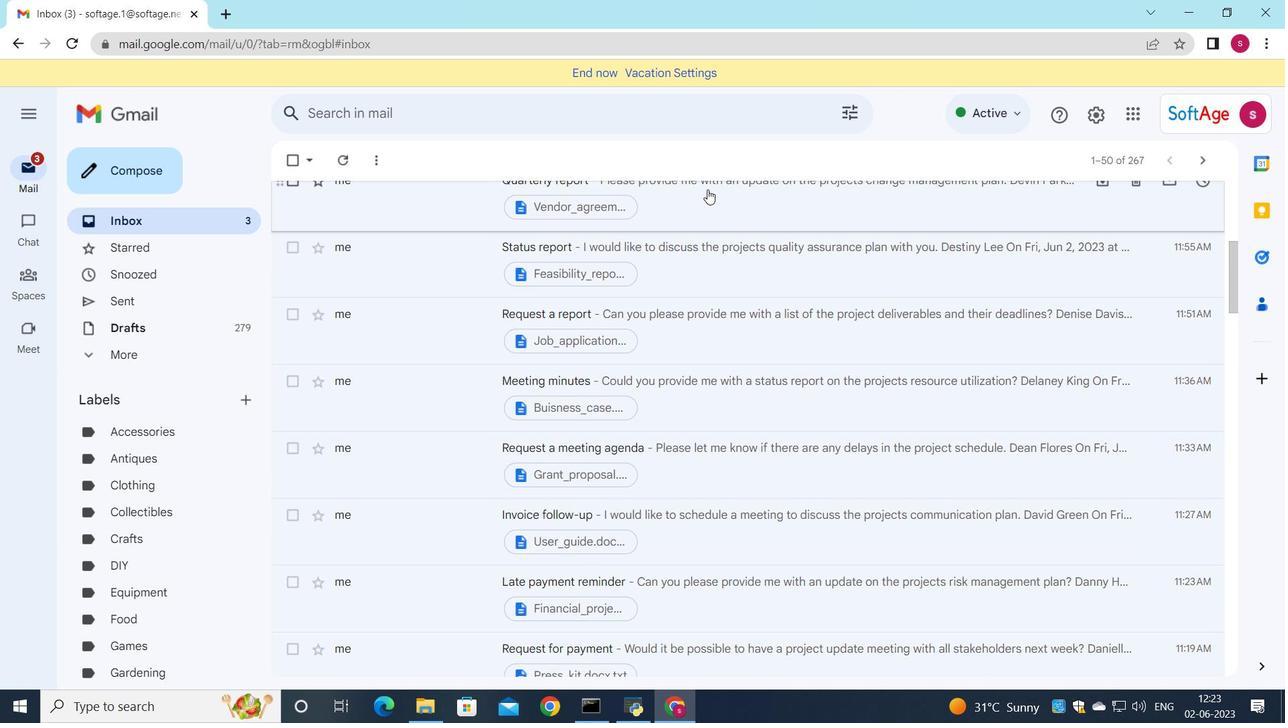 
Action: Mouse scrolled (707, 190) with delta (0, 0)
Screenshot: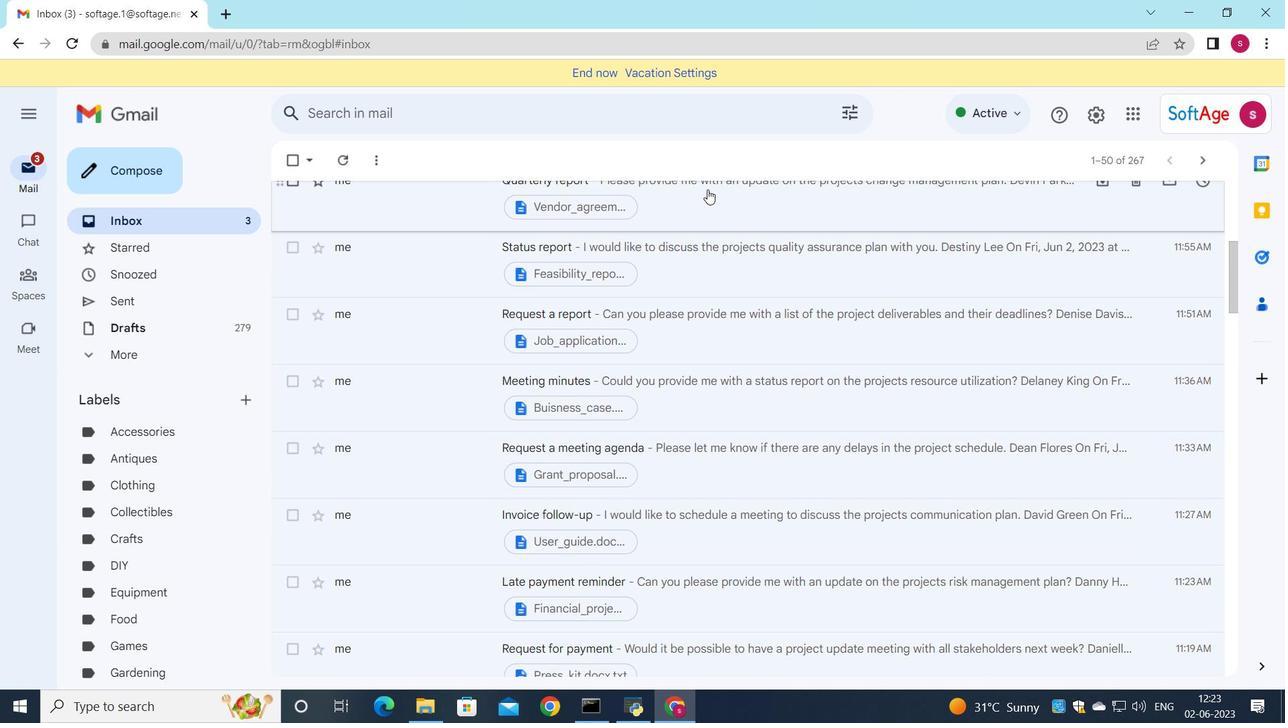 
Action: Mouse scrolled (707, 190) with delta (0, 0)
Screenshot: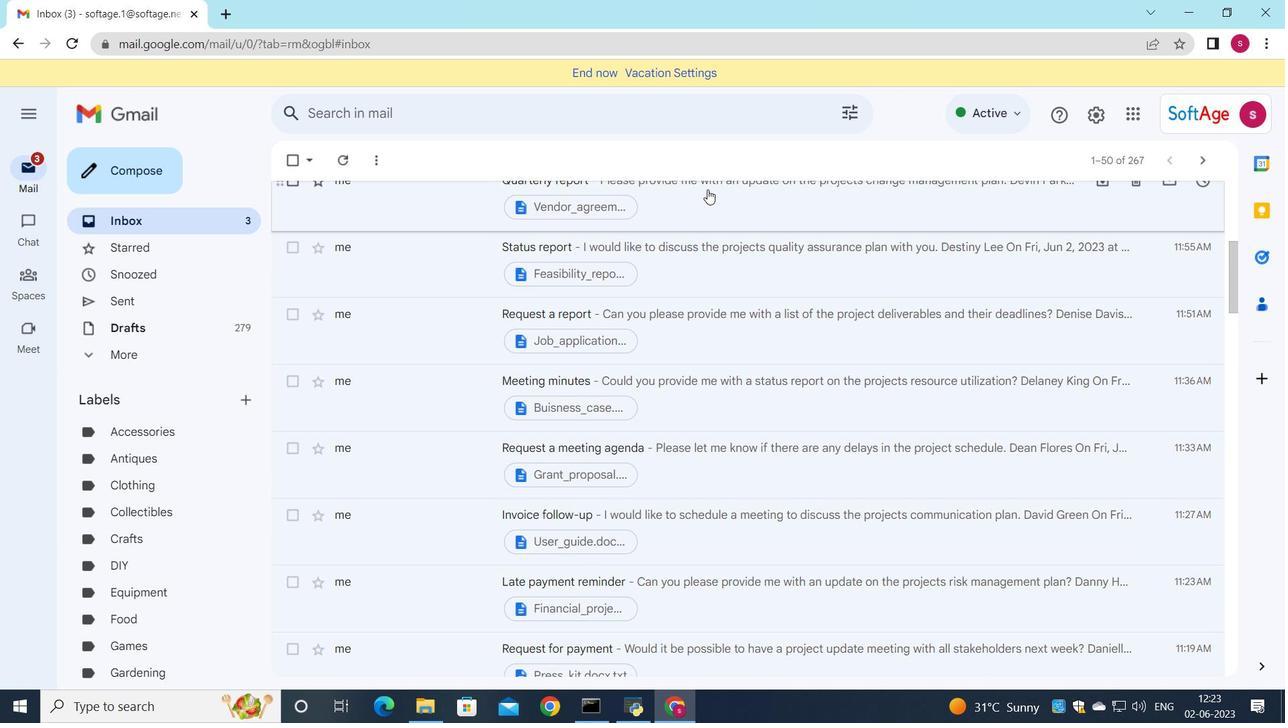 
Action: Mouse scrolled (707, 190) with delta (0, 0)
Screenshot: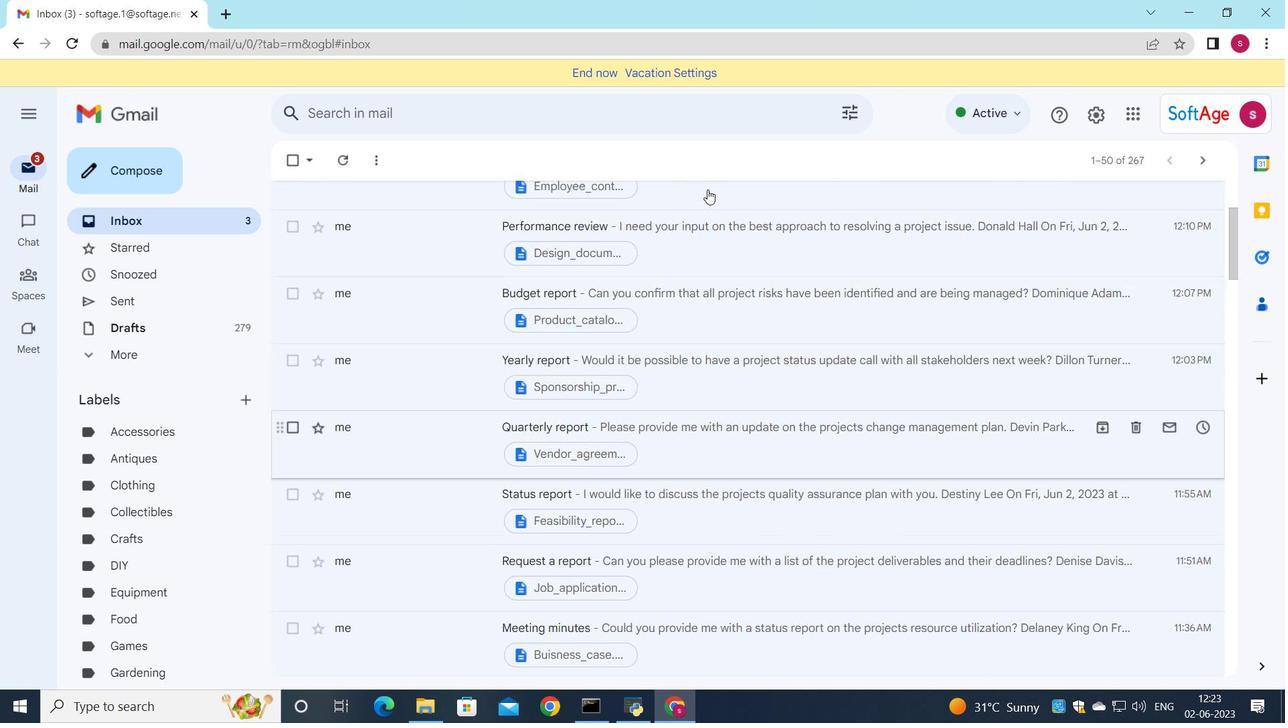 
Action: Mouse scrolled (707, 190) with delta (0, 0)
Screenshot: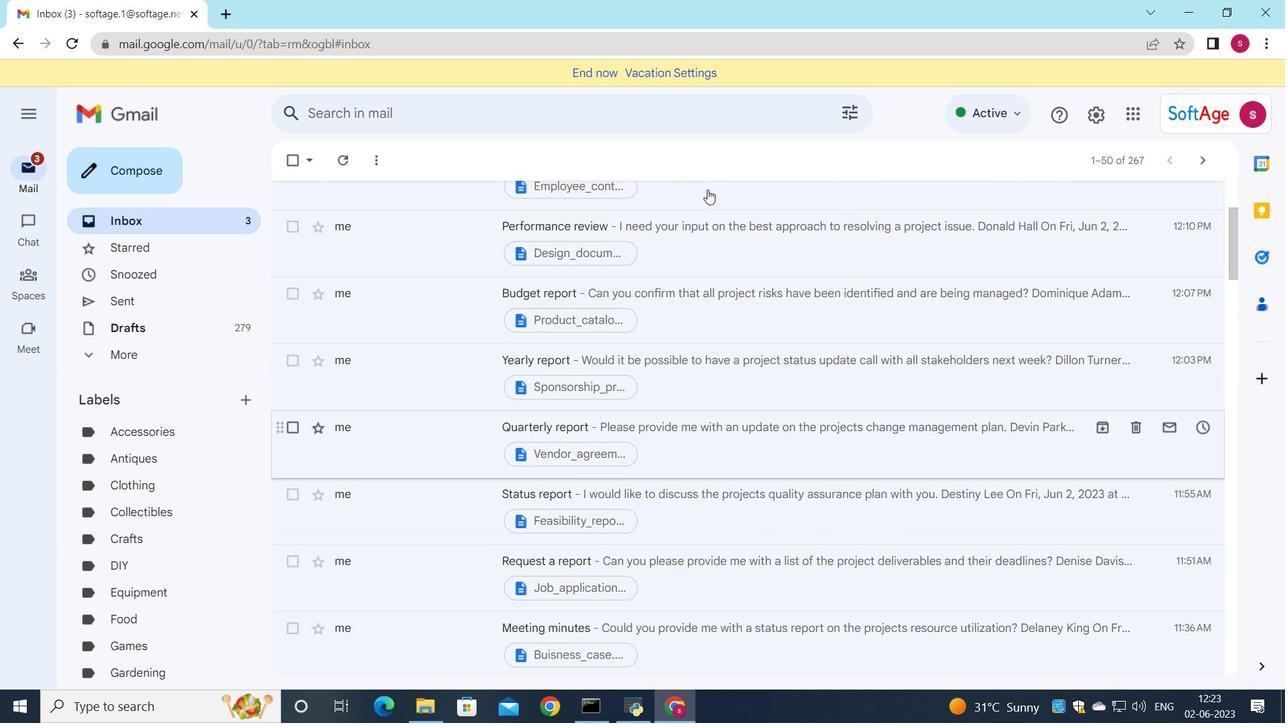 
Action: Mouse scrolled (707, 190) with delta (0, 0)
Screenshot: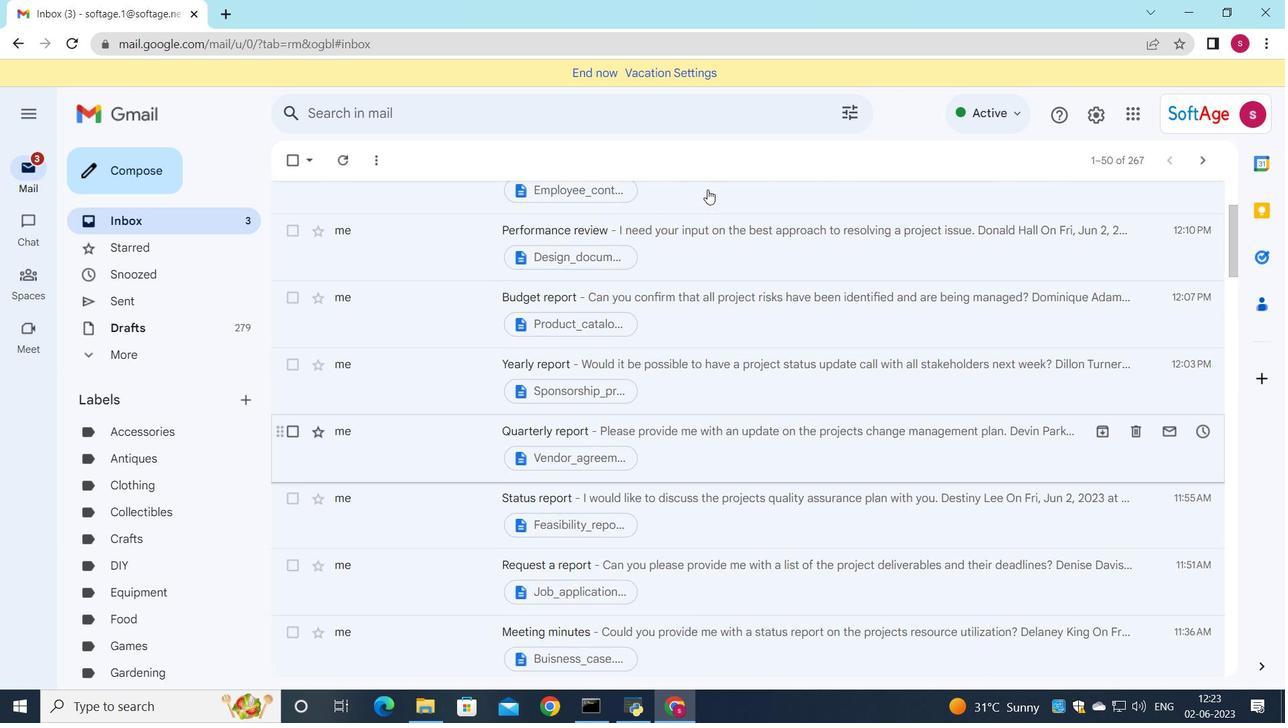 
Action: Mouse scrolled (707, 190) with delta (0, 0)
Screenshot: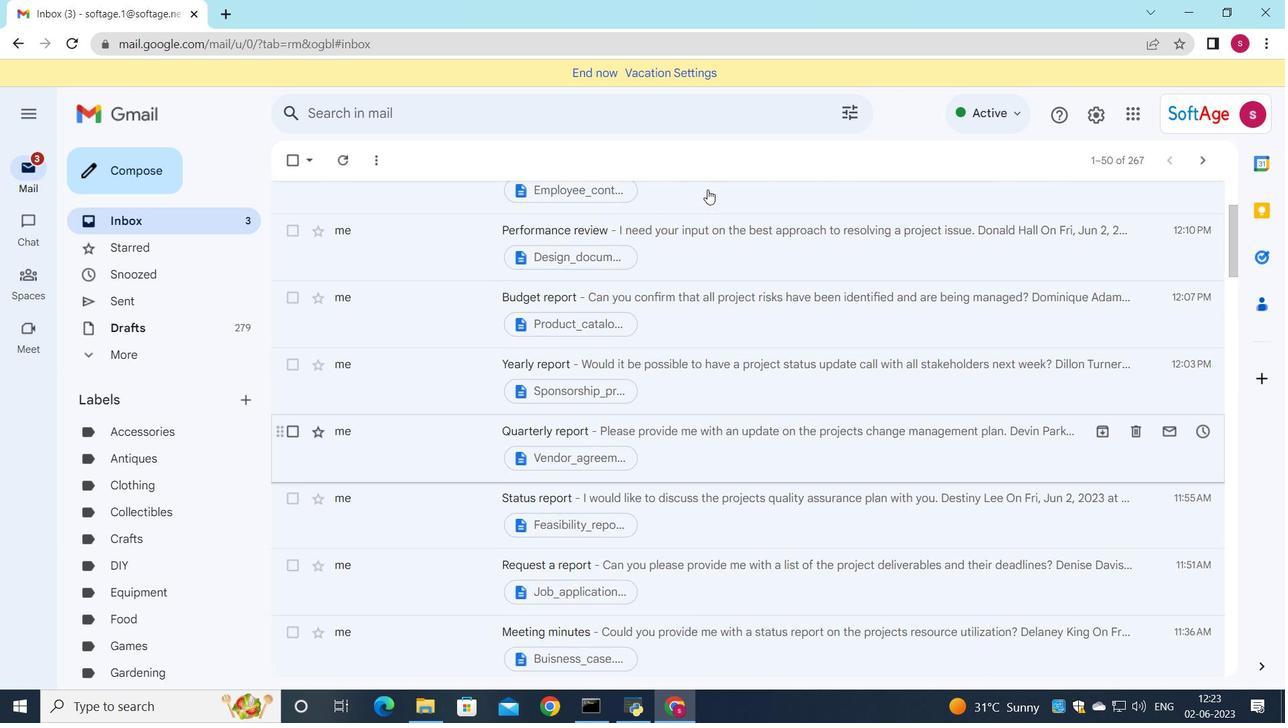 
Action: Mouse scrolled (707, 190) with delta (0, 0)
Screenshot: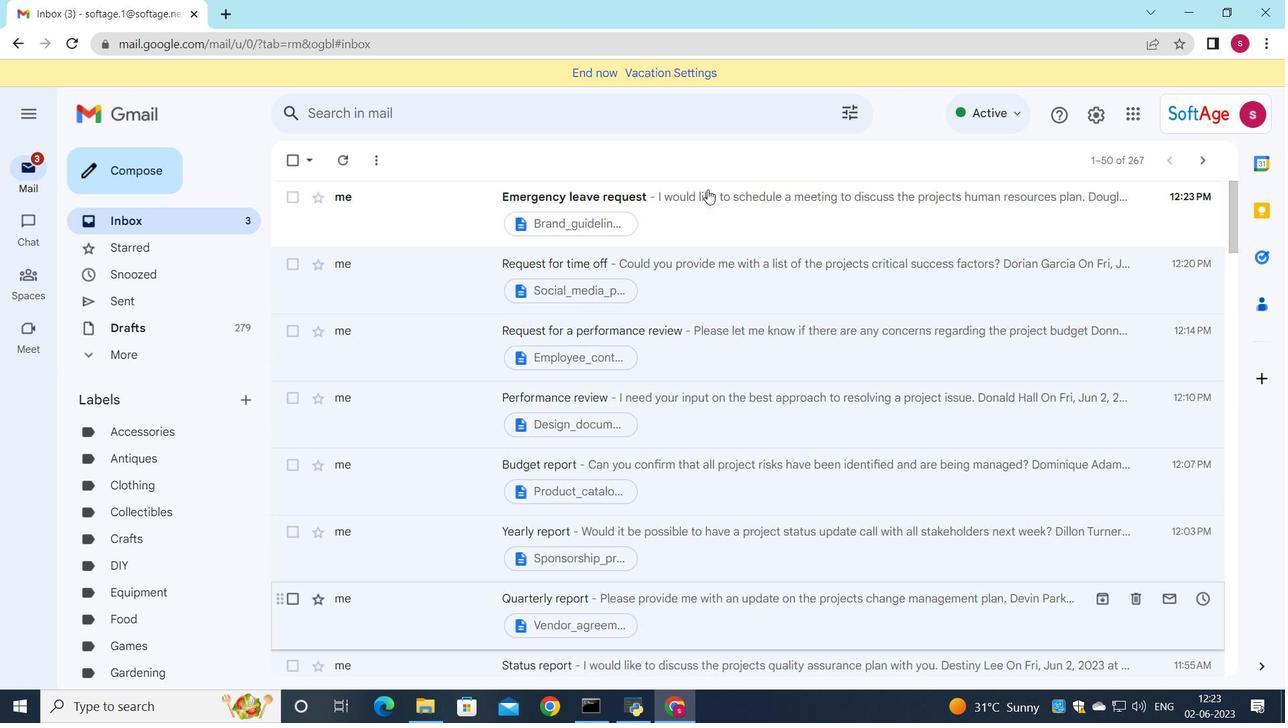 
Action: Mouse scrolled (707, 190) with delta (0, 0)
Screenshot: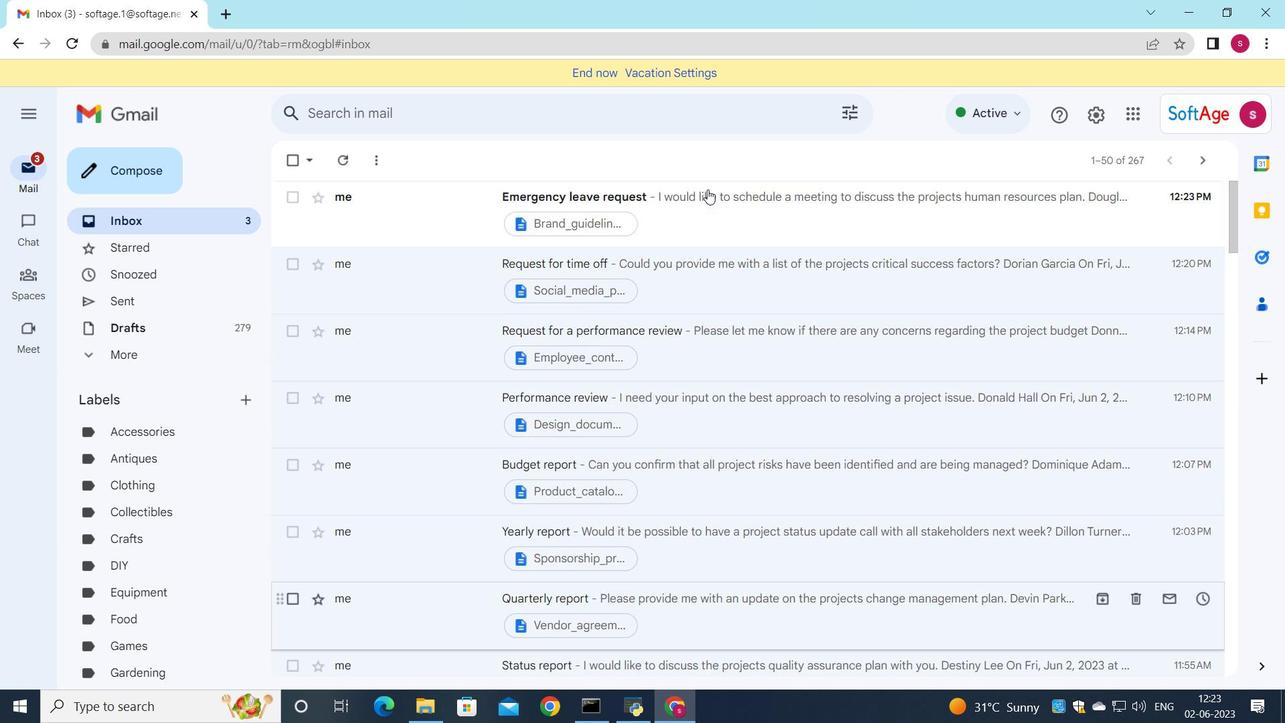 
Action: Mouse scrolled (707, 190) with delta (0, 0)
Screenshot: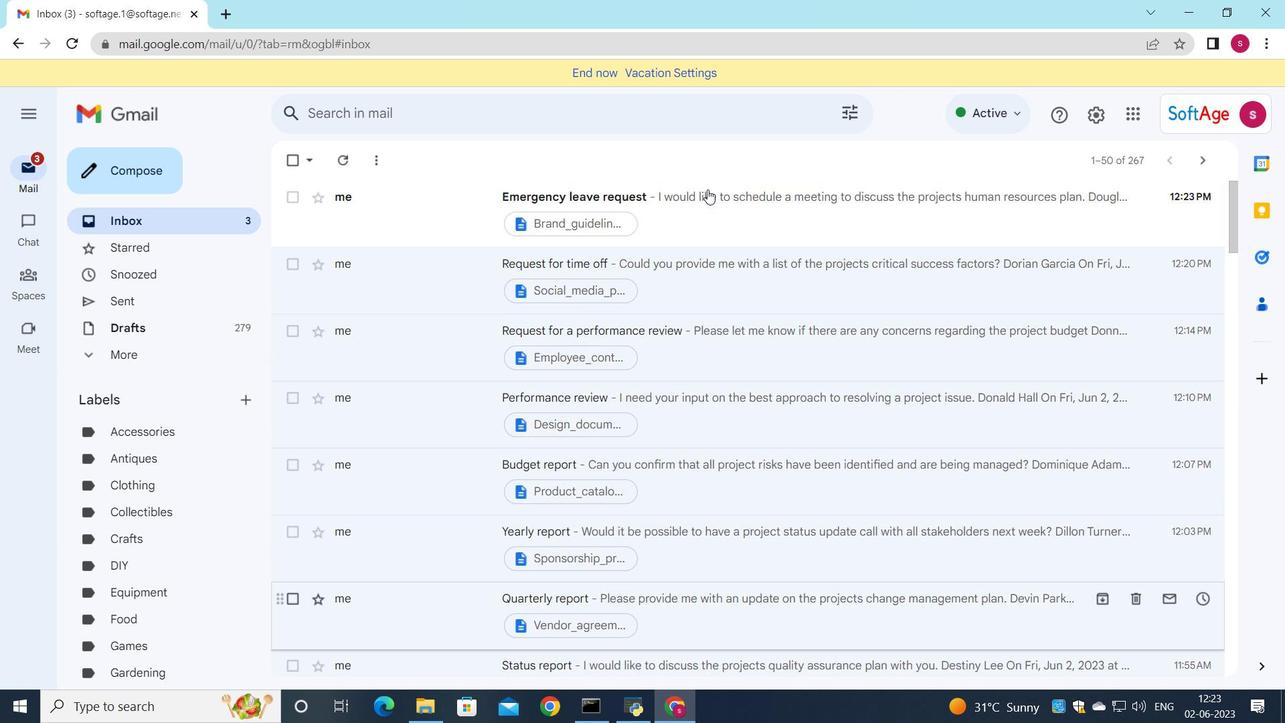 
Action: Mouse moved to (743, 228)
Screenshot: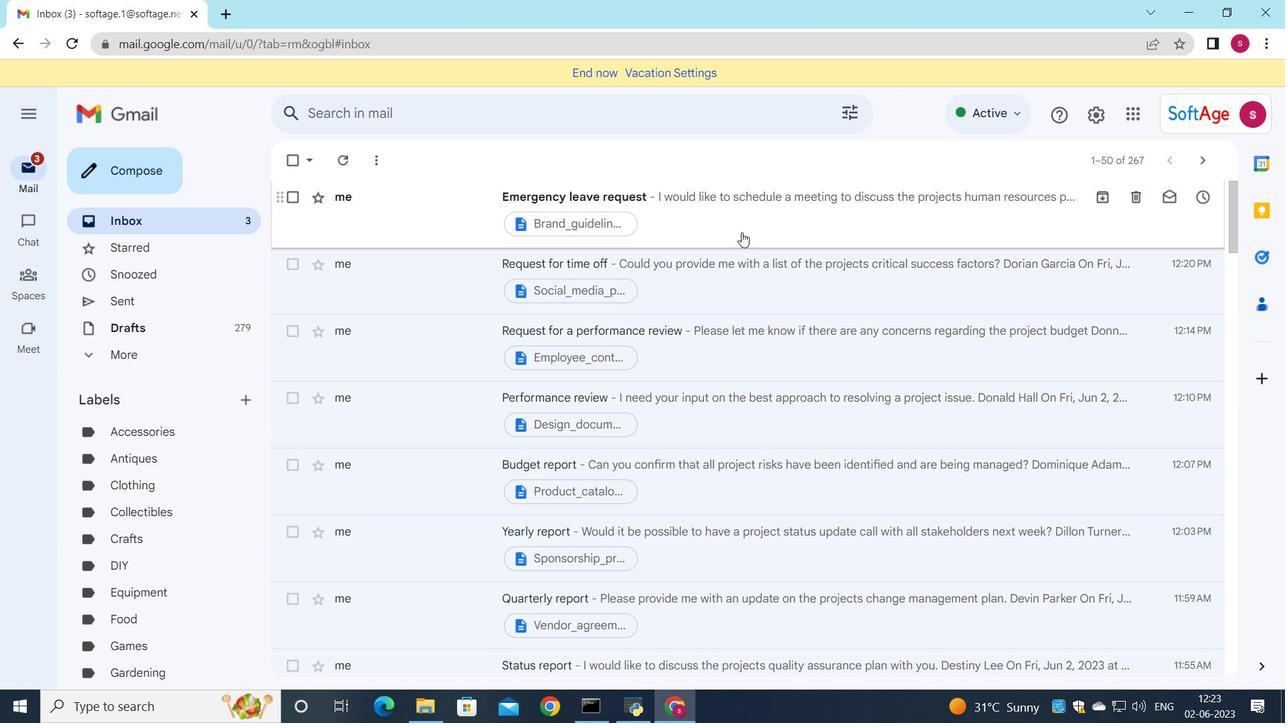 
Action: Mouse pressed left at (743, 228)
Screenshot: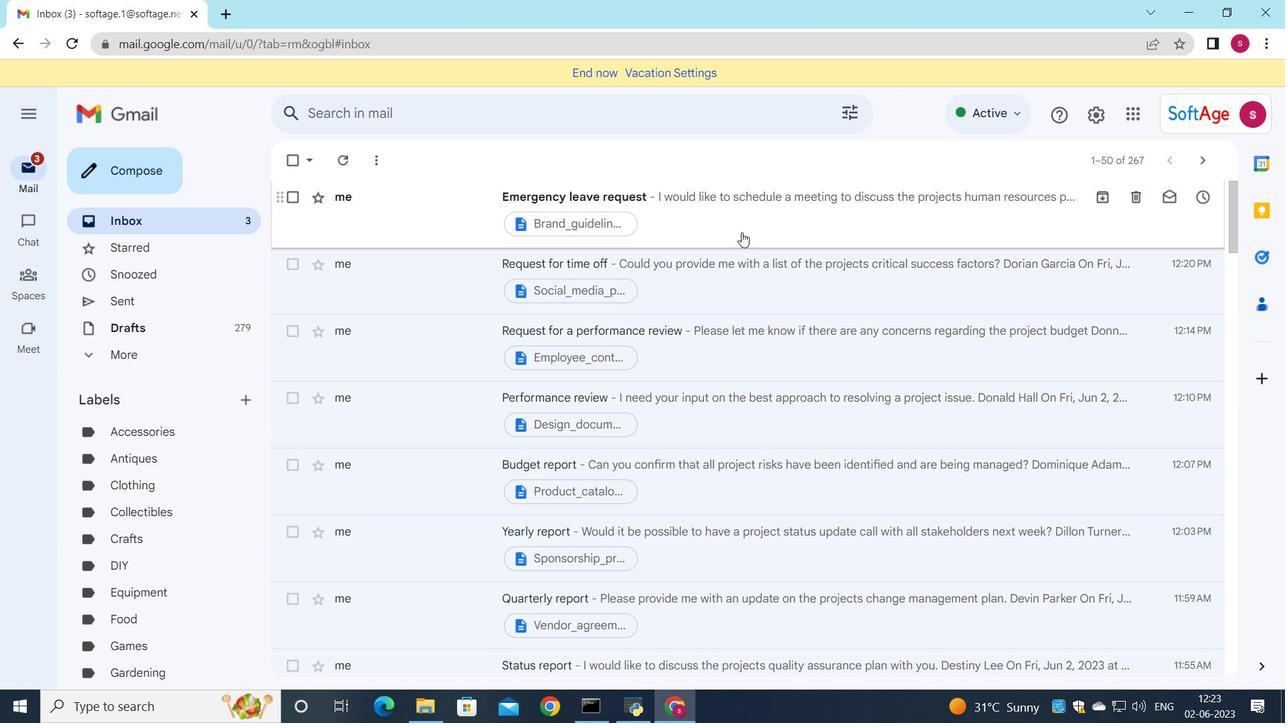 
Action: Mouse moved to (729, 243)
Screenshot: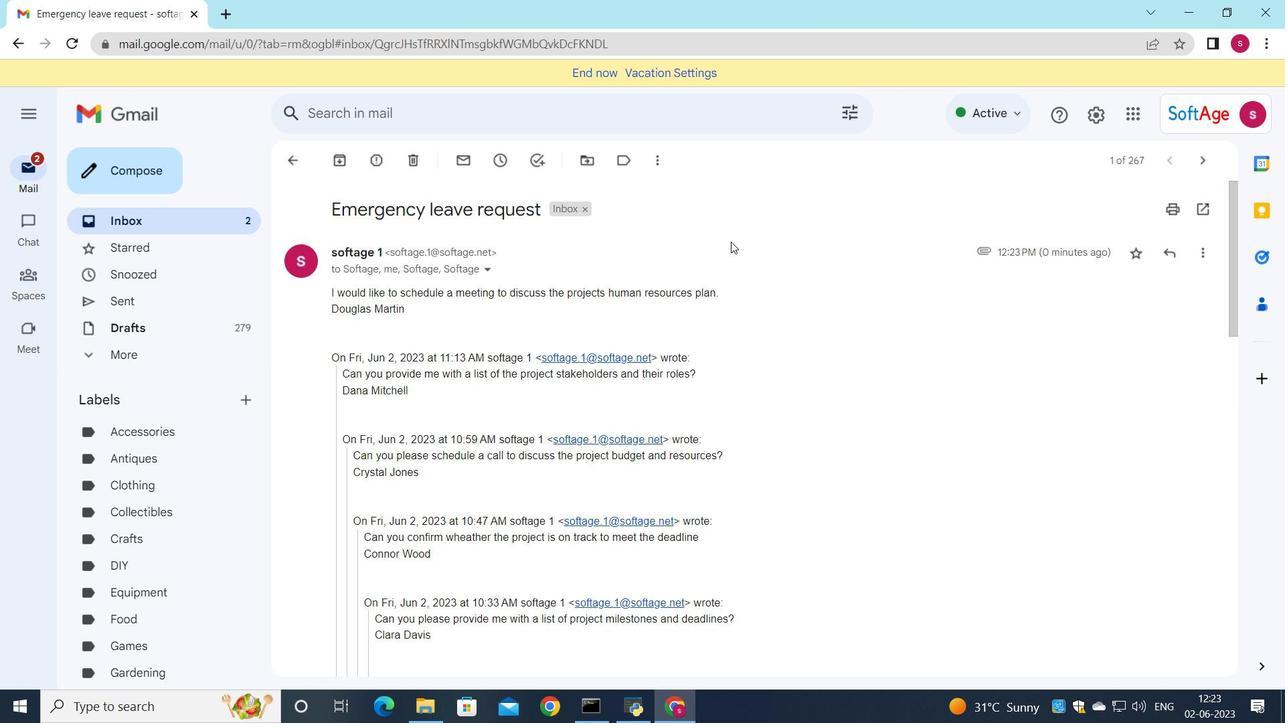 
